 Task: Slide 19 - Book-2.
Action: Mouse moved to (38, 93)
Screenshot: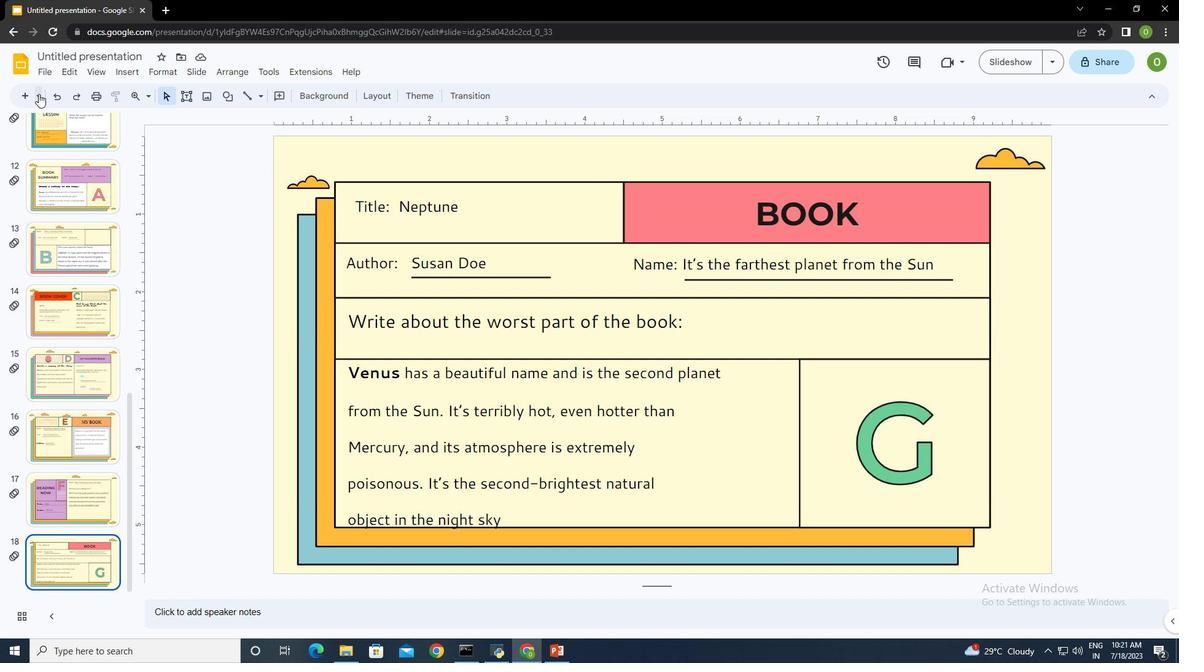 
Action: Mouse pressed left at (38, 93)
Screenshot: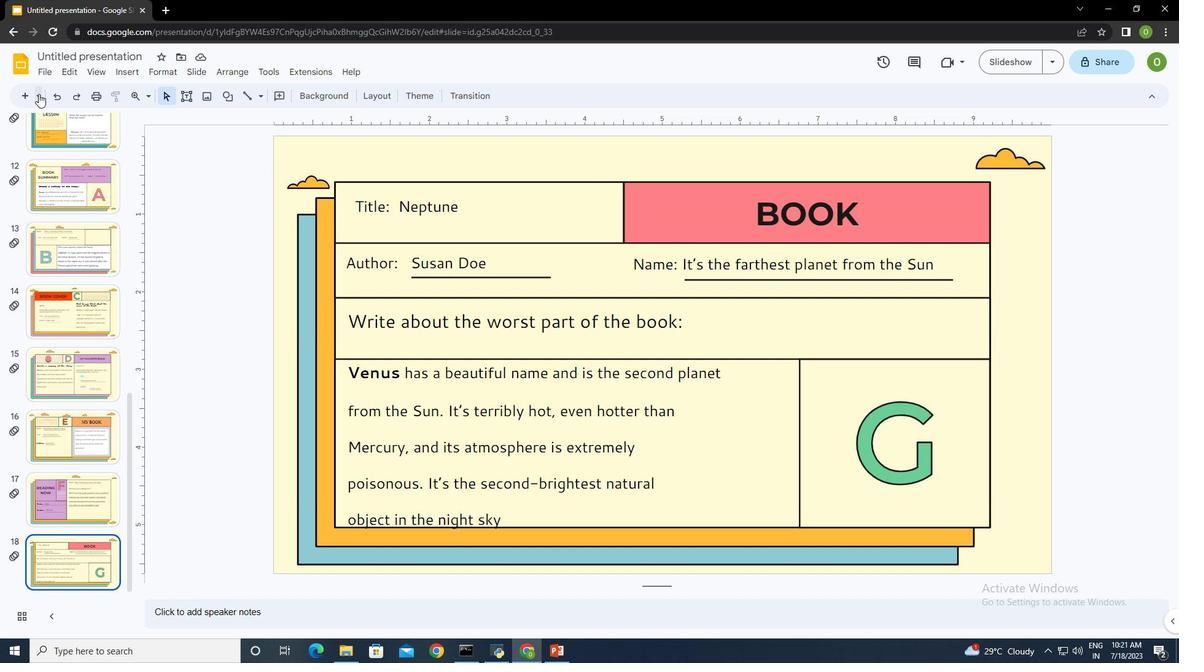 
Action: Mouse moved to (145, 439)
Screenshot: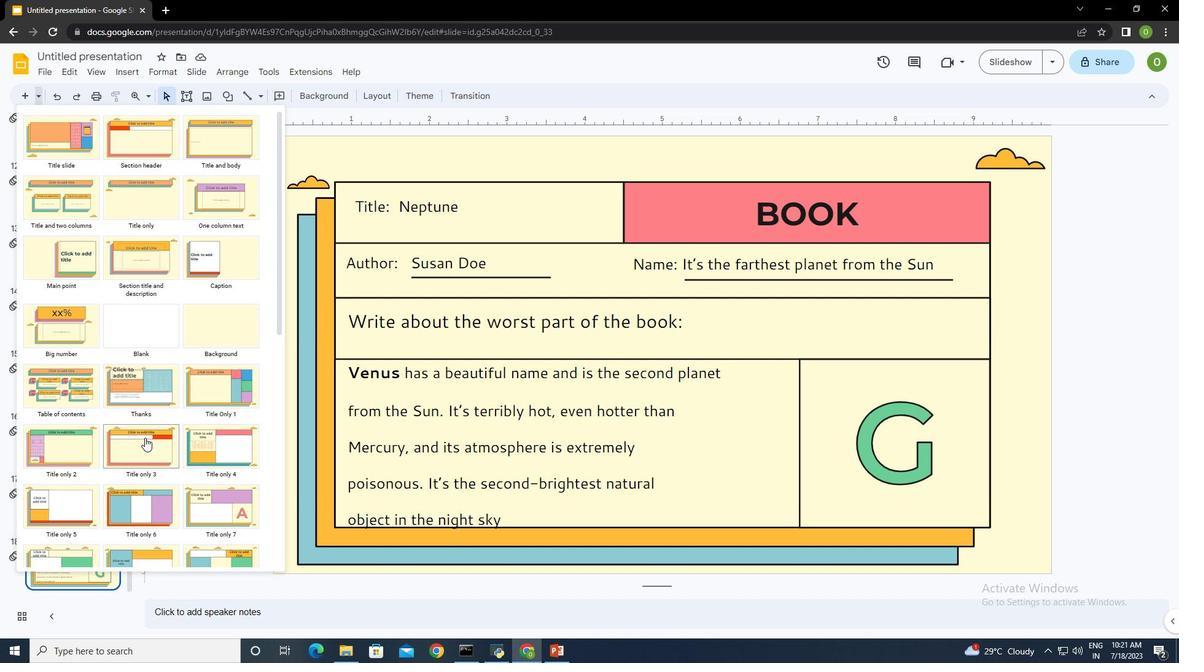 
Action: Mouse scrolled (145, 439) with delta (0, 0)
Screenshot: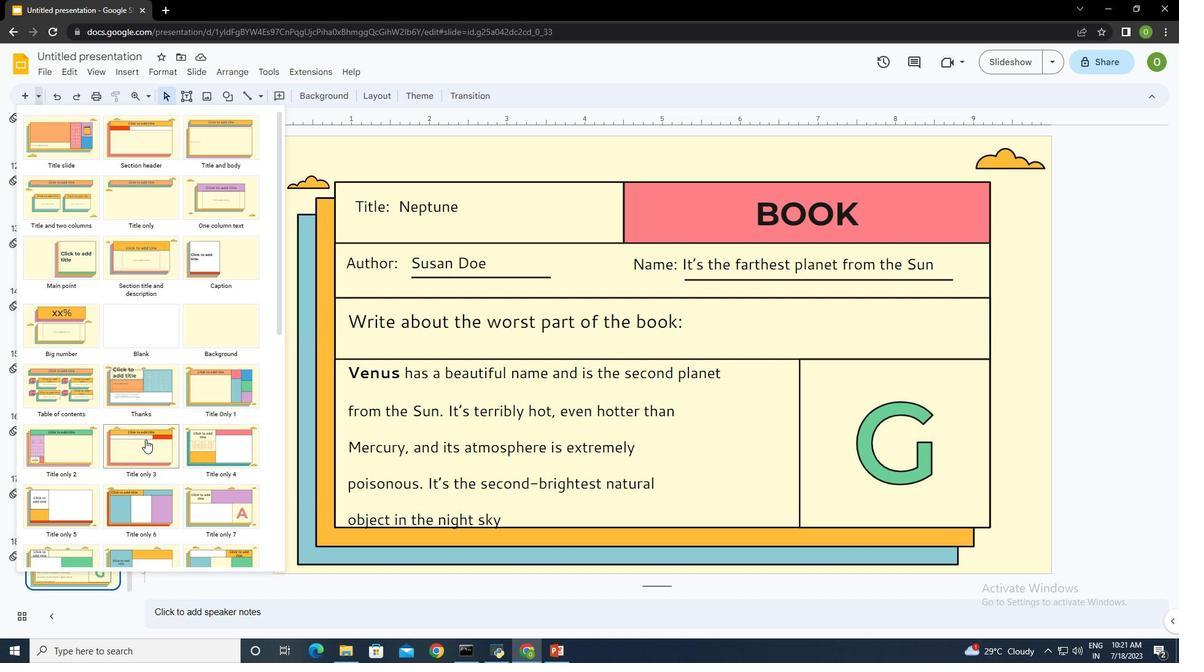 
Action: Mouse scrolled (145, 439) with delta (0, 0)
Screenshot: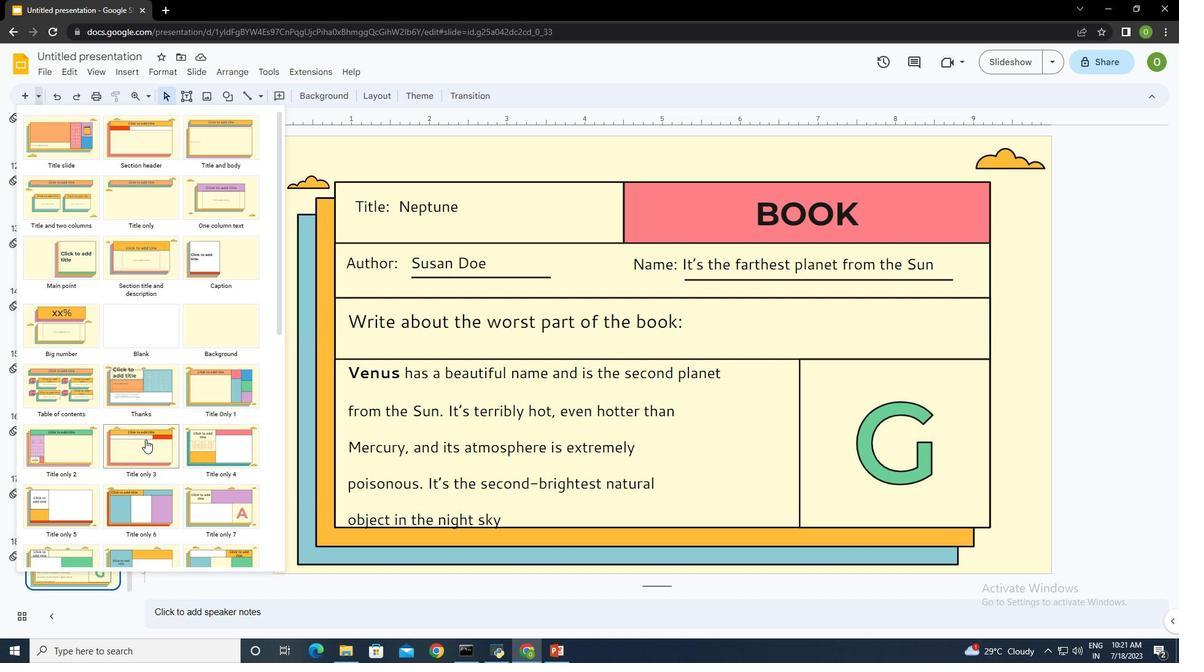 
Action: Mouse scrolled (145, 439) with delta (0, 0)
Screenshot: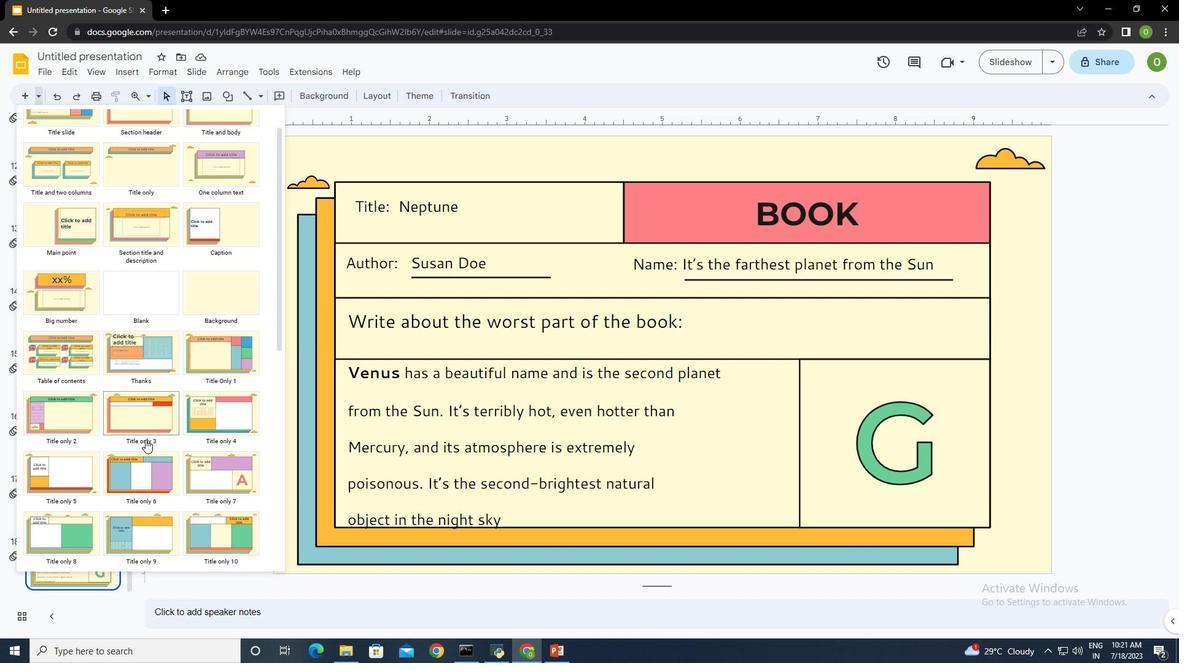 
Action: Mouse scrolled (145, 439) with delta (0, 0)
Screenshot: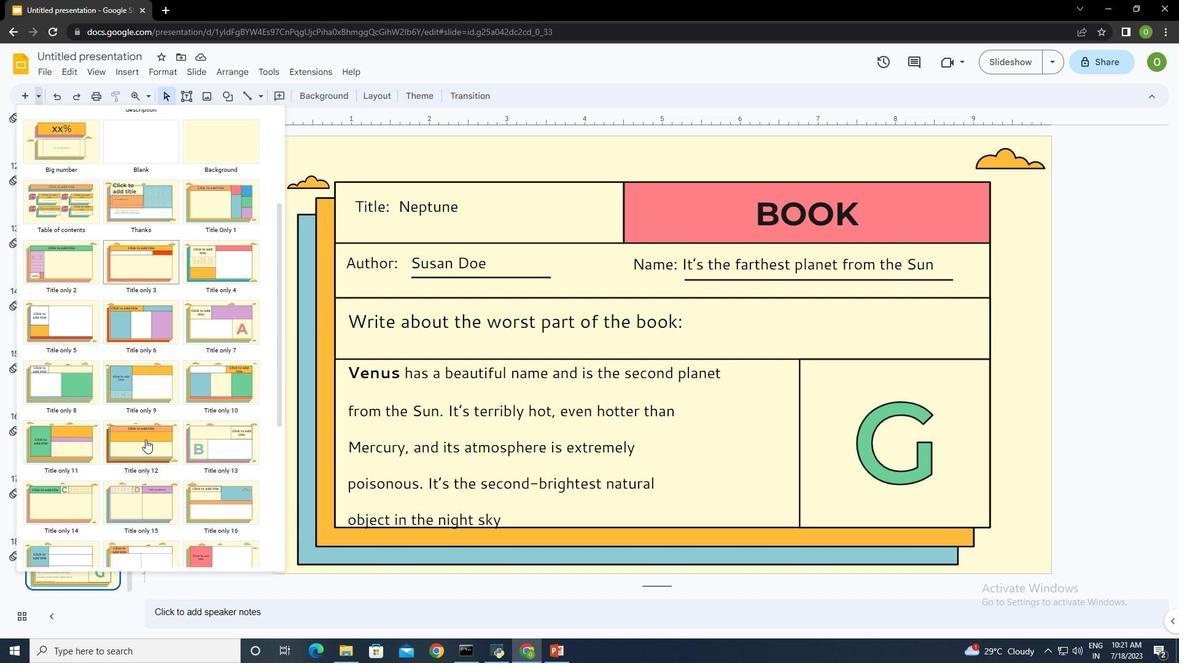 
Action: Mouse scrolled (145, 439) with delta (0, 0)
Screenshot: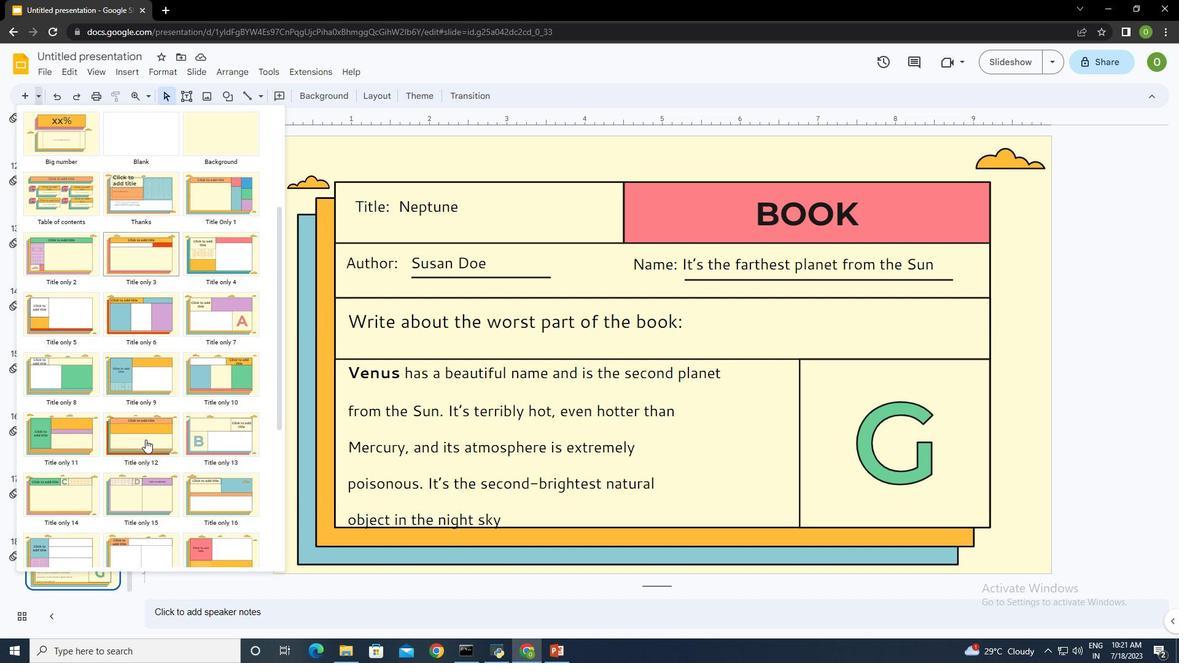 
Action: Mouse scrolled (145, 439) with delta (0, 0)
Screenshot: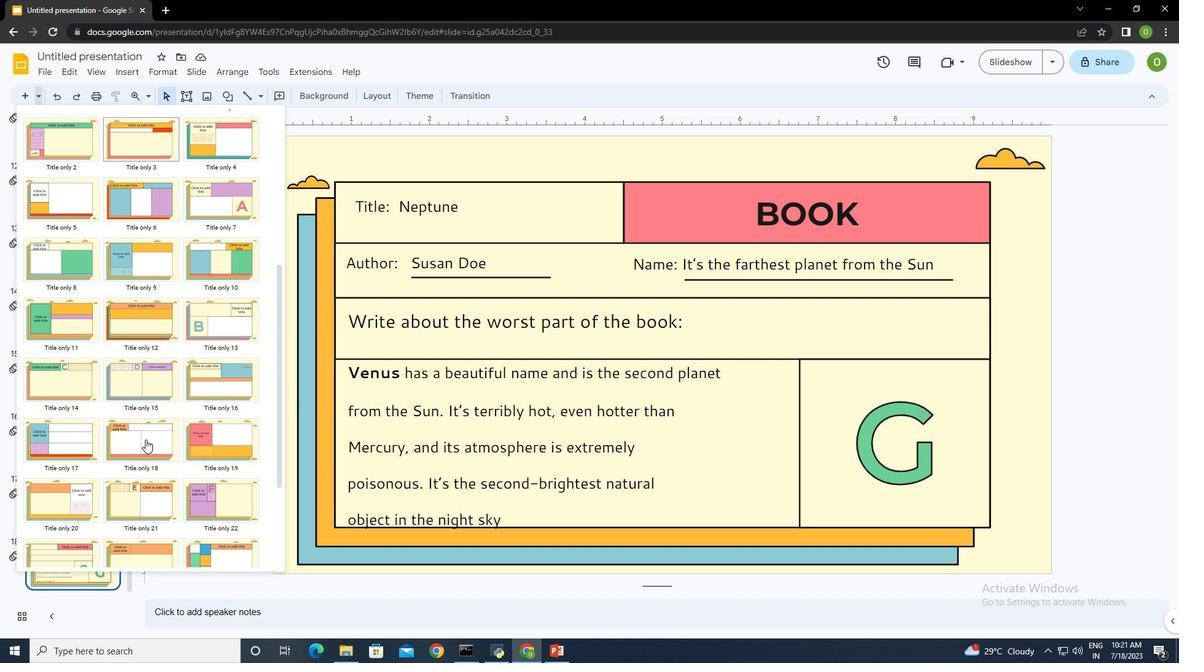 
Action: Mouse scrolled (145, 439) with delta (0, 0)
Screenshot: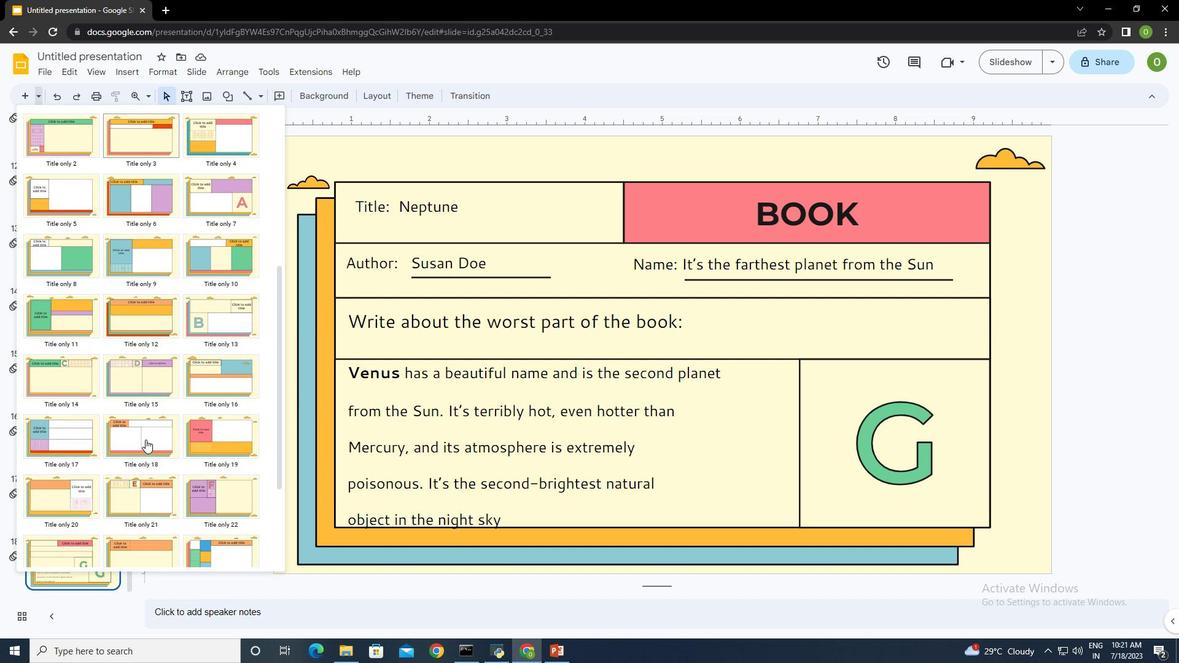 
Action: Mouse scrolled (145, 439) with delta (0, 0)
Screenshot: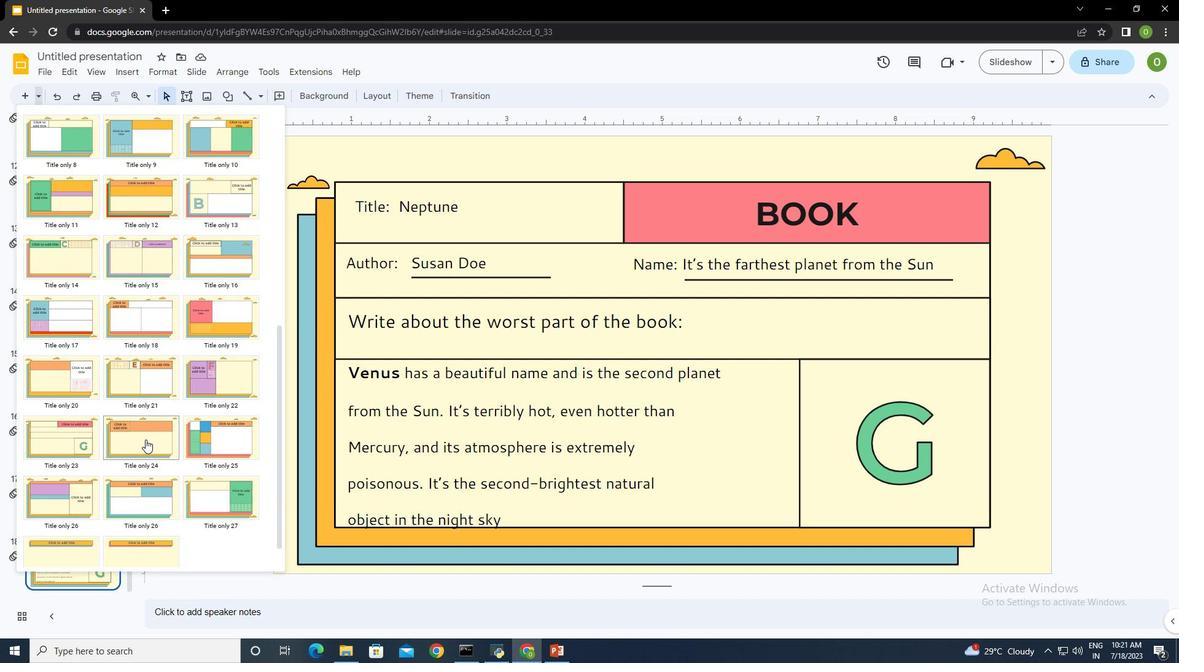 
Action: Mouse moved to (139, 403)
Screenshot: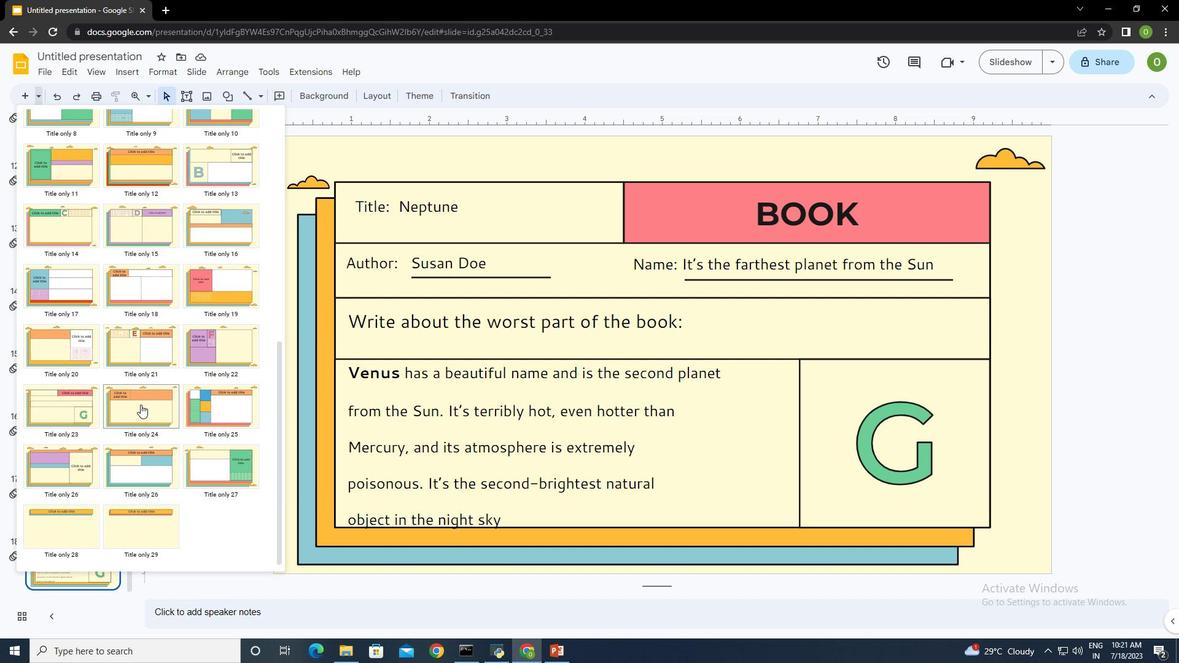 
Action: Mouse pressed left at (139, 403)
Screenshot: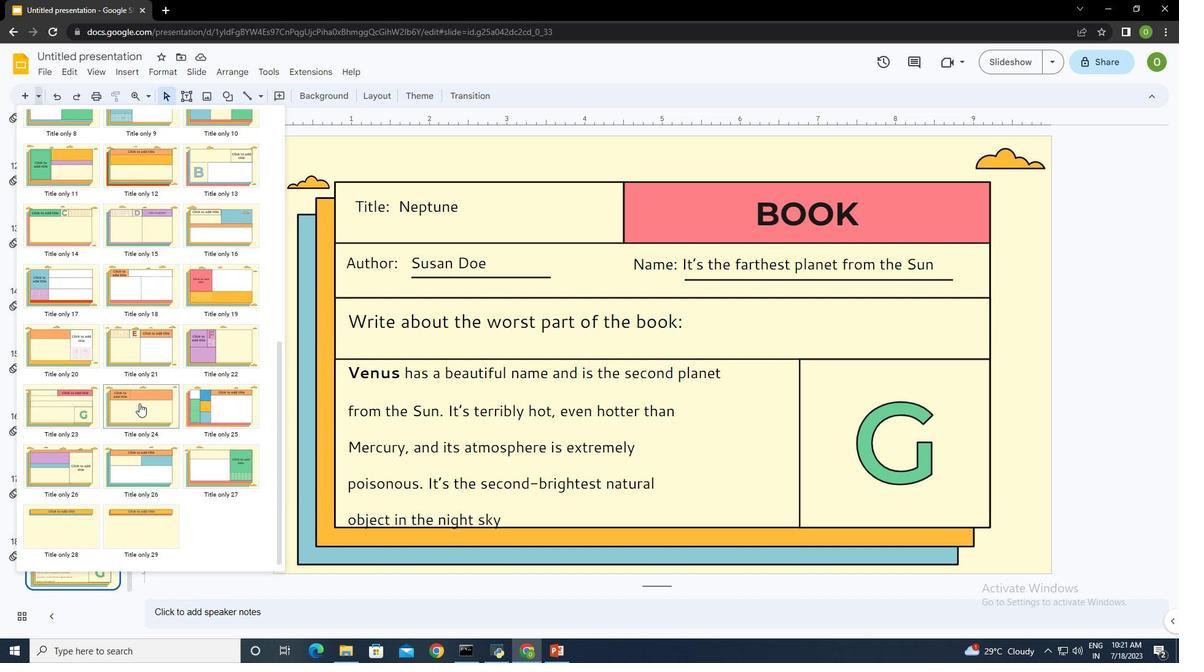 
Action: Mouse moved to (458, 228)
Screenshot: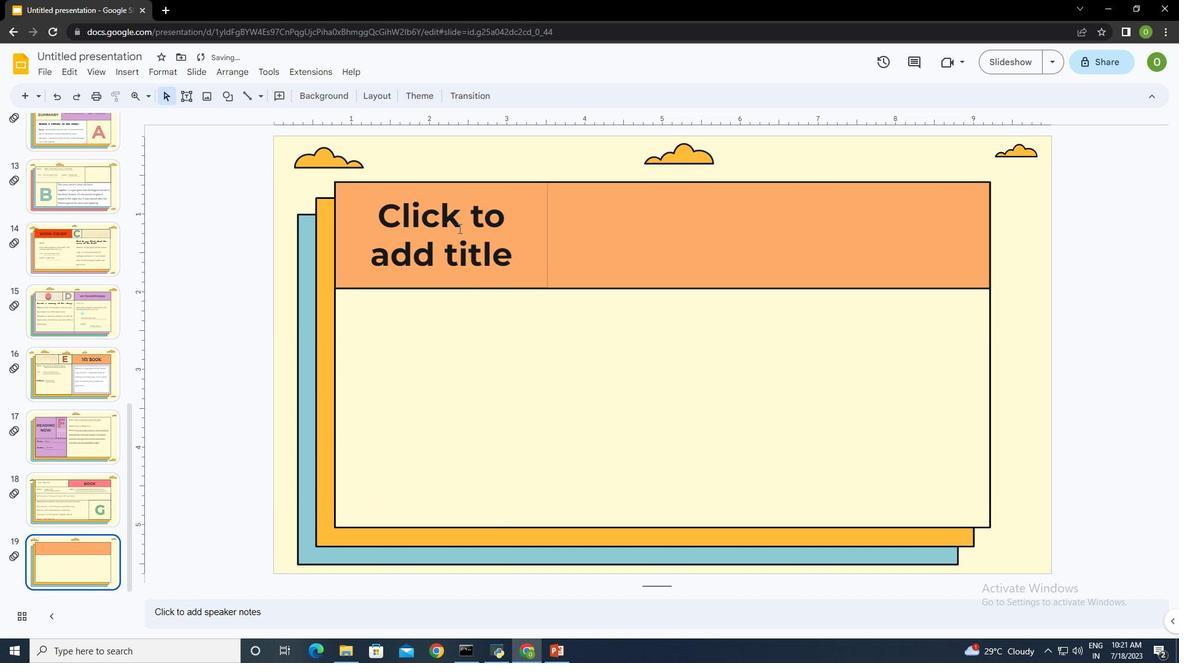 
Action: Mouse pressed left at (458, 228)
Screenshot: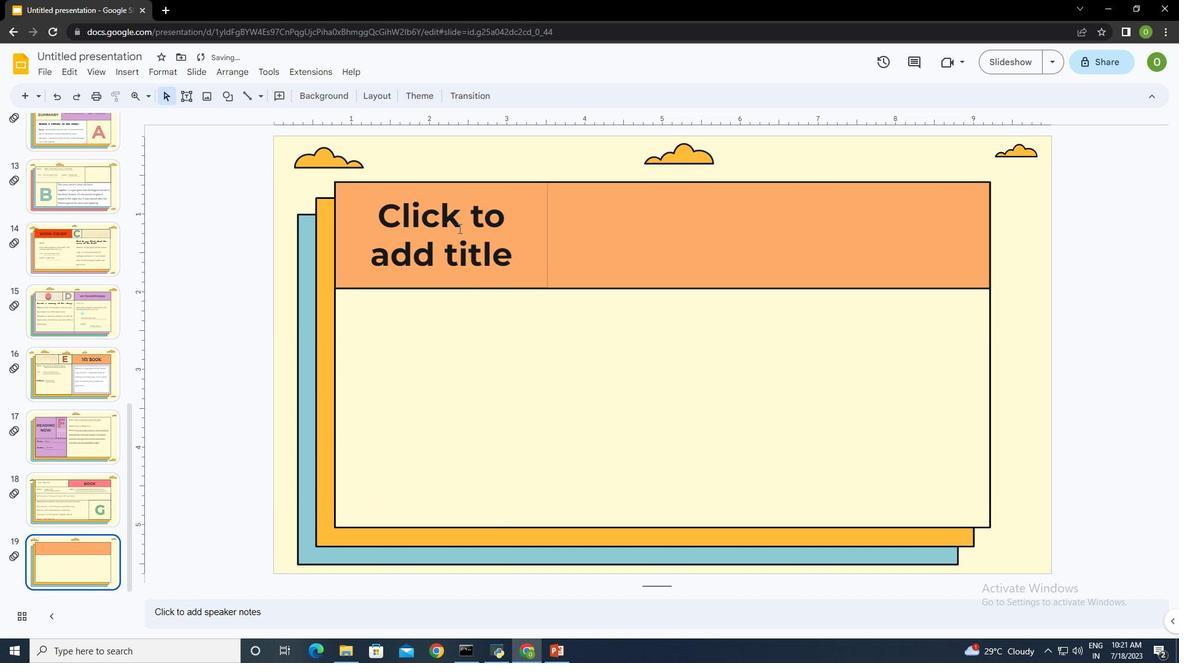 
Action: Key pressed <Key.shift>BOOK
Screenshot: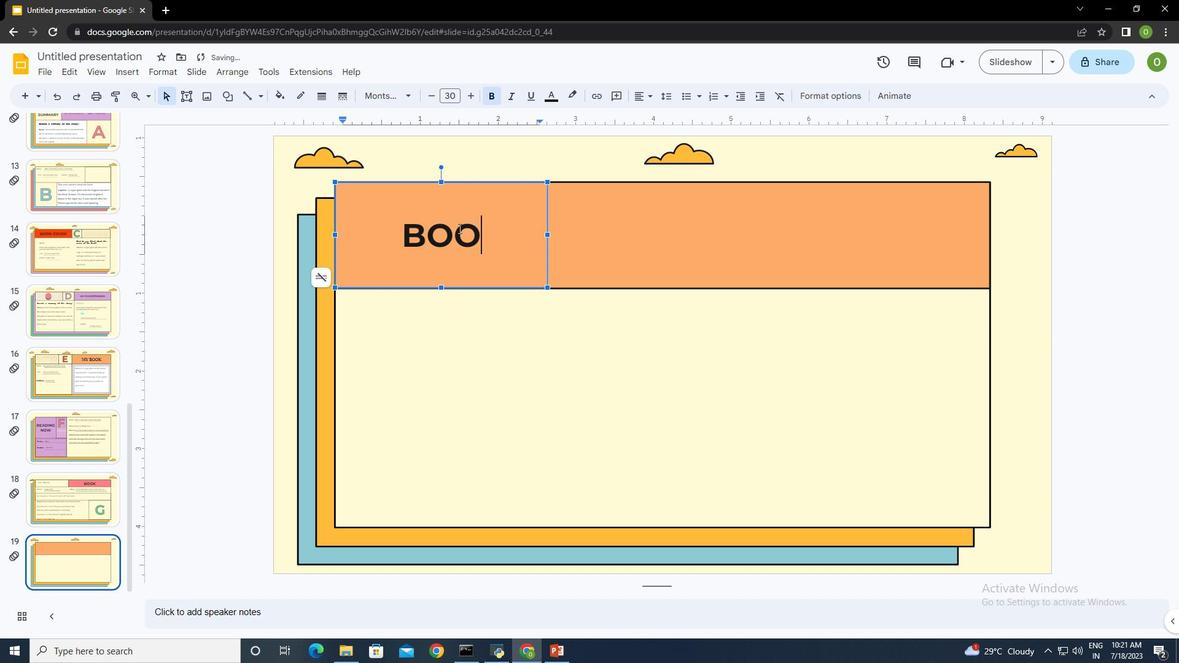 
Action: Mouse moved to (697, 217)
Screenshot: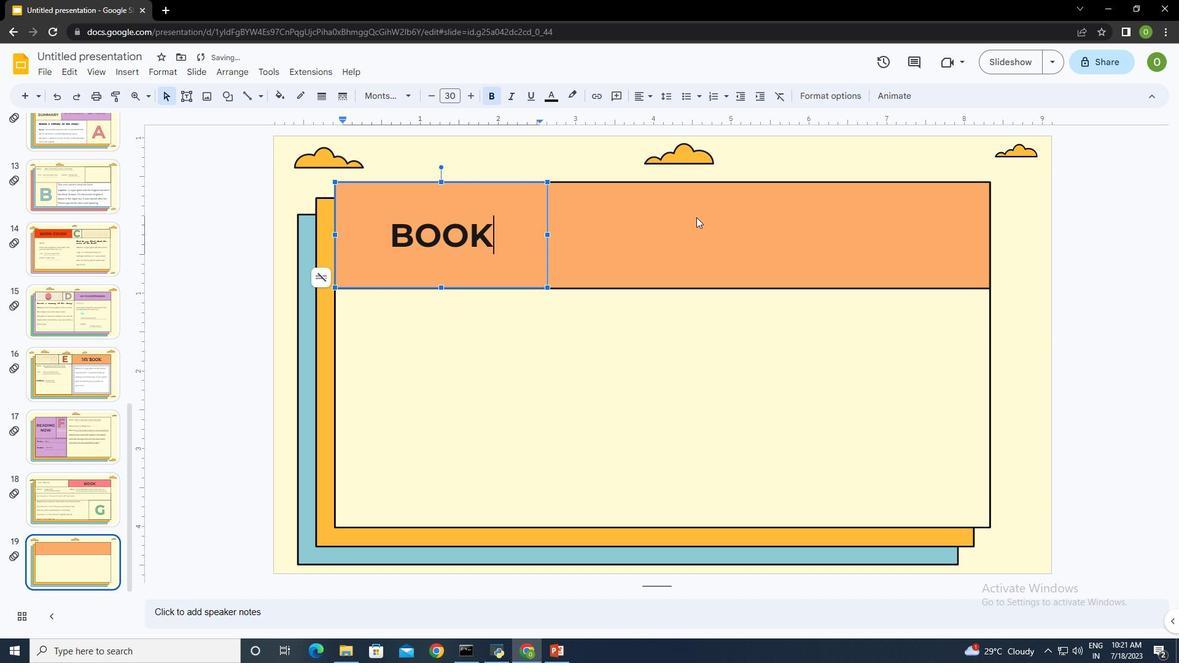 
Action: Mouse pressed left at (697, 217)
Screenshot: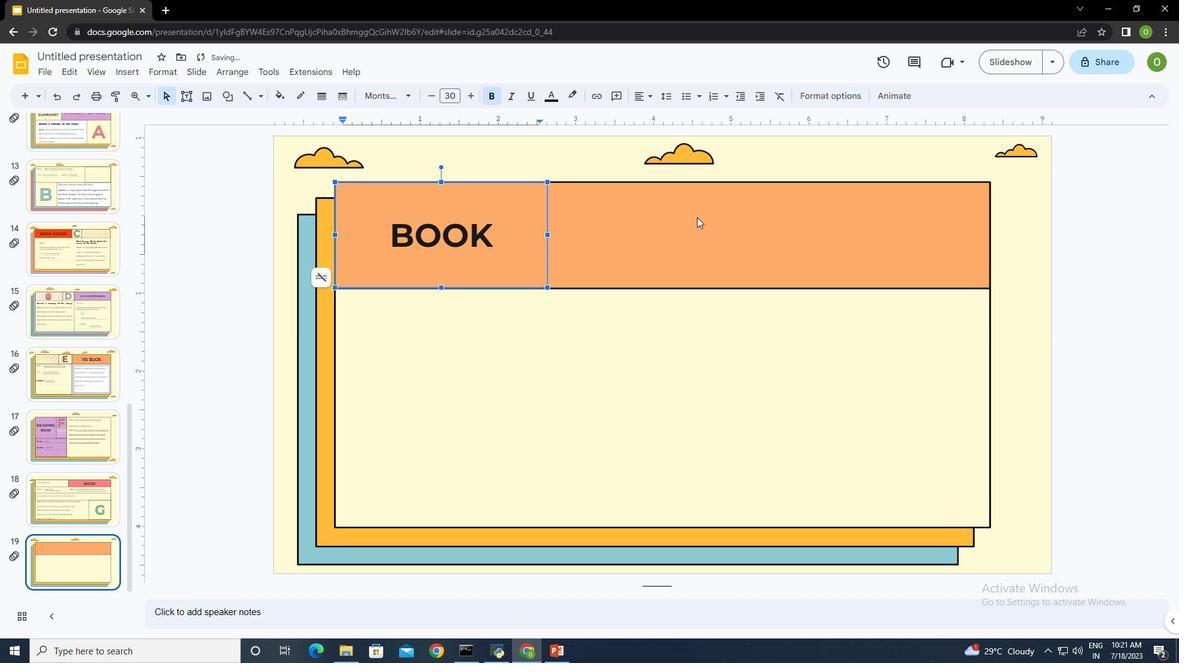 
Action: Mouse moved to (125, 70)
Screenshot: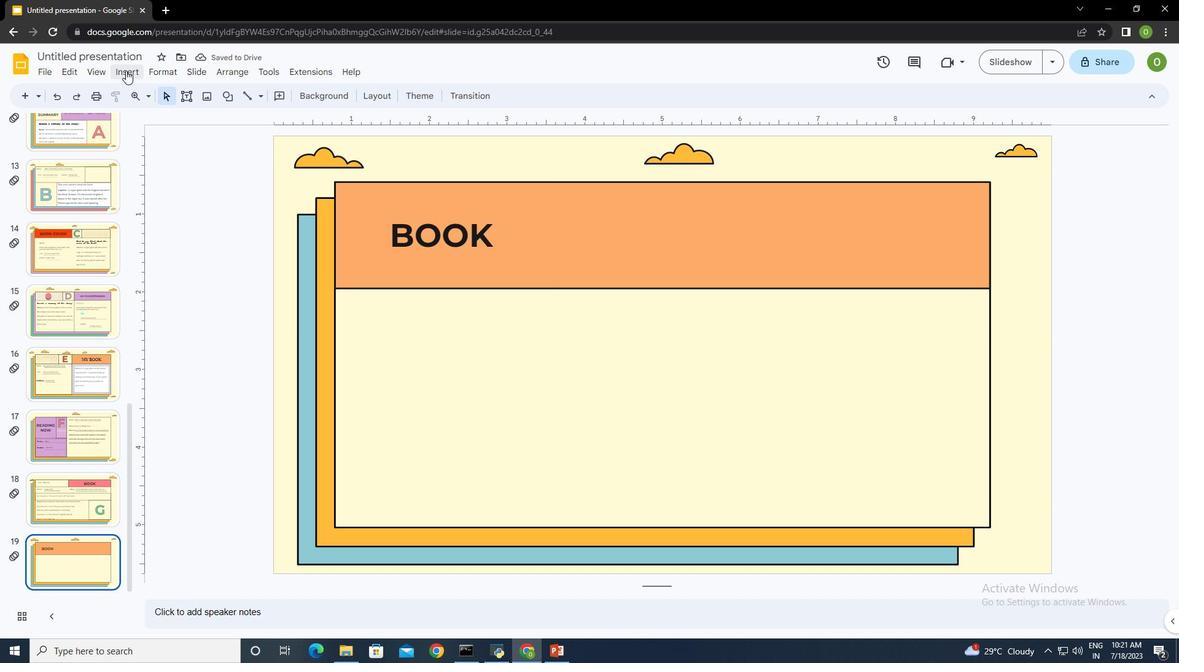 
Action: Mouse pressed left at (125, 70)
Screenshot: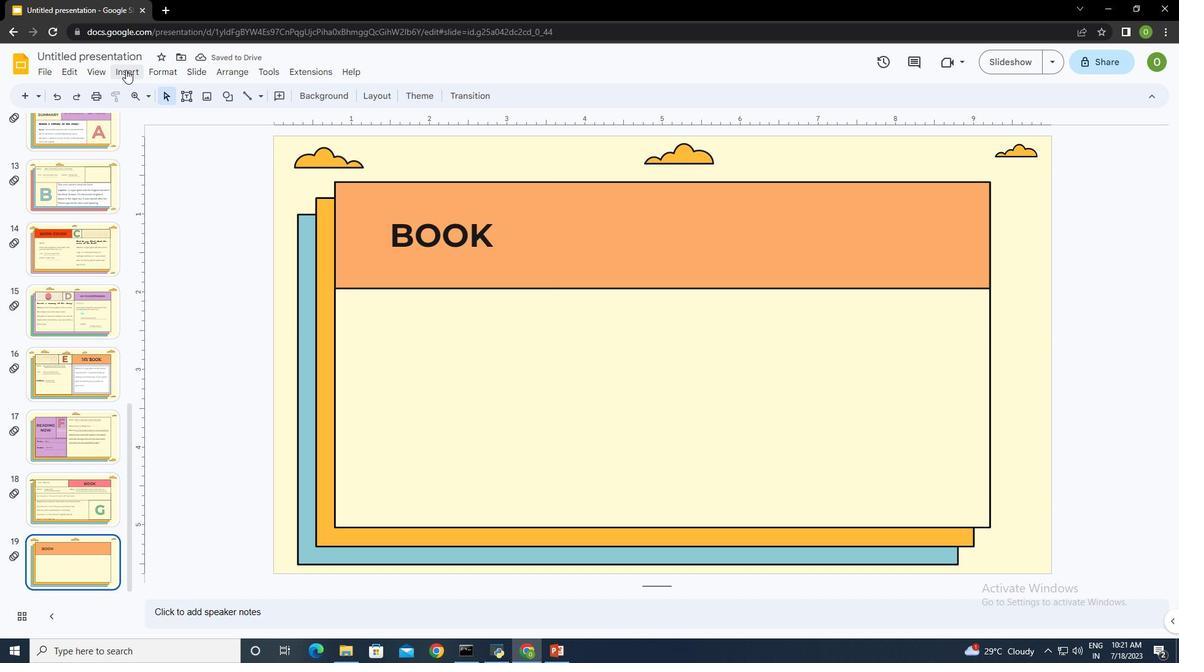 
Action: Mouse moved to (159, 106)
Screenshot: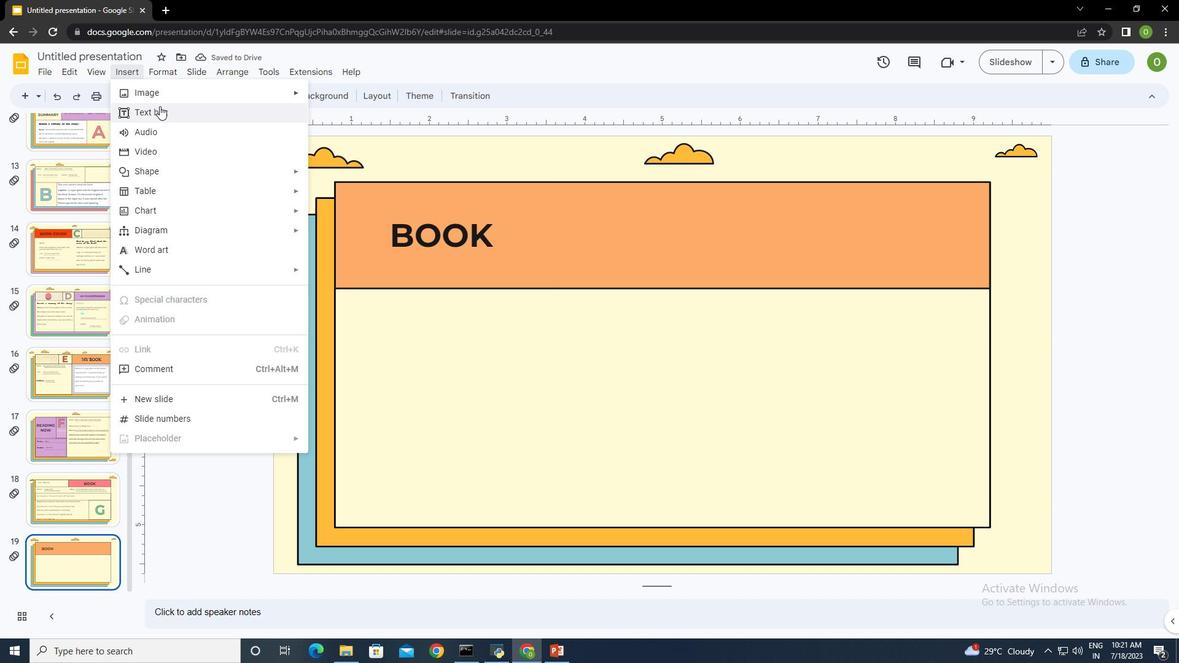 
Action: Mouse pressed left at (159, 106)
Screenshot: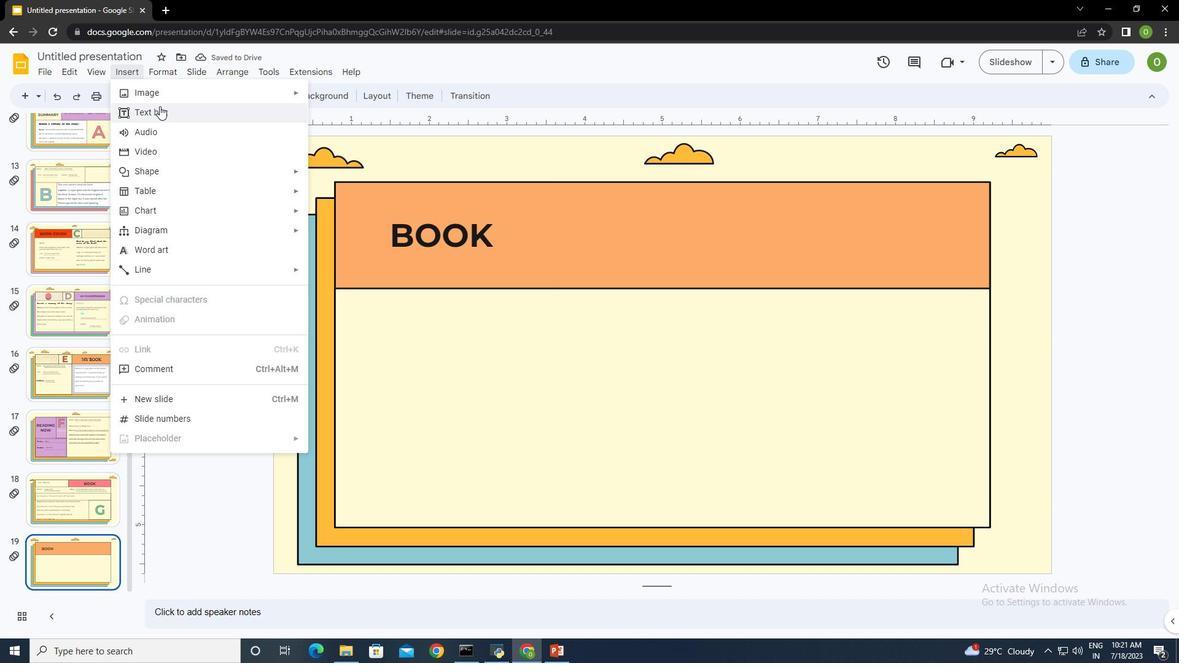 
Action: Mouse moved to (531, 182)
Screenshot: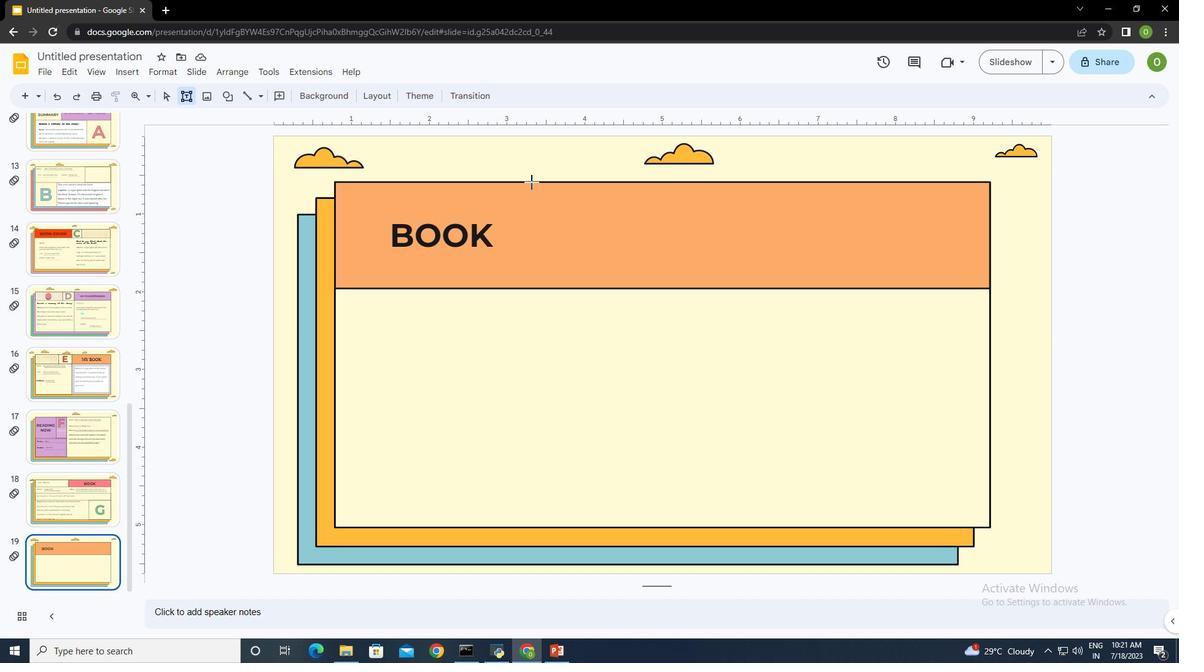
Action: Mouse pressed left at (531, 182)
Screenshot: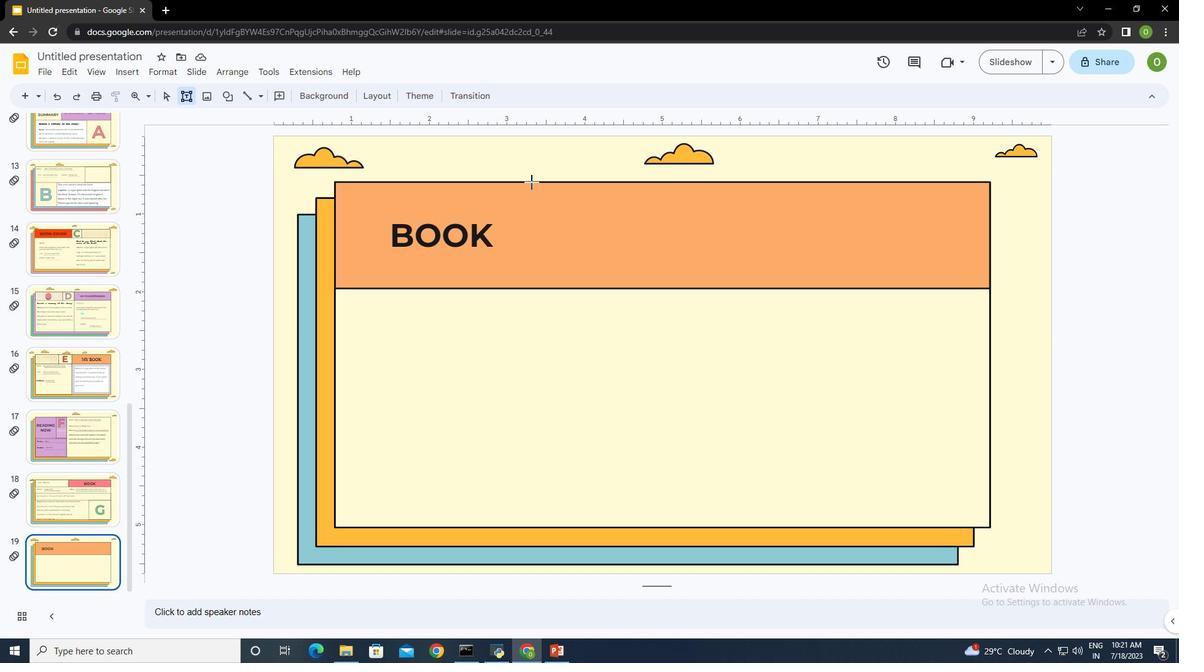 
Action: Mouse moved to (805, 238)
Screenshot: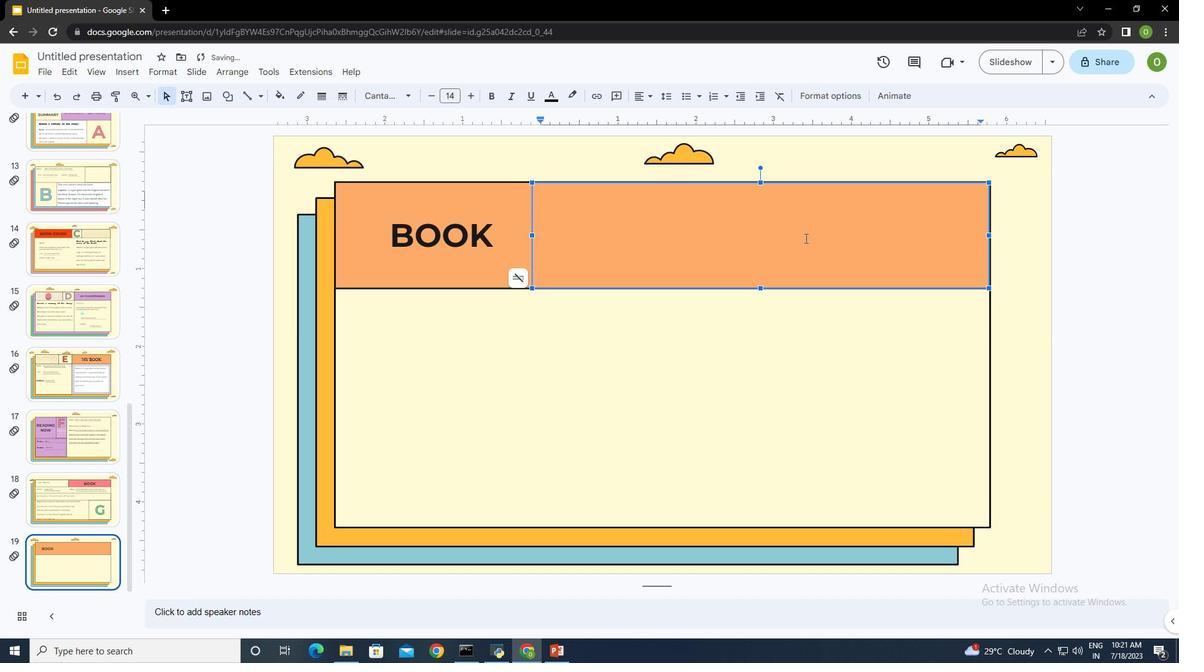 
Action: Key pressed <Key.shift>Name<Key.space><Key.shift_r><Key.backspace><Key.shift_r>:<Key.space><Key.space><Key.shift>Jupiter<Key.space>is<Key.space>the<Key.space>biggest<Key.space>planet<Key.space>of<Key.space>them<Key.space>all<Key.enter><Key.enter><Key.shift>Title<Key.shift_r>:<Key.space><Key.shift>This<Key.space>is<Key.space>a<Key.space>novel<Key.space>title<Key.space><Key.space><Key.space><Key.shift>Author<Key.shift_r>:<Key.space><Key.space><Key.shift>Jenna<Key.space><Key.shift><Key.shift><Key.shift>Doe
Screenshot: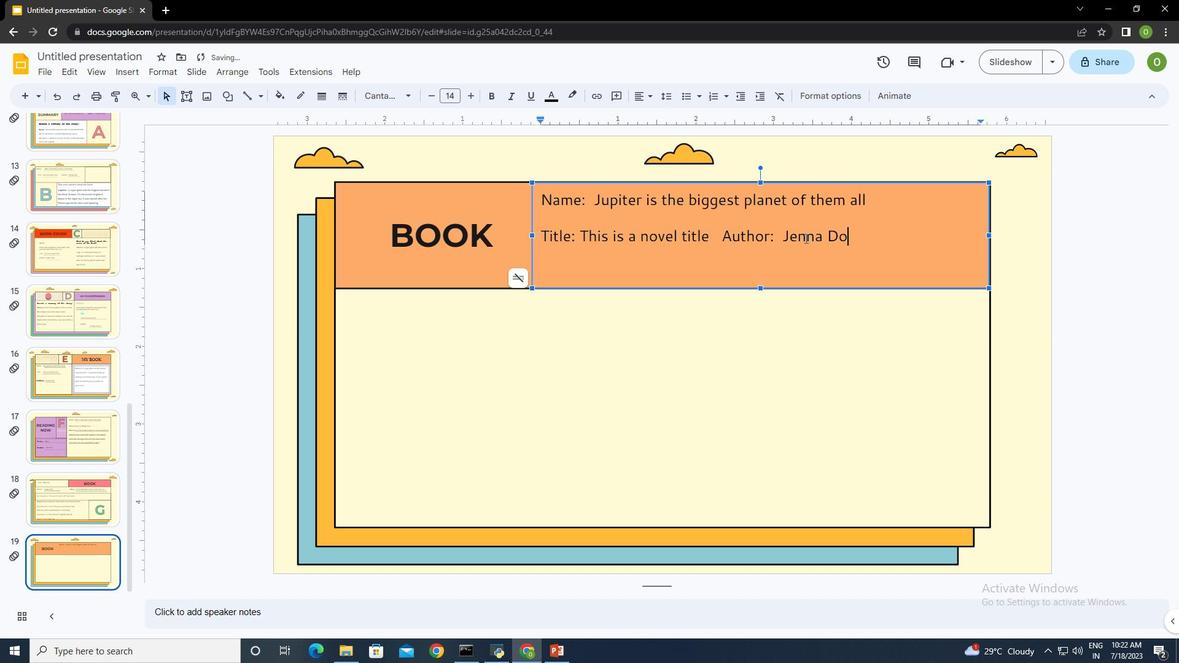 
Action: Mouse moved to (902, 242)
Screenshot: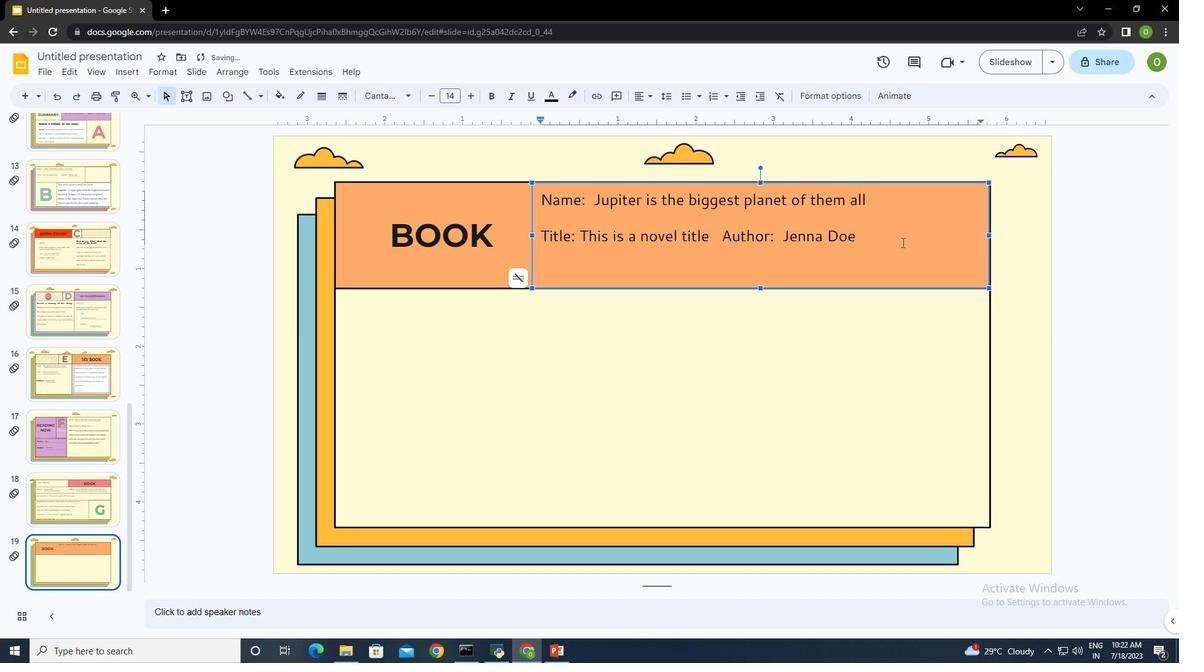 
Action: Mouse pressed left at (902, 242)
Screenshot: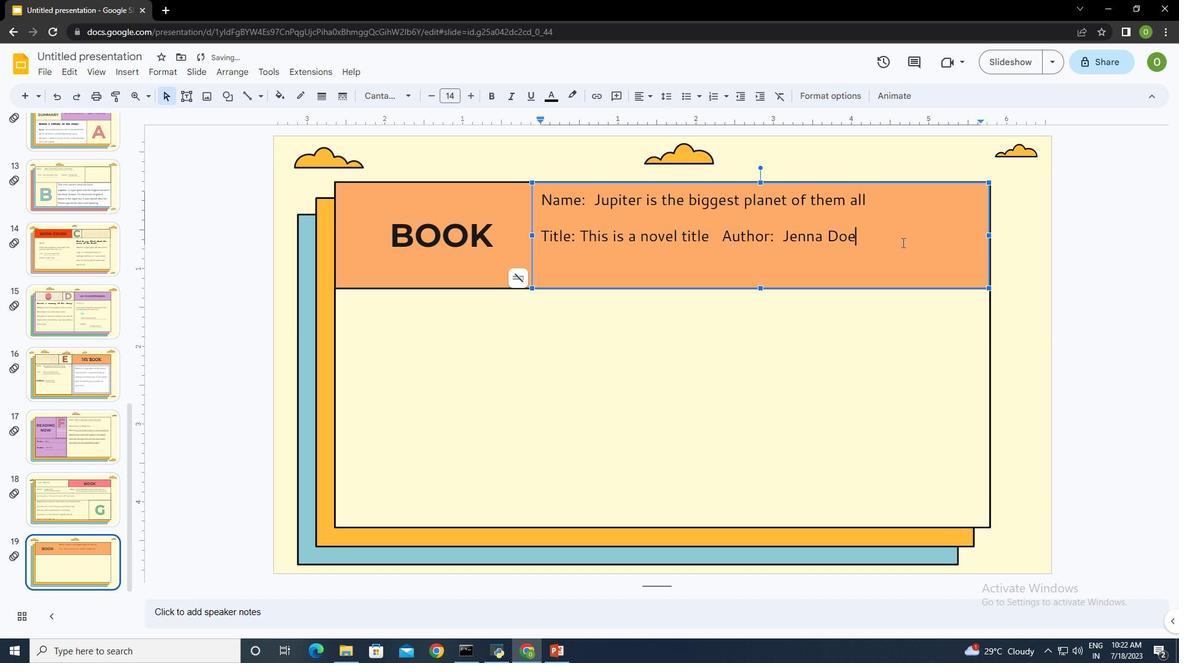 
Action: Mouse moved to (586, 200)
Screenshot: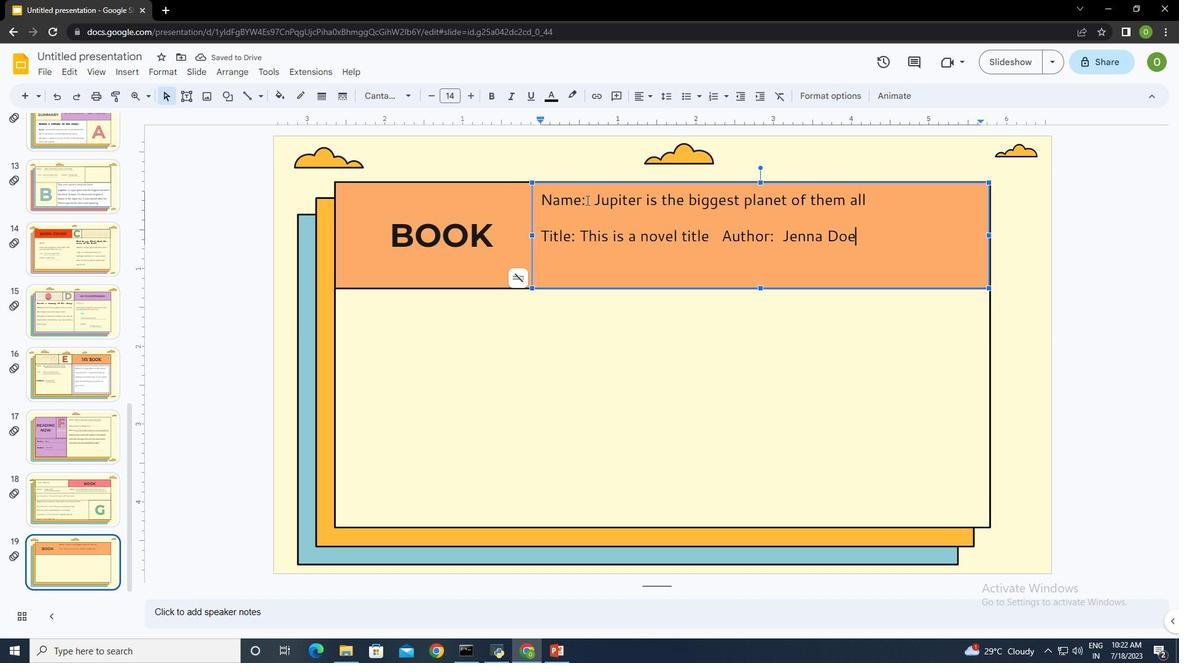 
Action: Mouse pressed left at (586, 200)
Screenshot: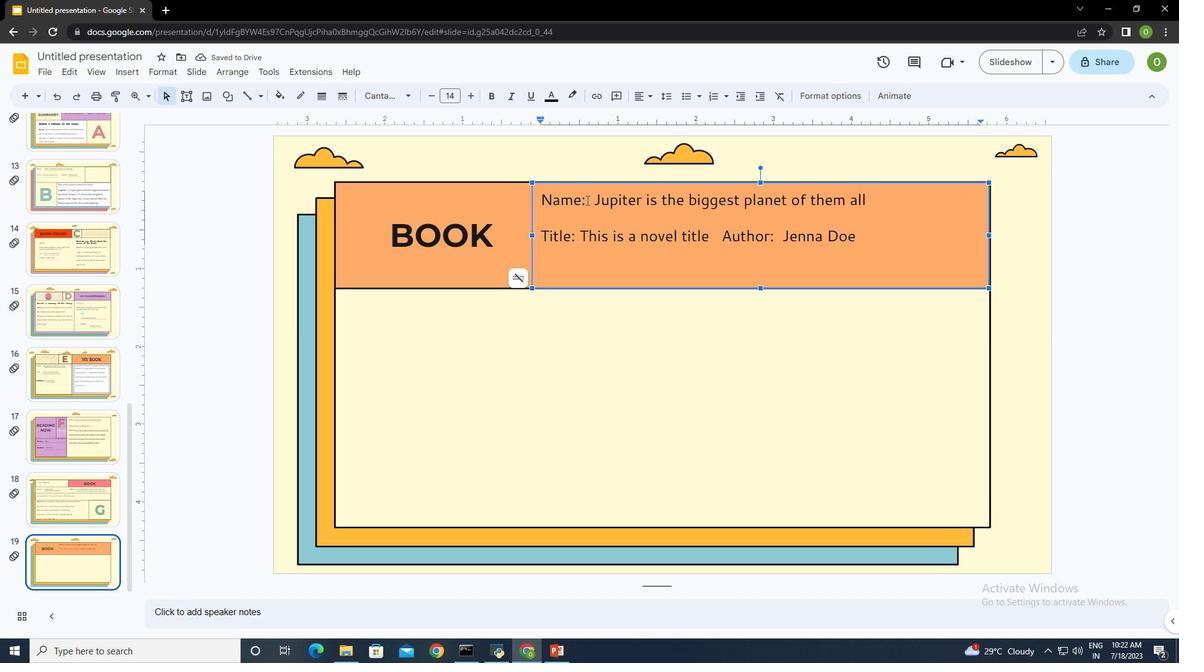 
Action: Mouse moved to (575, 240)
Screenshot: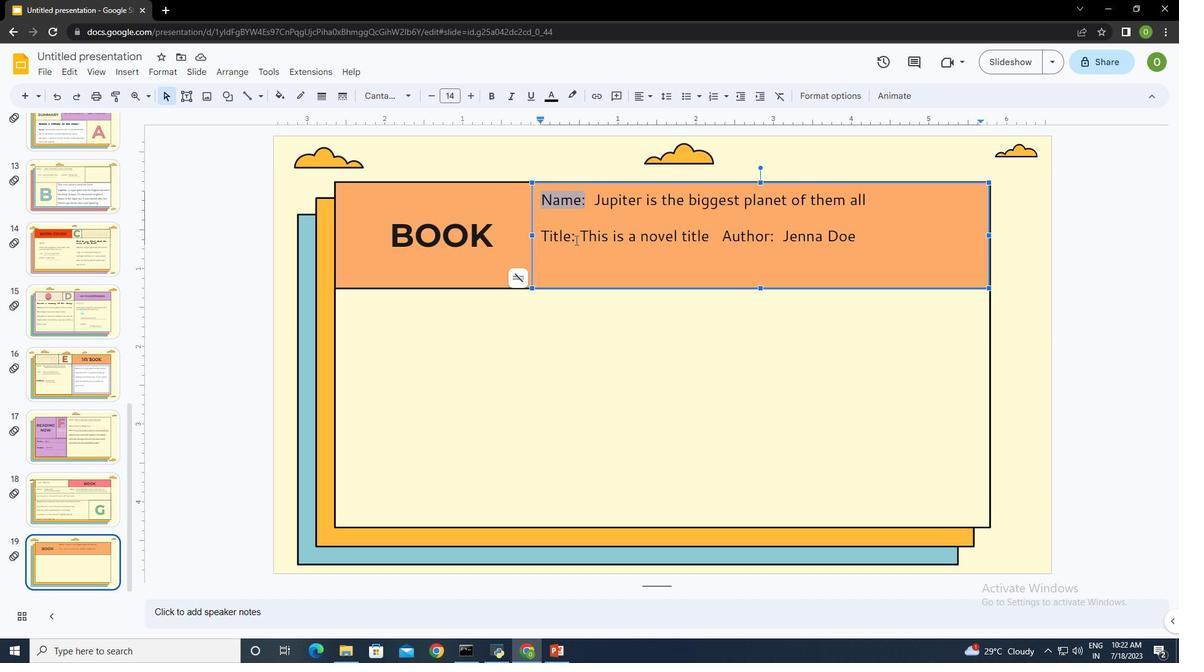
Action: Mouse pressed left at (575, 240)
Screenshot: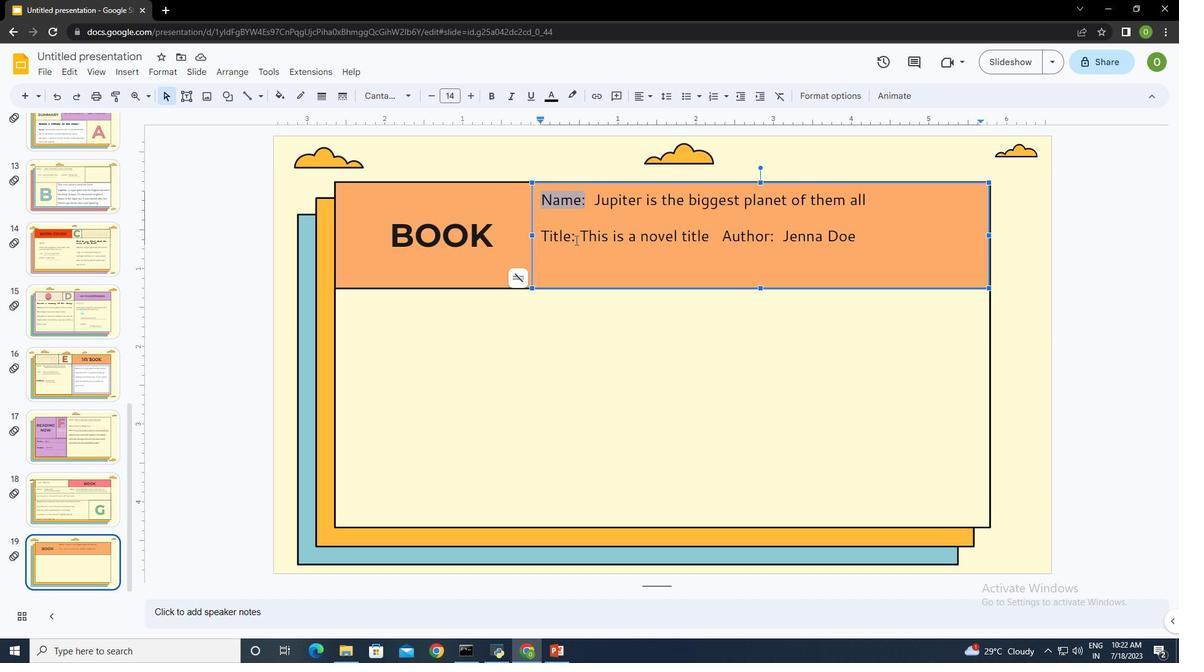 
Action: Mouse moved to (382, 95)
Screenshot: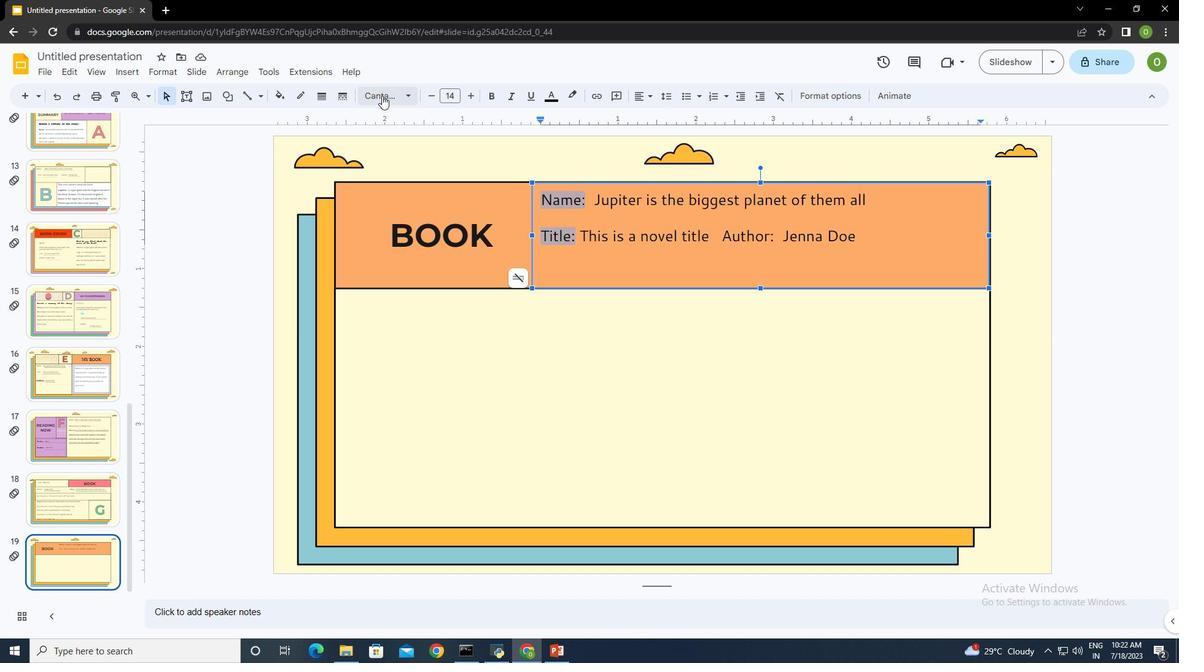 
Action: Mouse pressed left at (382, 95)
Screenshot: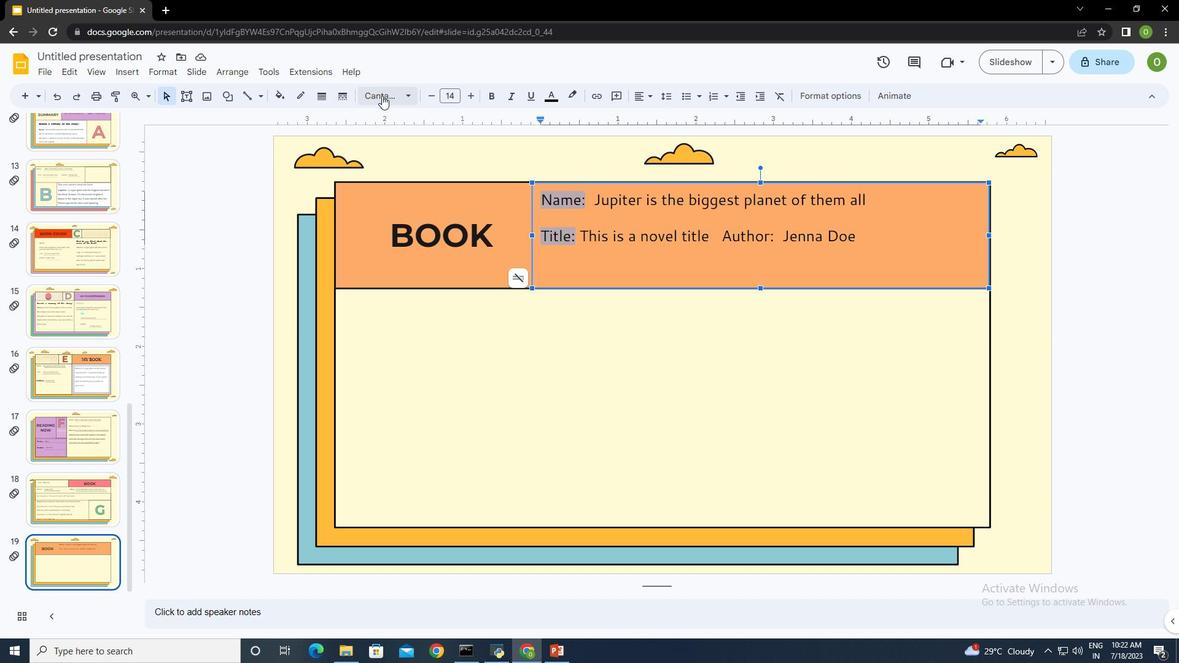 
Action: Mouse moved to (450, 291)
Screenshot: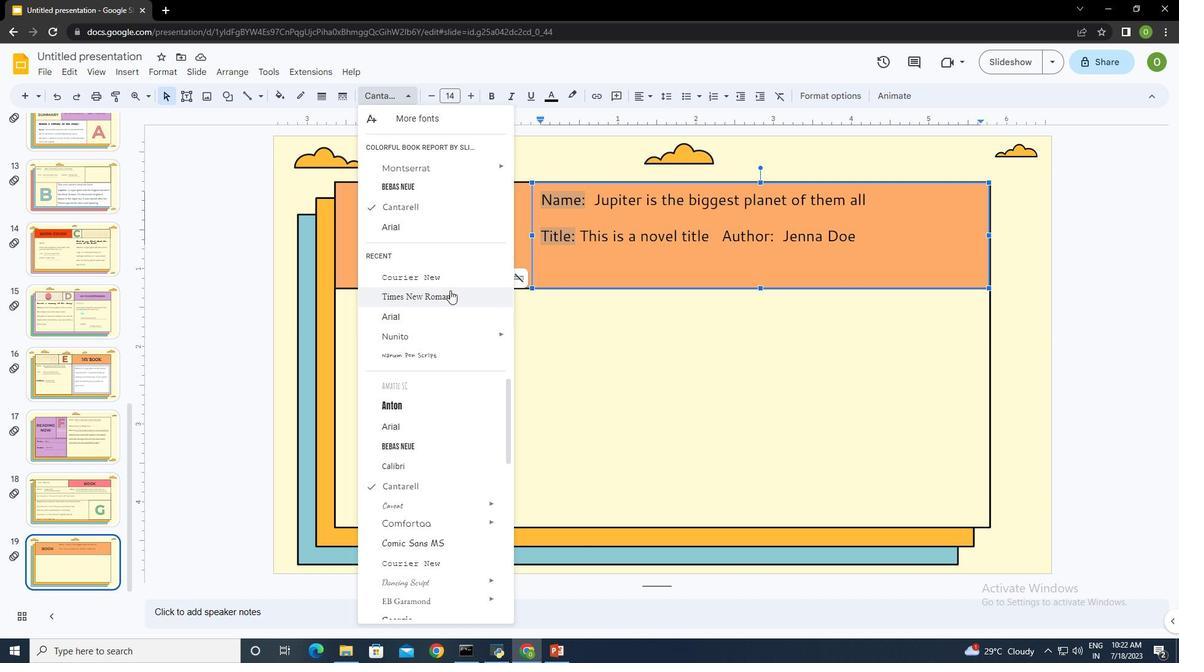 
Action: Mouse pressed left at (450, 291)
Screenshot: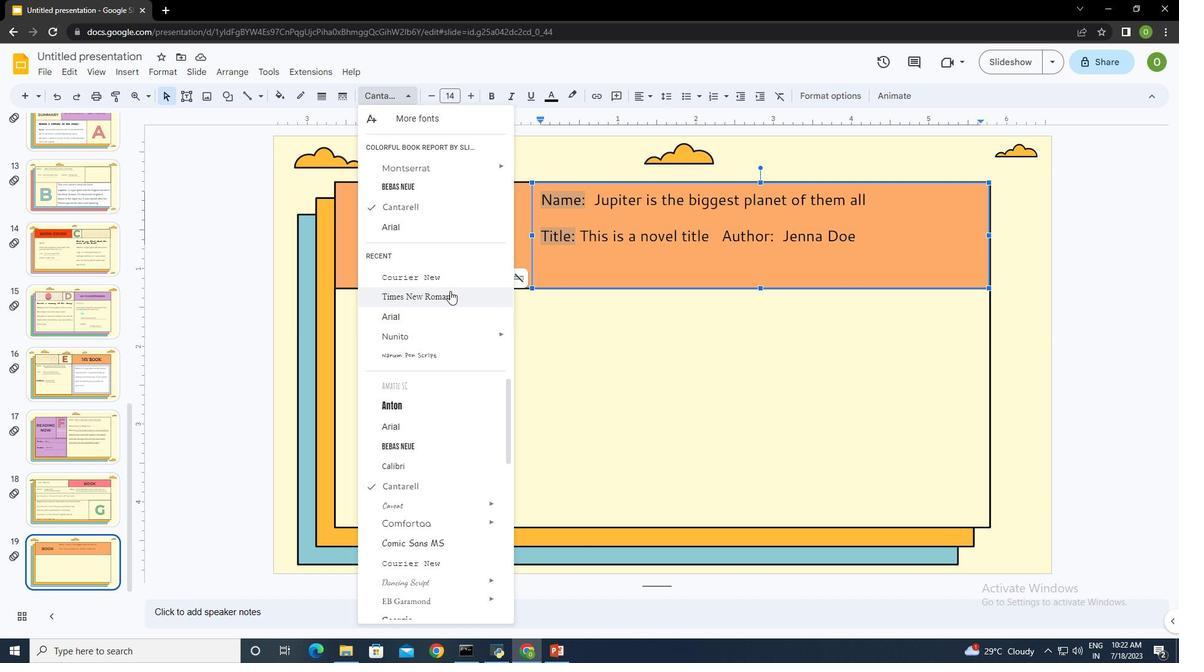 
Action: Mouse moved to (489, 97)
Screenshot: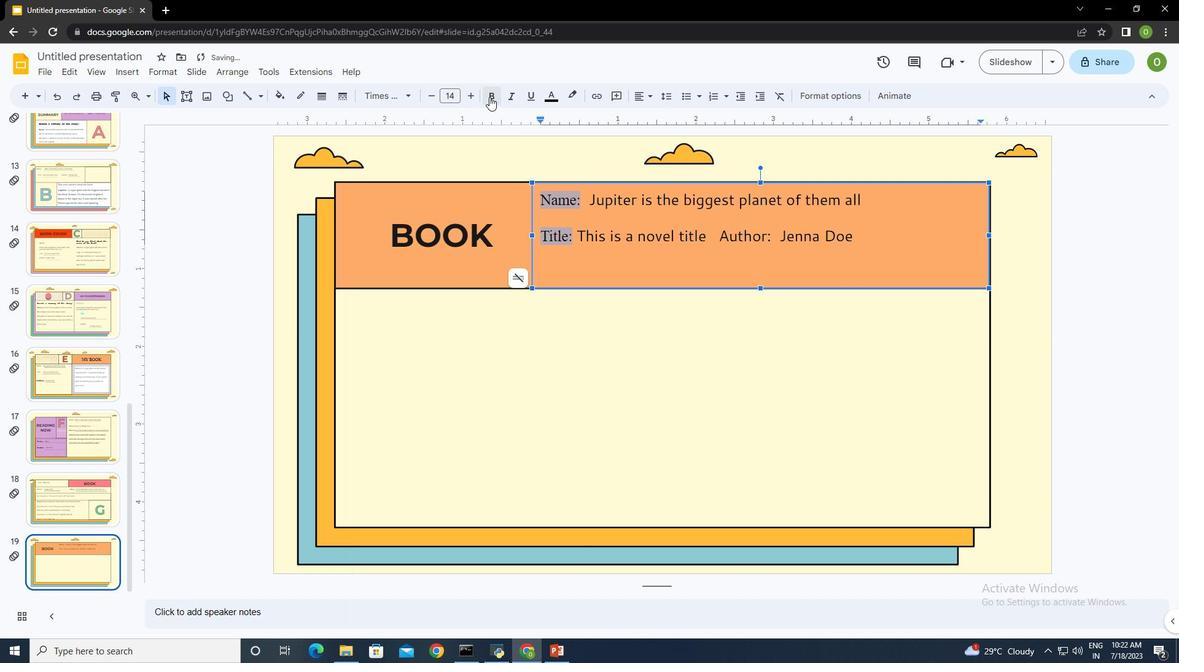 
Action: Mouse pressed left at (489, 97)
Screenshot: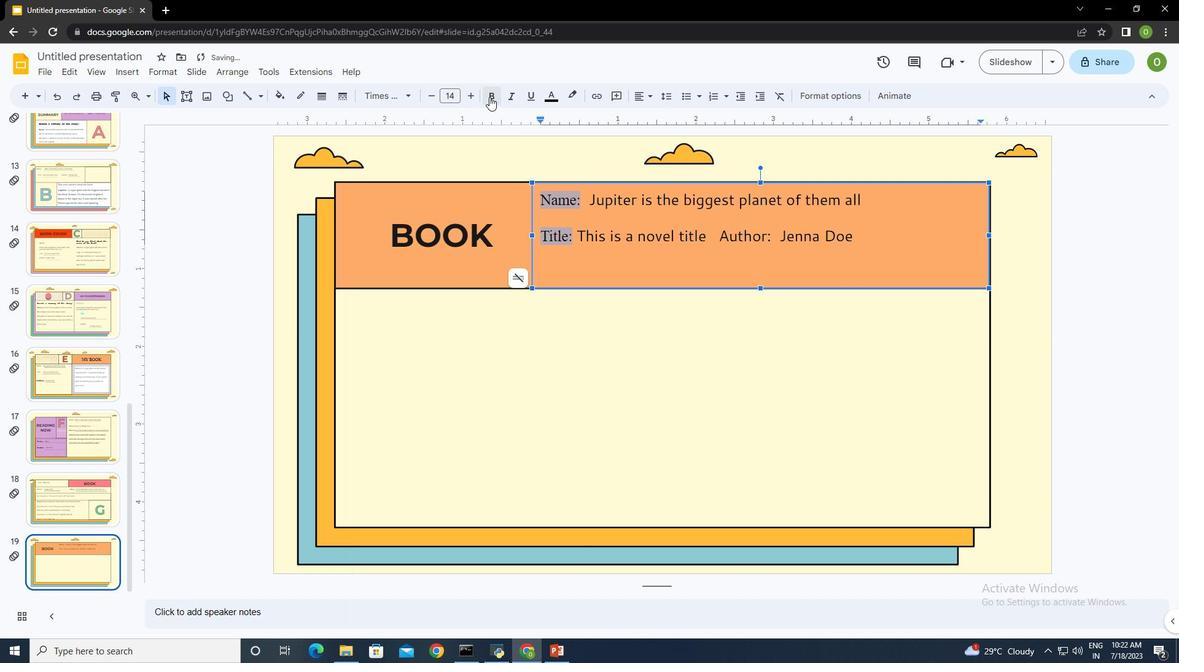
Action: Mouse moved to (471, 93)
Screenshot: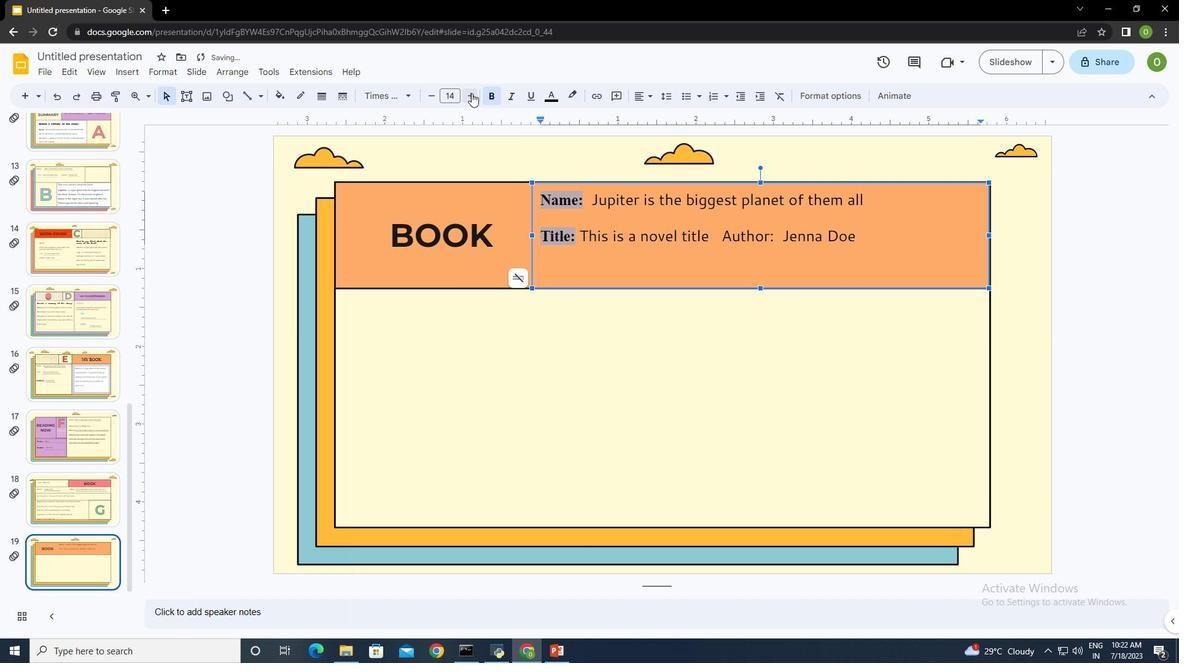 
Action: Mouse pressed left at (471, 93)
Screenshot: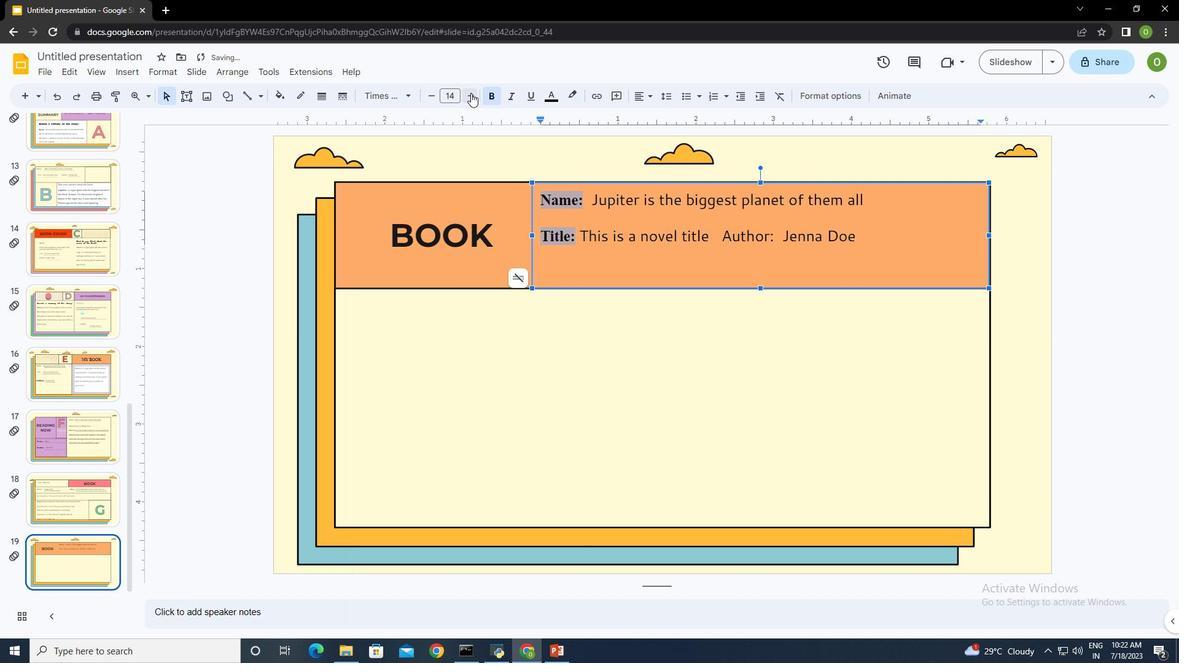 
Action: Mouse moved to (632, 243)
Screenshot: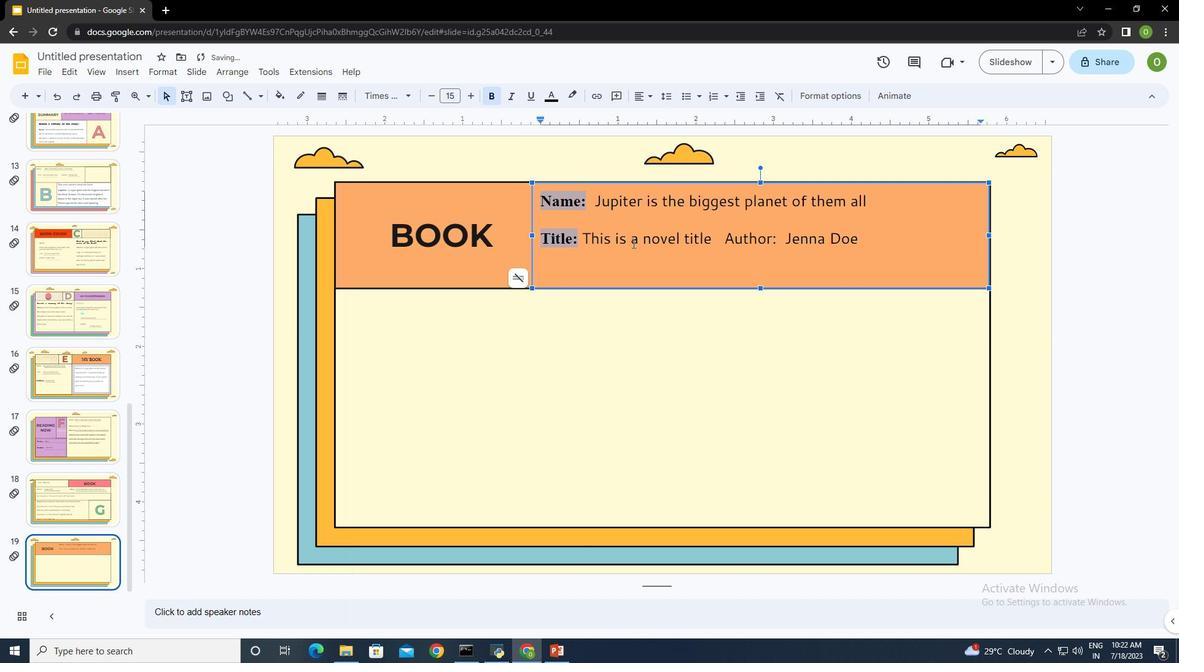 
Action: Mouse pressed left at (632, 243)
Screenshot: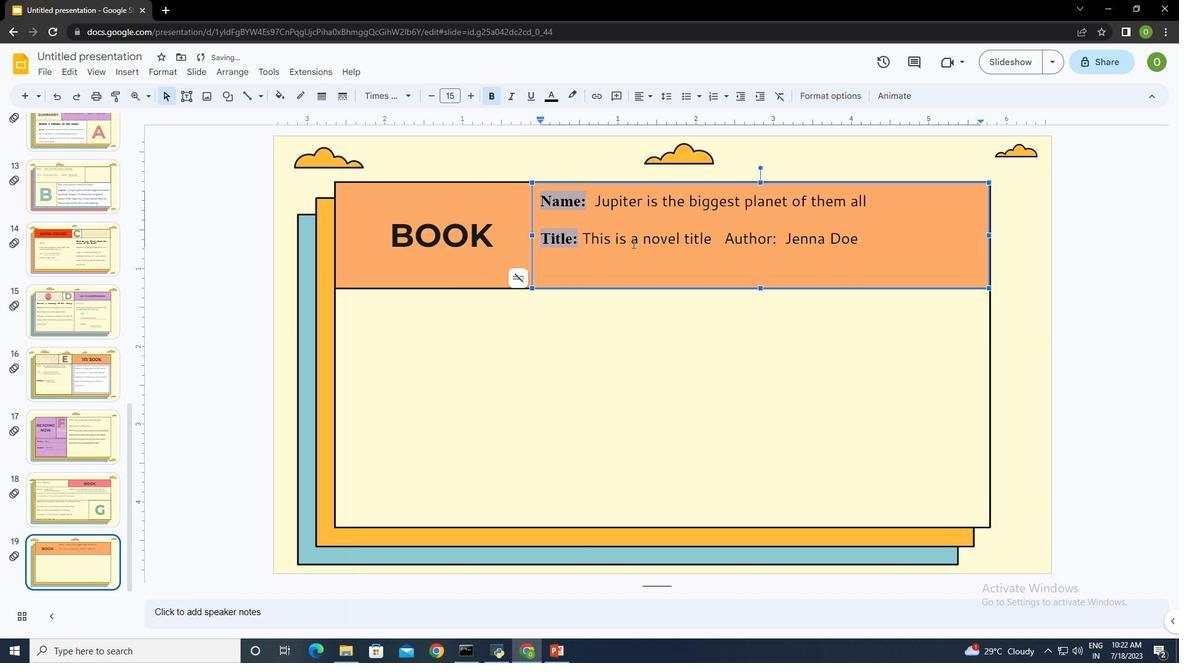 
Action: Mouse moved to (250, 96)
Screenshot: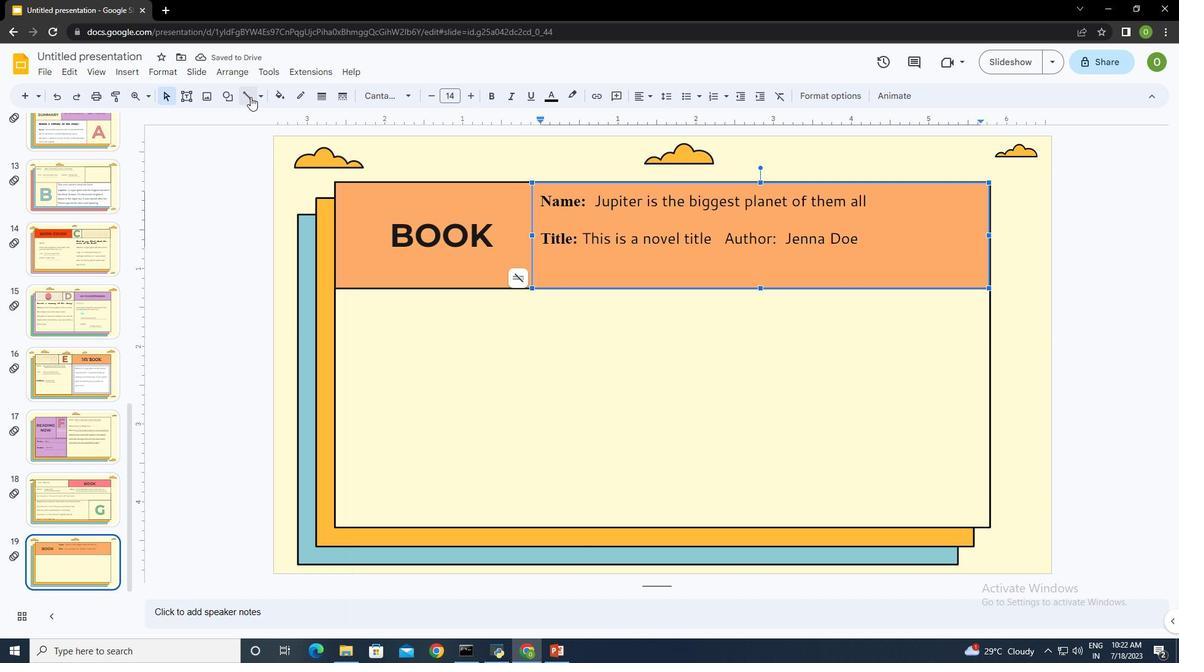 
Action: Mouse pressed left at (250, 96)
Screenshot: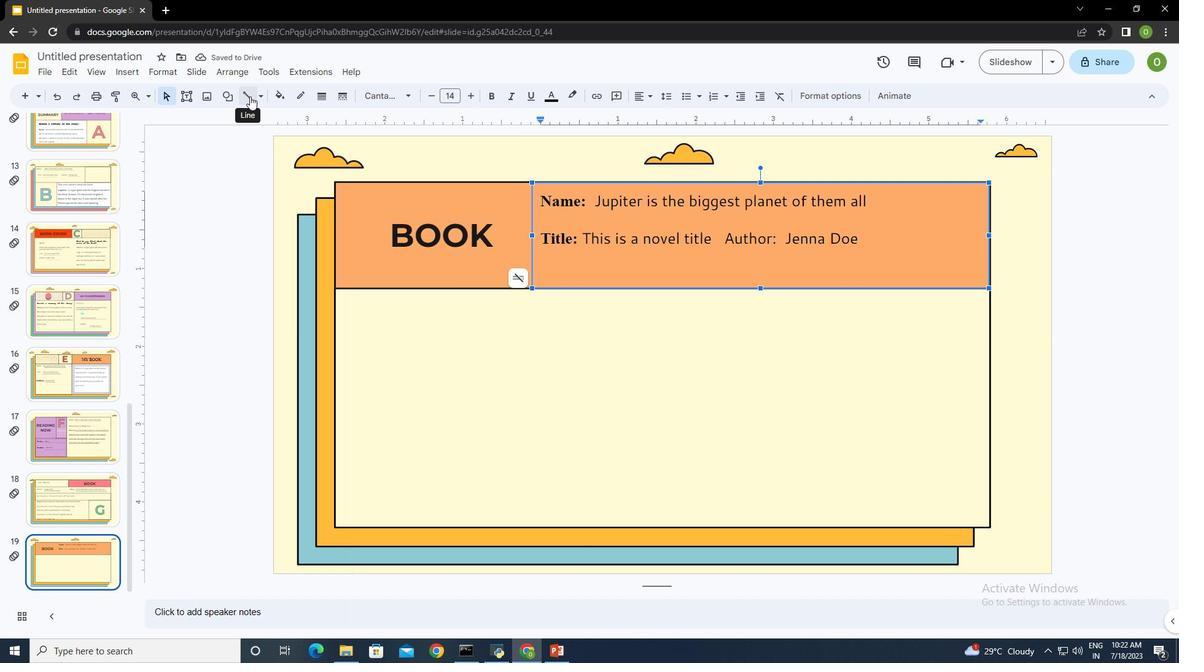 
Action: Mouse moved to (594, 211)
Screenshot: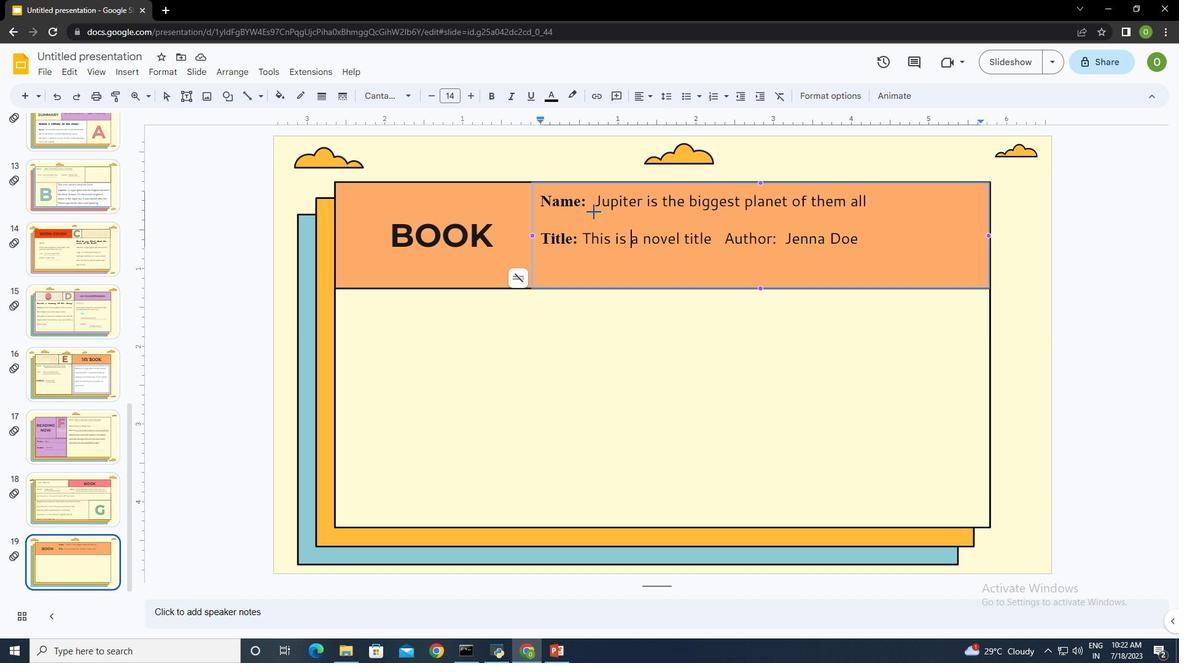 
Action: Mouse pressed left at (594, 211)
Screenshot: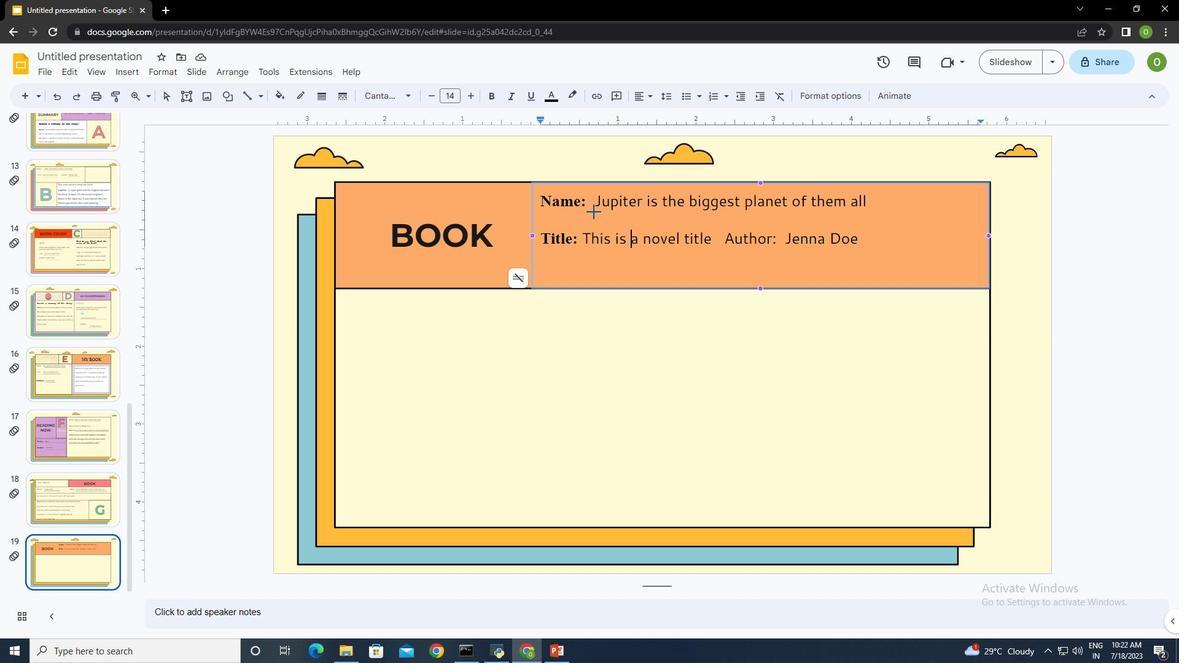 
Action: Mouse moved to (277, 94)
Screenshot: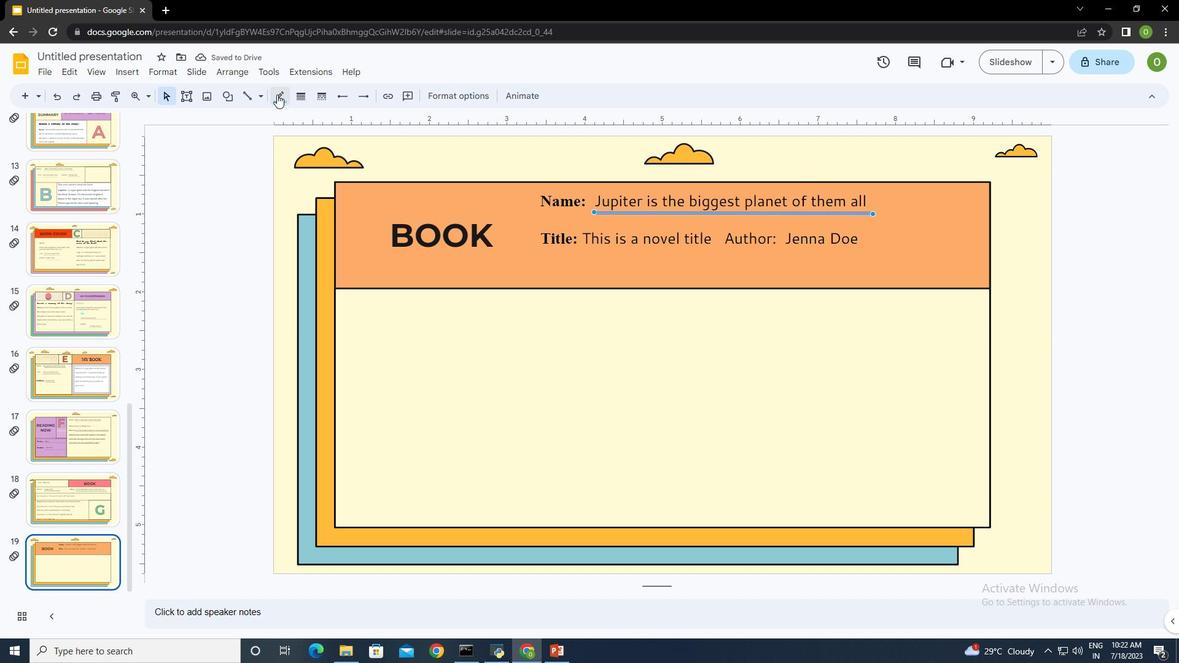 
Action: Mouse pressed left at (277, 94)
Screenshot: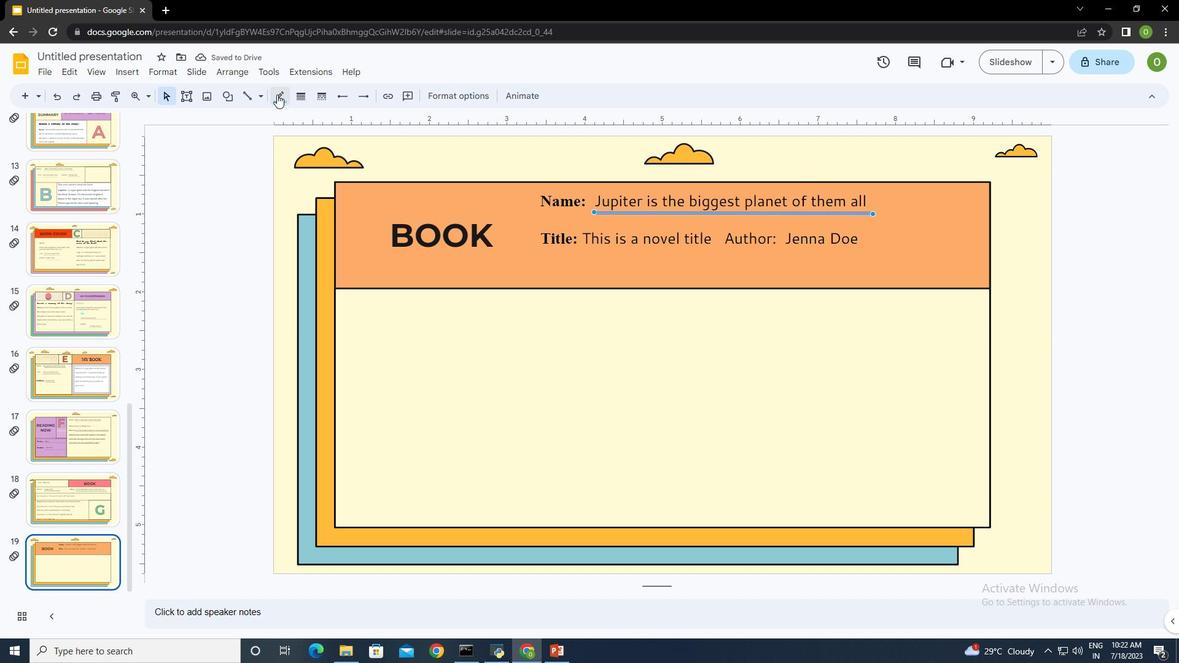 
Action: Mouse moved to (286, 134)
Screenshot: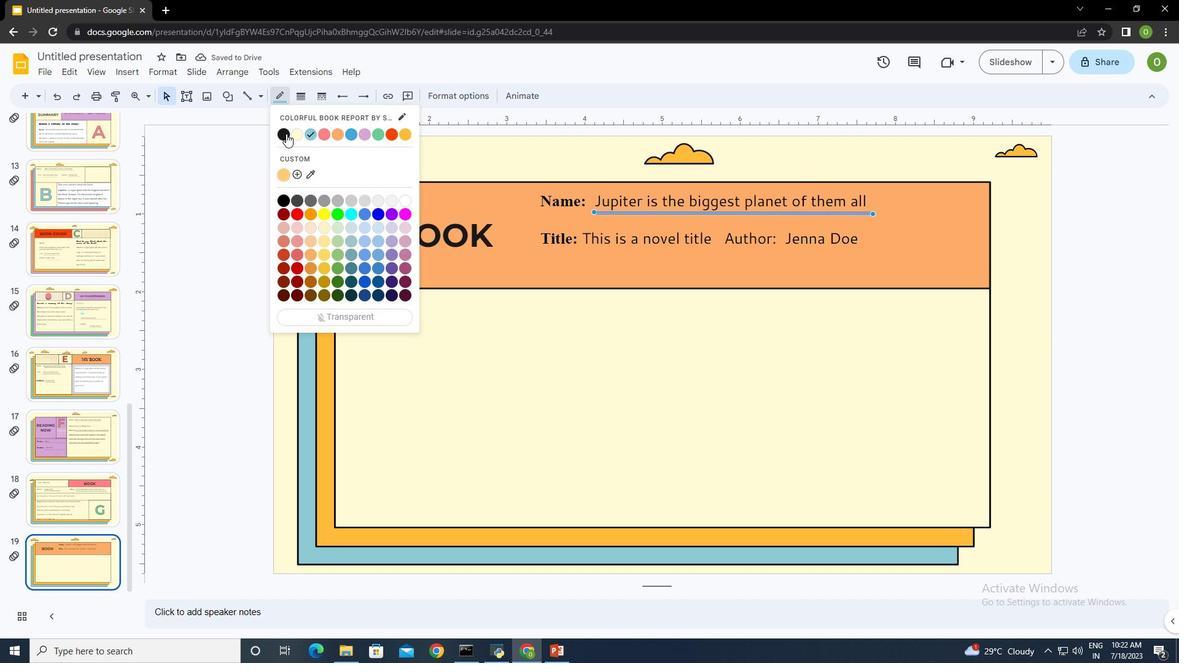 
Action: Mouse pressed left at (286, 134)
Screenshot: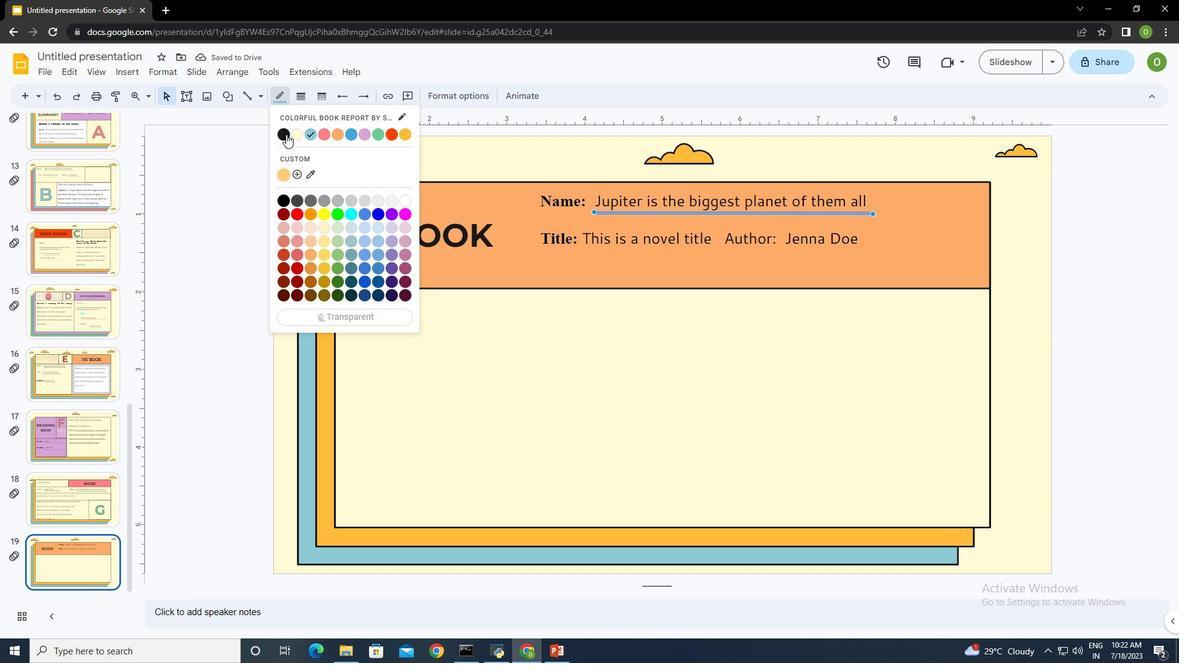 
Action: Mouse moved to (874, 213)
Screenshot: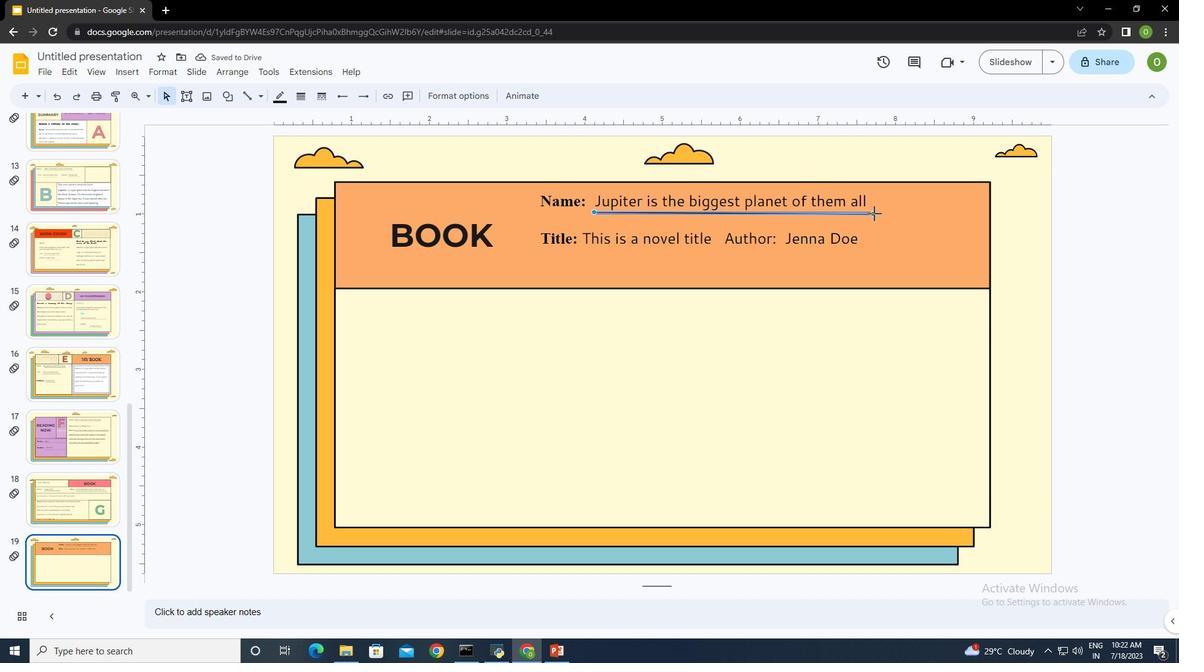 
Action: Mouse pressed left at (874, 213)
Screenshot: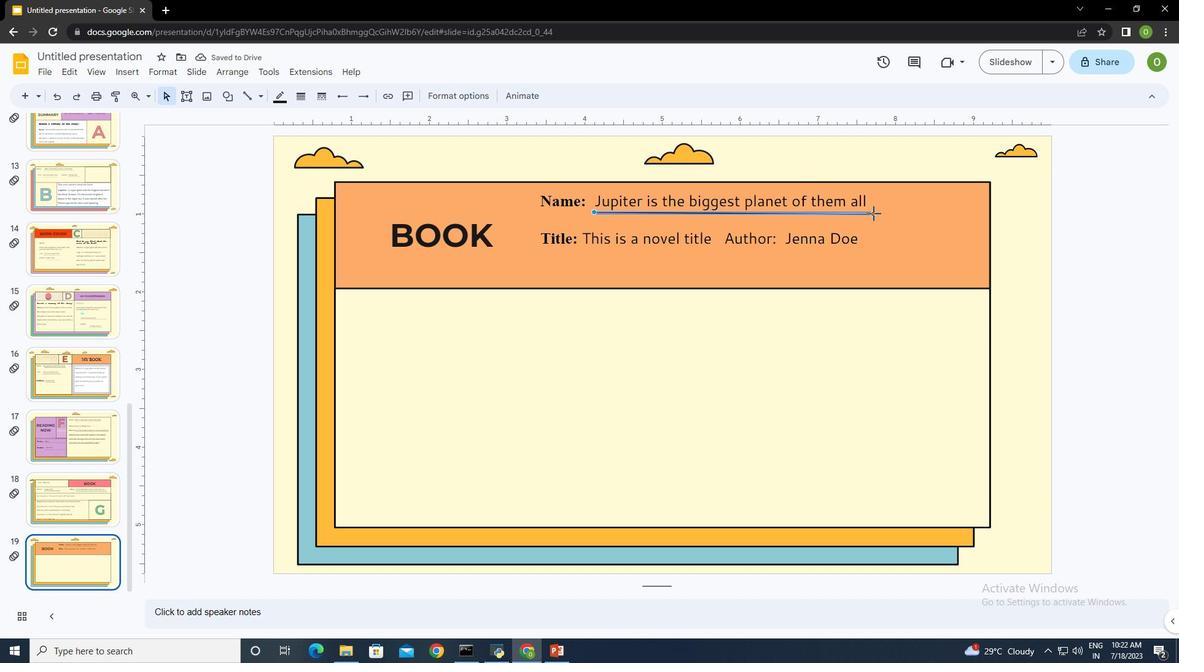 
Action: Mouse moved to (875, 213)
Screenshot: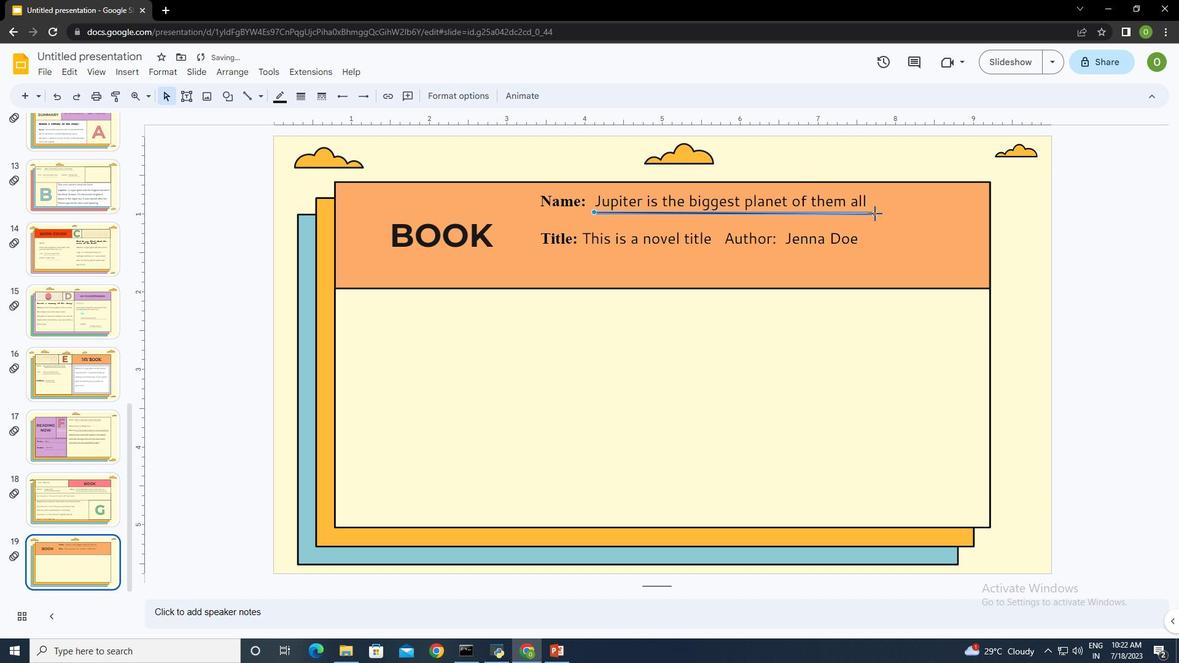 
Action: Mouse pressed left at (875, 213)
Screenshot: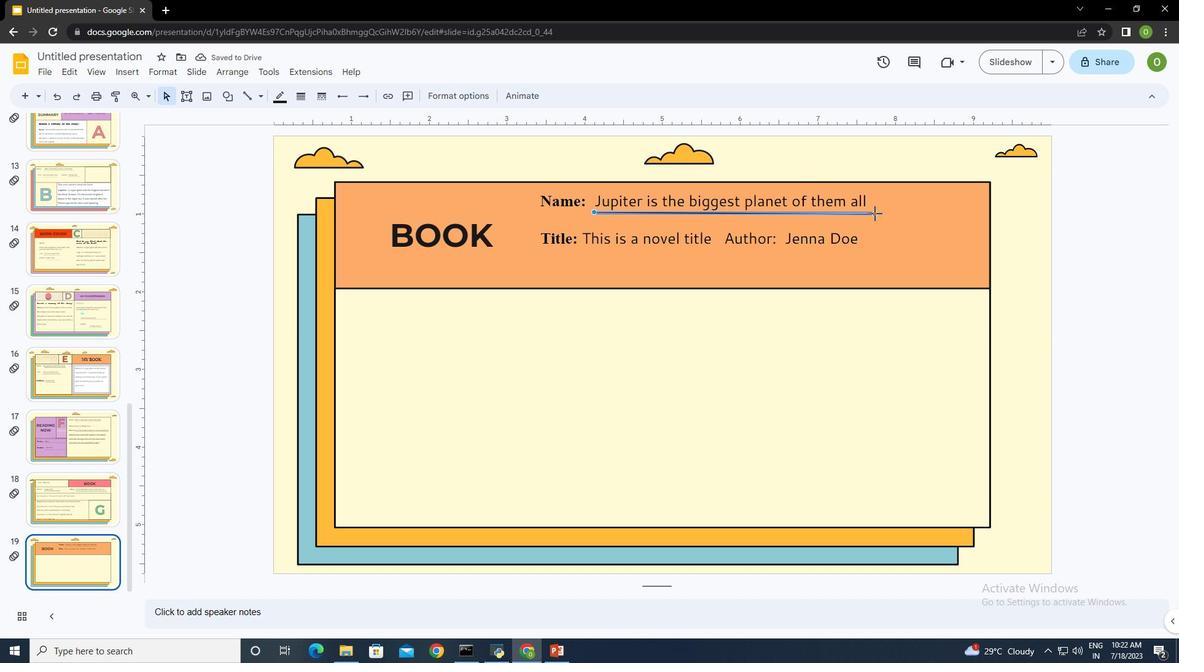 
Action: Mouse moved to (878, 232)
Screenshot: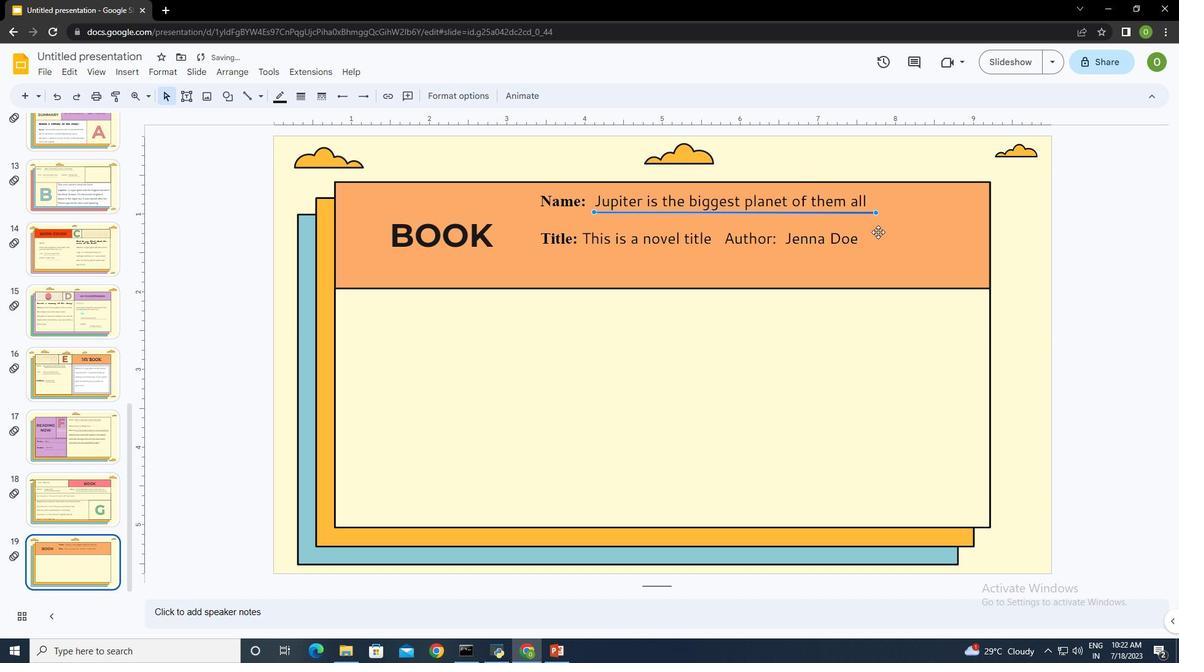 
Action: Mouse pressed left at (878, 232)
Screenshot: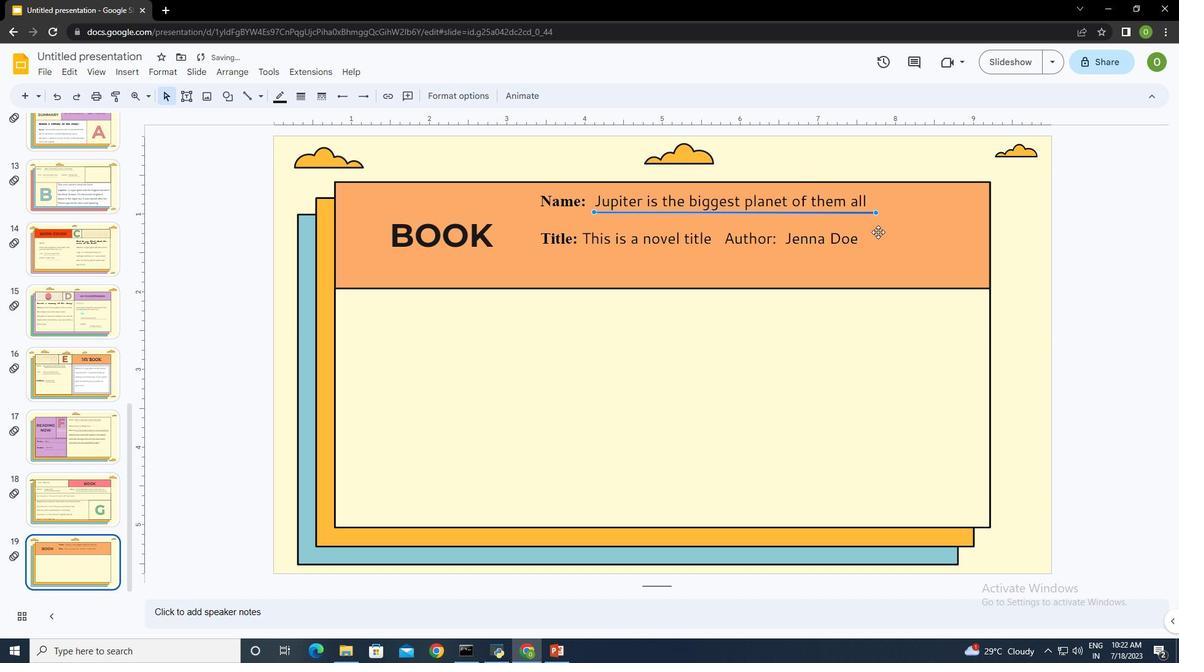 
Action: Mouse moved to (246, 94)
Screenshot: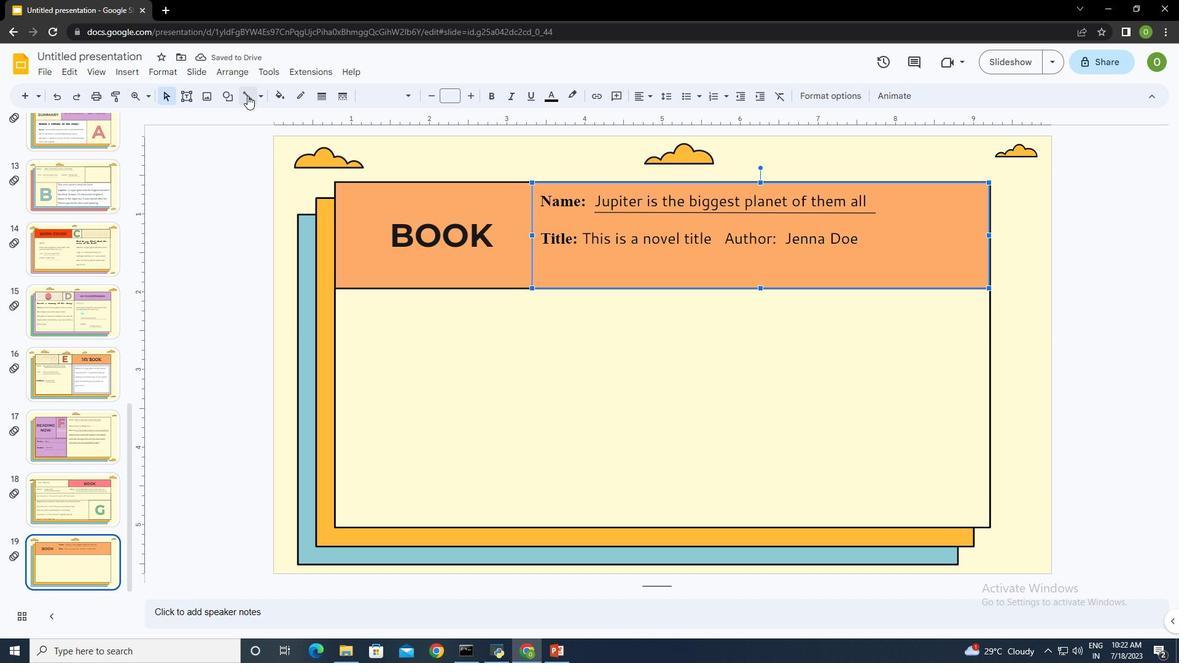 
Action: Mouse pressed left at (246, 94)
Screenshot: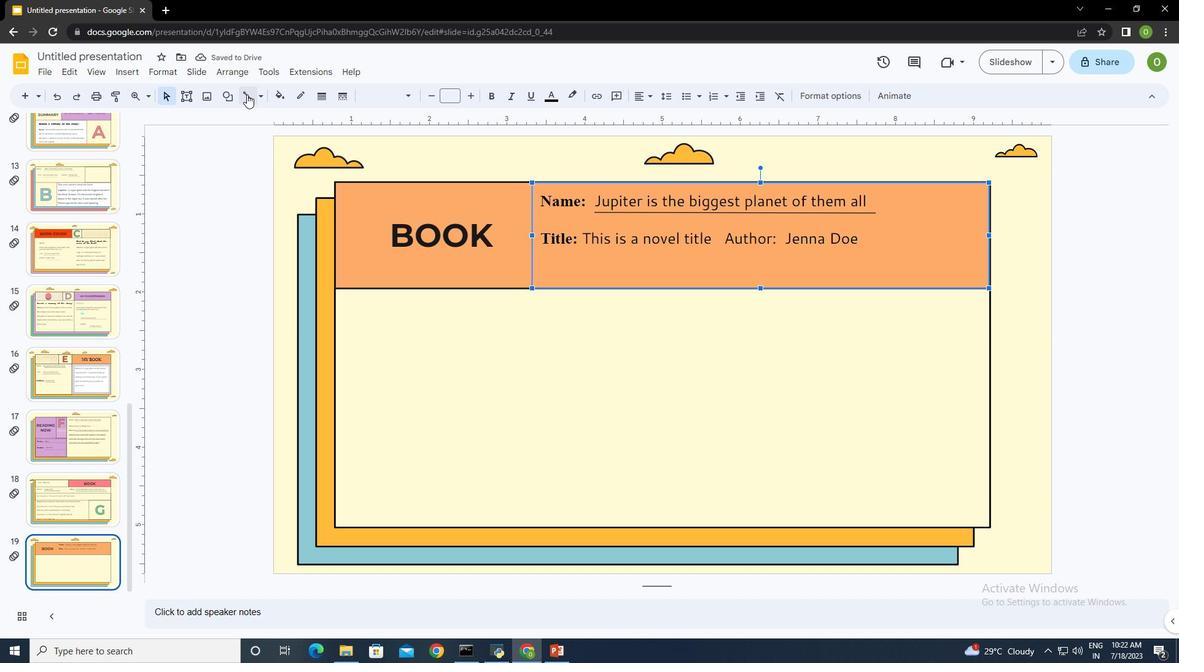 
Action: Mouse moved to (586, 250)
Screenshot: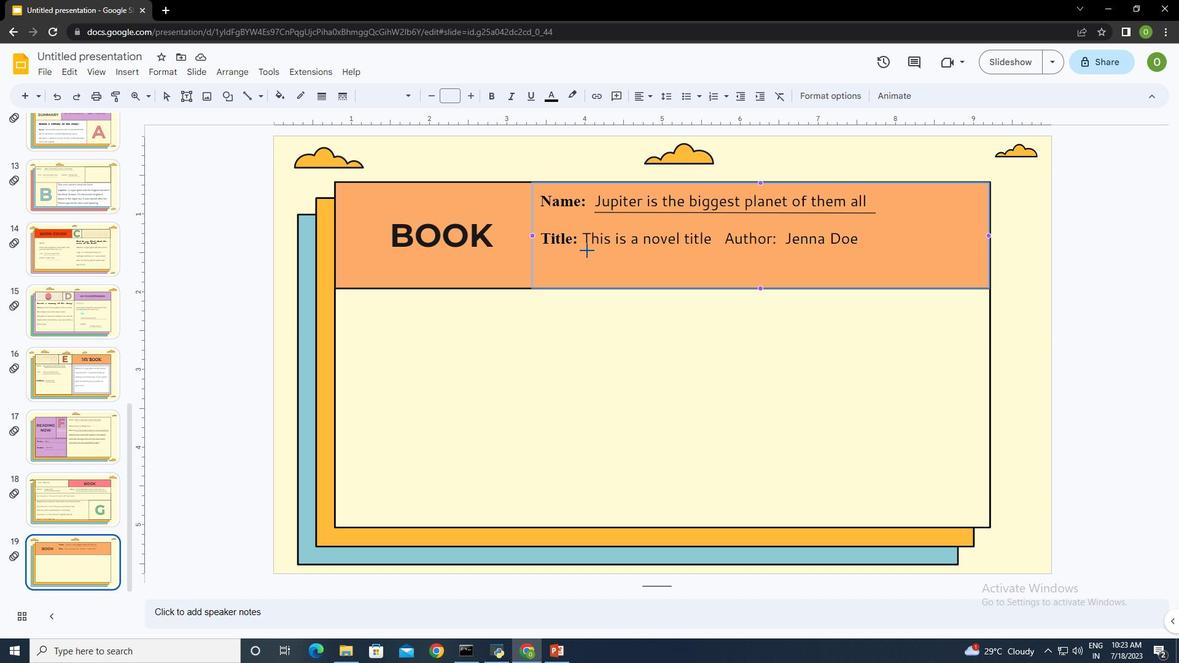 
Action: Mouse pressed left at (586, 250)
Screenshot: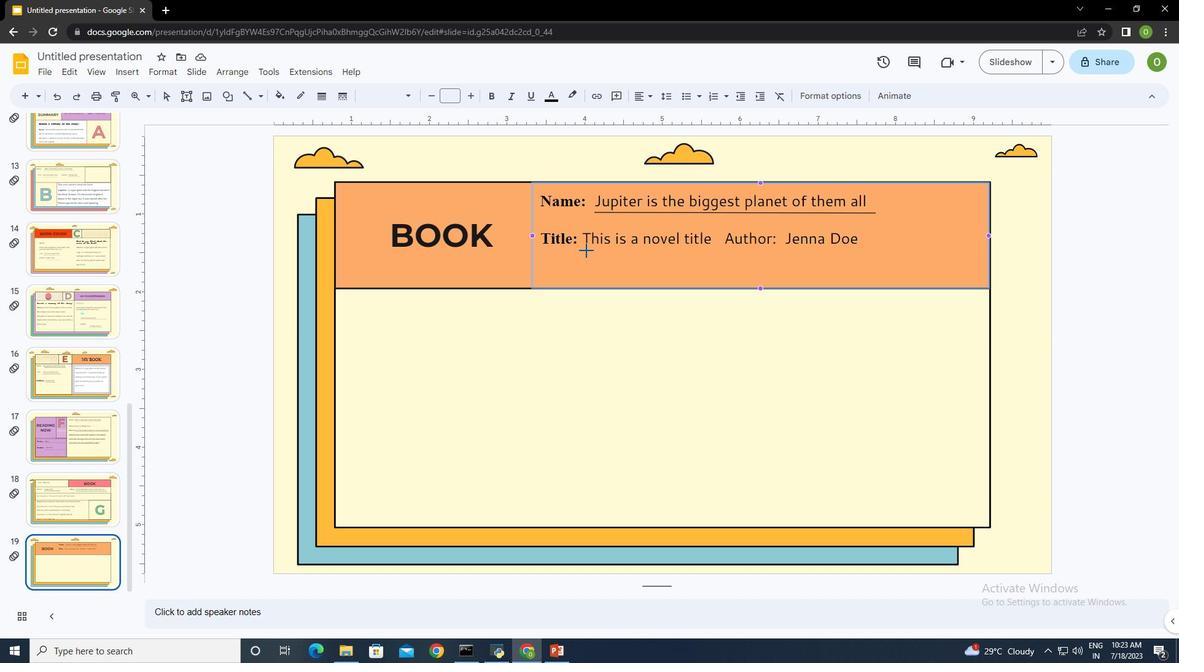 
Action: Mouse moved to (281, 95)
Screenshot: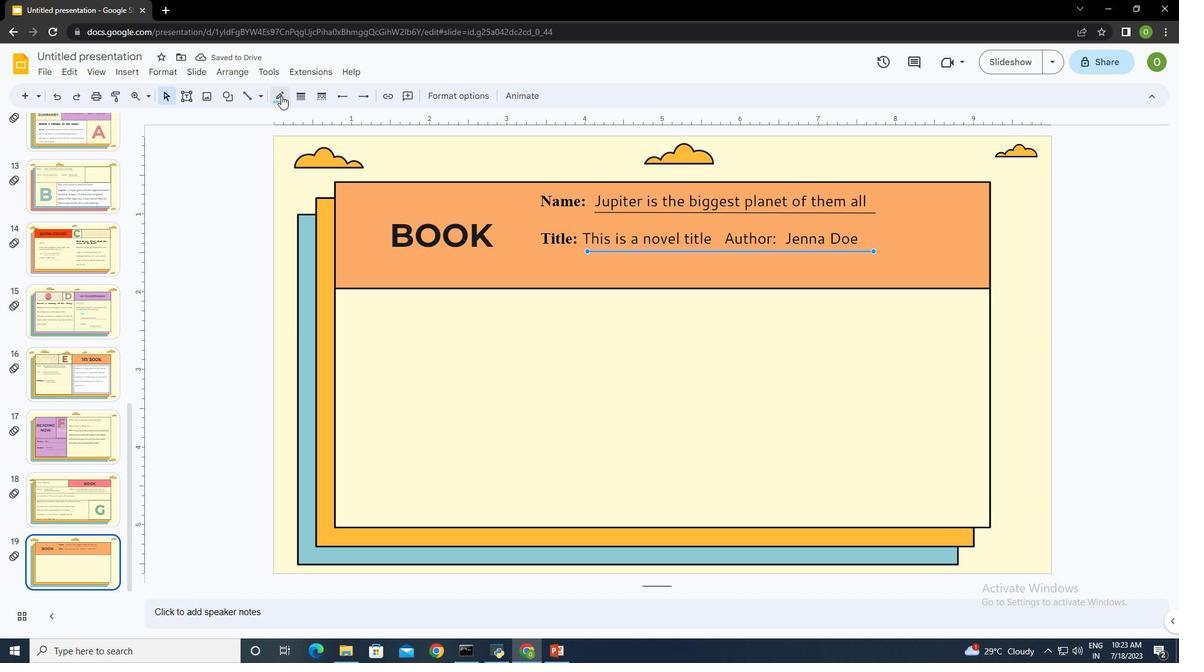 
Action: Mouse pressed left at (281, 95)
Screenshot: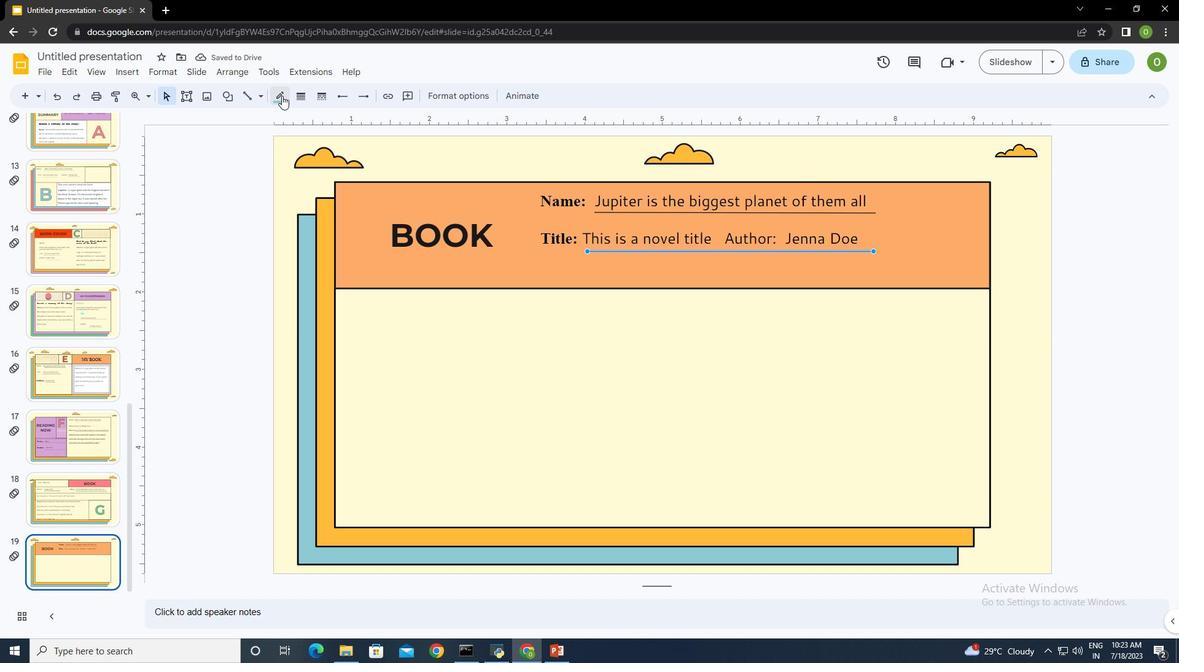 
Action: Mouse moved to (282, 133)
Screenshot: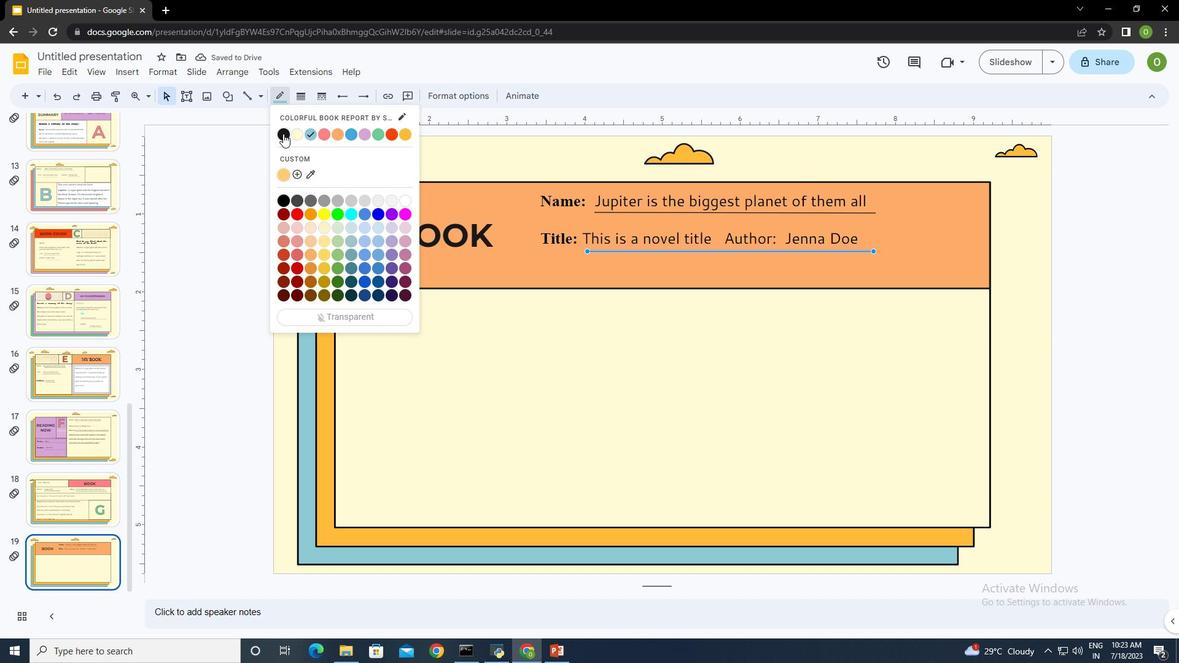 
Action: Mouse pressed left at (282, 133)
Screenshot: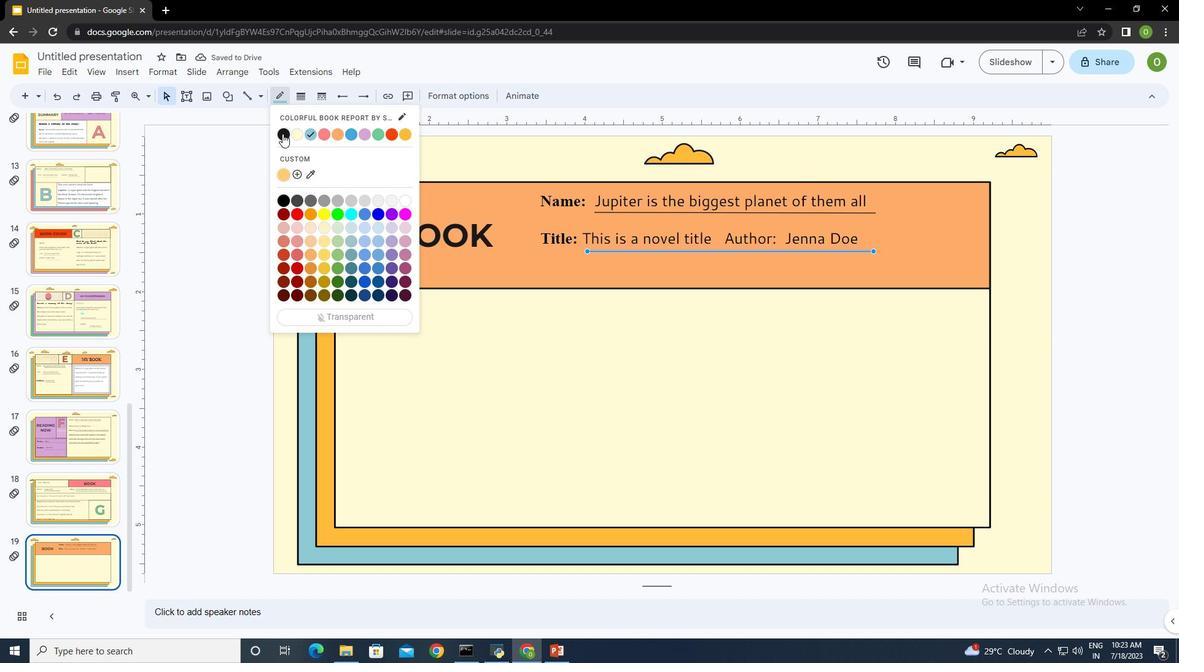 
Action: Mouse moved to (543, 260)
Screenshot: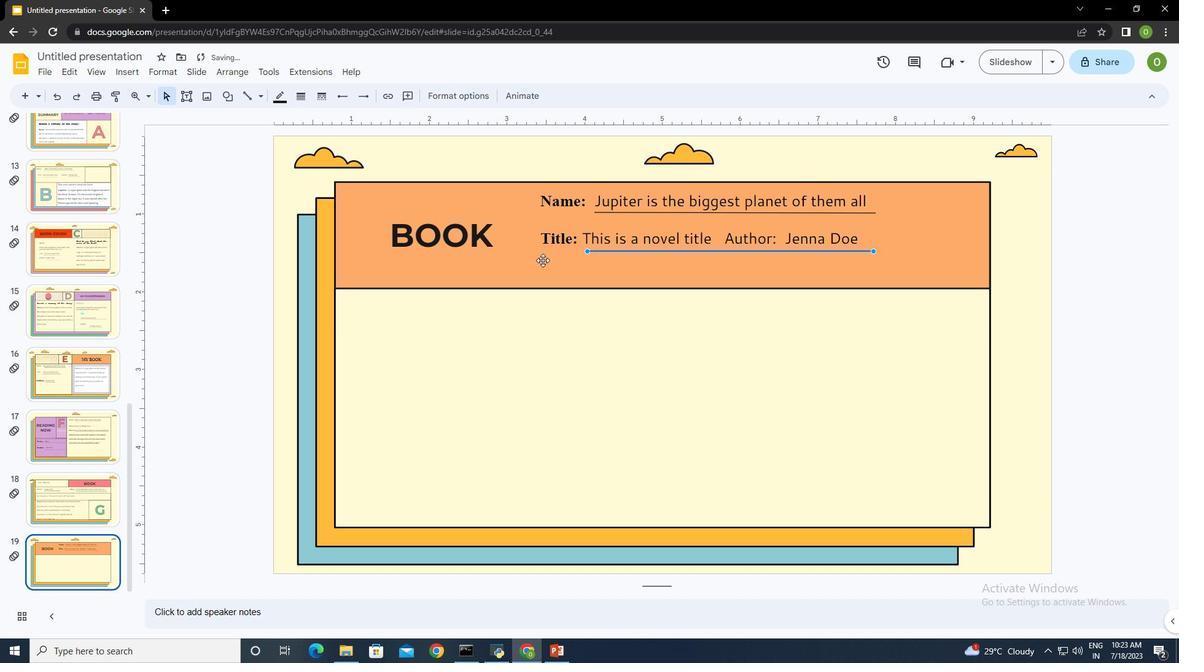 
Action: Mouse pressed left at (543, 260)
Screenshot: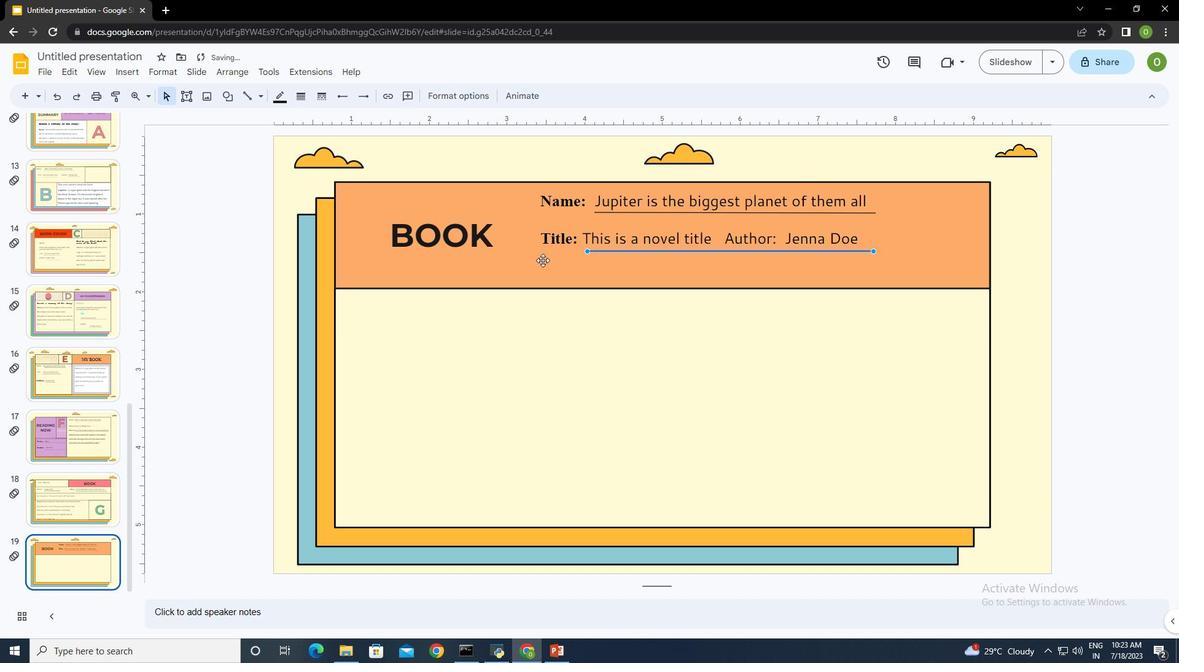 
Action: Mouse moved to (666, 362)
Screenshot: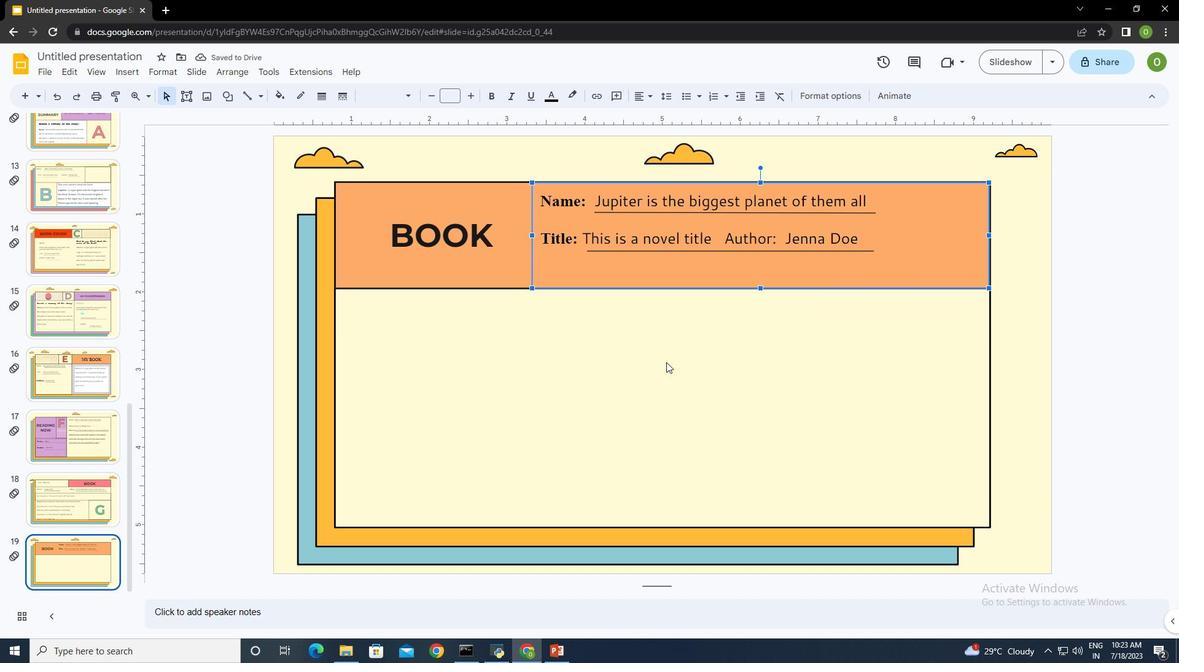 
Action: Mouse pressed left at (666, 362)
Screenshot: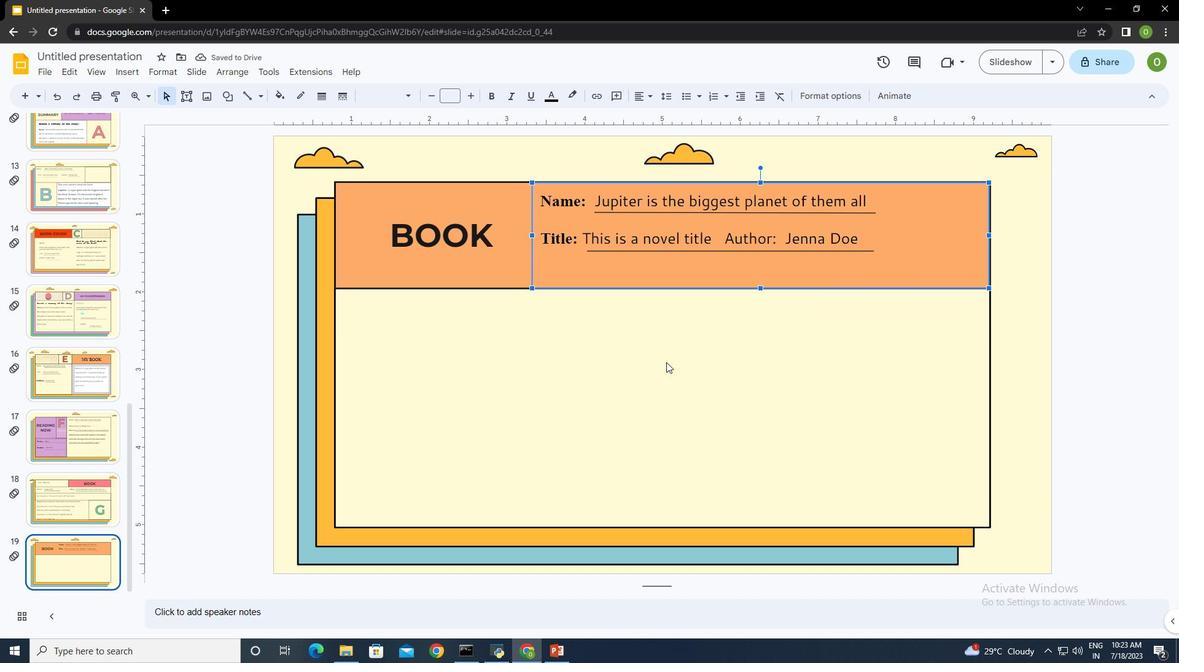 
Action: Mouse moved to (186, 93)
Screenshot: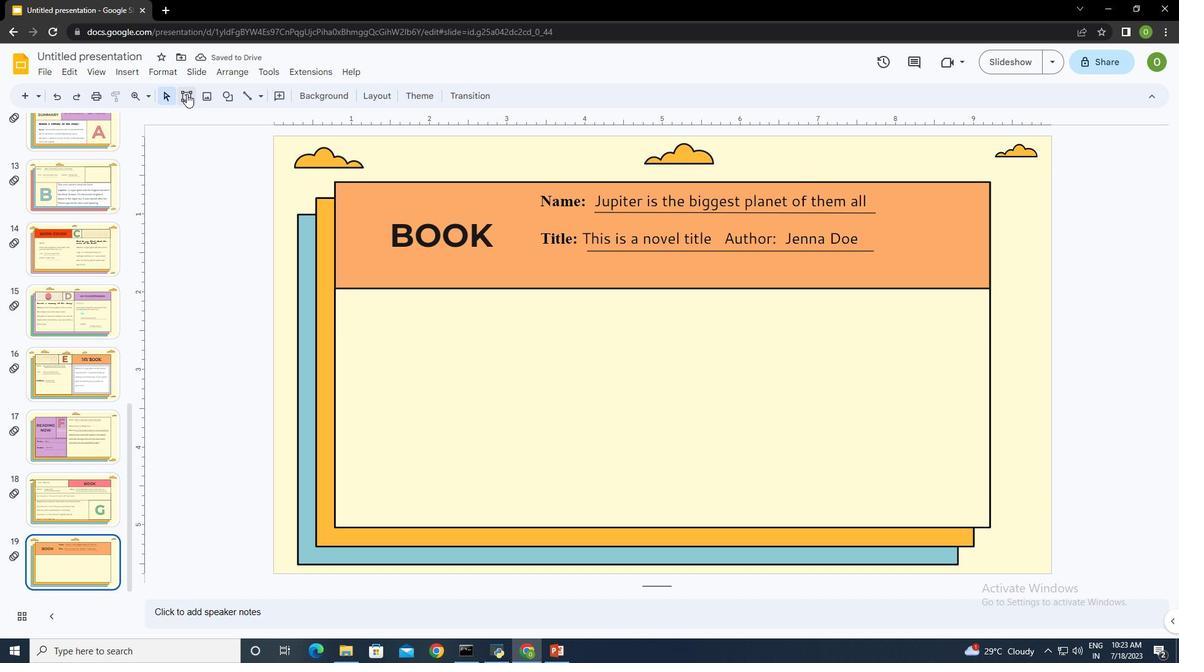 
Action: Mouse pressed left at (186, 93)
Screenshot: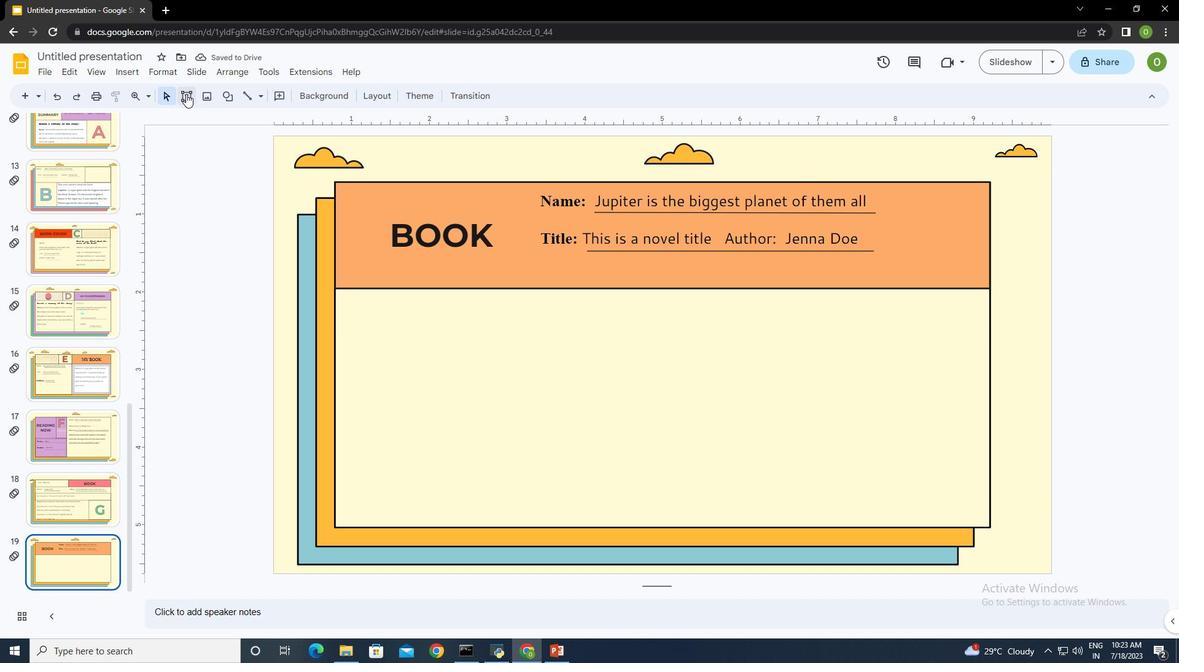 
Action: Mouse moved to (336, 289)
Screenshot: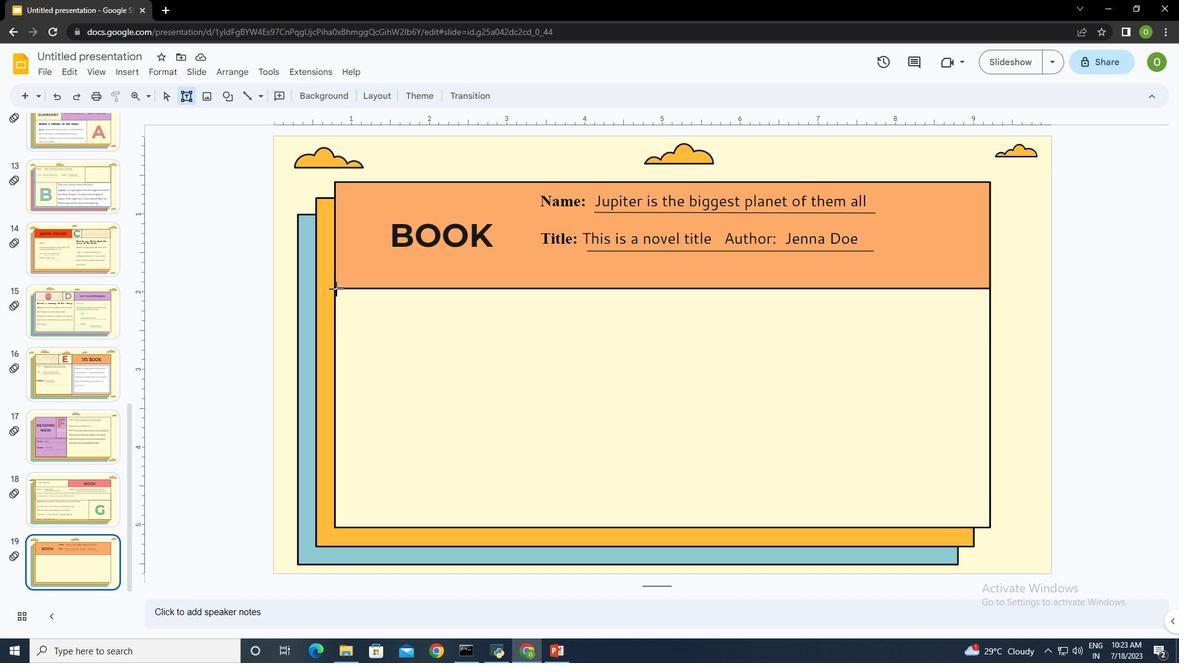 
Action: Mouse pressed left at (336, 289)
Screenshot: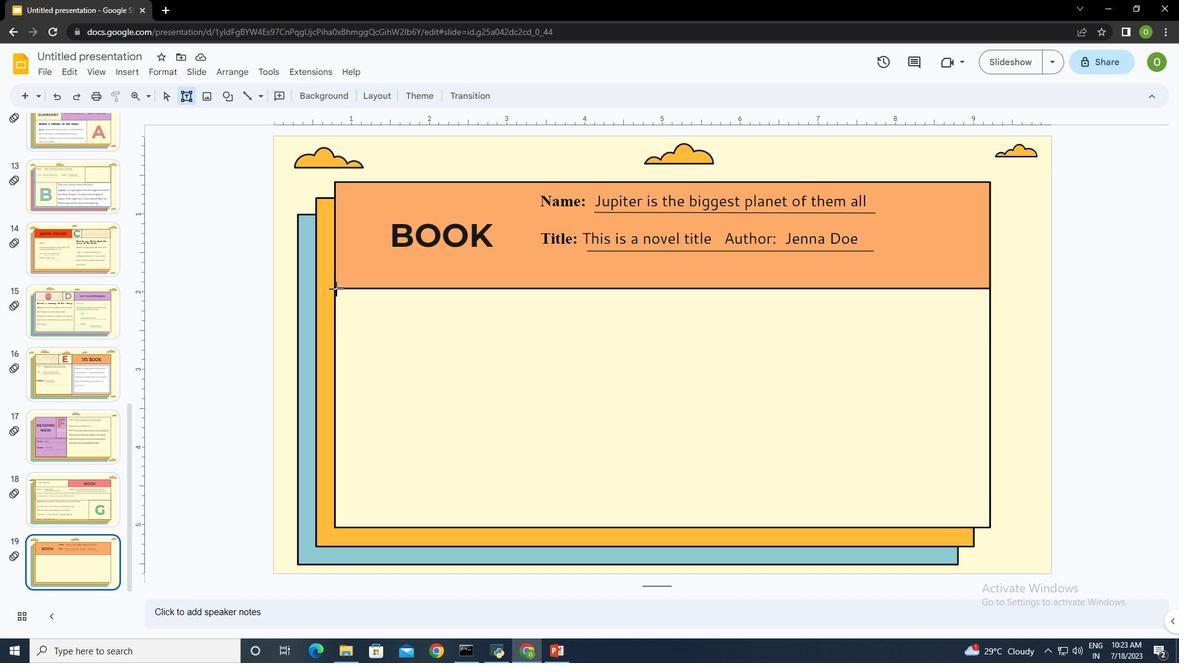 
Action: Mouse moved to (483, 388)
Screenshot: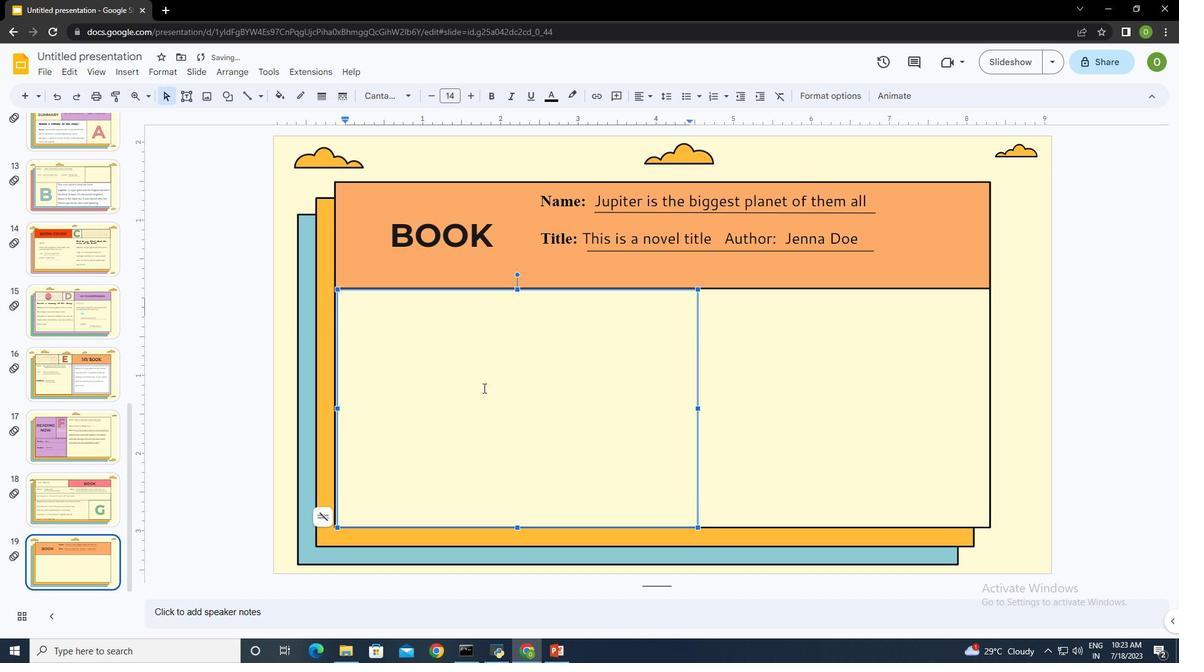 
Action: Key pressed <Key.shift>Book<Key.space>title<Key.shift_r>:<Key.enter><Key.enter><Key.shift>Mercury<Key.space>is<Key.space>a<Key.backspace>the<Key.space>closest<Key.space>planet<Key.space>to<Key.space>the<Key.space><Key.shift>Sun<Key.space>and<Key.space>the<Key.space>smallest<Key.space>one<Key.space>in<Key.space>the<Key.space><Key.shift>Solar<Key.space><Key.shift>System.<Key.space><Key.shift><Key.shift>The<Key.space>planet's<Key.space>name<Key.space>has<Key.space>nothing<Key.space>to<Key.space>do<Key.space>with<Key.space>the<Key.space>liquid<Key.space>metal,<Key.space>since<Key.space>it<Key.space>was<Key.space>named<Key.space>after<Key.space>a<Key.space>god
Screenshot: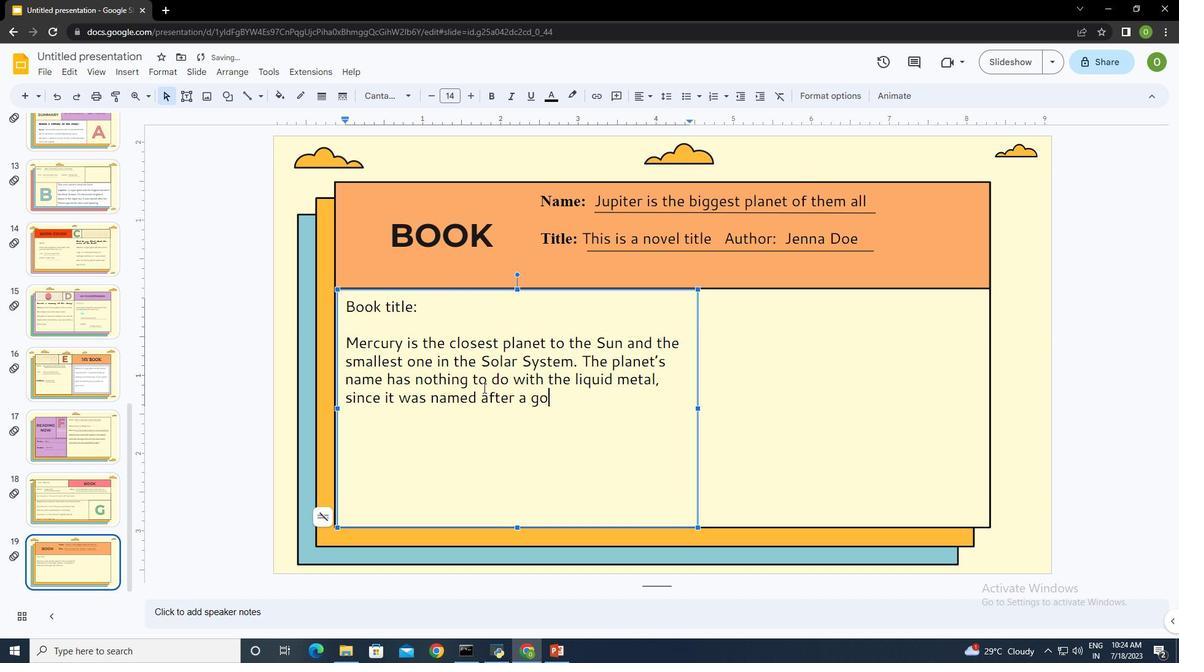 
Action: Mouse moved to (565, 397)
Screenshot: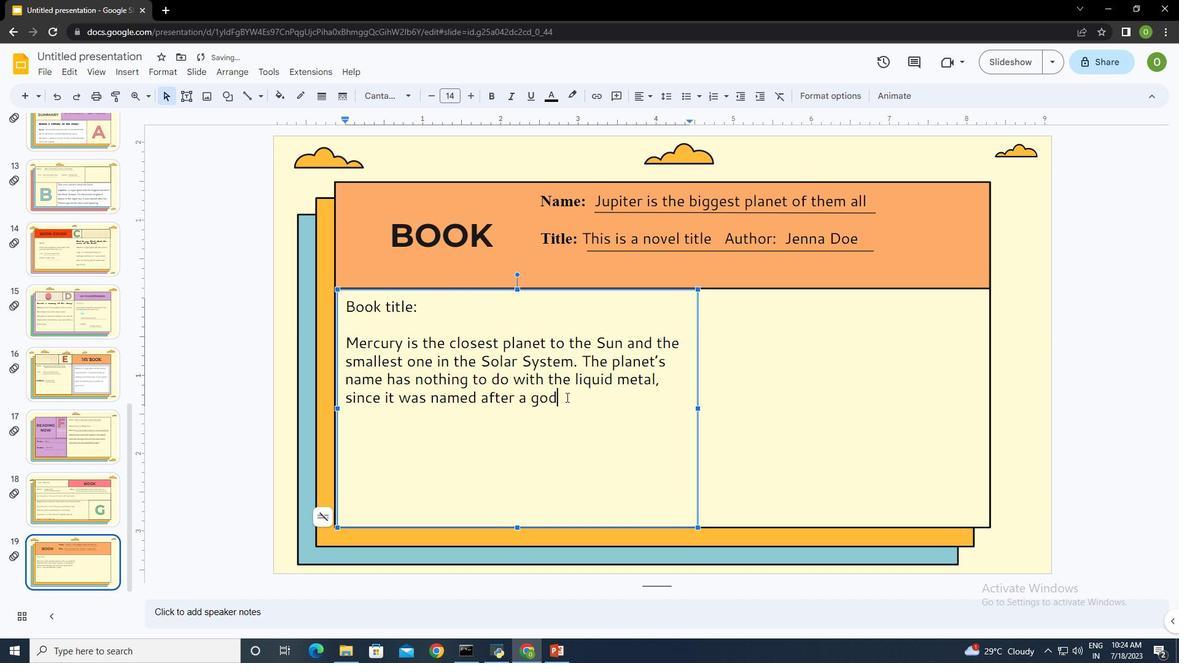 
Action: Mouse pressed left at (565, 397)
Screenshot: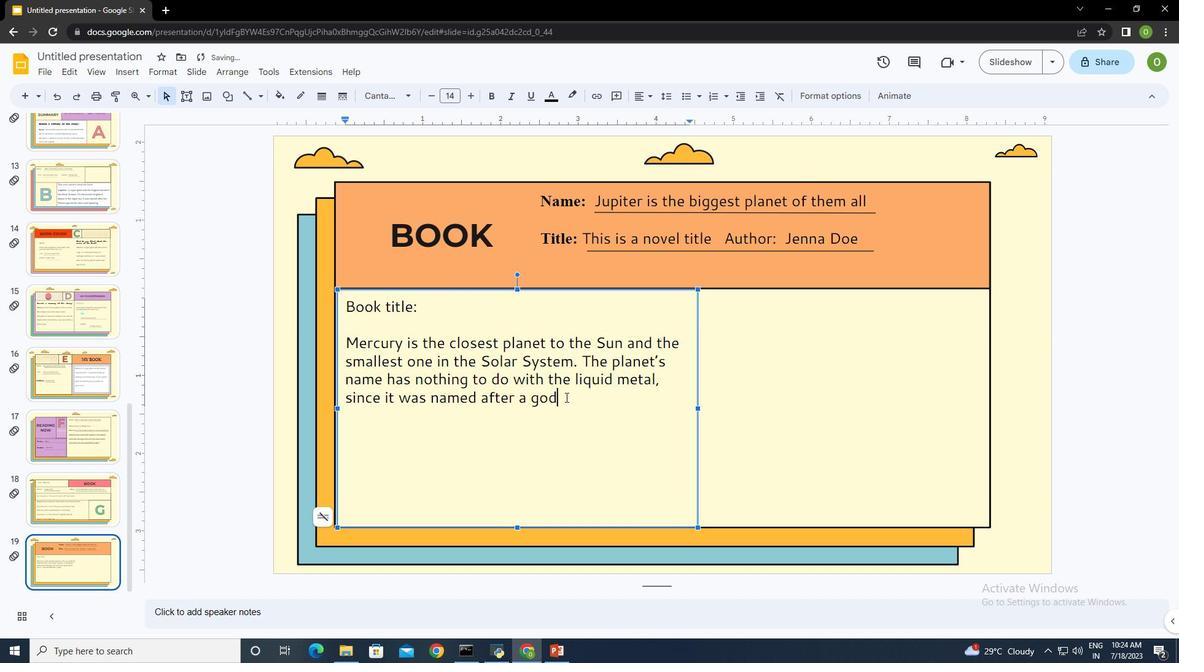 
Action: Mouse moved to (640, 95)
Screenshot: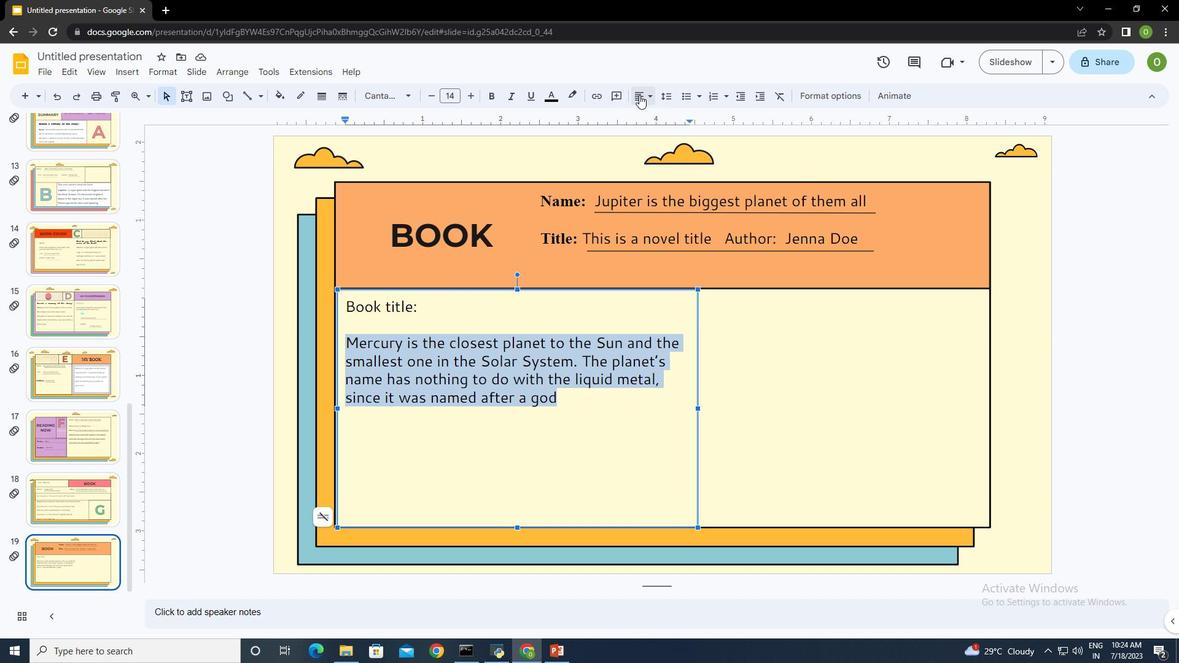 
Action: Mouse pressed left at (640, 95)
Screenshot: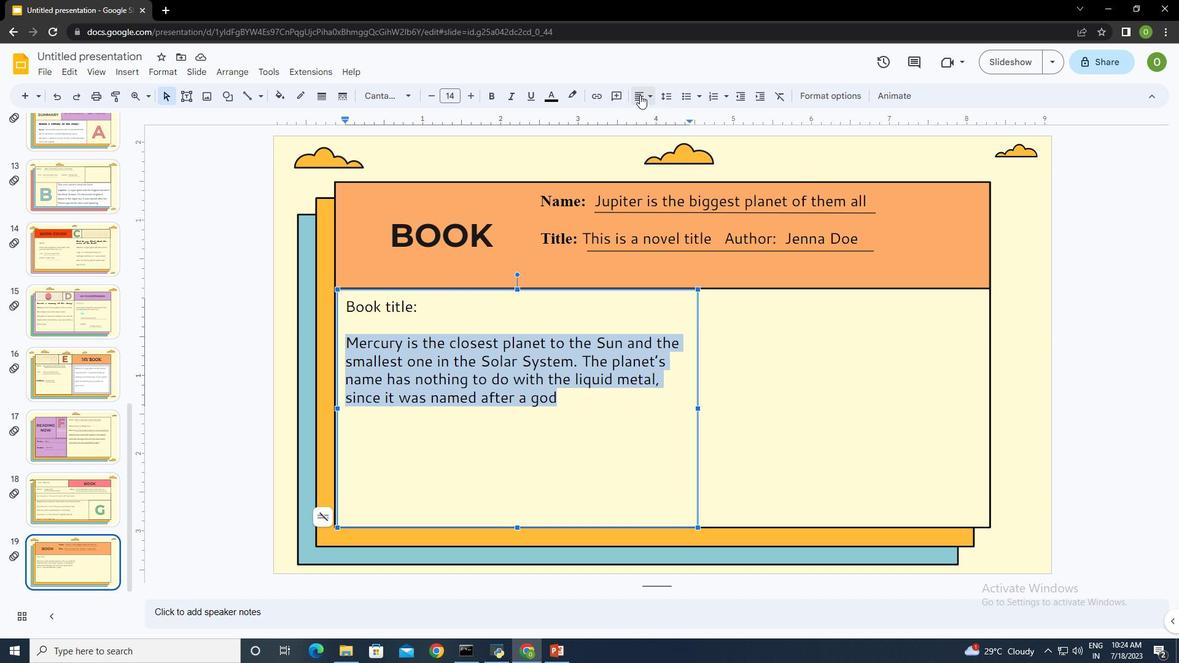 
Action: Mouse moved to (657, 116)
Screenshot: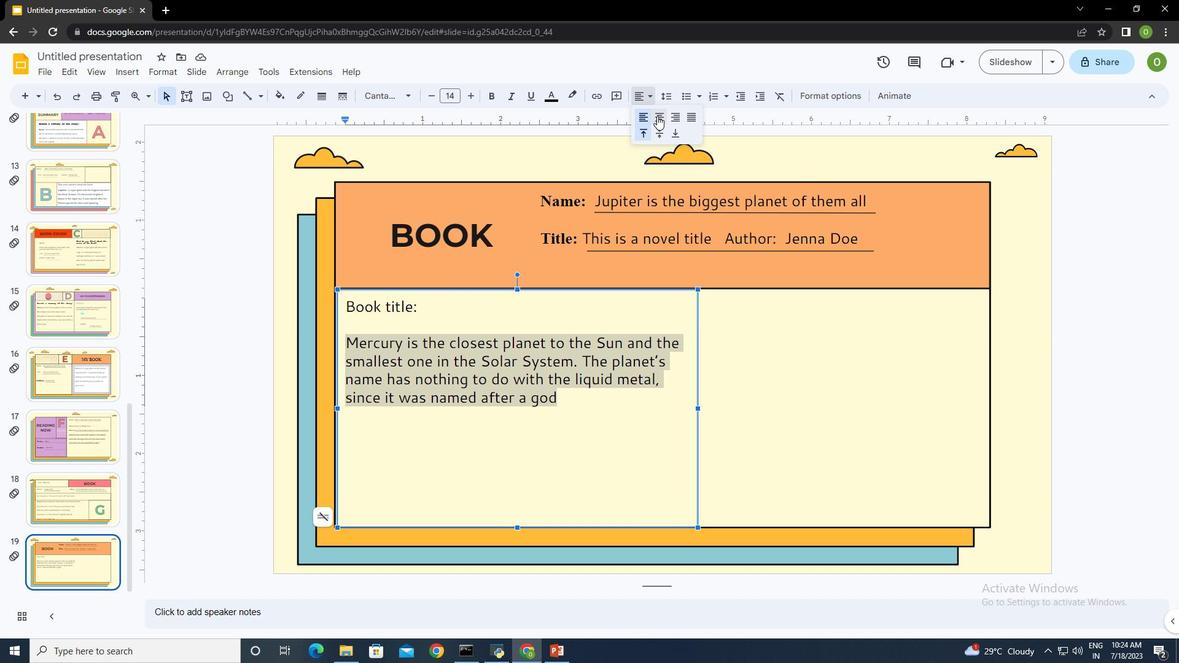 
Action: Mouse pressed left at (657, 116)
Screenshot: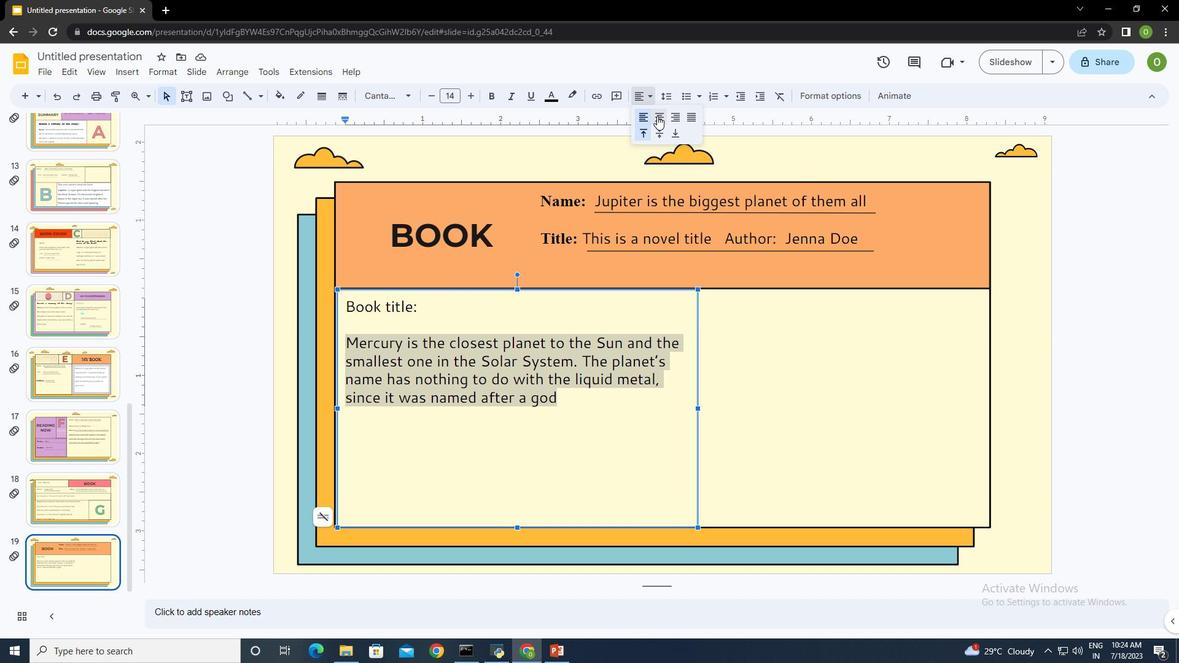 
Action: Mouse moved to (668, 95)
Screenshot: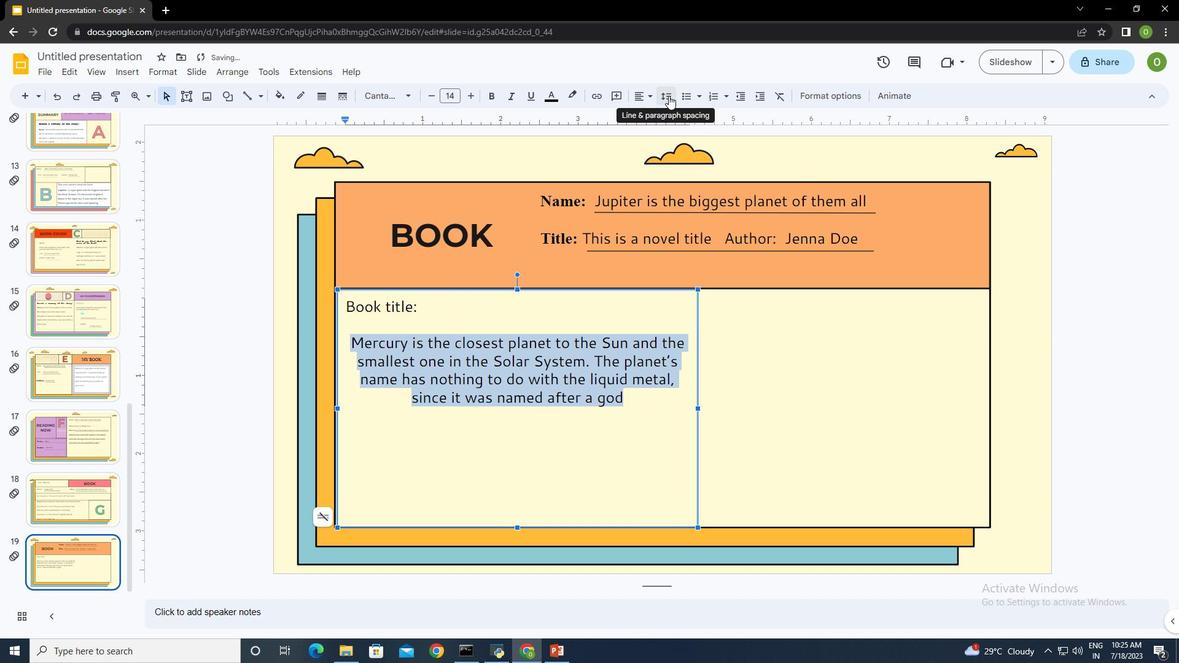
Action: Mouse pressed left at (668, 95)
Screenshot: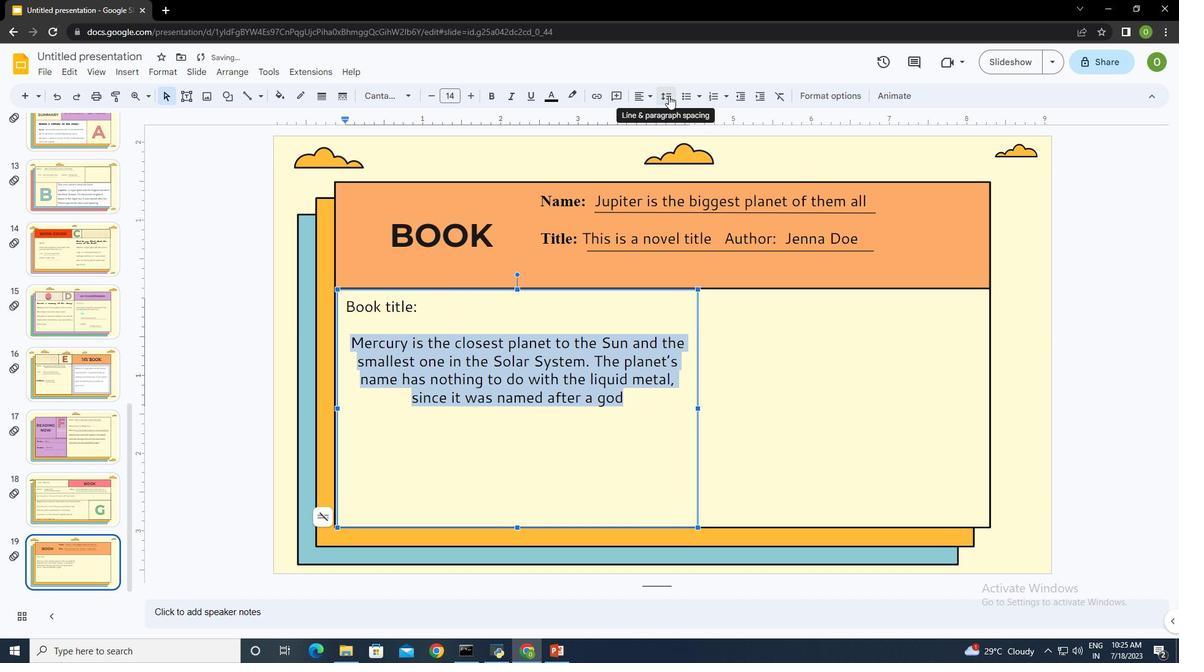 
Action: Mouse moved to (688, 175)
Screenshot: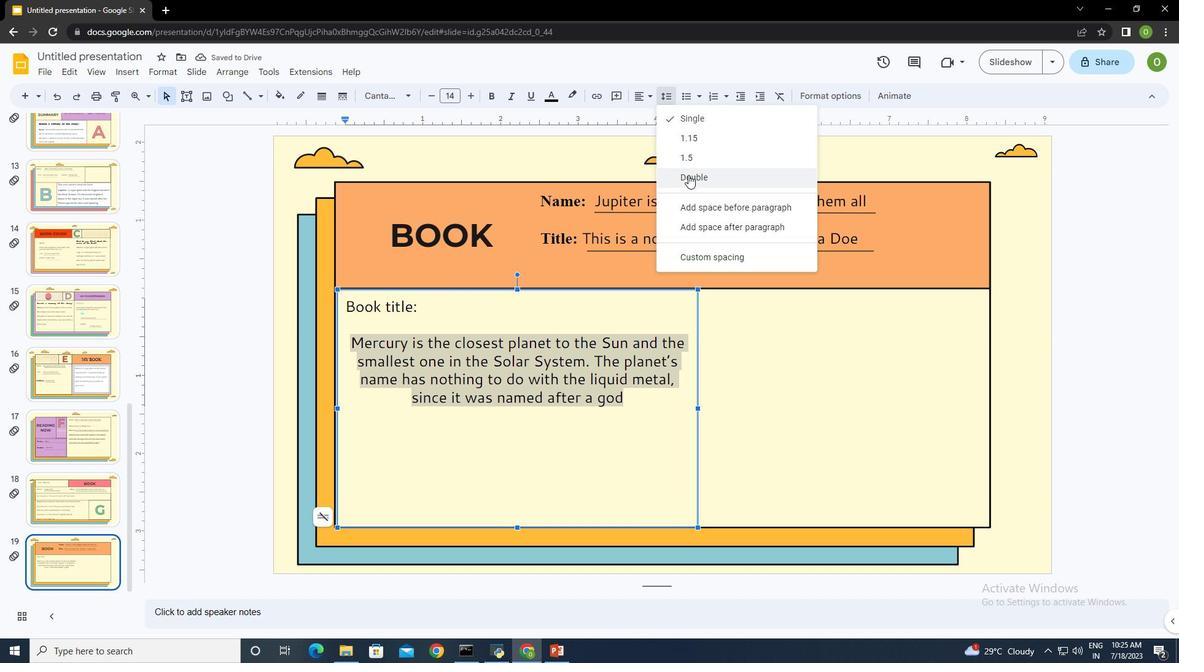 
Action: Mouse pressed left at (688, 175)
Screenshot: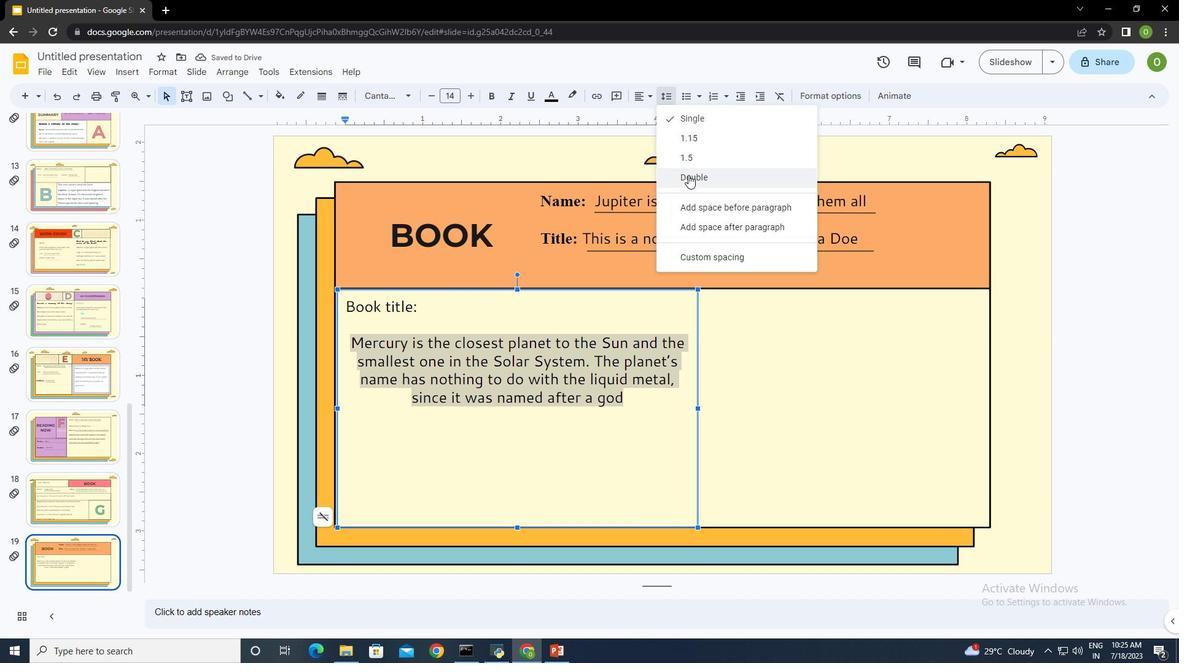 
Action: Mouse moved to (409, 345)
Screenshot: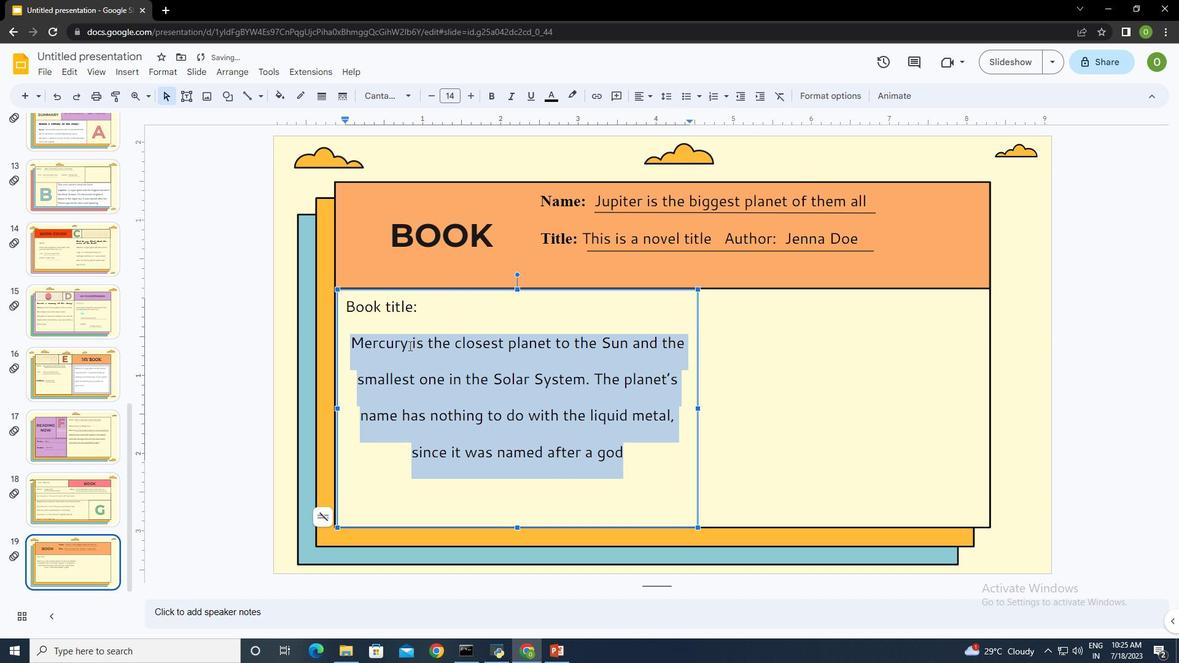 
Action: Mouse pressed left at (409, 345)
Screenshot: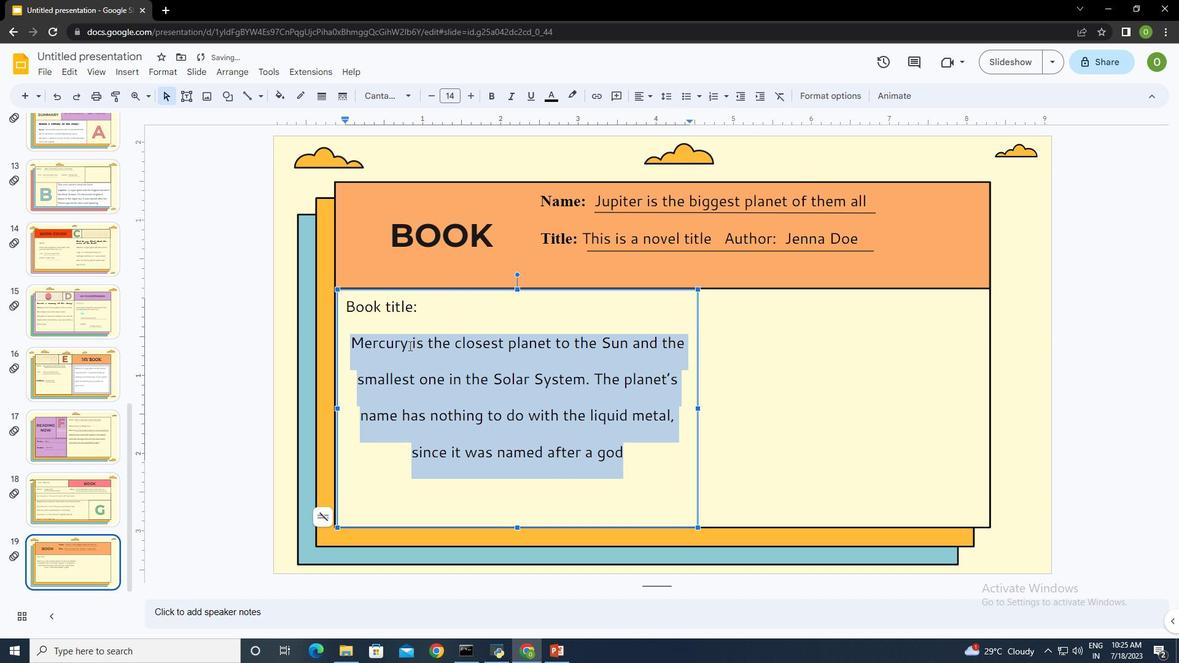 
Action: Mouse moved to (406, 340)
Screenshot: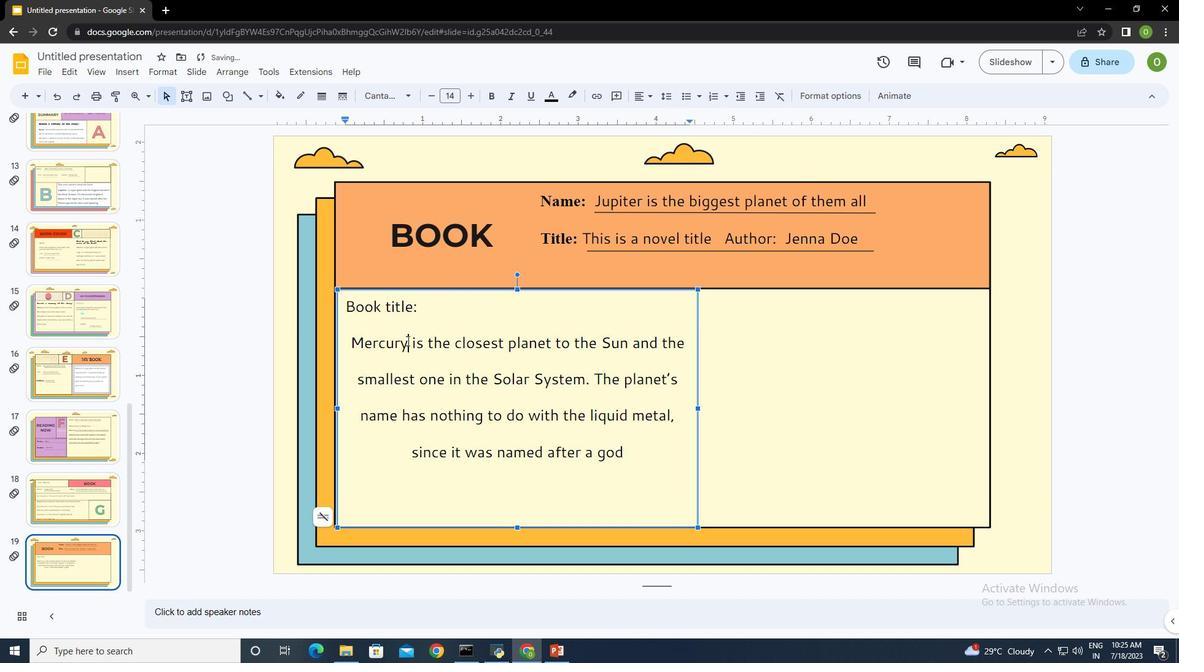 
Action: Mouse pressed left at (406, 340)
Screenshot: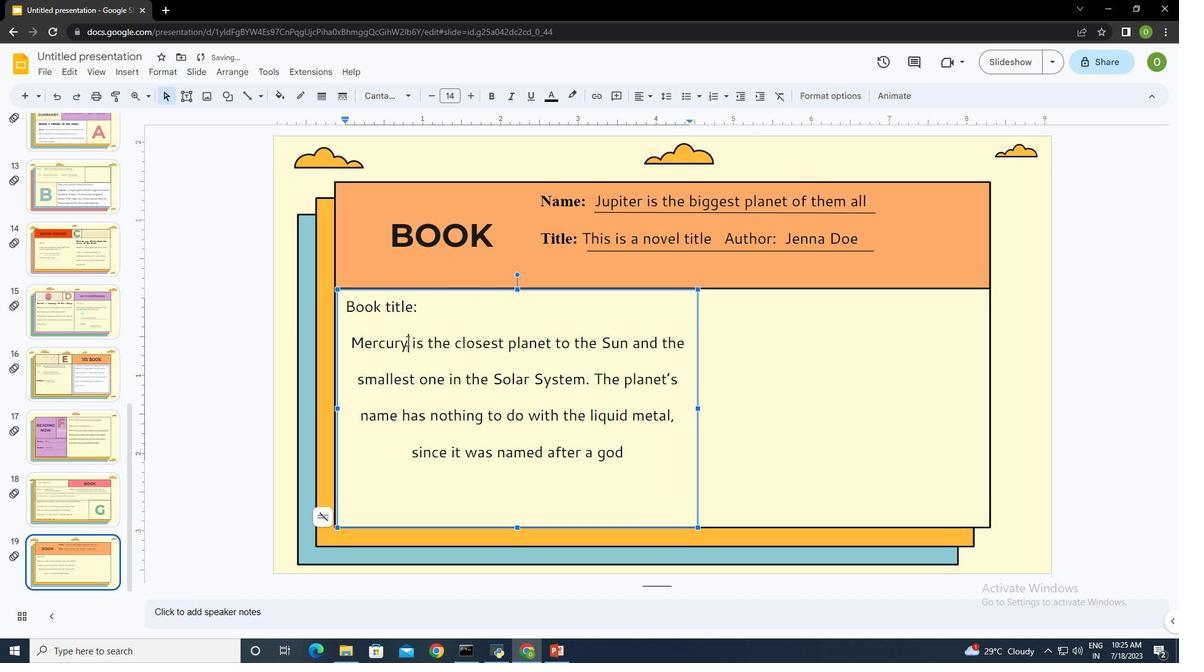 
Action: Mouse moved to (406, 342)
Screenshot: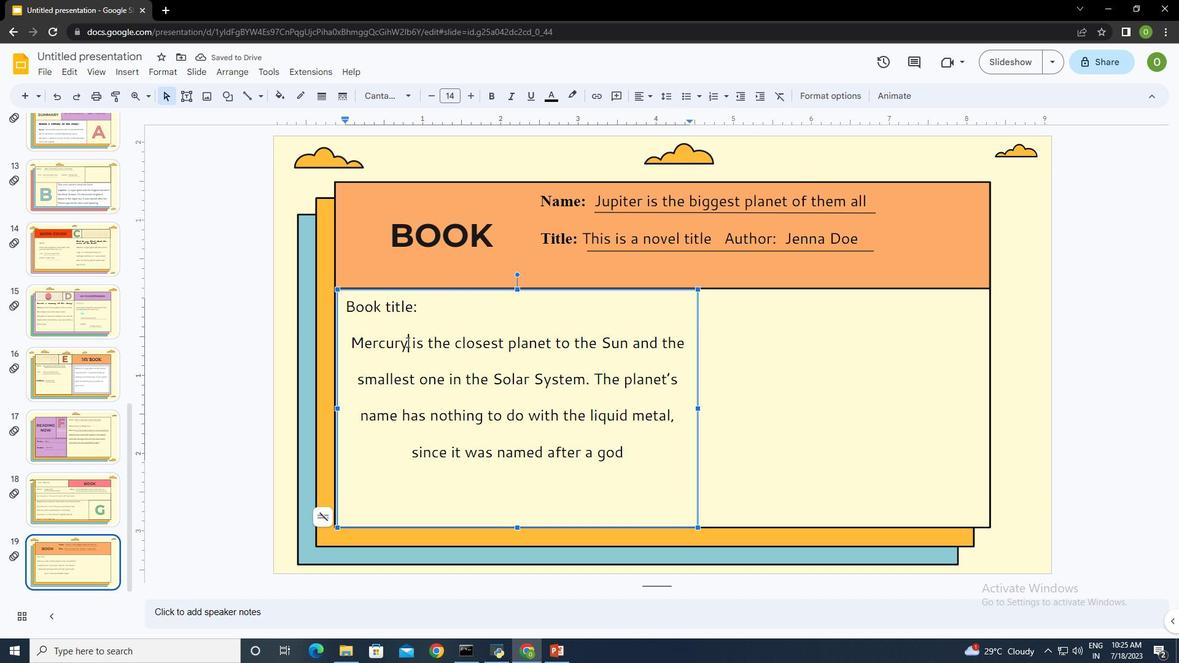 
Action: Mouse pressed left at (406, 342)
Screenshot: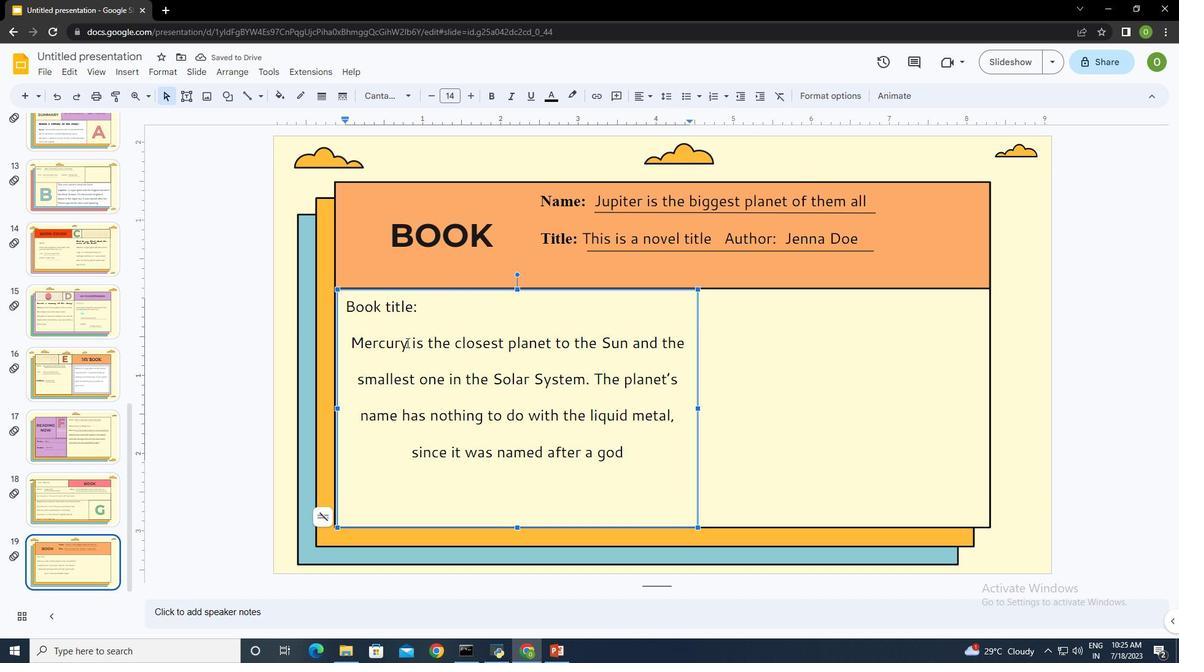 
Action: Mouse moved to (490, 96)
Screenshot: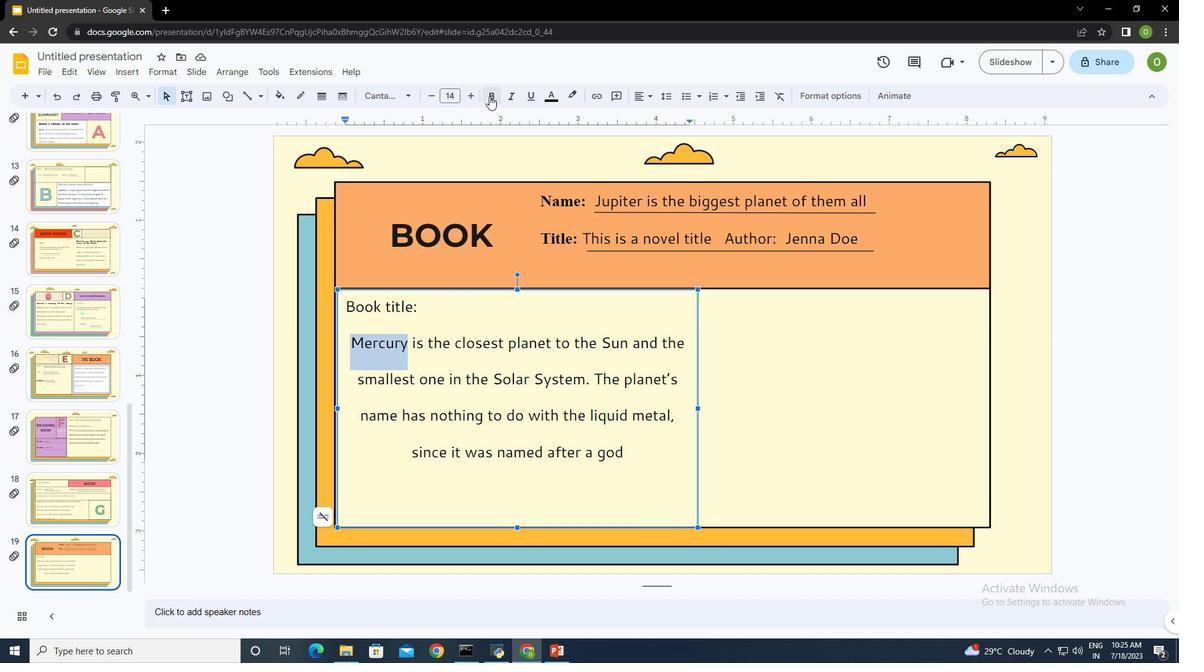 
Action: Mouse pressed left at (490, 96)
Screenshot: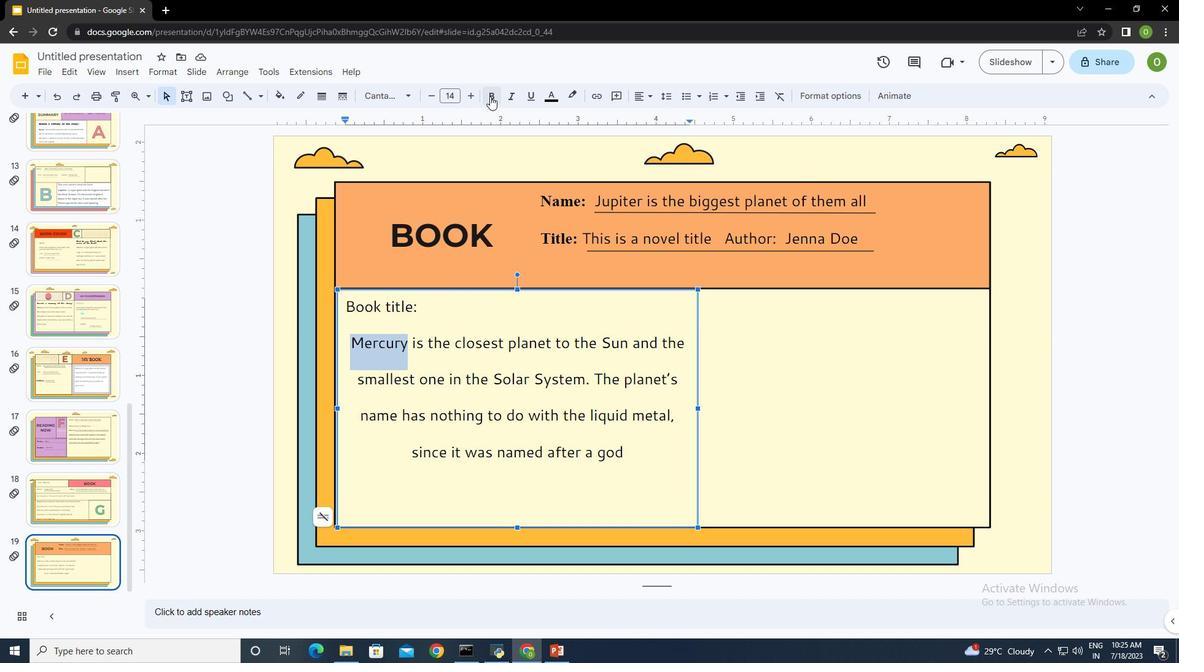 
Action: Mouse moved to (417, 349)
Screenshot: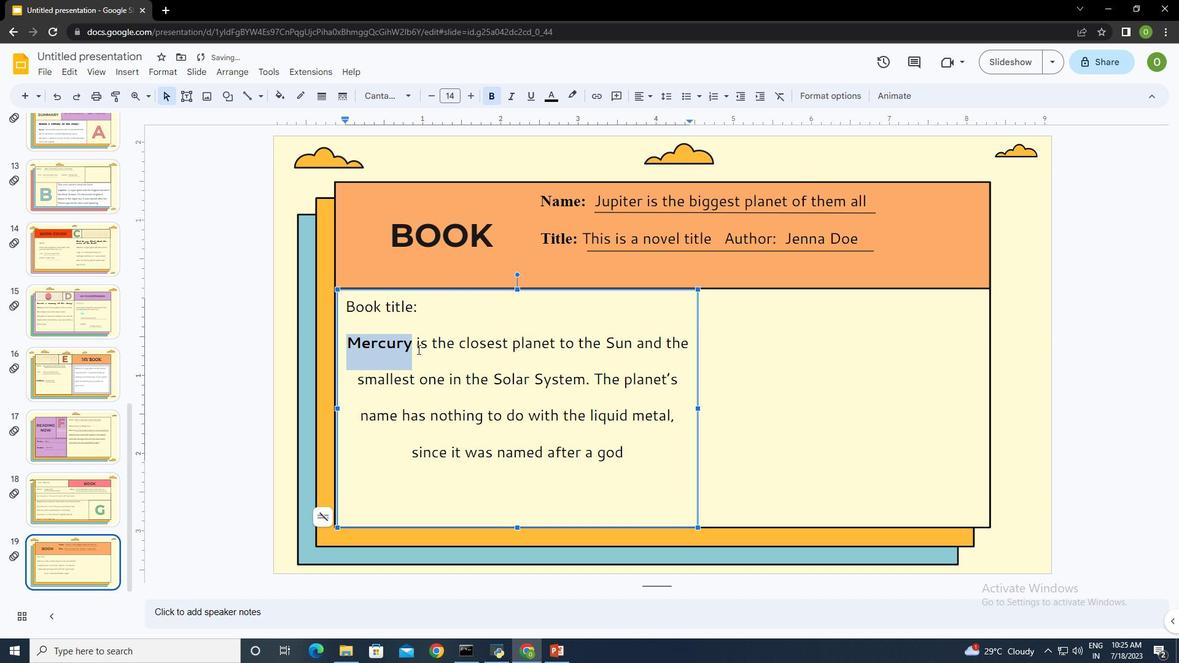 
Action: Mouse pressed left at (417, 349)
Screenshot: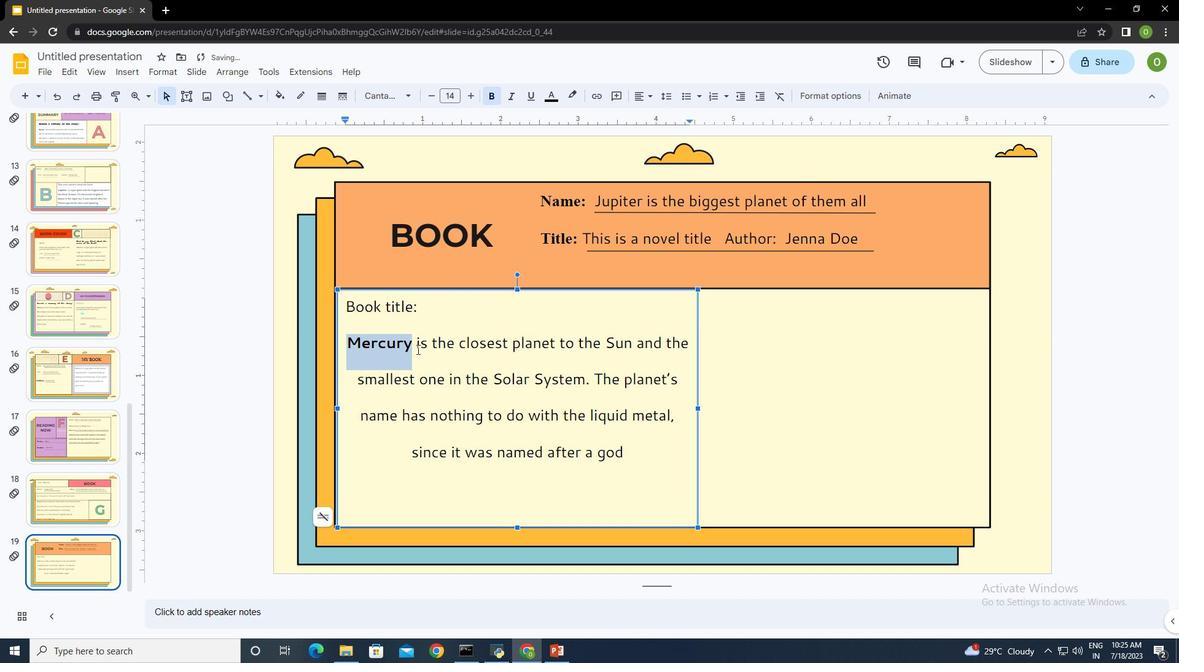 
Action: Mouse moved to (435, 326)
Screenshot: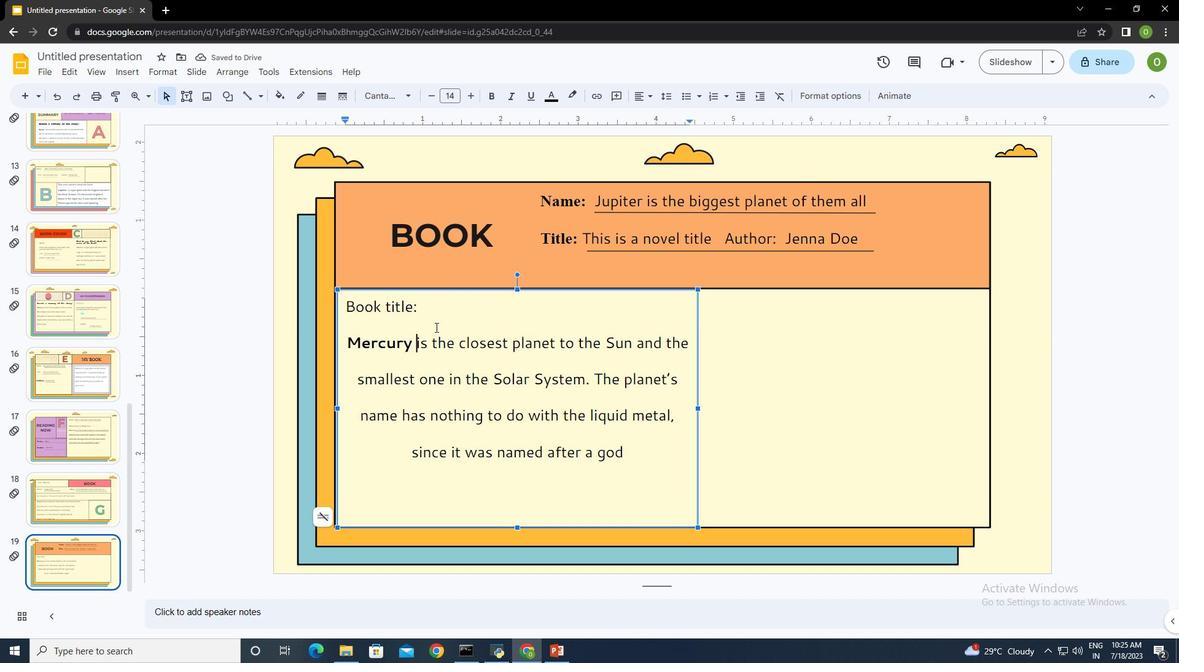 
Action: Mouse pressed left at (435, 326)
Screenshot: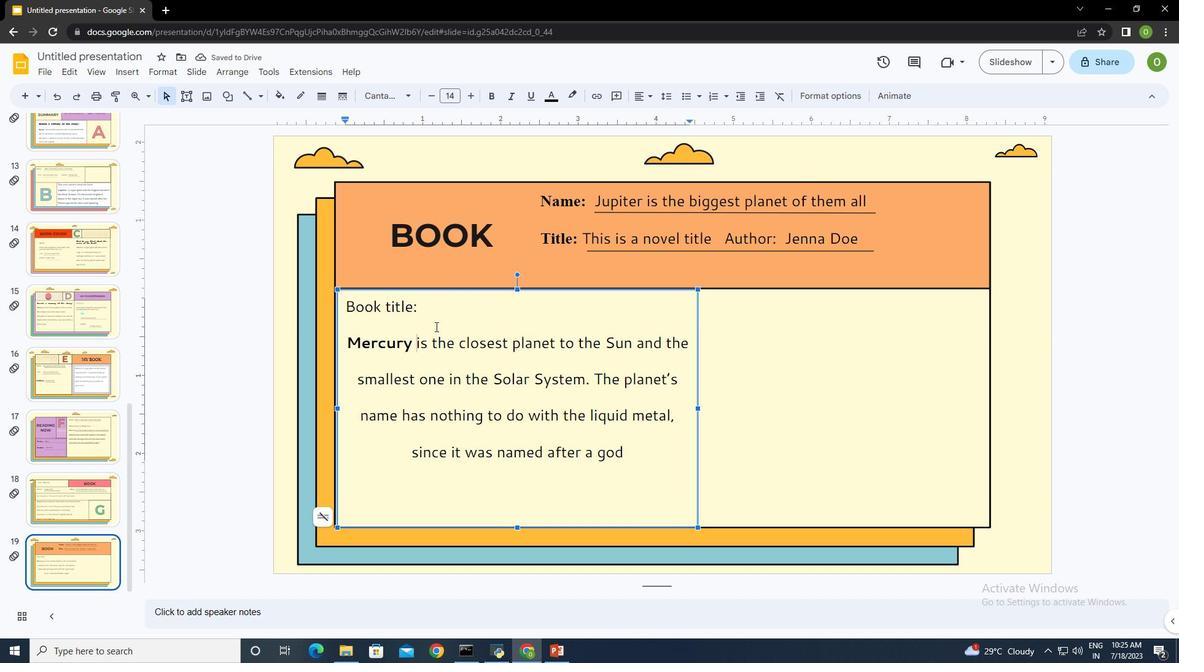 
Action: Mouse moved to (598, 466)
Screenshot: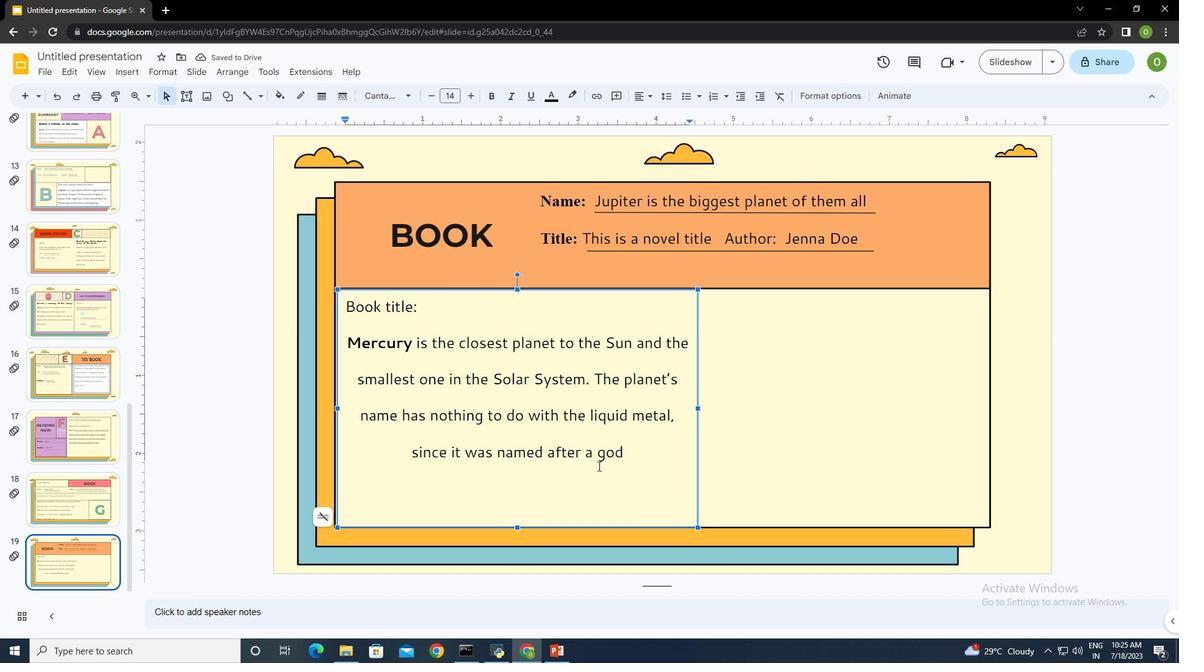 
Action: Mouse pressed left at (598, 466)
Screenshot: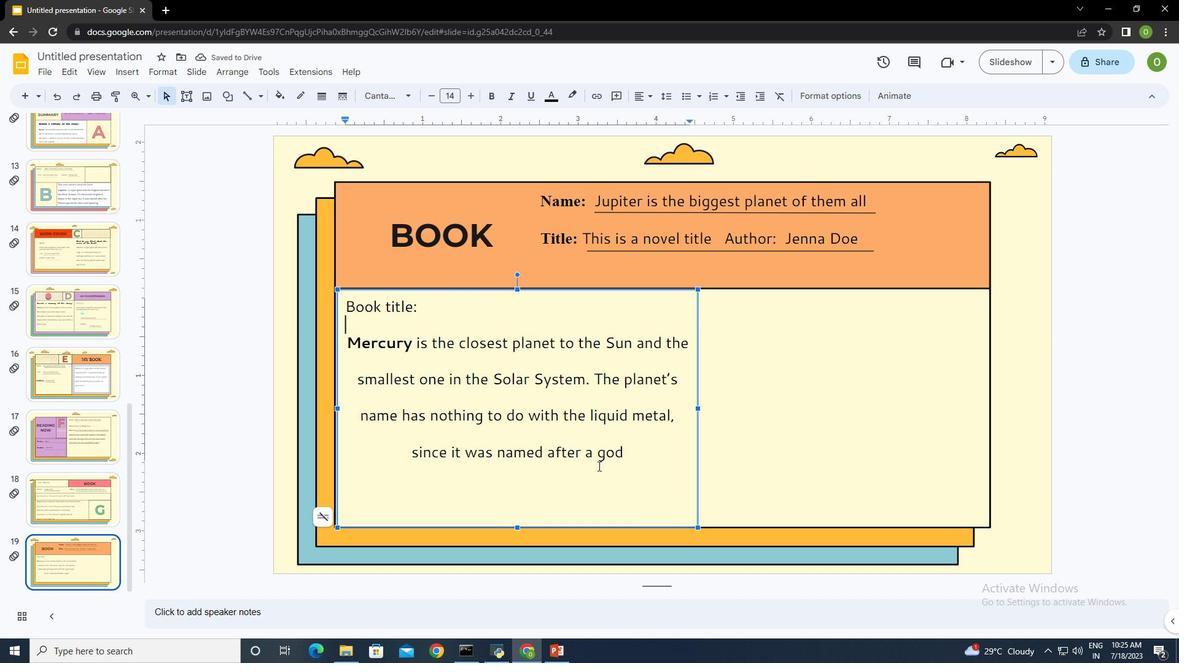 
Action: Mouse moved to (629, 454)
Screenshot: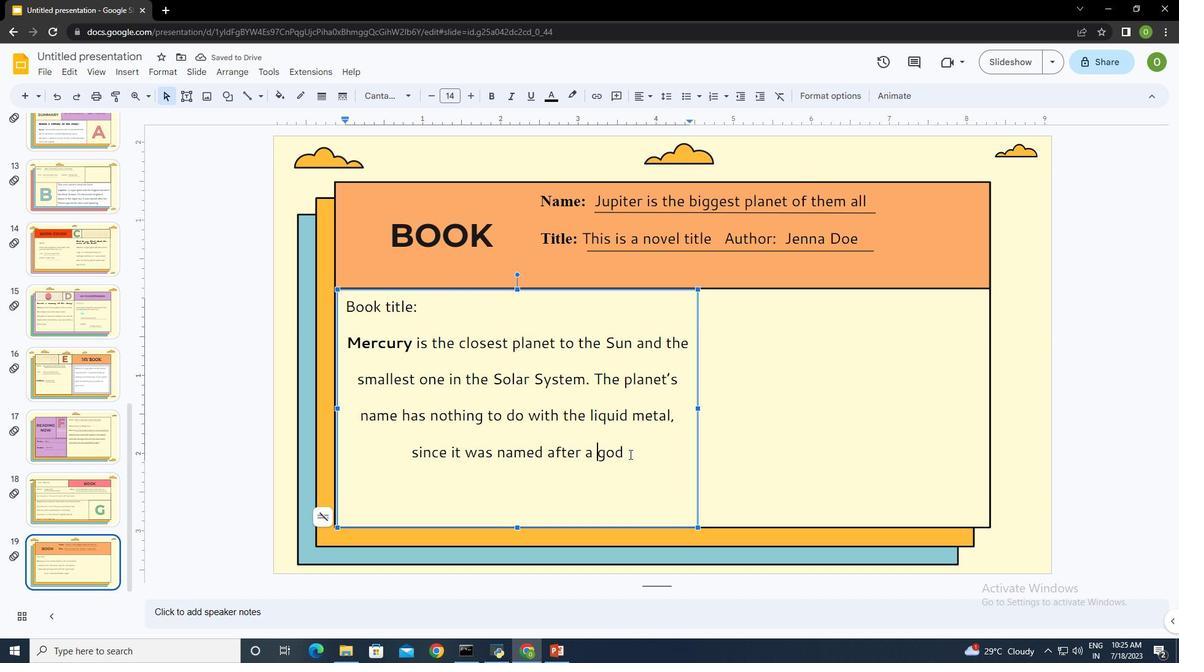 
Action: Mouse pressed left at (629, 454)
Screenshot: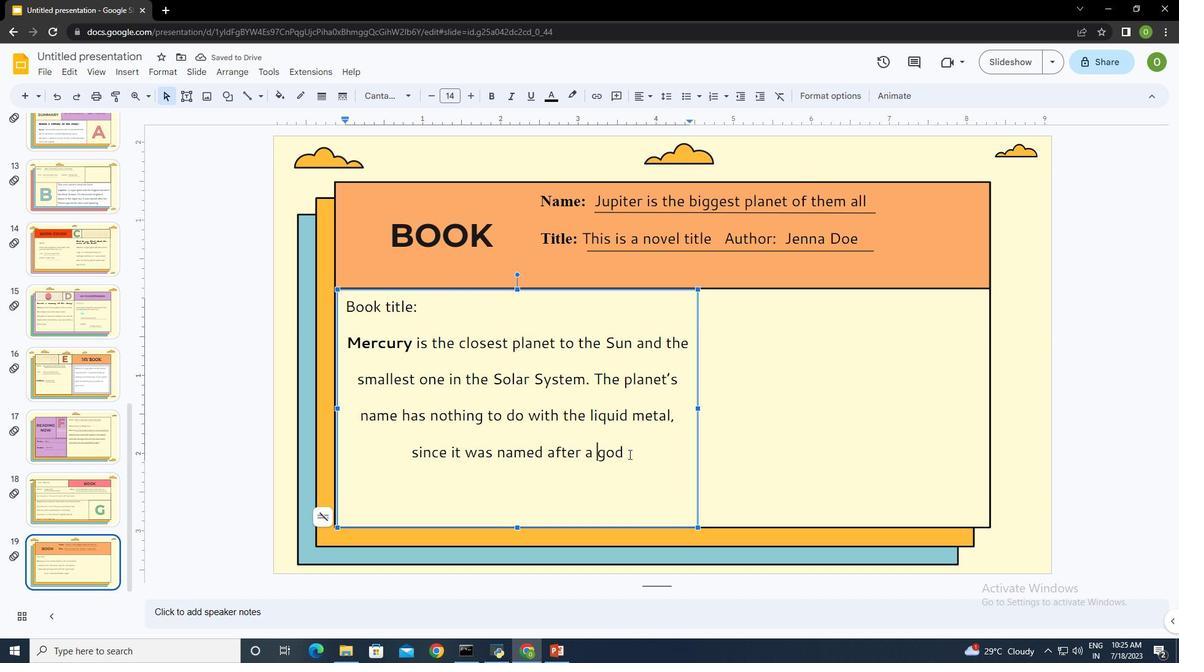 
Action: Mouse moved to (383, 92)
Screenshot: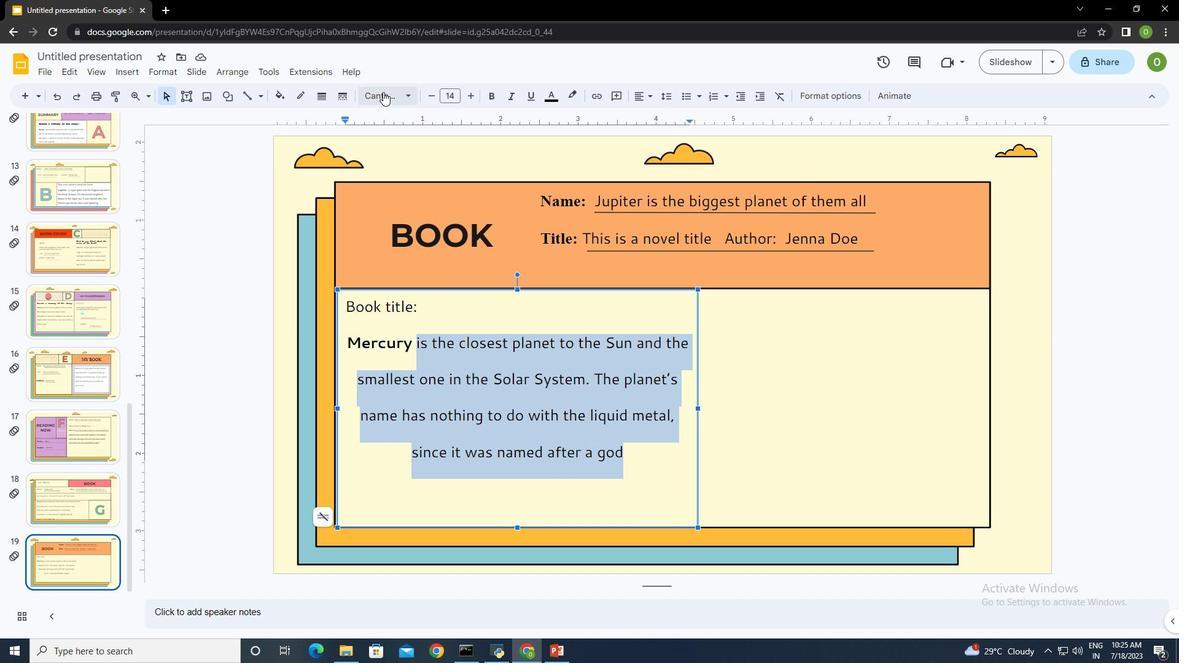 
Action: Mouse pressed left at (383, 92)
Screenshot: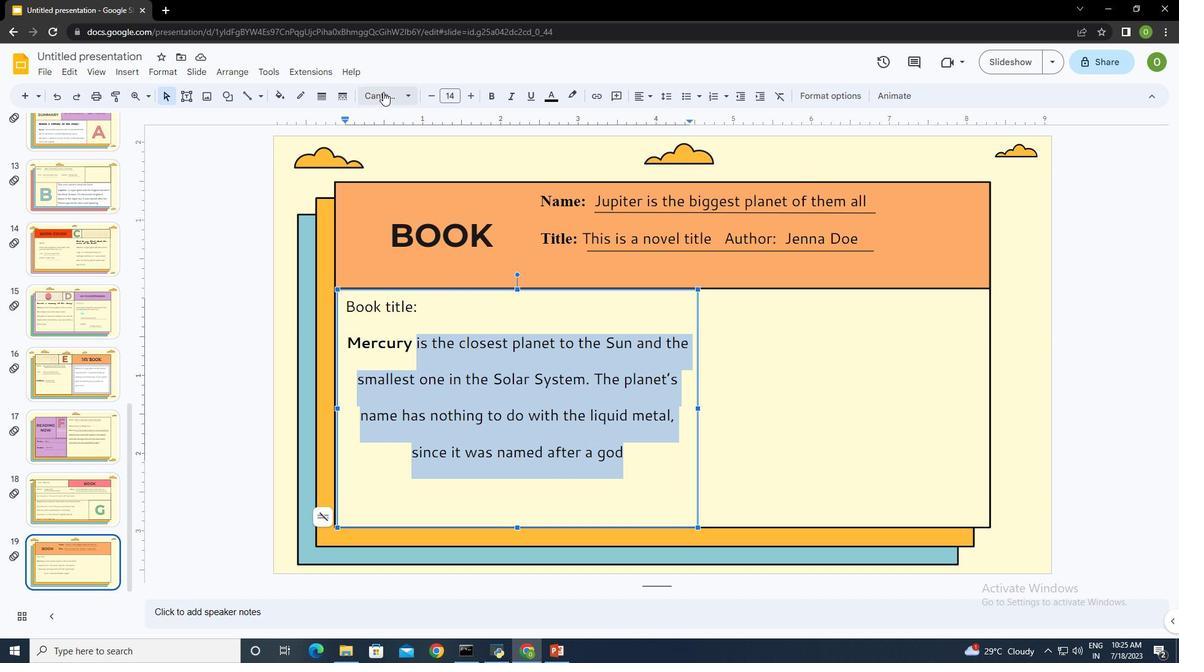 
Action: Mouse moved to (456, 296)
Screenshot: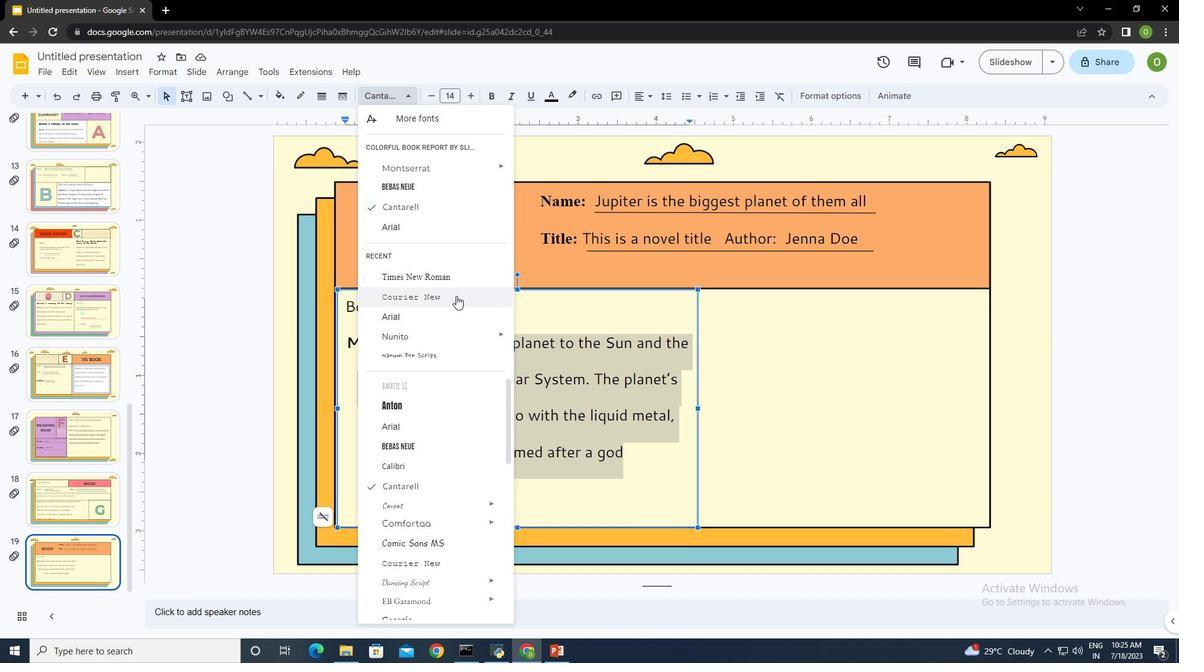 
Action: Mouse pressed left at (456, 296)
Screenshot: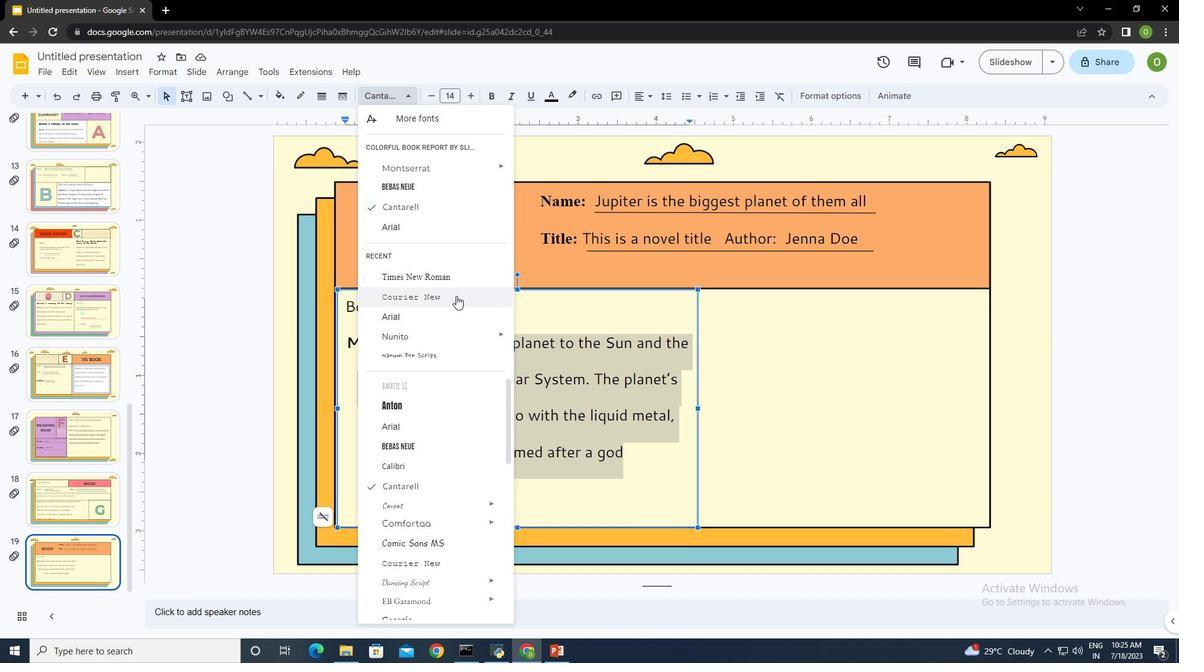
Action: Mouse moved to (643, 488)
Screenshot: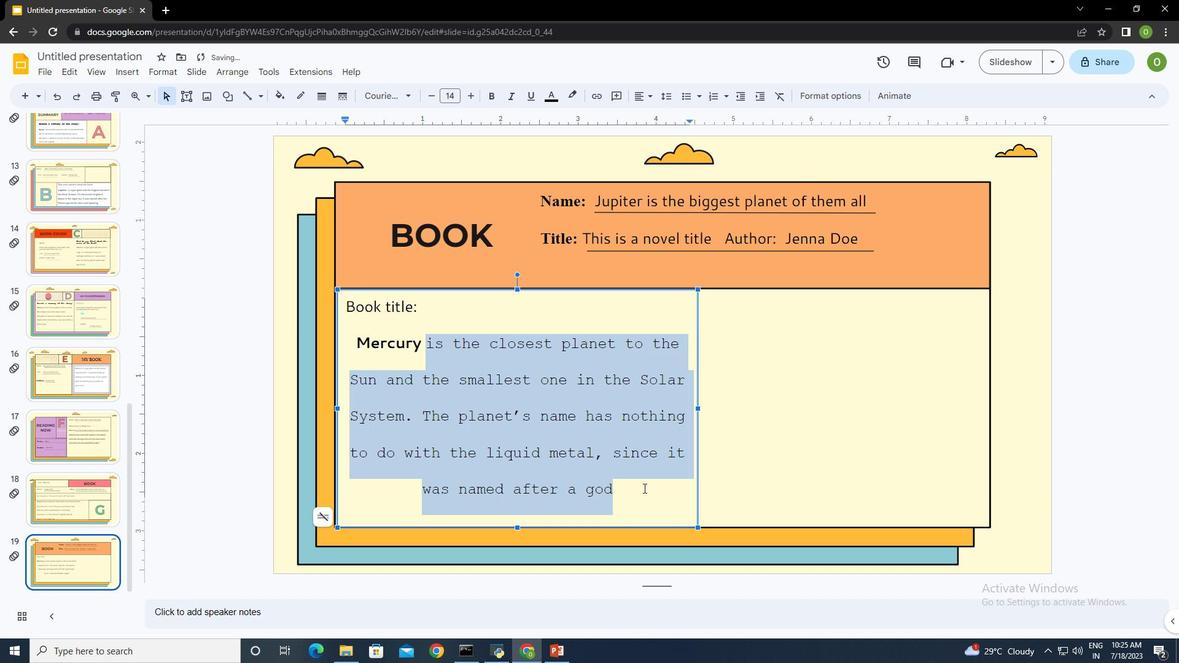 
Action: Mouse pressed left at (643, 488)
Screenshot: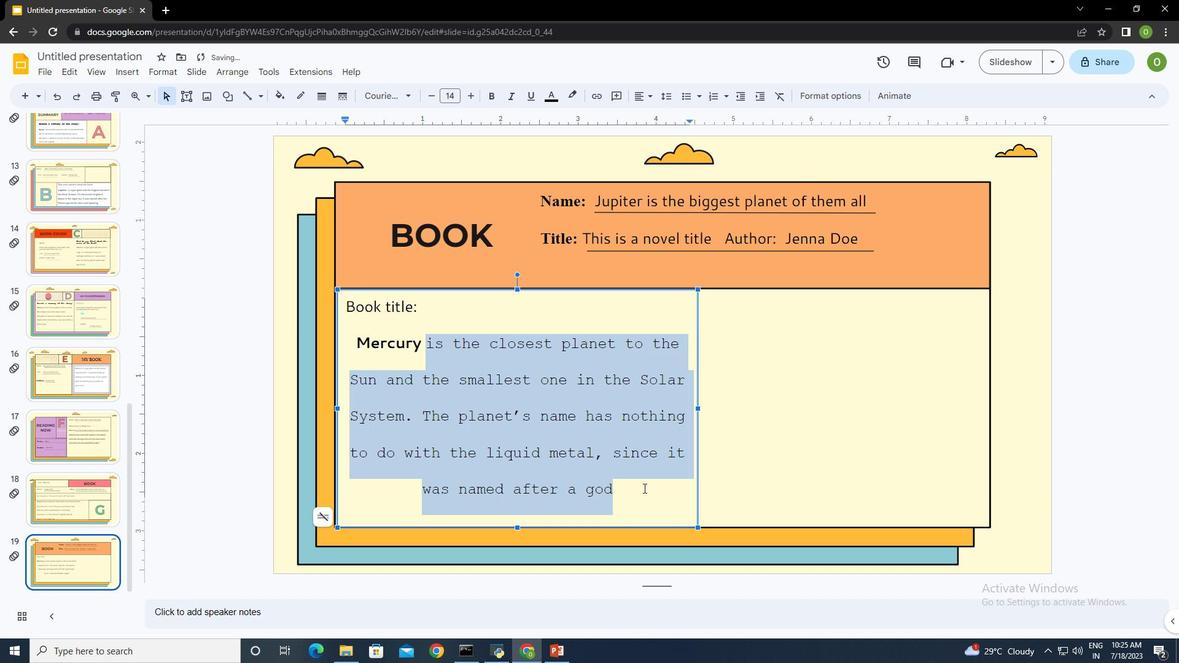 
Action: Mouse moved to (583, 379)
Screenshot: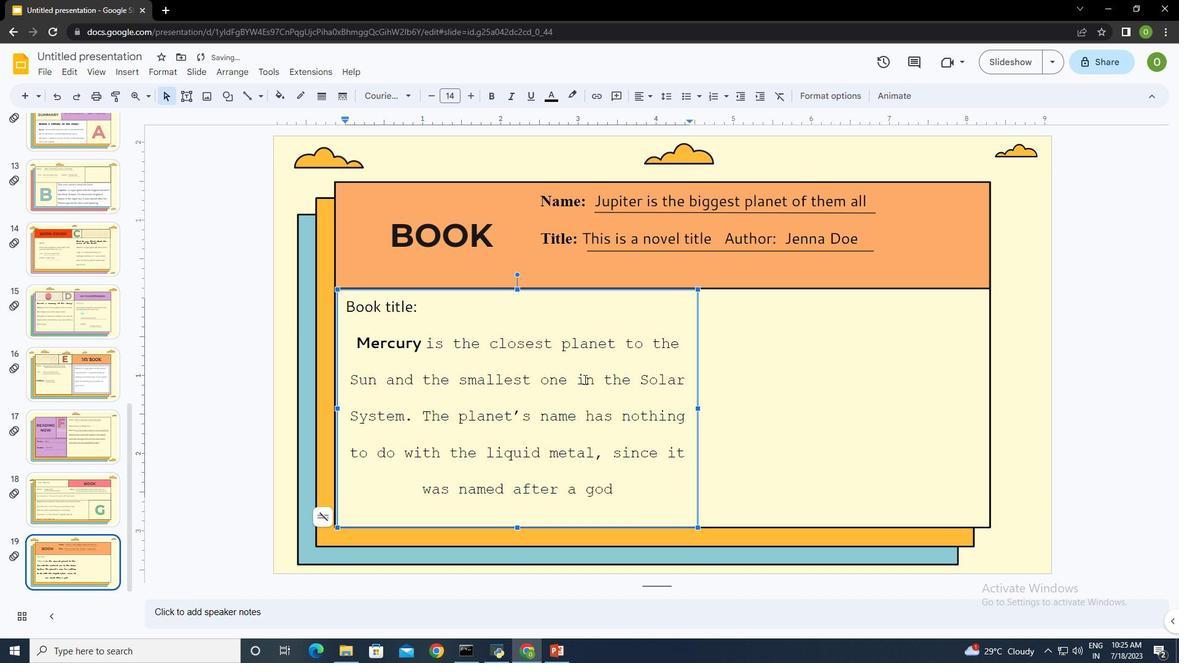 
Action: Mouse pressed left at (583, 379)
Screenshot: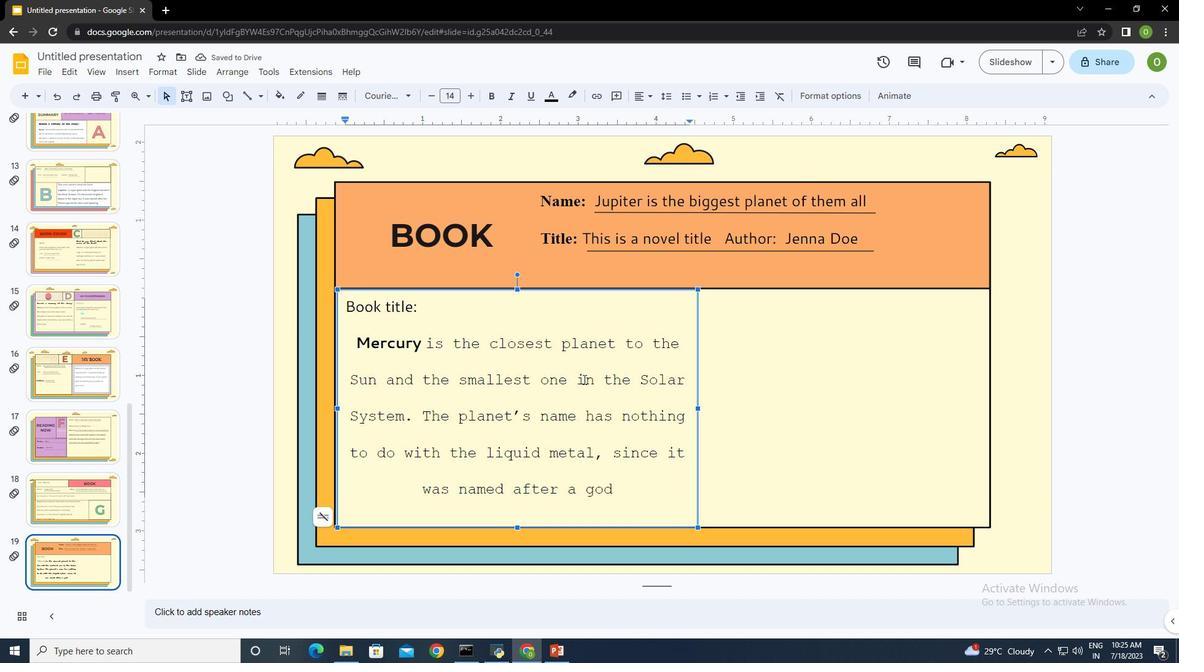 
Action: Mouse moved to (418, 342)
Screenshot: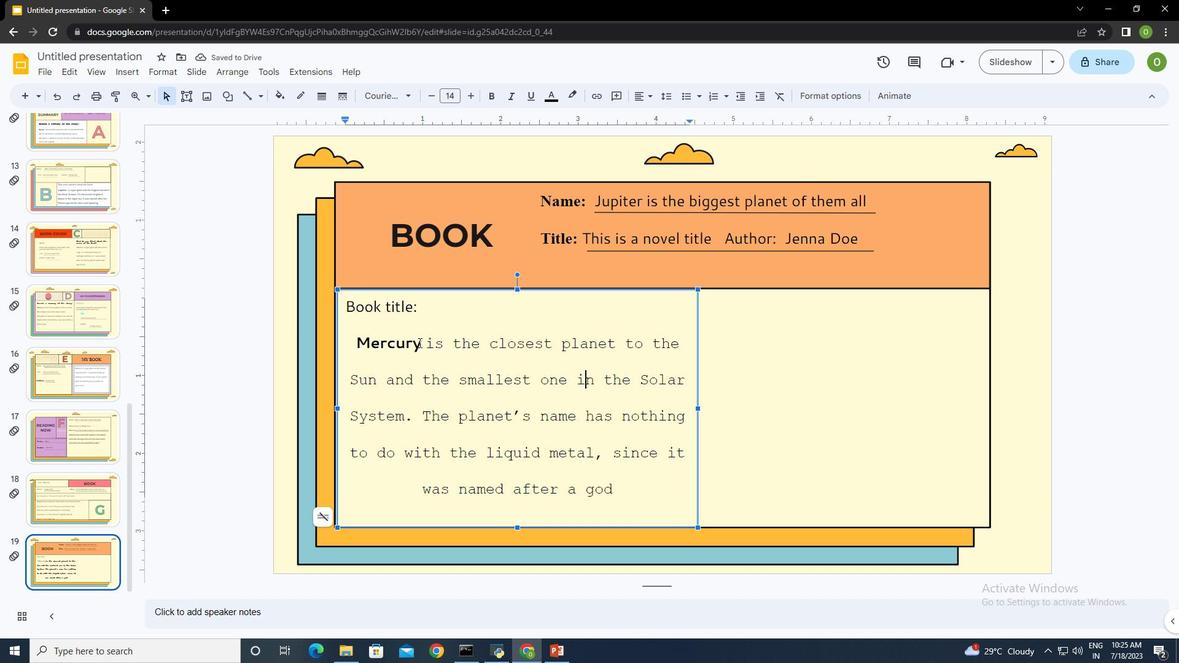 
Action: Mouse pressed left at (418, 342)
Screenshot: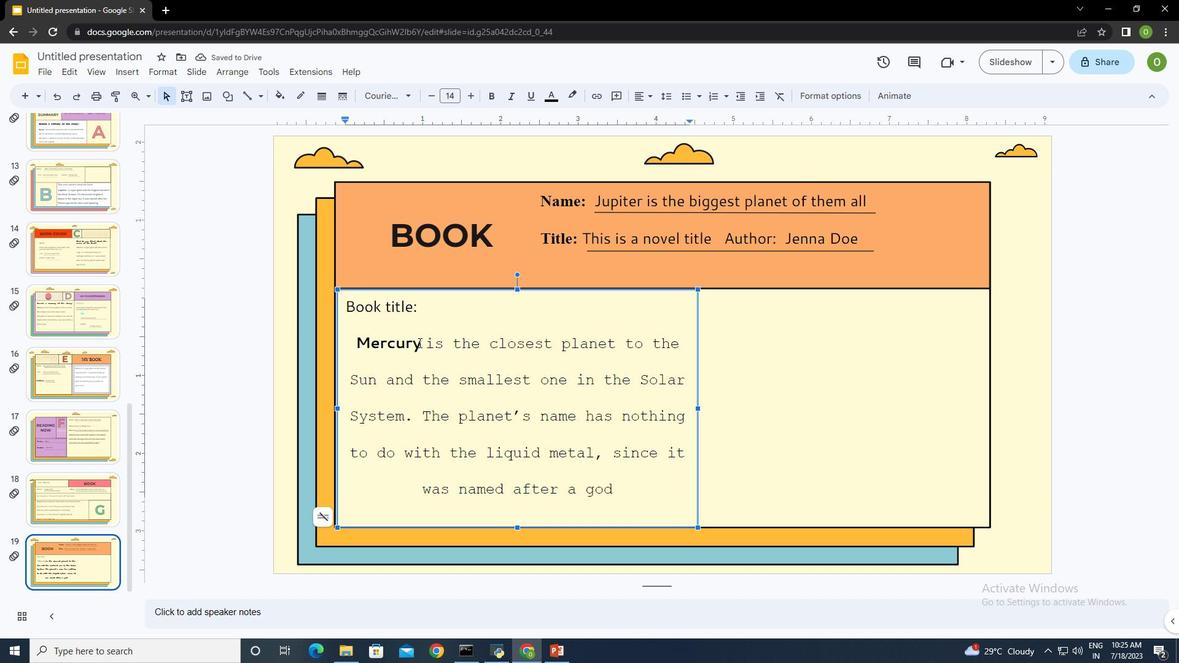 
Action: Mouse moved to (468, 96)
Screenshot: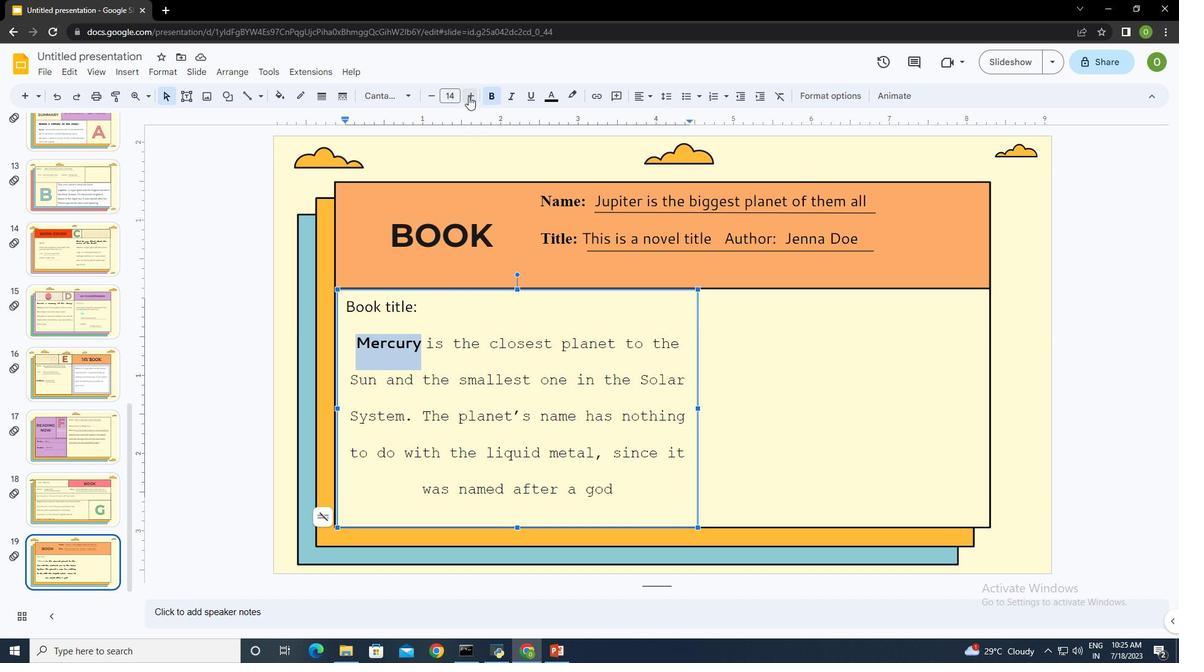 
Action: Mouse pressed left at (468, 96)
Screenshot: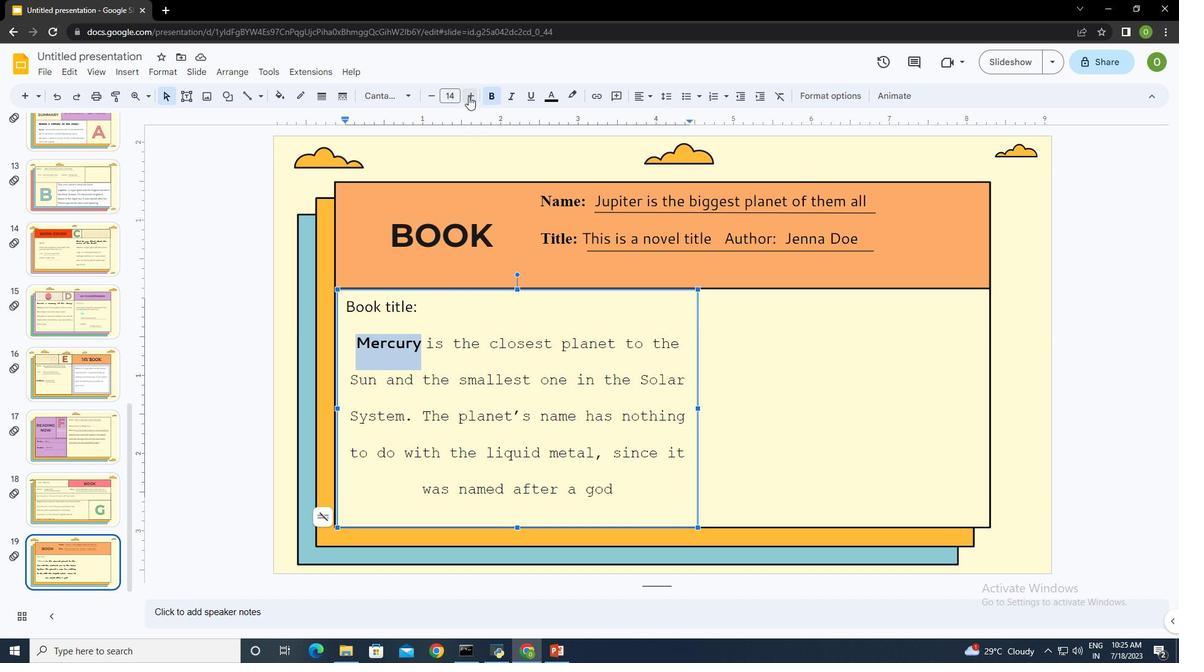
Action: Mouse moved to (554, 445)
Screenshot: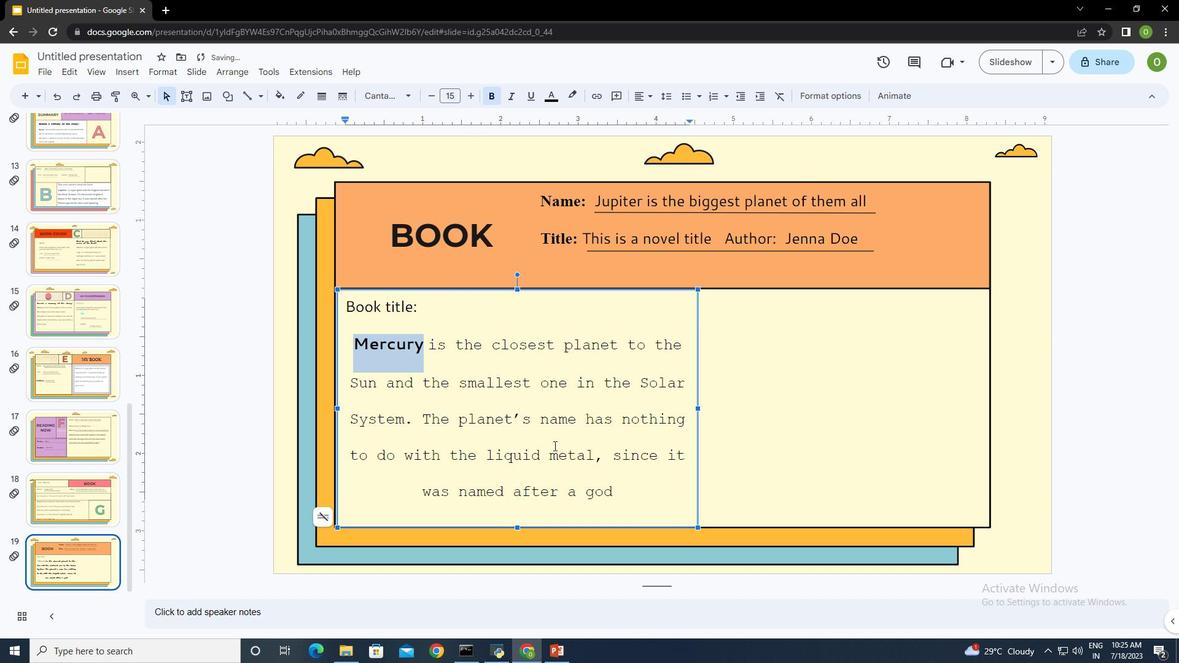 
Action: Mouse pressed left at (554, 445)
Screenshot: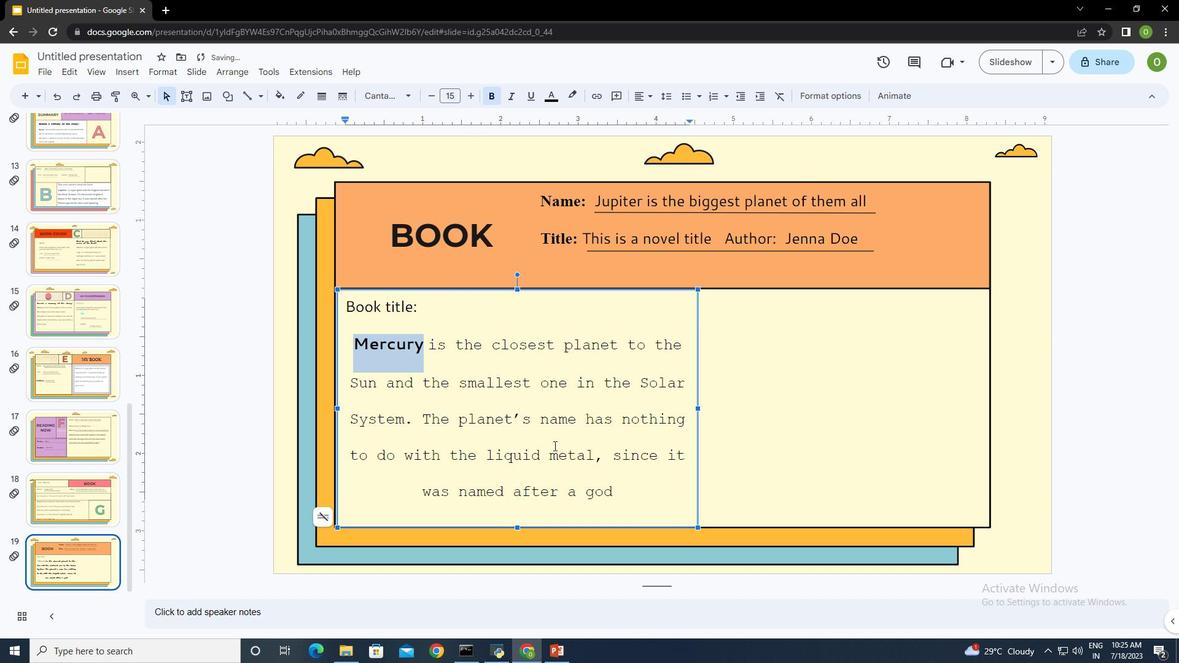 
Action: Mouse moved to (622, 495)
Screenshot: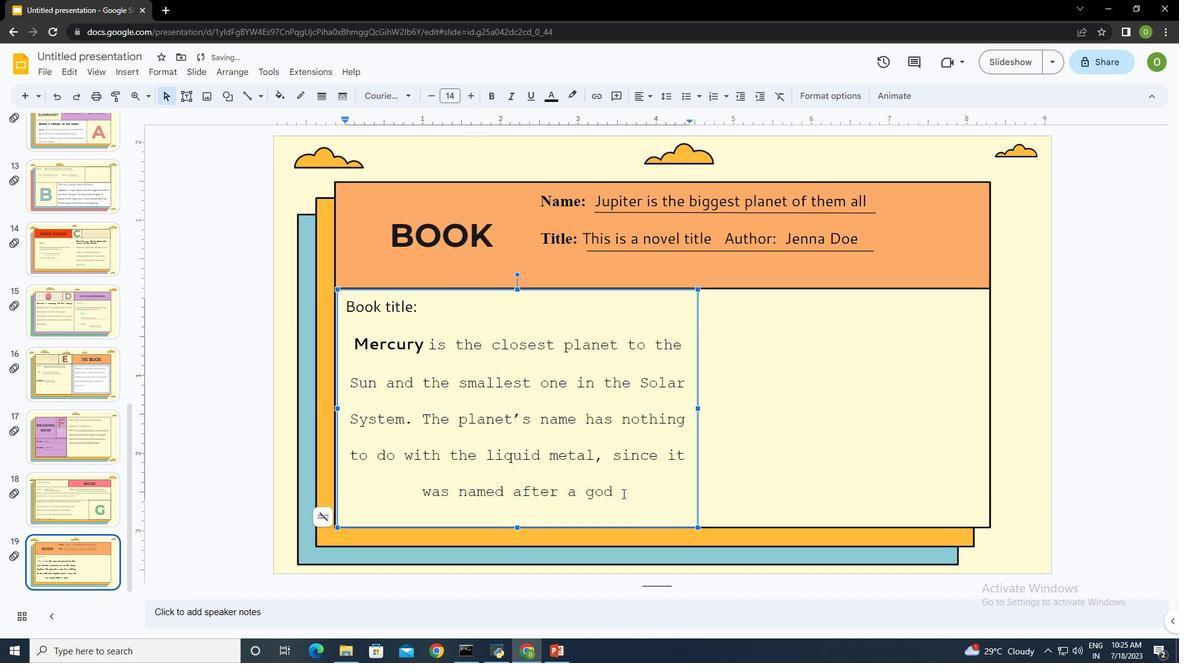 
Action: Mouse pressed left at (622, 495)
Screenshot: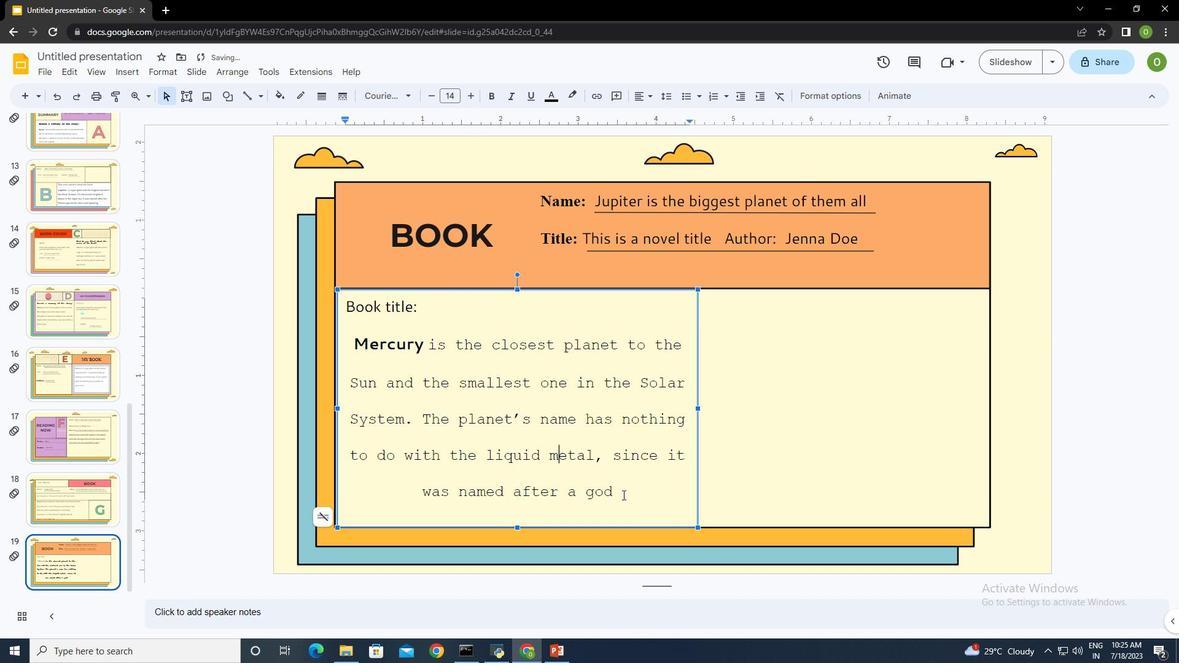 
Action: Mouse moved to (897, 93)
Screenshot: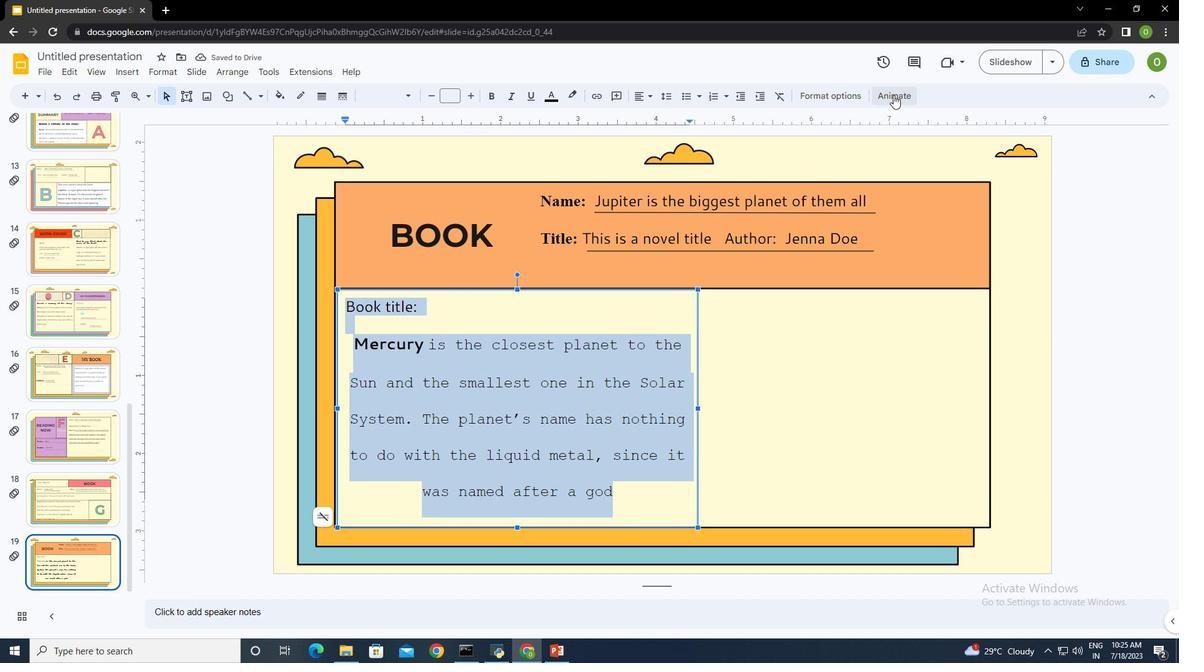 
Action: Mouse pressed left at (897, 93)
Screenshot: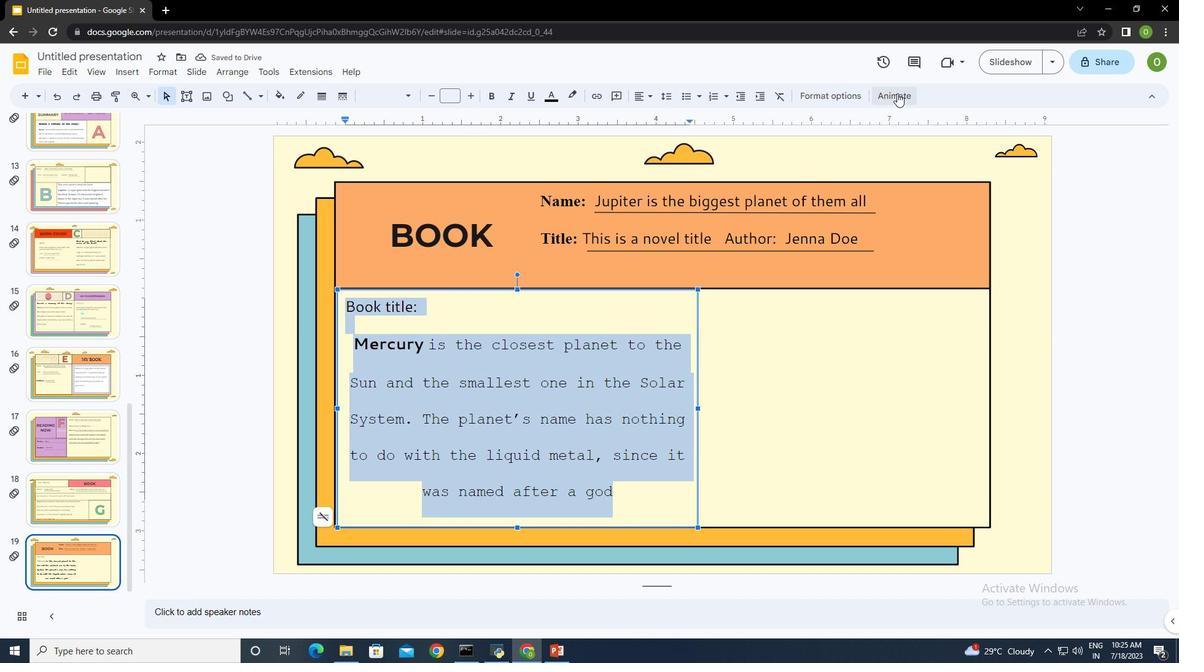 
Action: Mouse moved to (1044, 296)
Screenshot: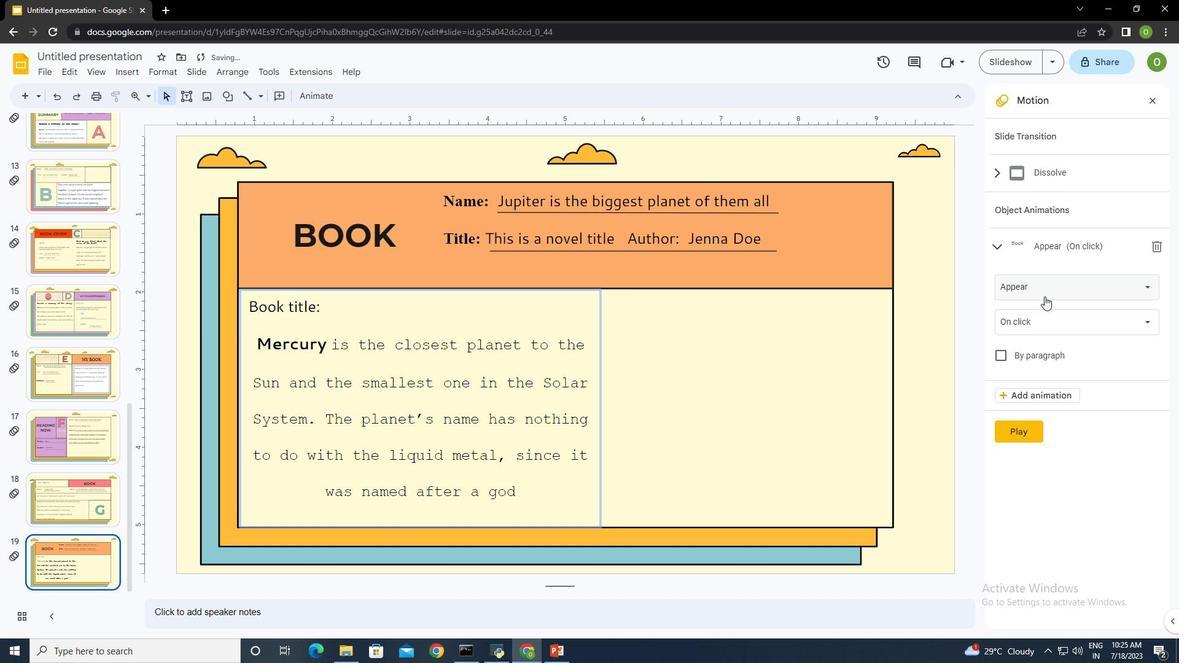 
Action: Mouse pressed left at (1044, 296)
Screenshot: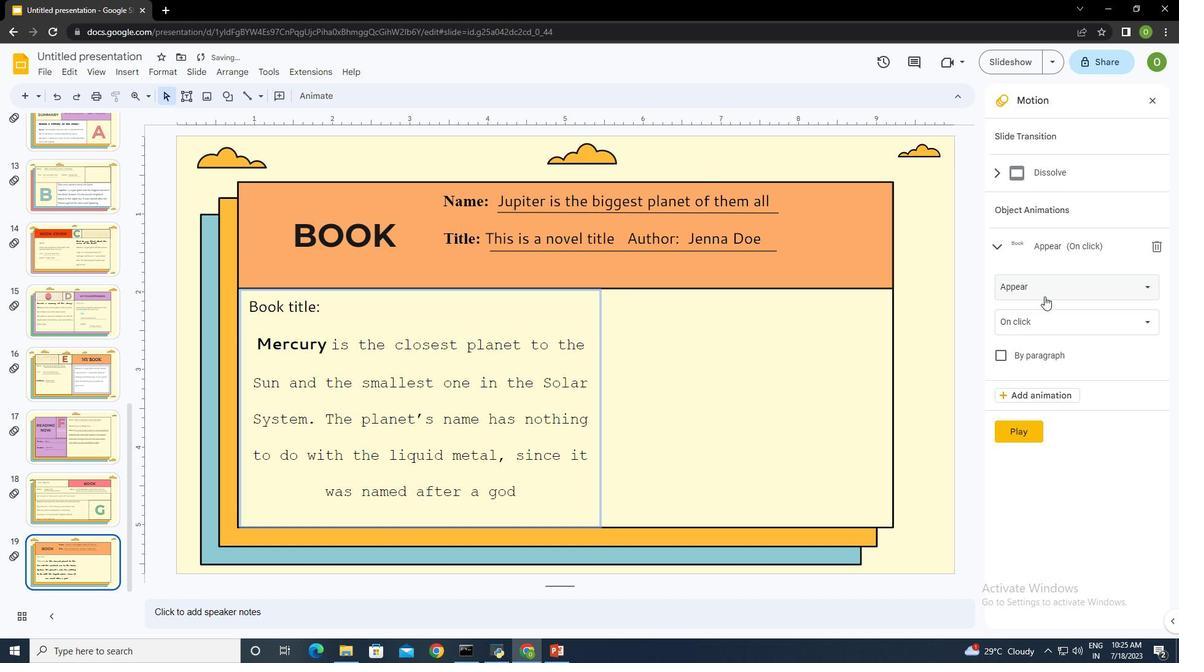 
Action: Mouse moved to (1059, 445)
Screenshot: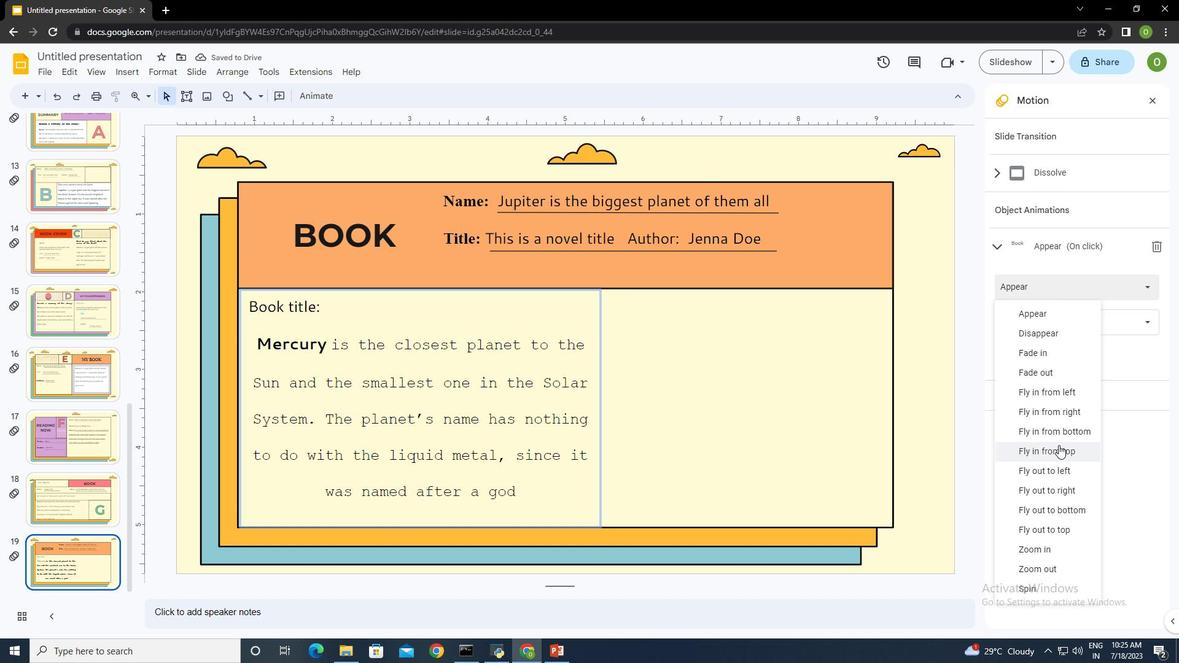 
Action: Mouse scrolled (1059, 445) with delta (0, 0)
Screenshot: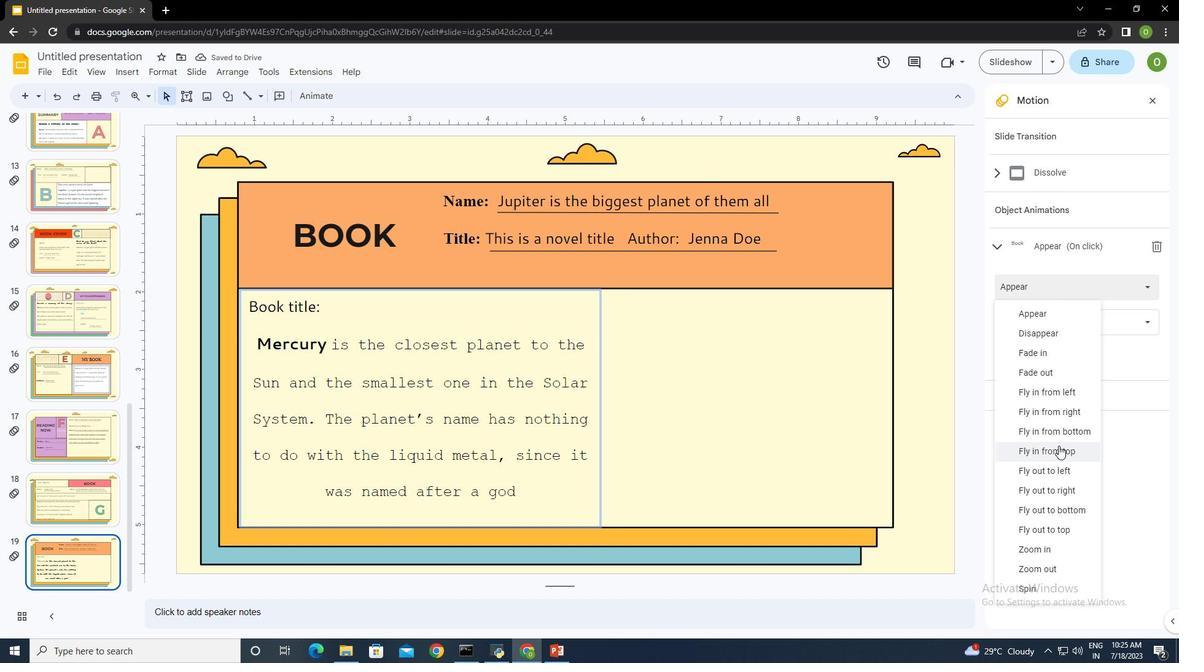
Action: Mouse moved to (1070, 451)
Screenshot: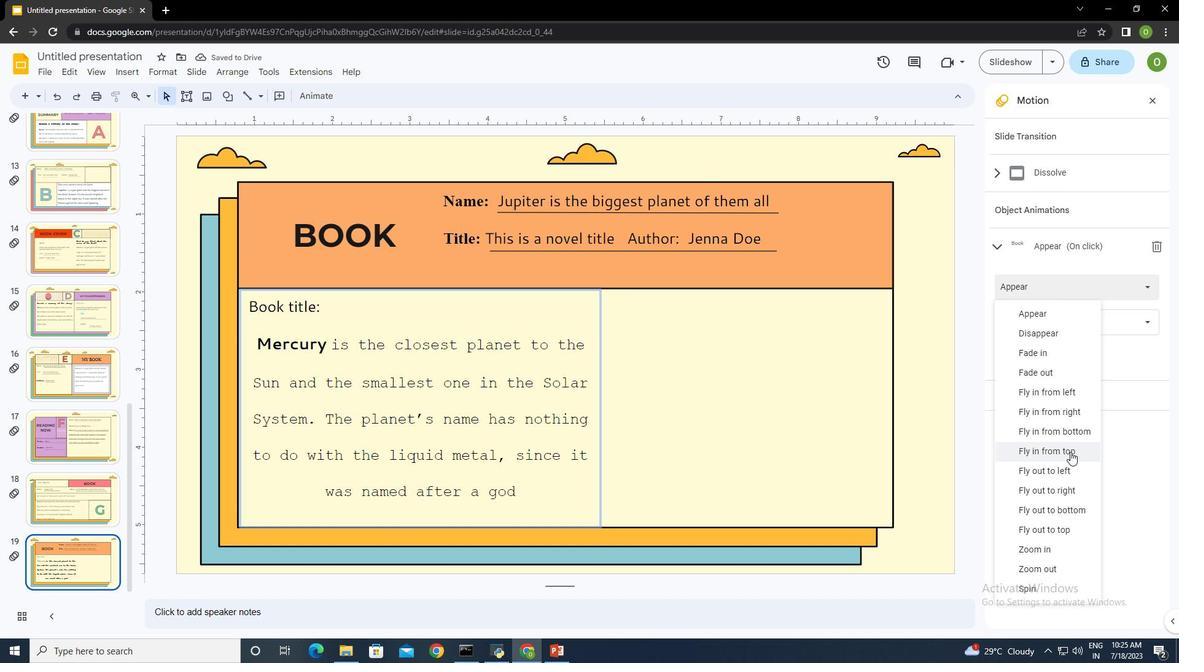 
Action: Mouse pressed left at (1070, 451)
Screenshot: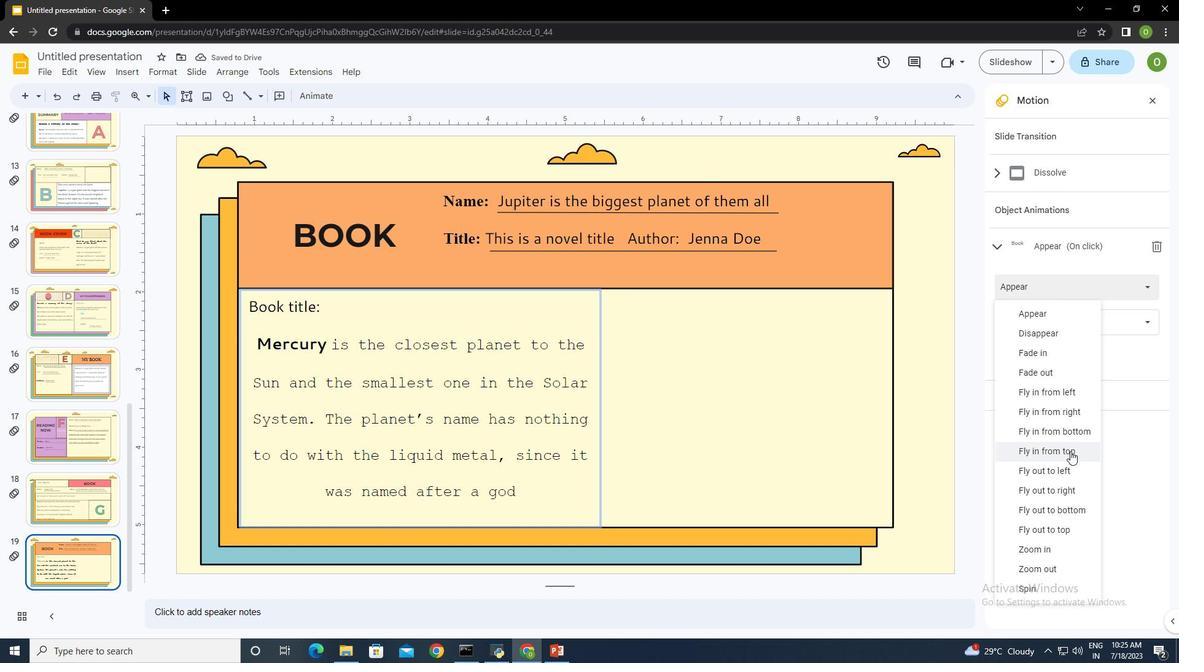 
Action: Mouse moved to (1036, 318)
Screenshot: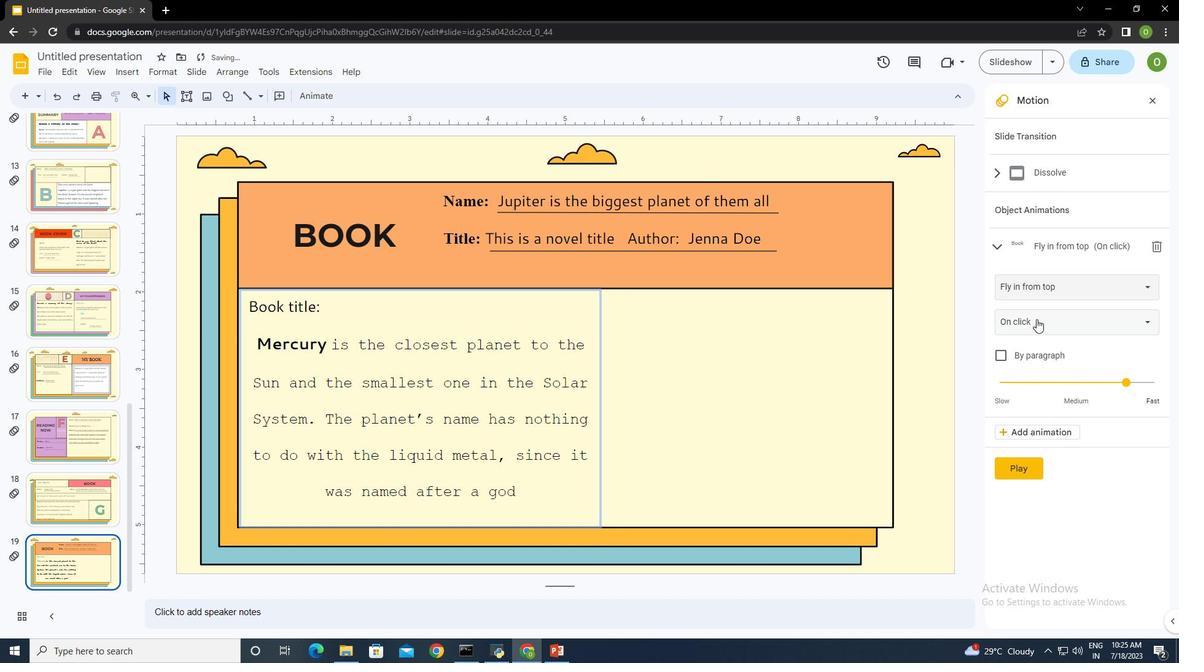 
Action: Mouse pressed left at (1036, 318)
Screenshot: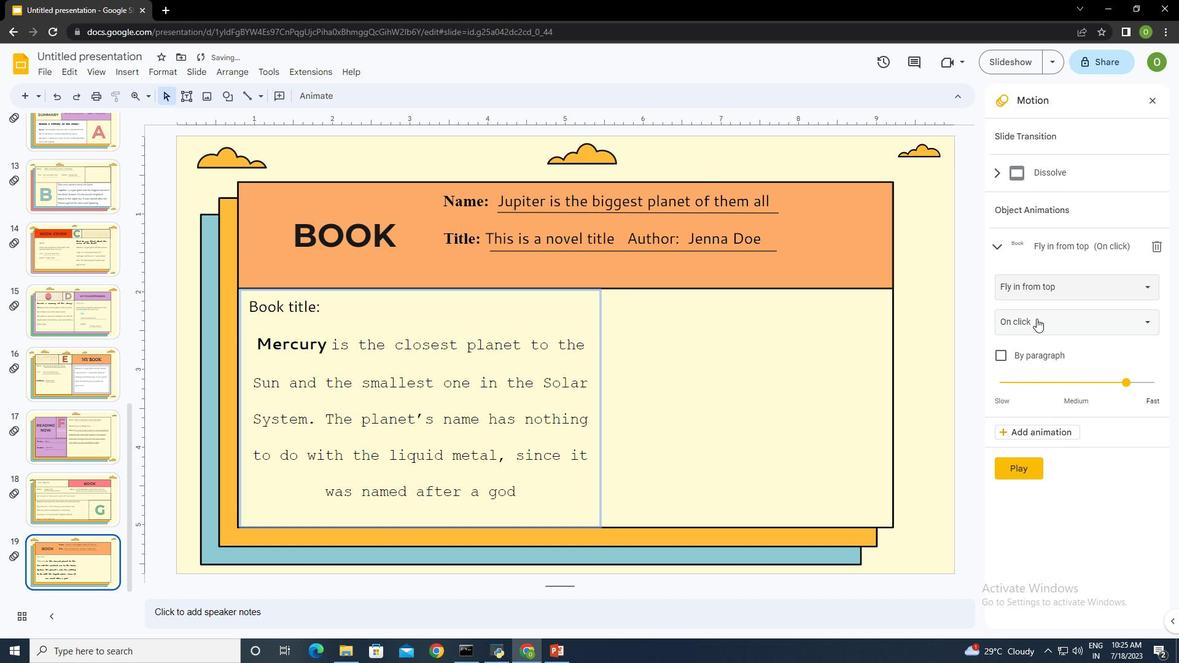 
Action: Mouse moved to (1039, 367)
Screenshot: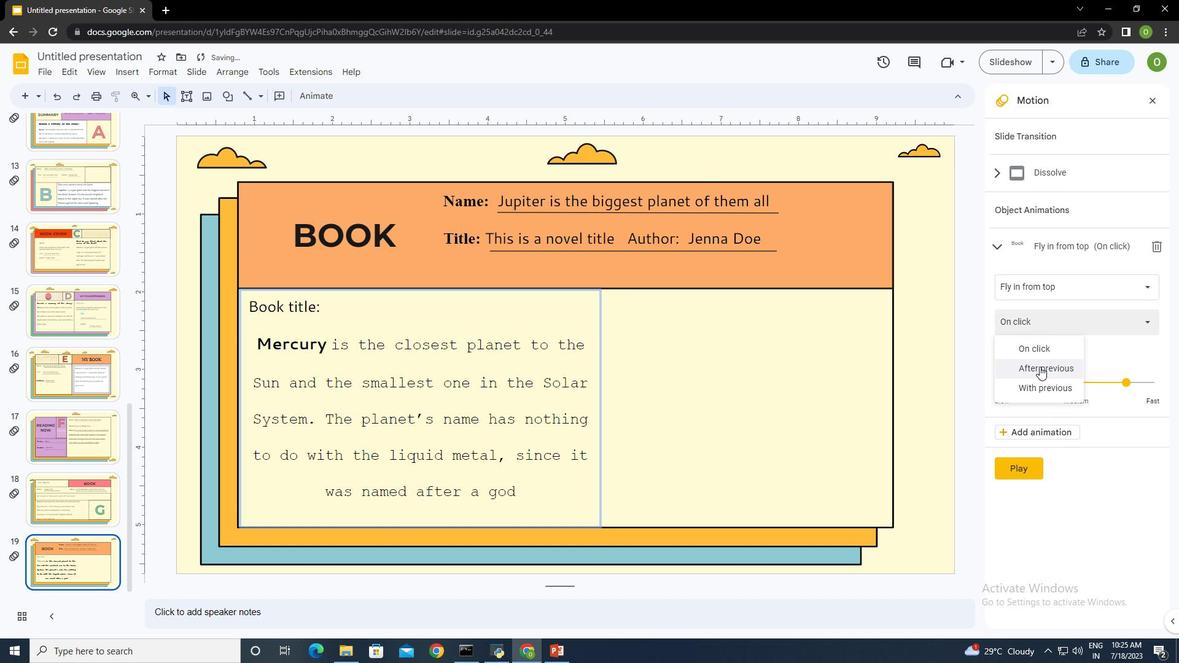 
Action: Mouse pressed left at (1039, 367)
Screenshot: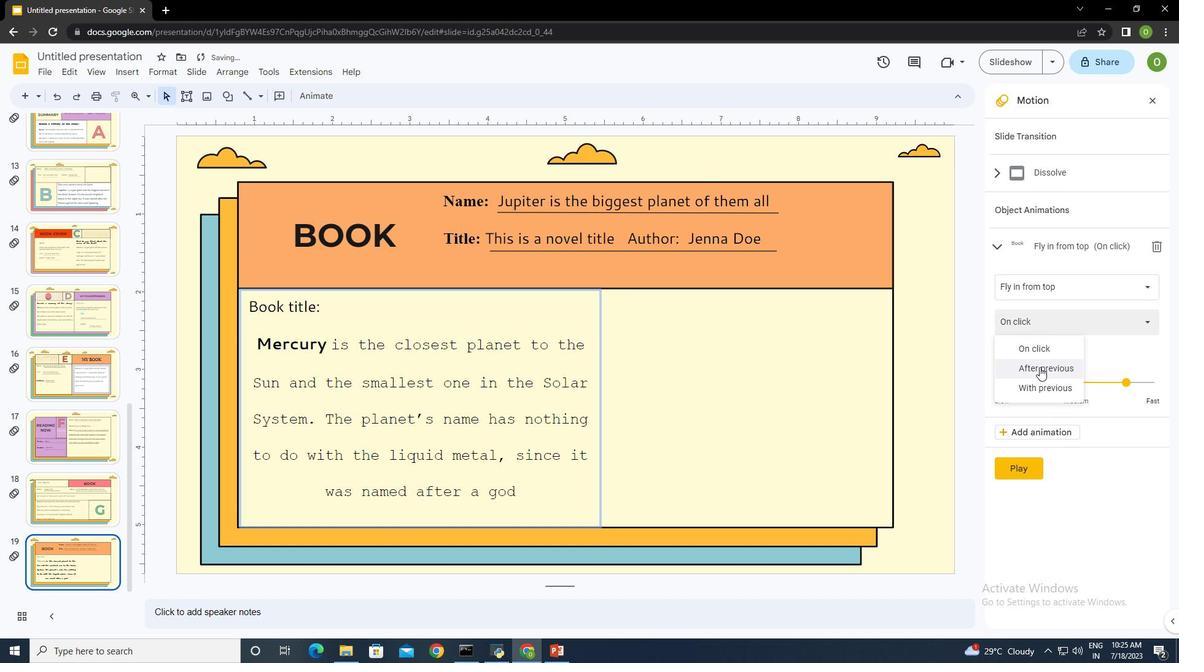 
Action: Mouse moved to (1079, 383)
Screenshot: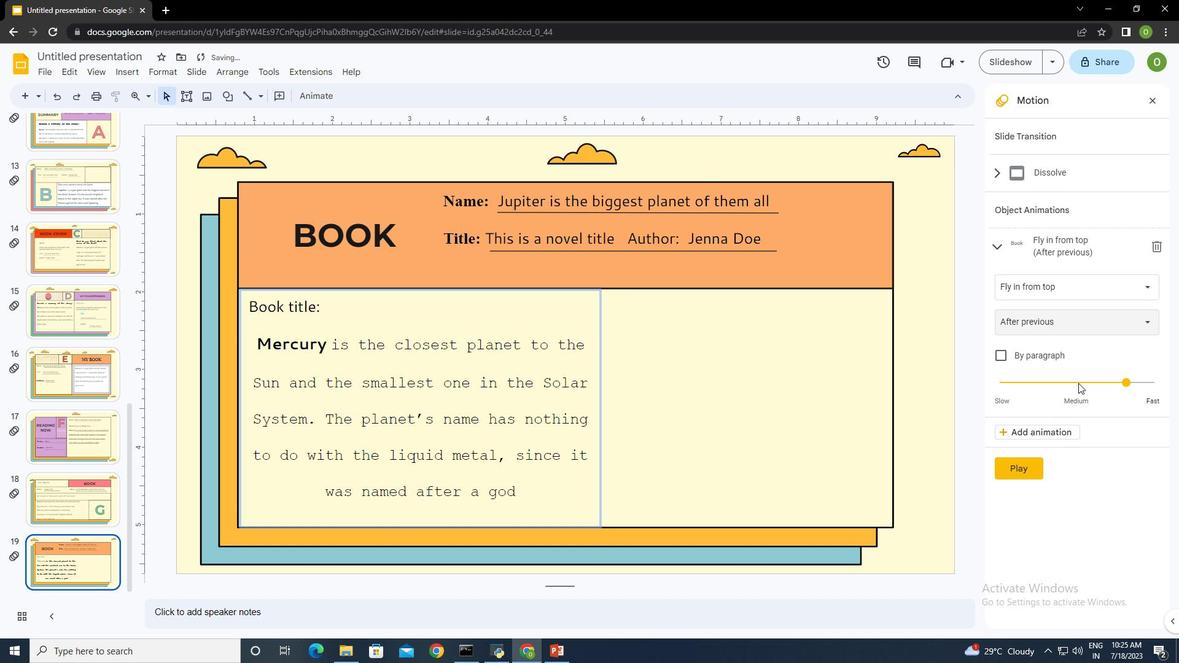 
Action: Mouse pressed left at (1079, 383)
Screenshot: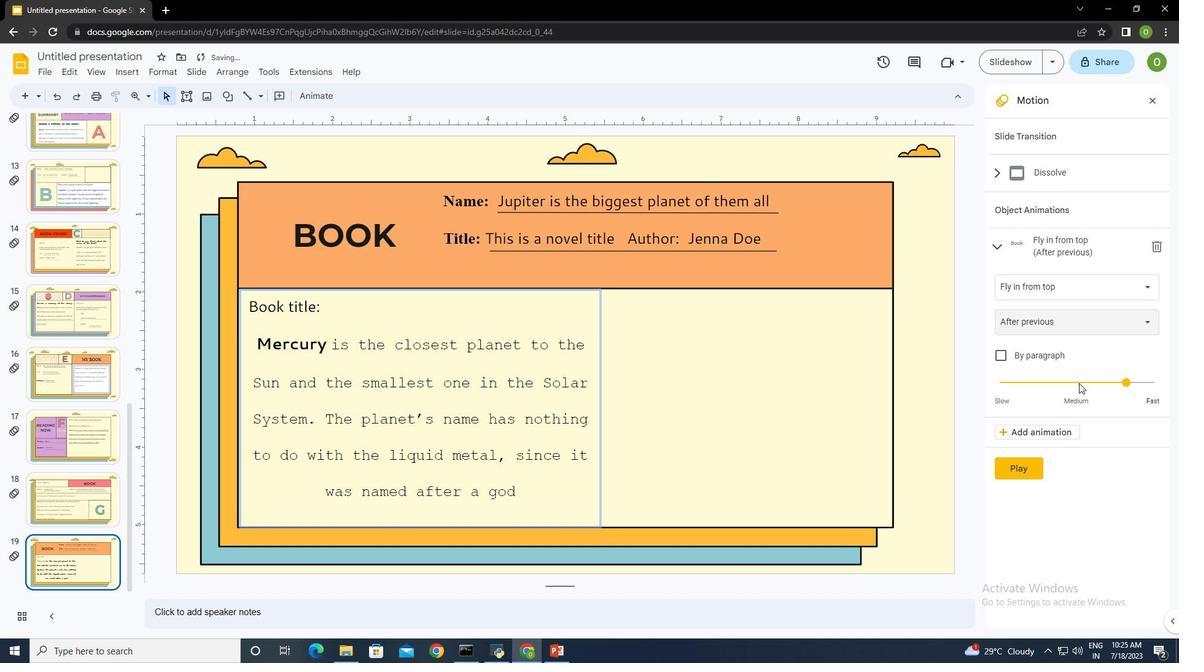 
Action: Mouse pressed left at (1079, 383)
Screenshot: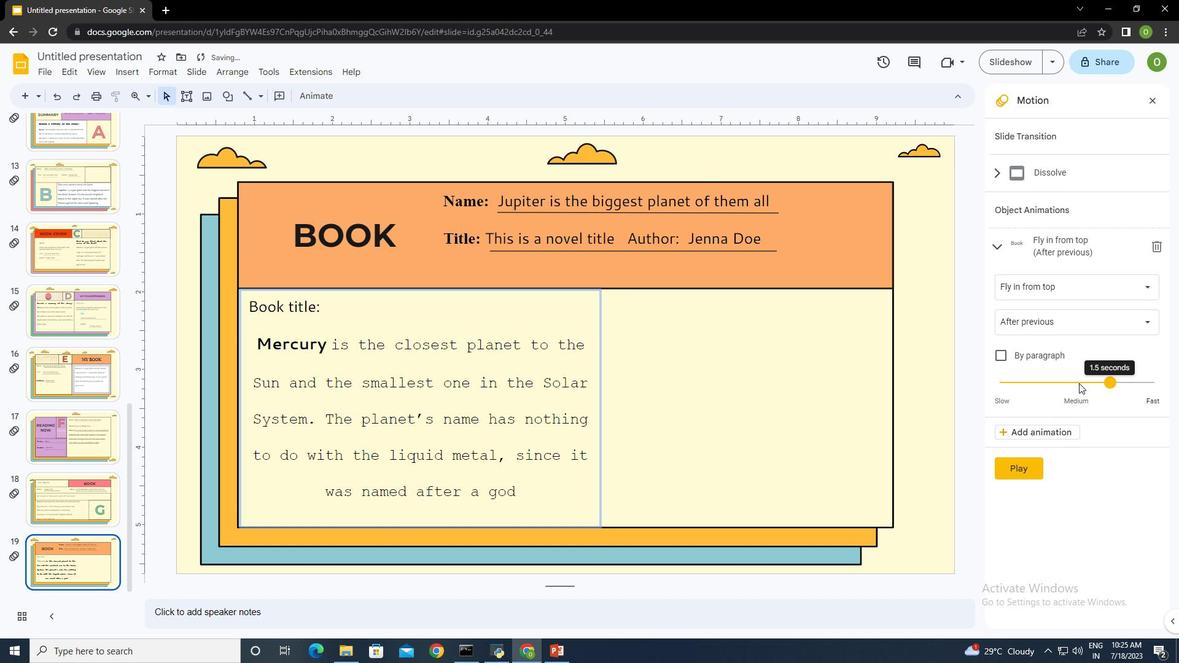 
Action: Mouse moved to (1009, 467)
Screenshot: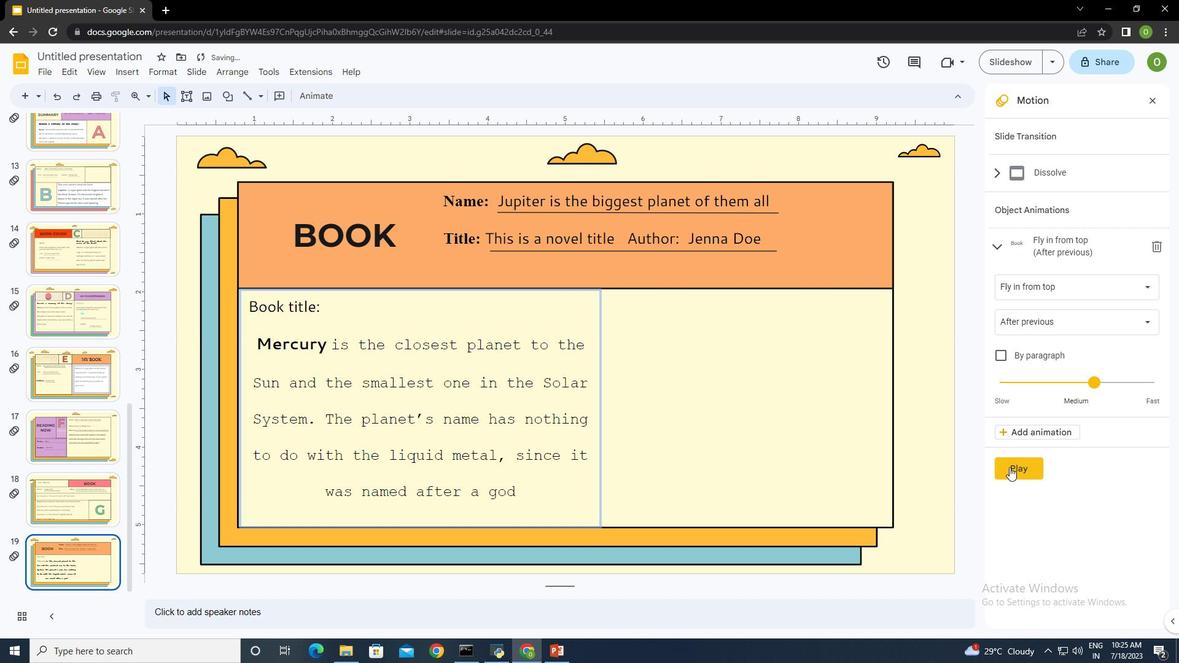 
Action: Mouse pressed left at (1009, 467)
Screenshot: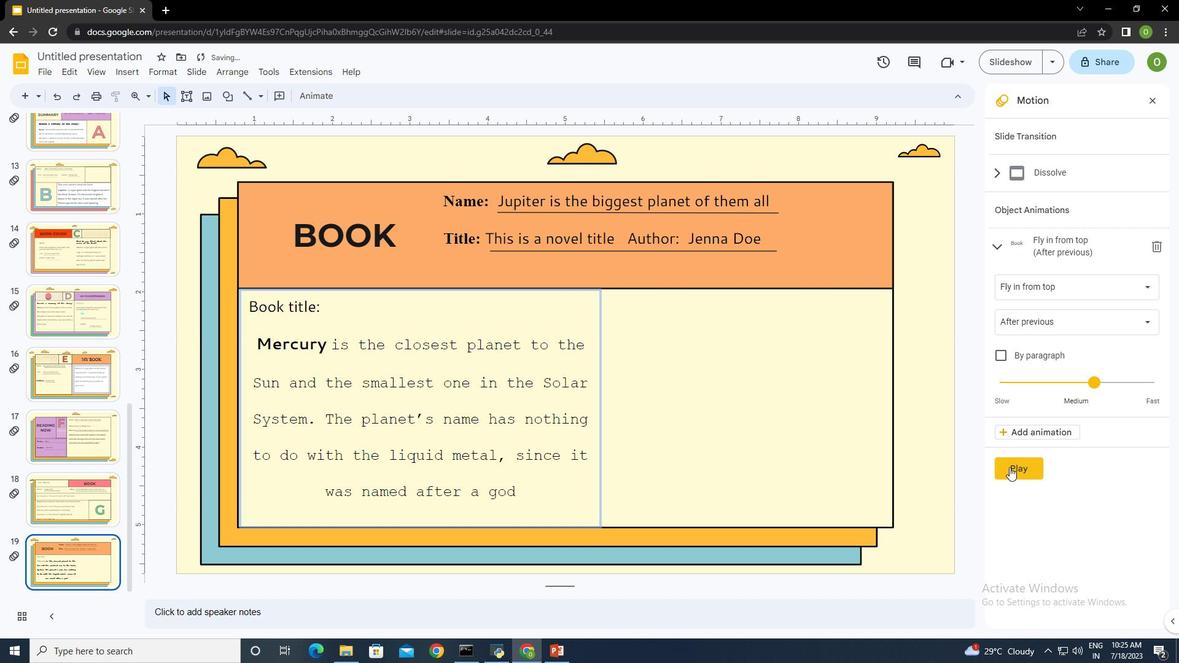 
Action: Mouse moved to (1029, 463)
Screenshot: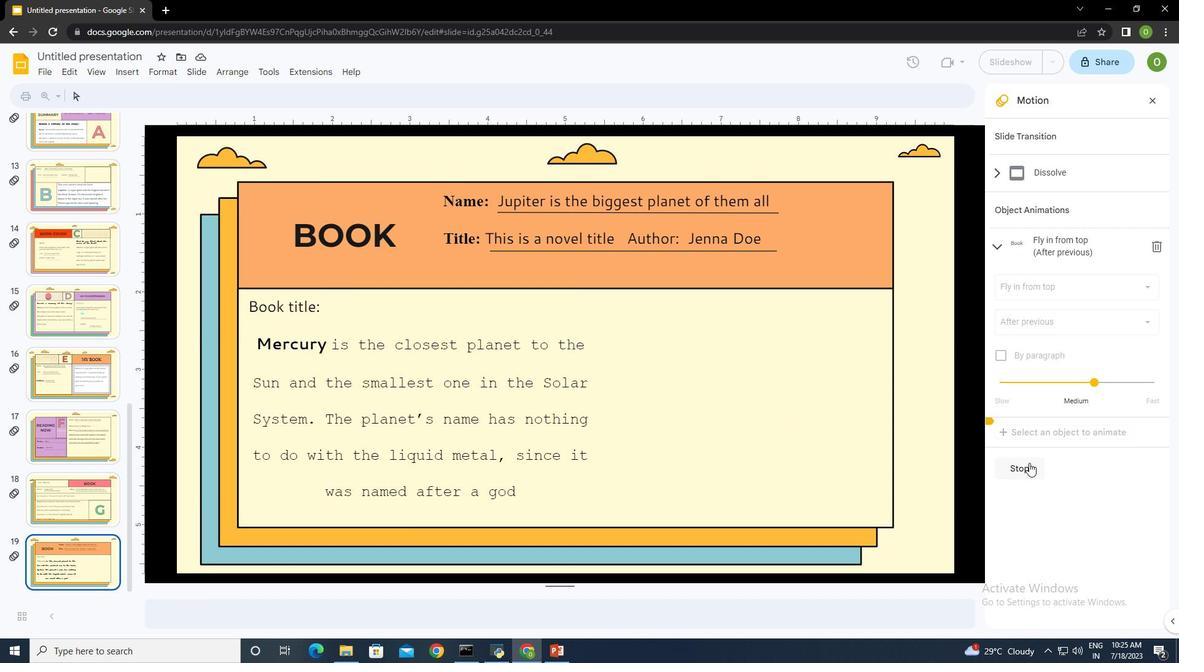 
Action: Mouse pressed left at (1029, 463)
Screenshot: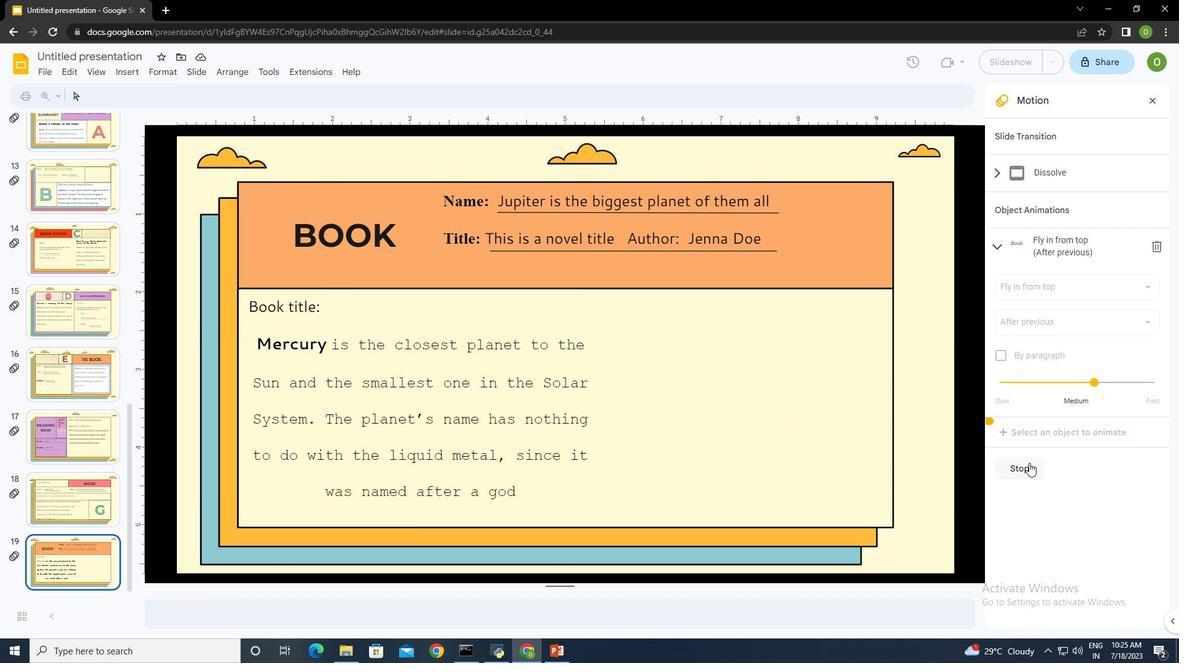 
Action: Mouse moved to (1130, 522)
Screenshot: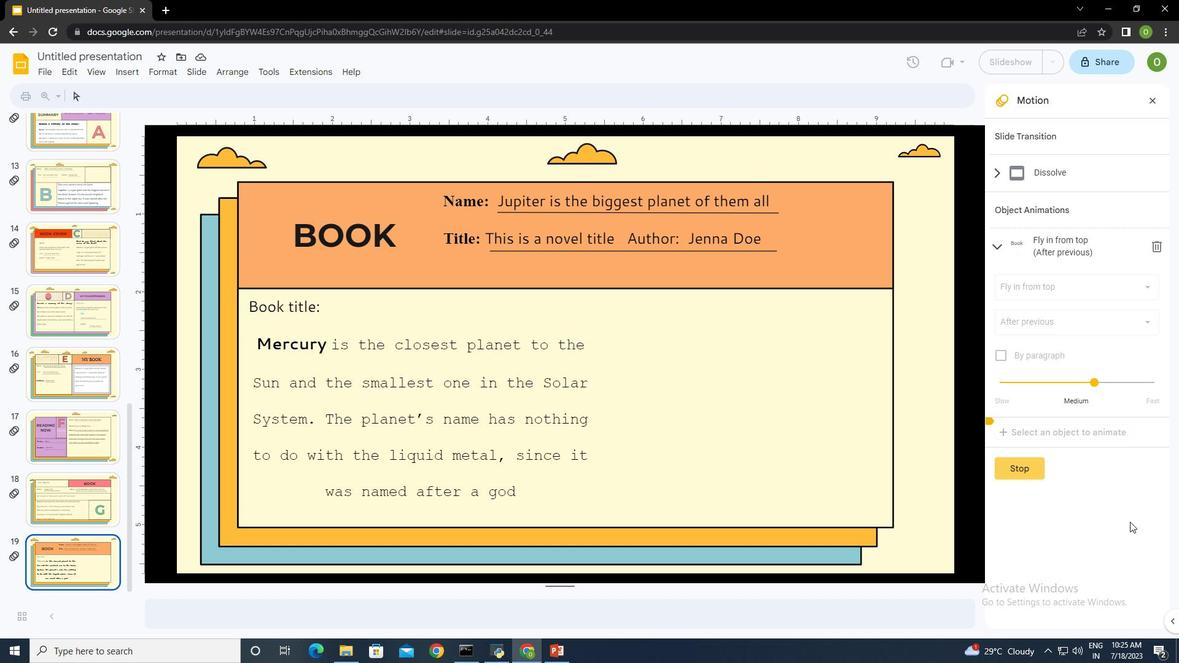 
Action: Mouse pressed left at (1130, 522)
Screenshot: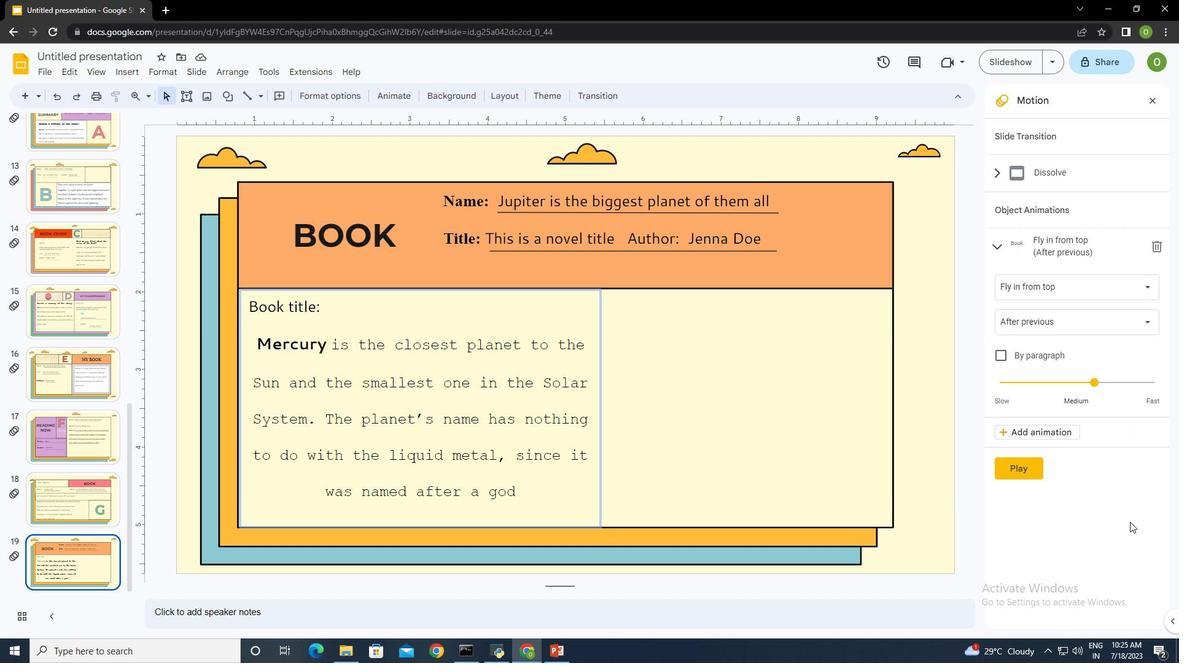 
Action: Mouse moved to (1156, 97)
Screenshot: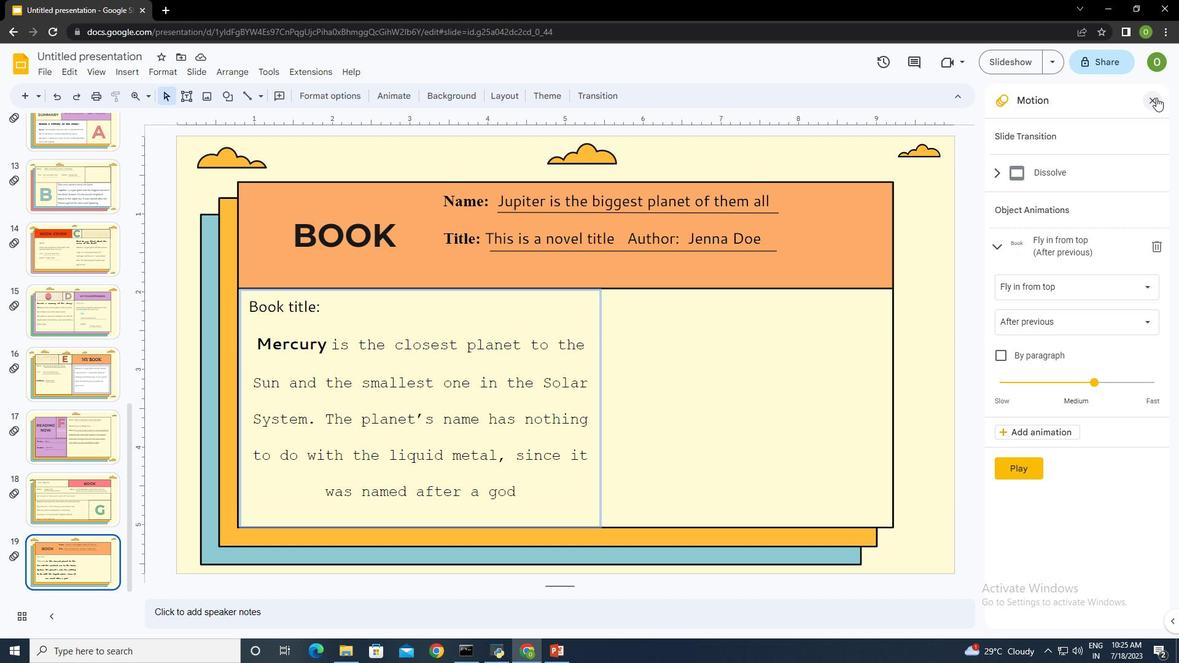 
Action: Mouse pressed left at (1156, 97)
Screenshot: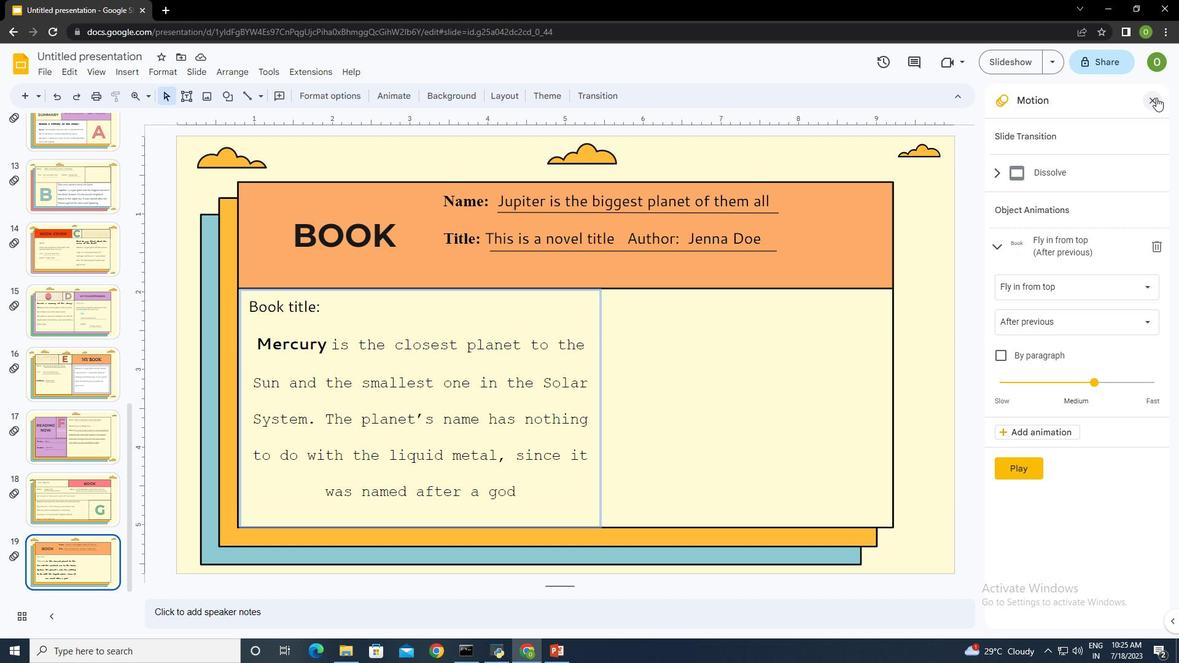 
Action: Mouse moved to (657, 385)
Screenshot: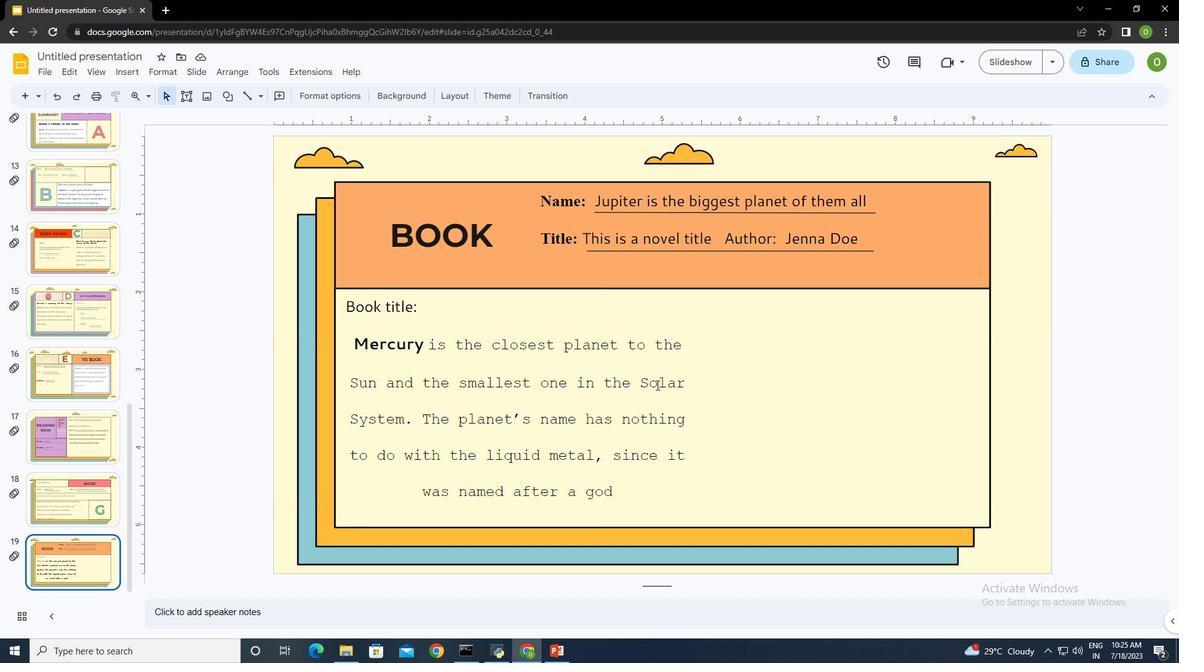 
Action: Mouse pressed left at (657, 385)
Screenshot: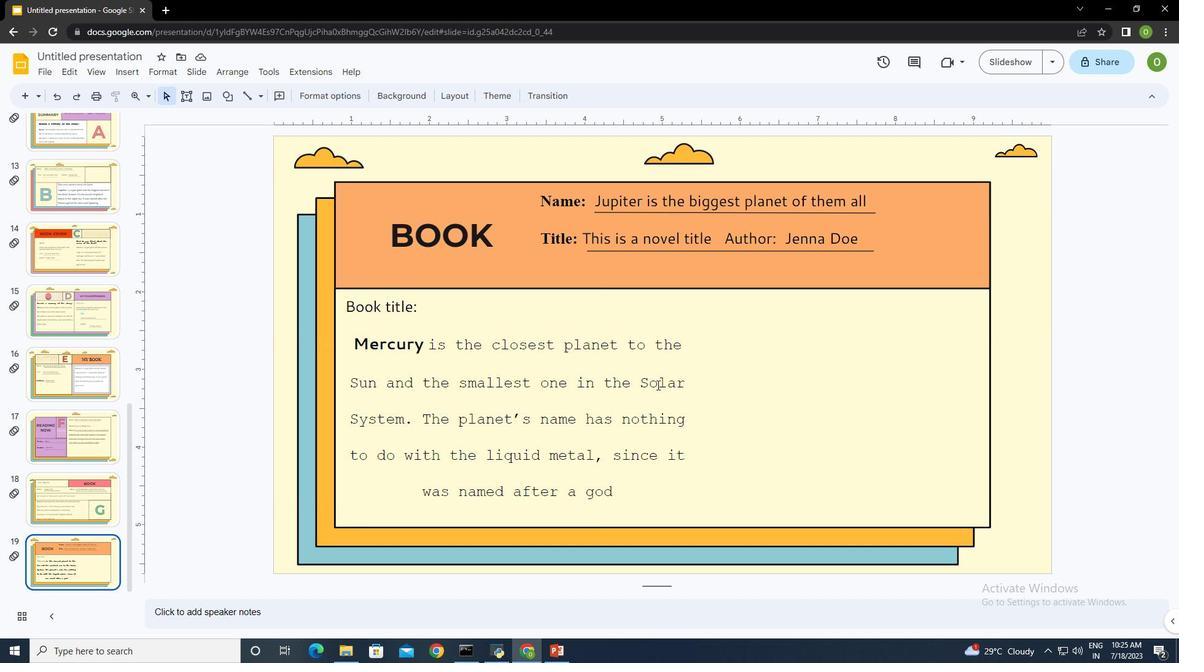 
Action: Mouse moved to (697, 409)
Screenshot: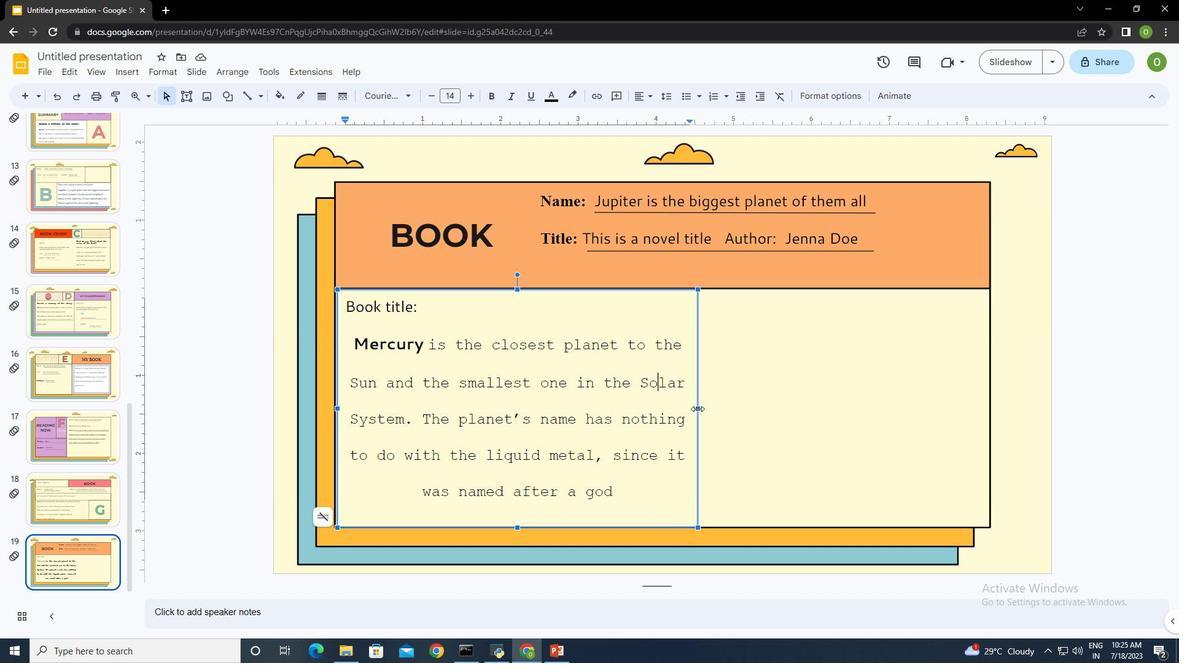 
Action: Mouse pressed left at (697, 409)
Screenshot: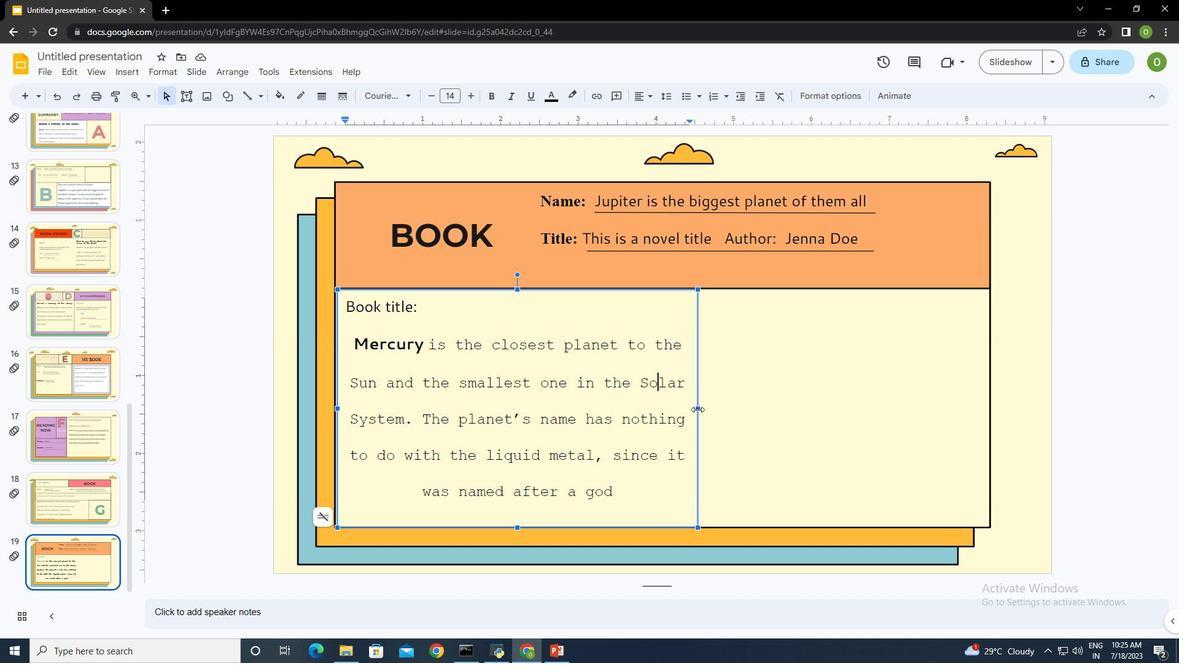 
Action: Mouse moved to (664, 406)
Screenshot: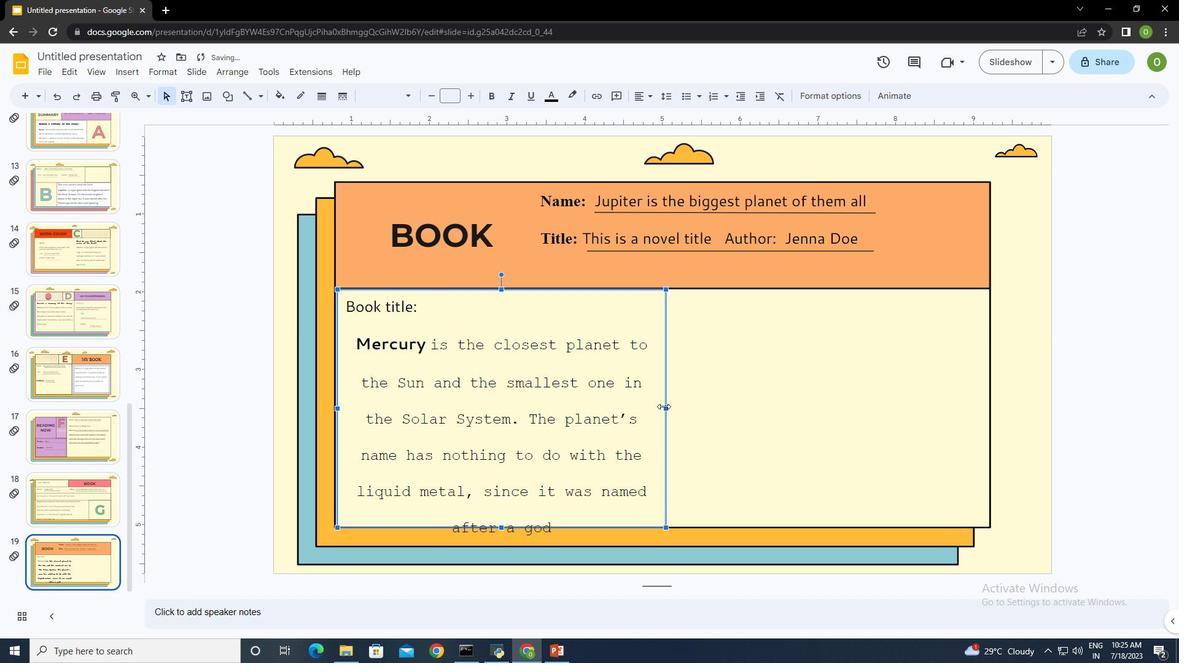 
Action: Mouse pressed left at (664, 406)
Screenshot: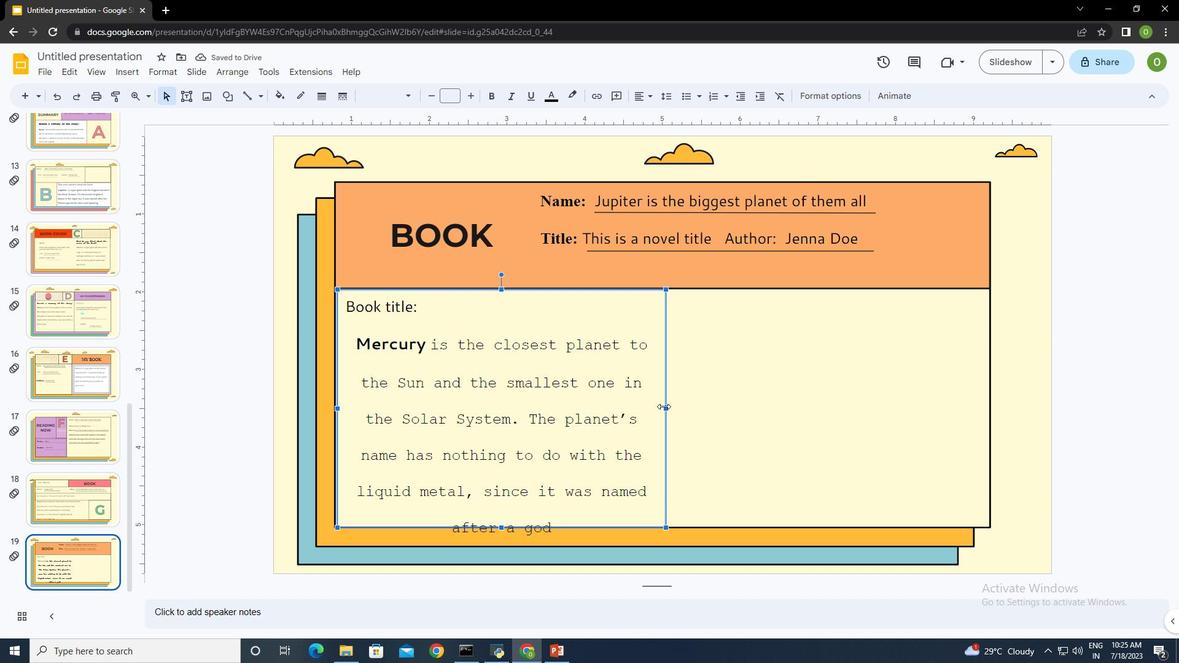 
Action: Mouse moved to (559, 521)
Screenshot: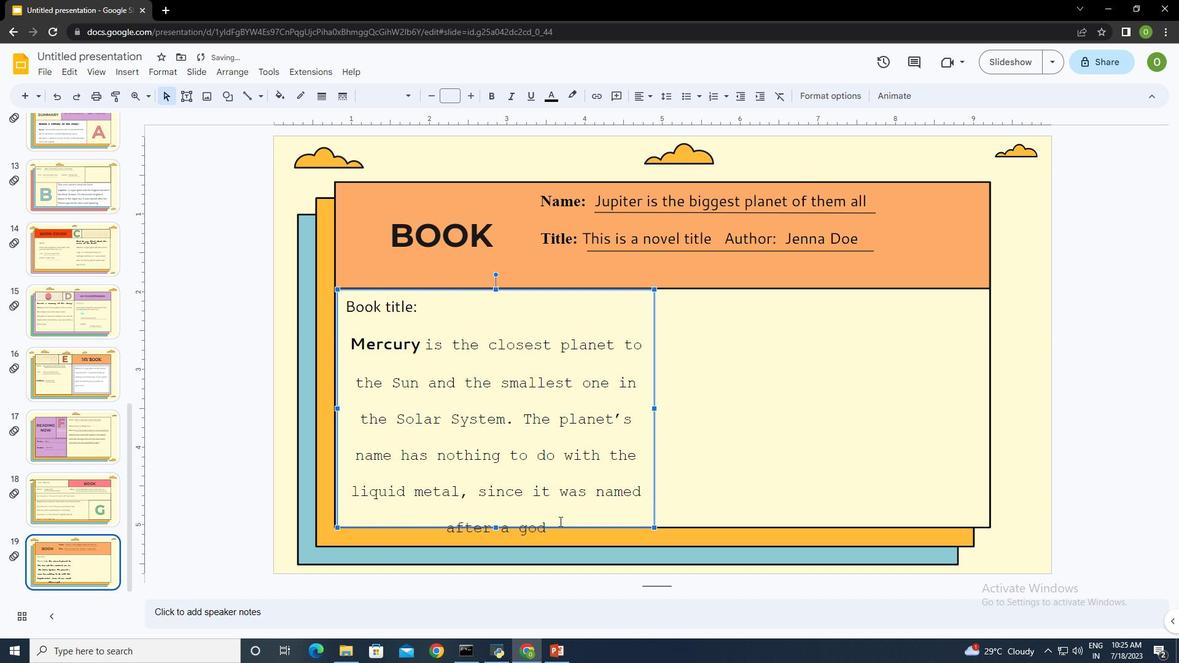 
Action: Mouse pressed left at (559, 521)
Screenshot: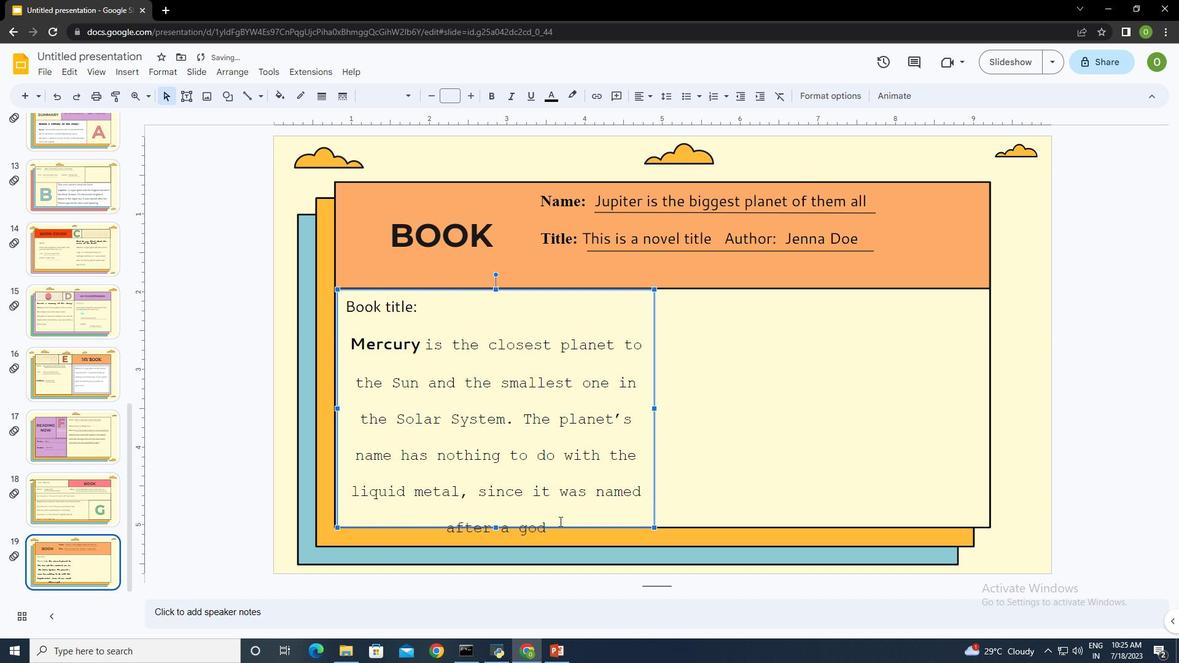 
Action: Mouse moved to (559, 521)
Screenshot: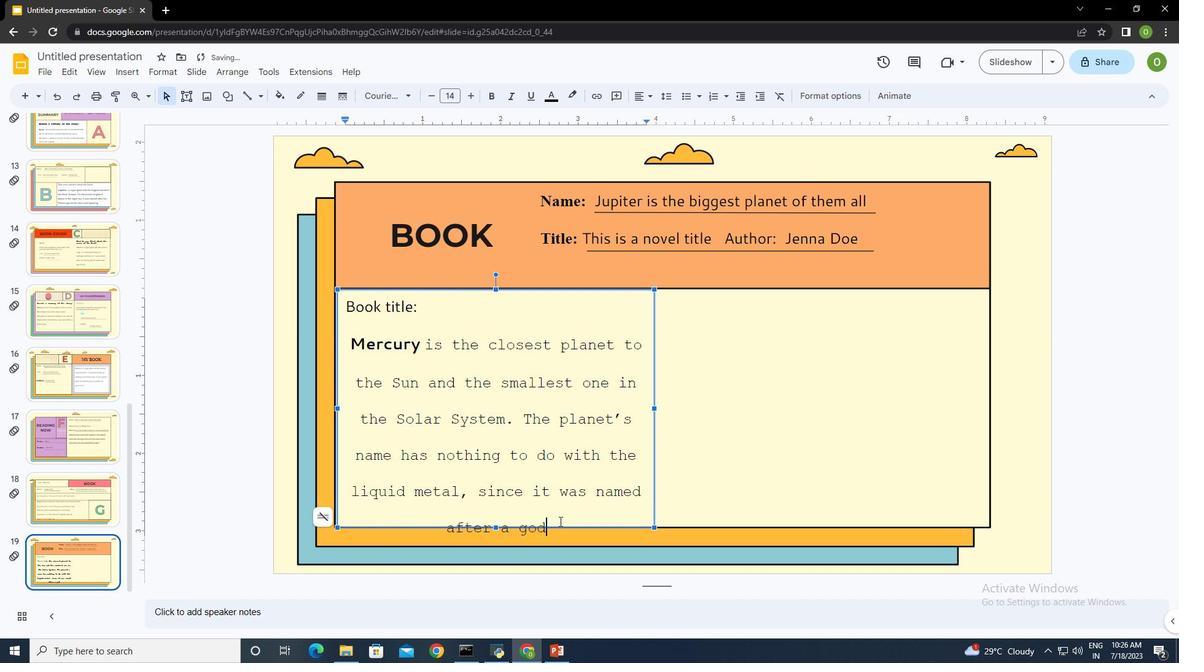 
Action: Mouse pressed left at (559, 521)
Screenshot: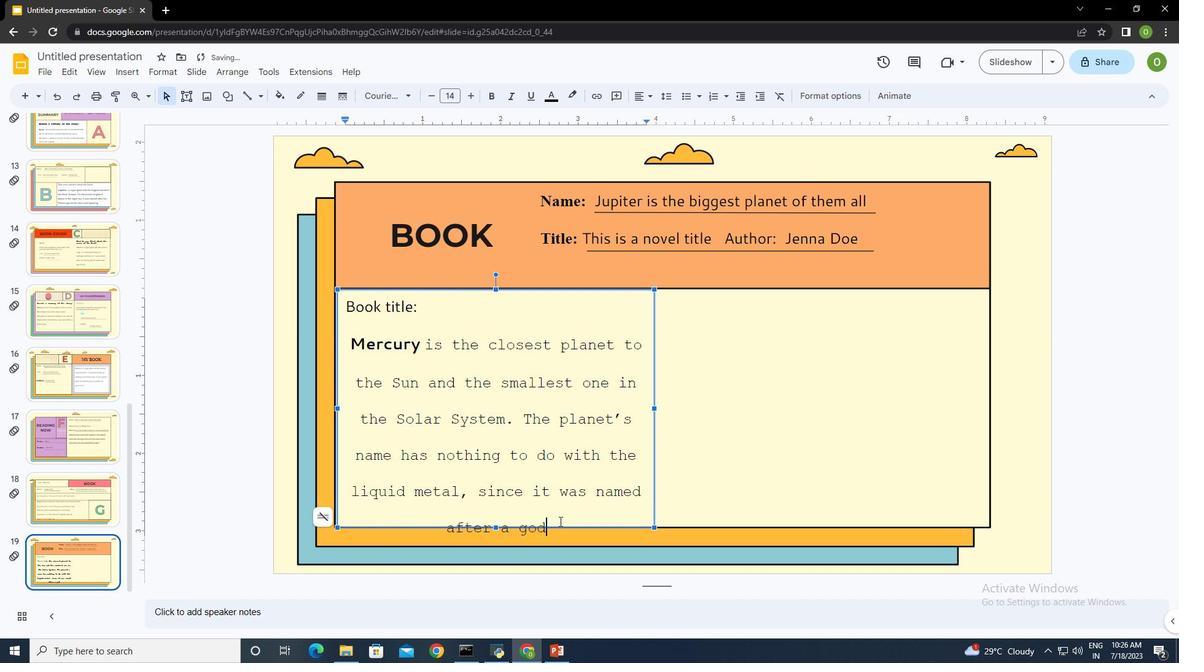 
Action: Mouse moved to (668, 95)
Screenshot: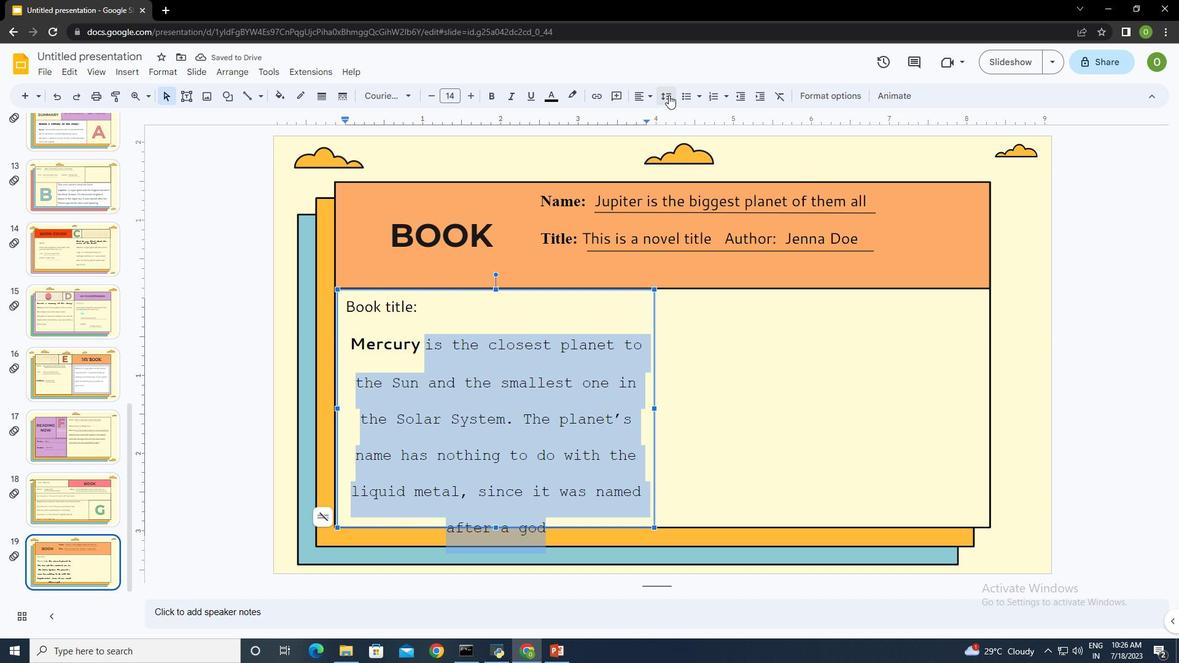 
Action: Mouse pressed left at (668, 95)
Screenshot: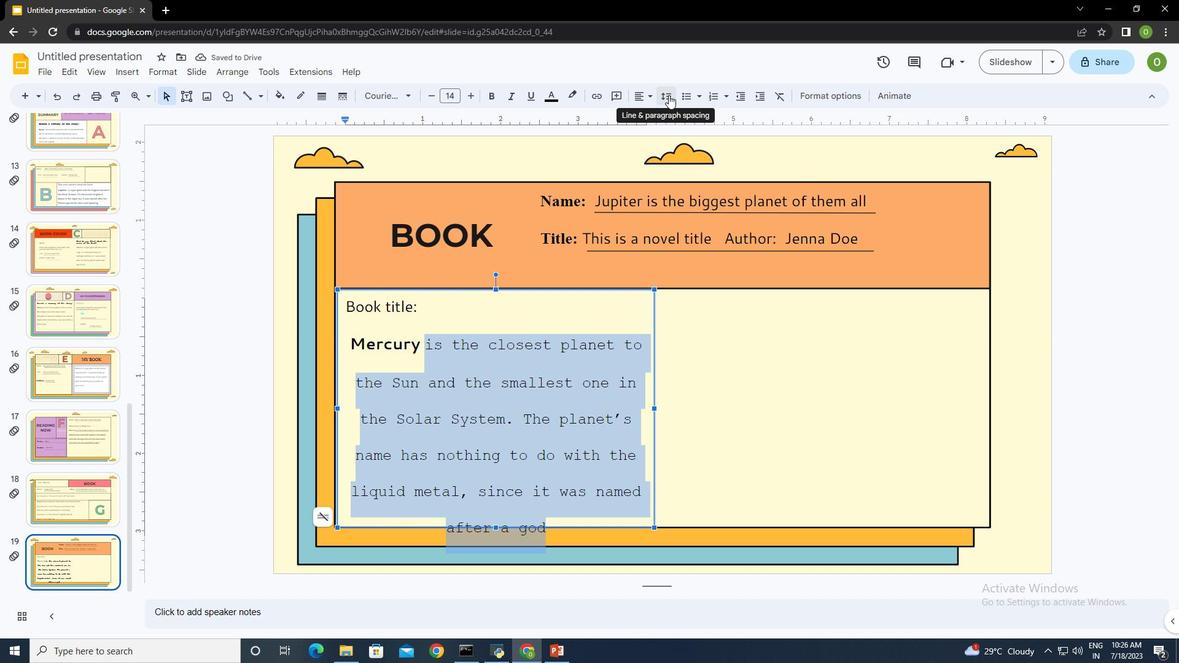 
Action: Mouse moved to (692, 156)
Screenshot: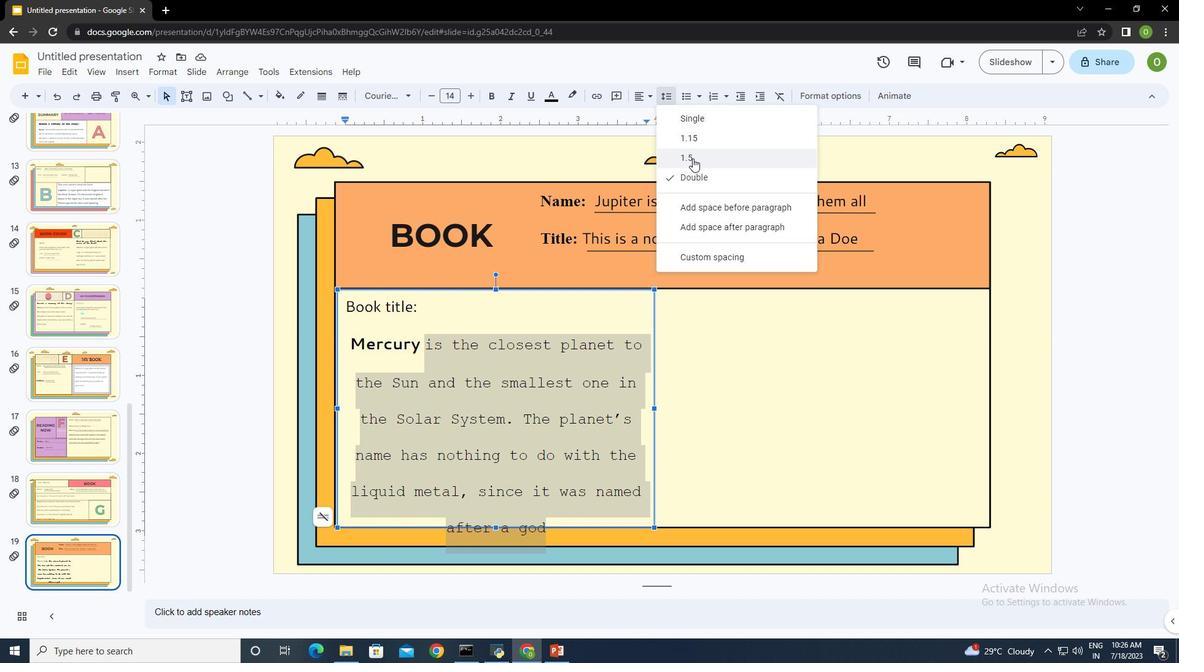 
Action: Mouse pressed left at (692, 156)
Screenshot: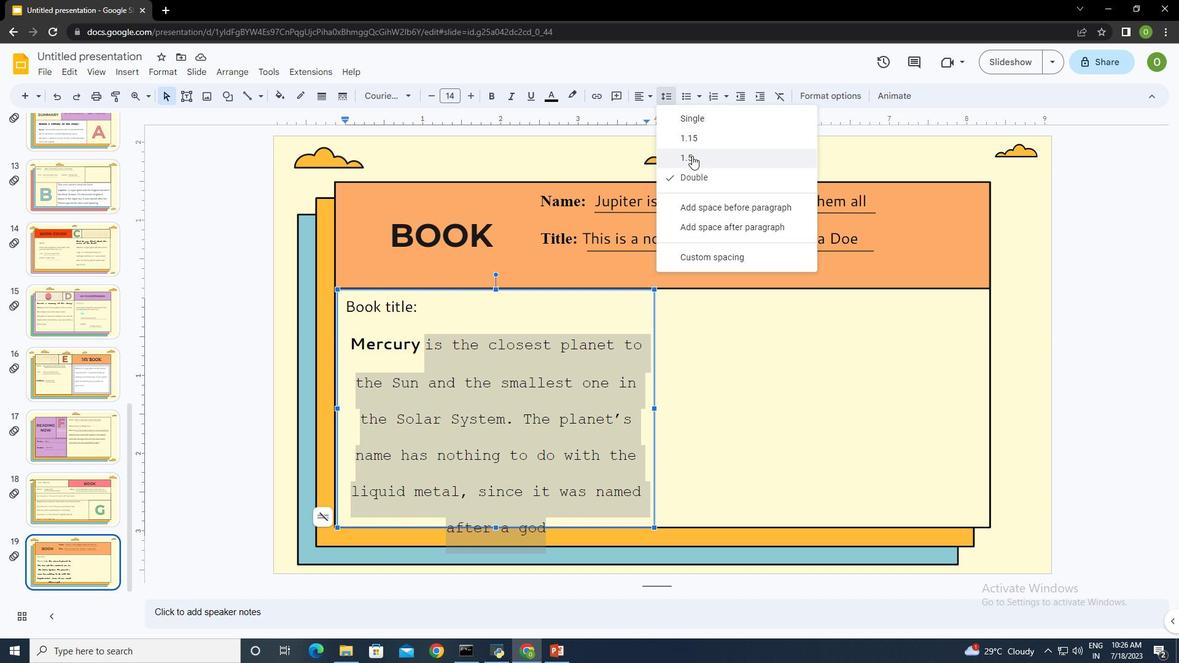 
Action: Mouse moved to (568, 499)
Screenshot: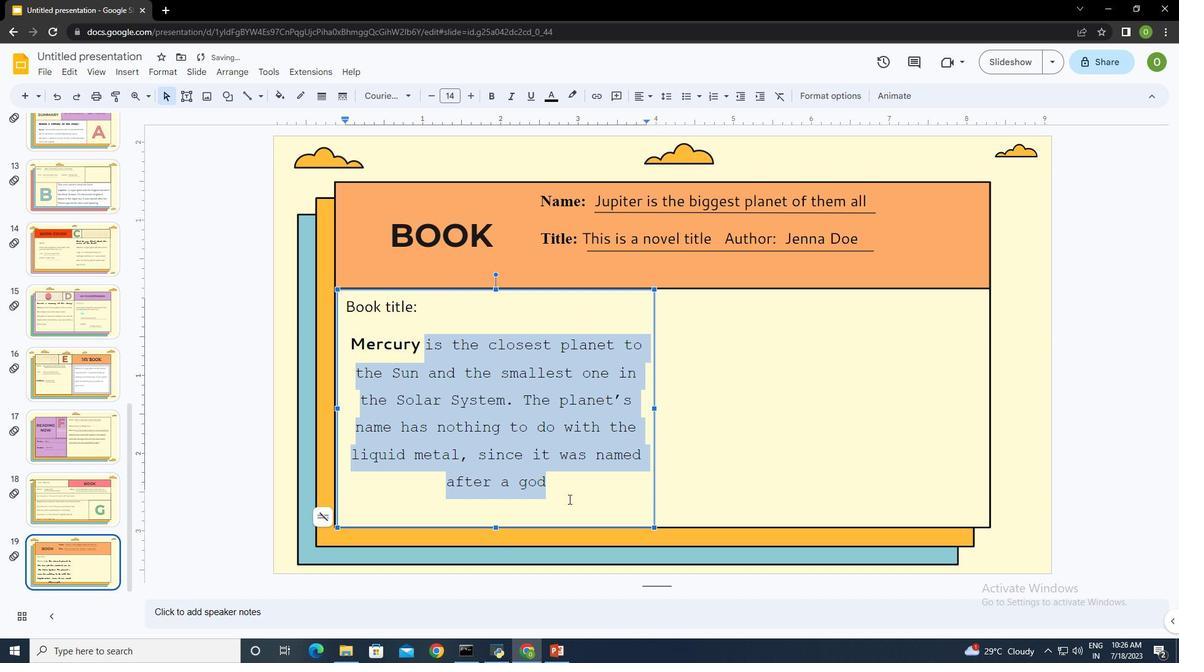 
Action: Mouse pressed left at (568, 499)
Screenshot: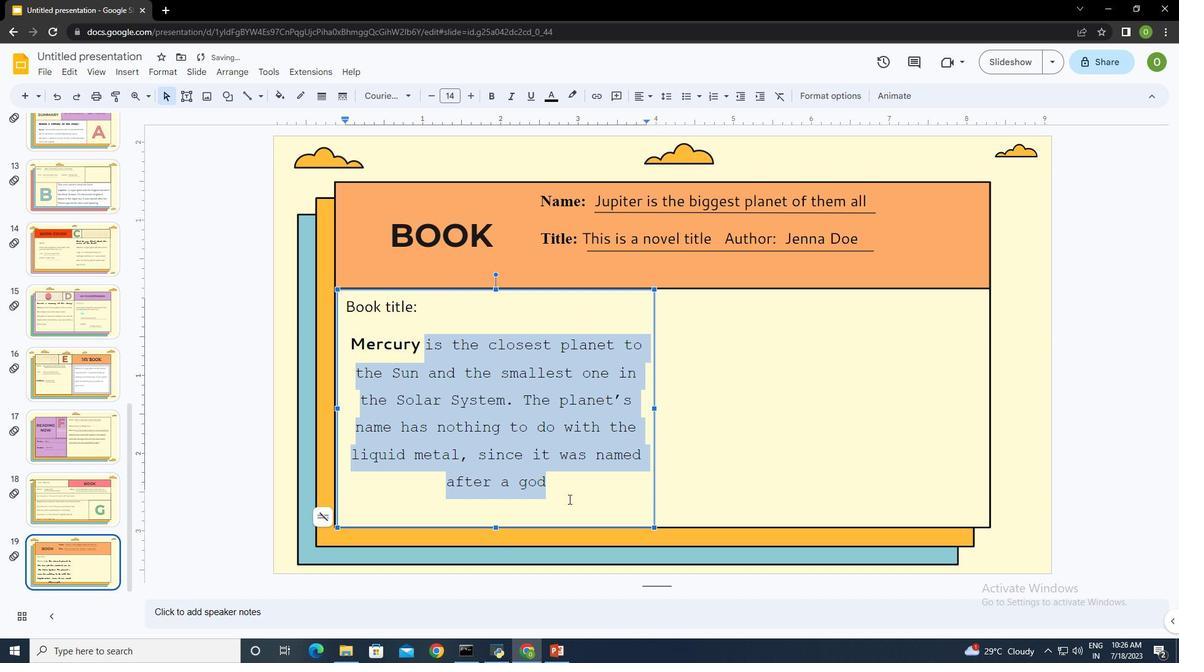 
Action: Mouse moved to (745, 360)
Screenshot: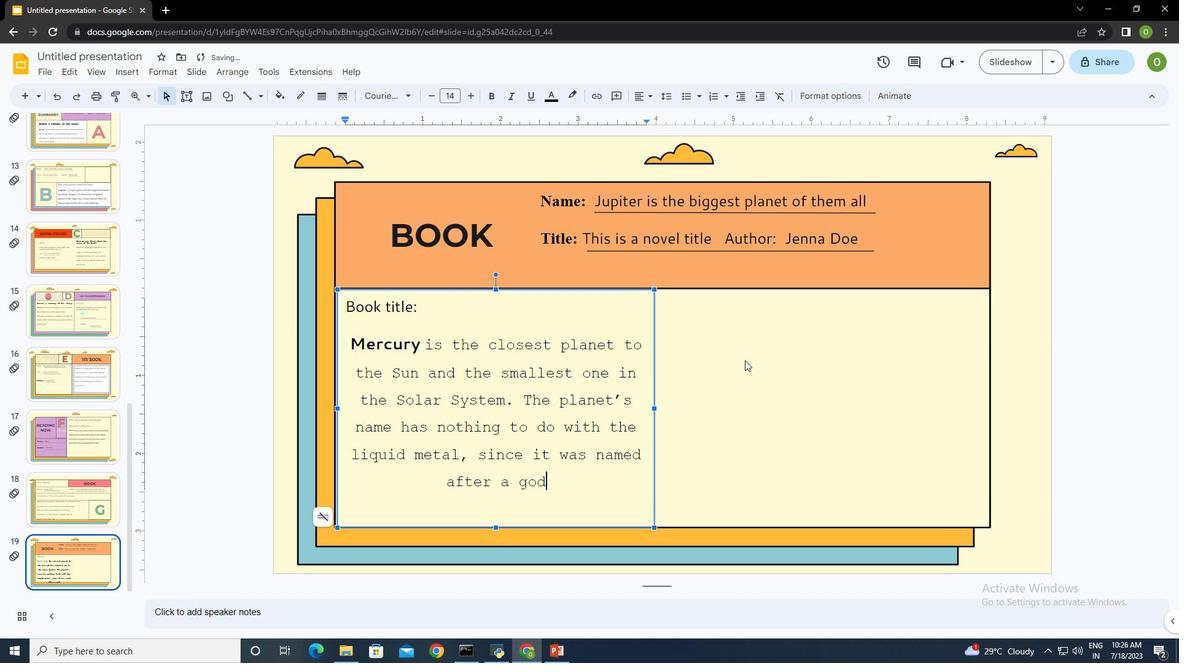 
Action: Mouse pressed left at (745, 360)
Screenshot: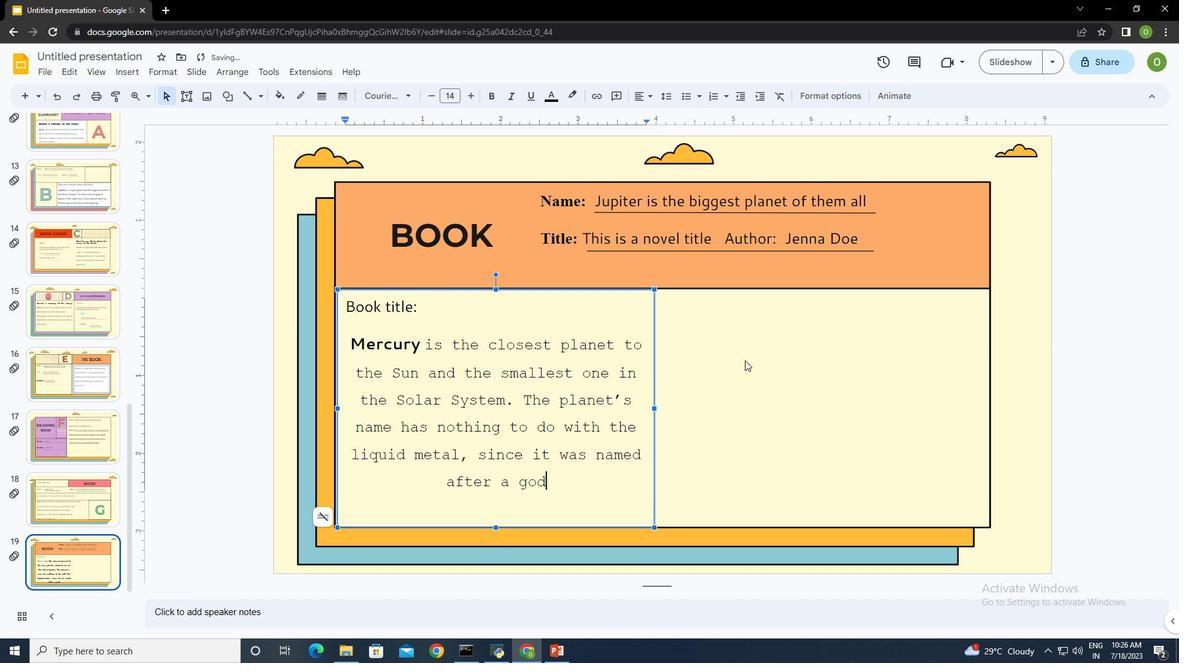 
Action: Mouse moved to (191, 93)
Screenshot: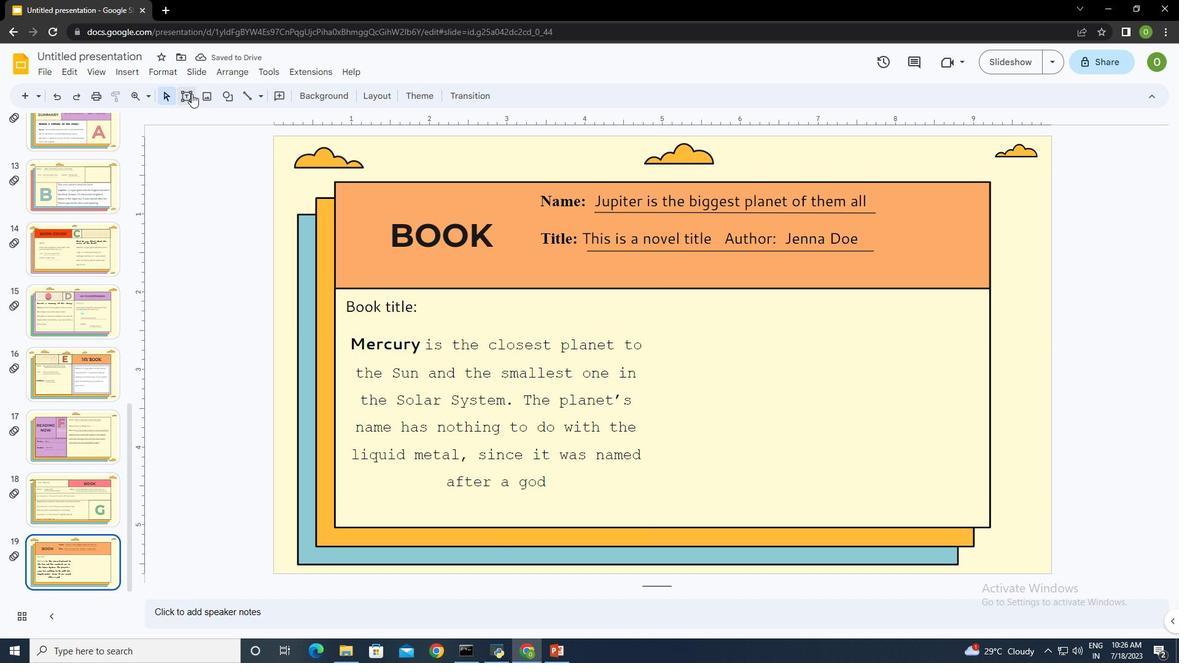 
Action: Mouse pressed left at (191, 93)
Screenshot: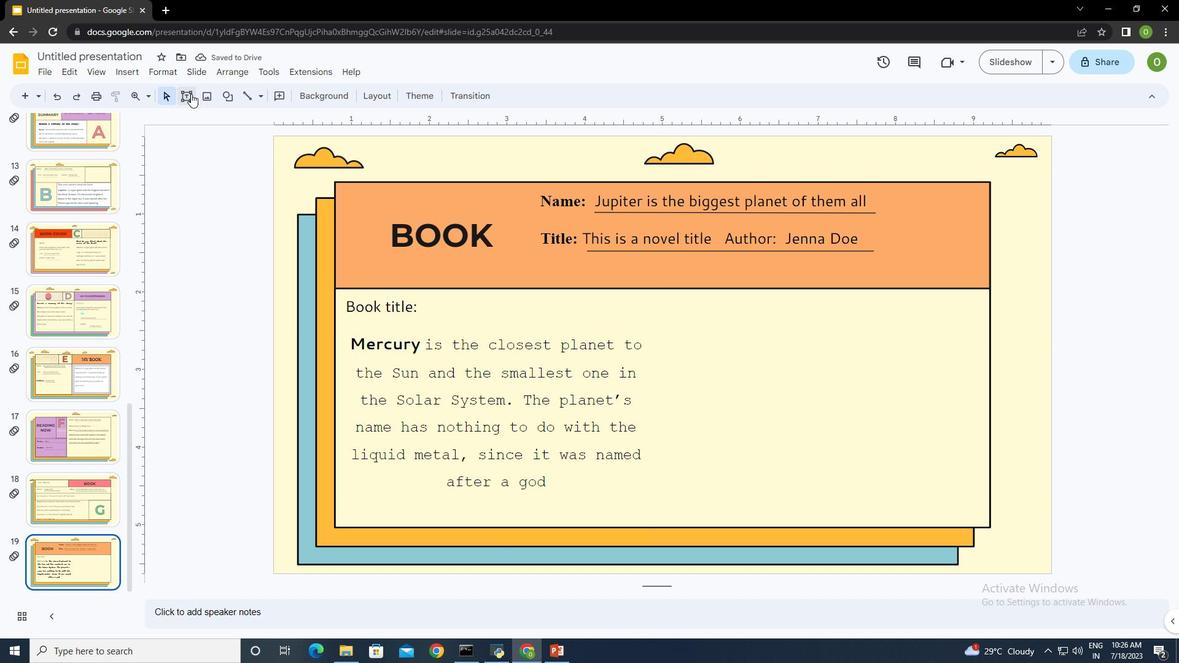 
Action: Mouse moved to (670, 290)
Screenshot: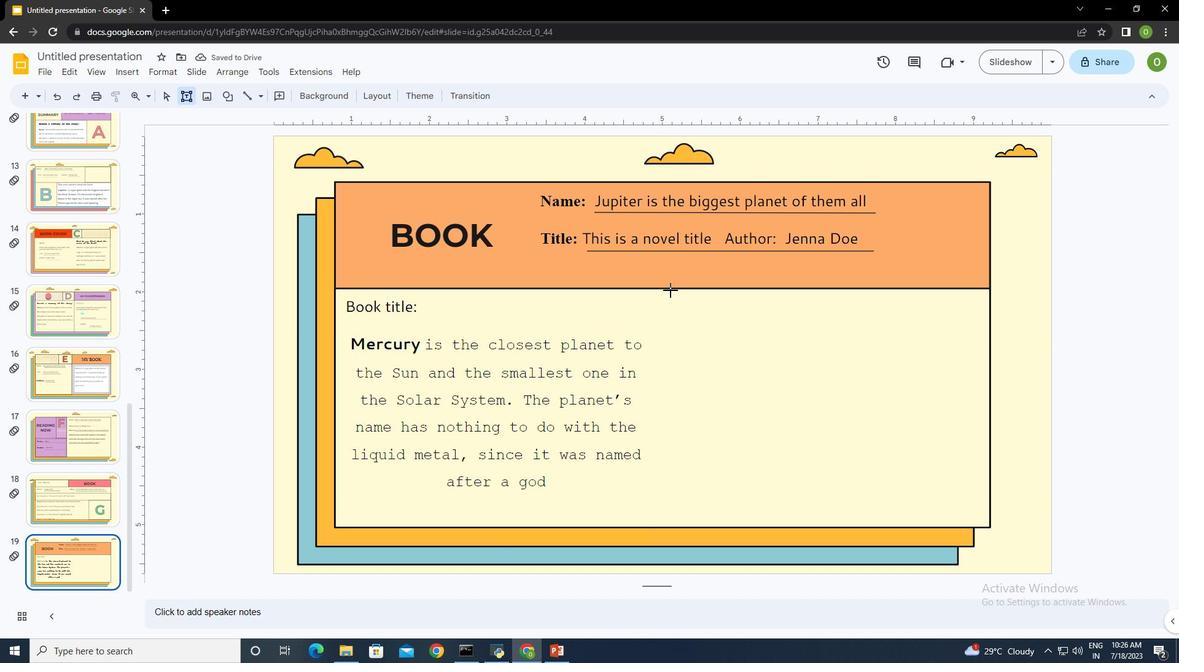 
Action: Mouse pressed left at (670, 290)
Screenshot: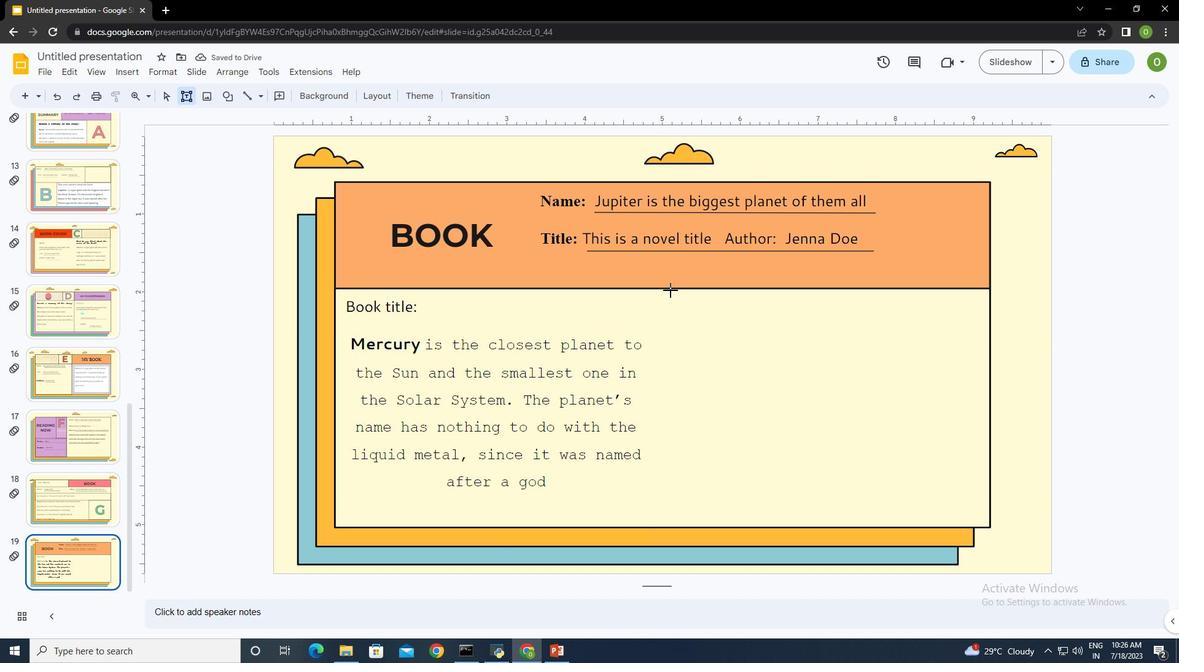 
Action: Mouse moved to (851, 380)
Screenshot: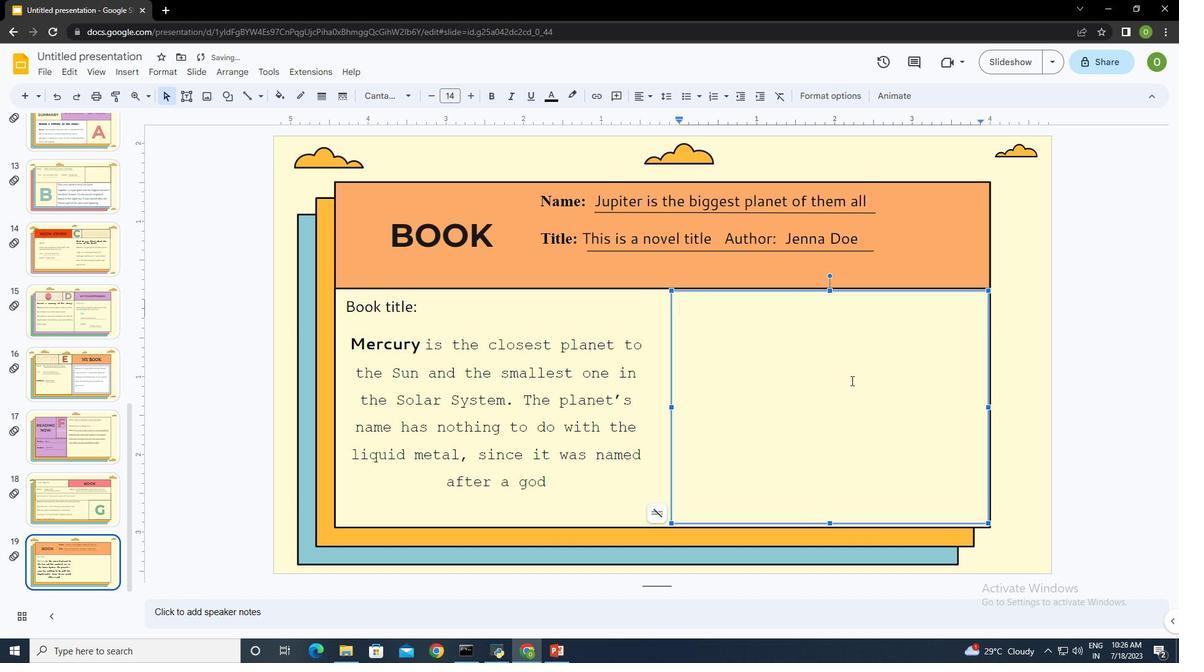 
Action: Key pressed <Key.shift>Summary<Key.shift_r>:<Key.enter><Key.enter><Key.shift>Venus<Key.space>has<Key.space>a<Key.space>beautiful<Key.space>name<Key.space>and<Key.space>is<Key.space>the<Key.space>second<Key.space>planet<Key.space>from<Key.space>the<Key.space><Key.shift>Sun.<Key.space><Key.shift>It's<Key.space>terribly<Key.space>hot.,<Key.space>even<Key.space>hotter<Key.space>then<Key.space><Key.backspace><Key.backspace><Key.backspace>an<Key.space><Key.shift>Mercury<Key.space><Key.backspace>,<Key.space>and<Key.space>its<Key.space>atmosphere<Key.space>is<Key.space>extremely<Key.space>poisonous
Screenshot: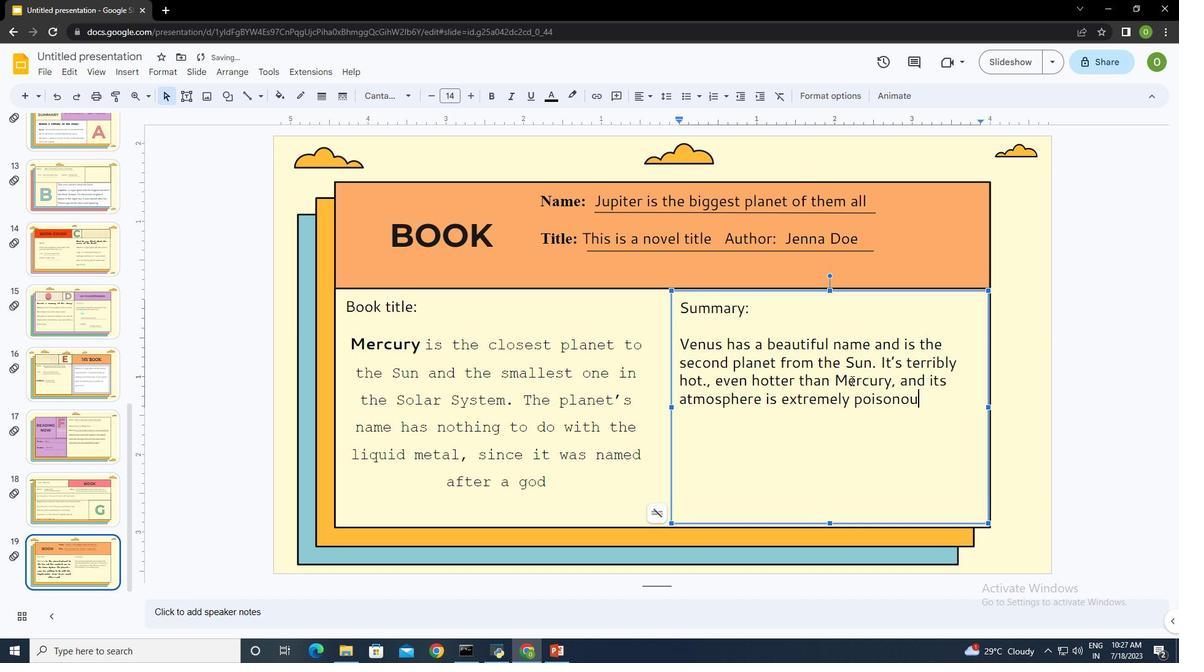 
Action: Mouse moved to (928, 402)
Screenshot: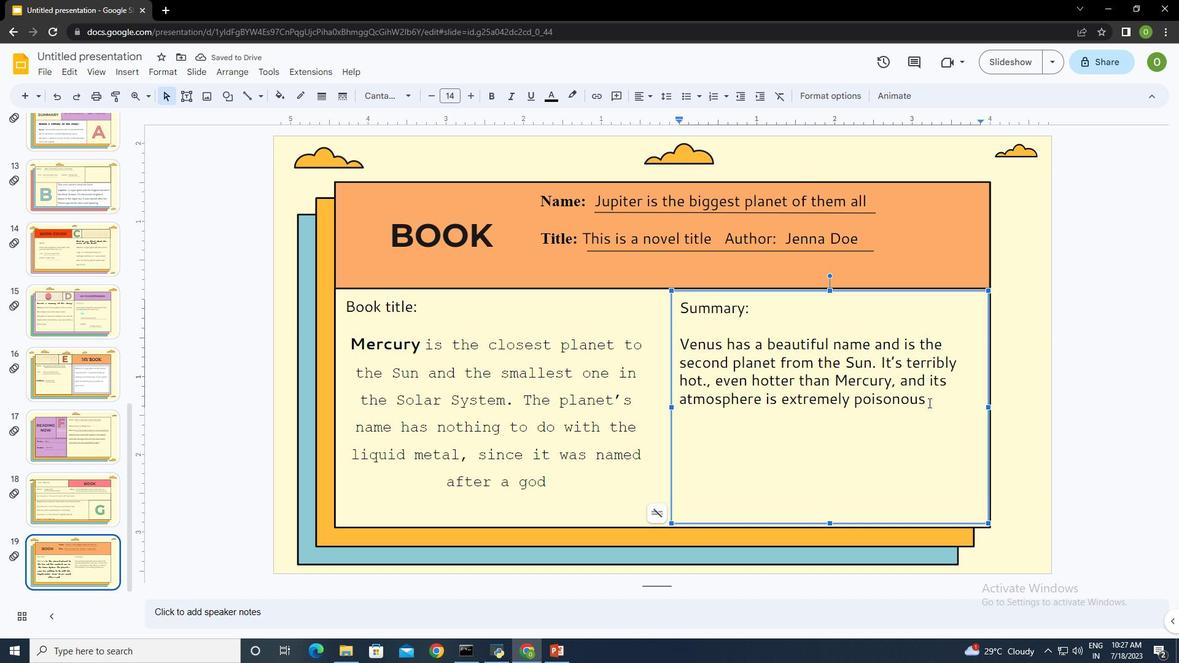 
Action: Mouse pressed left at (928, 402)
Screenshot: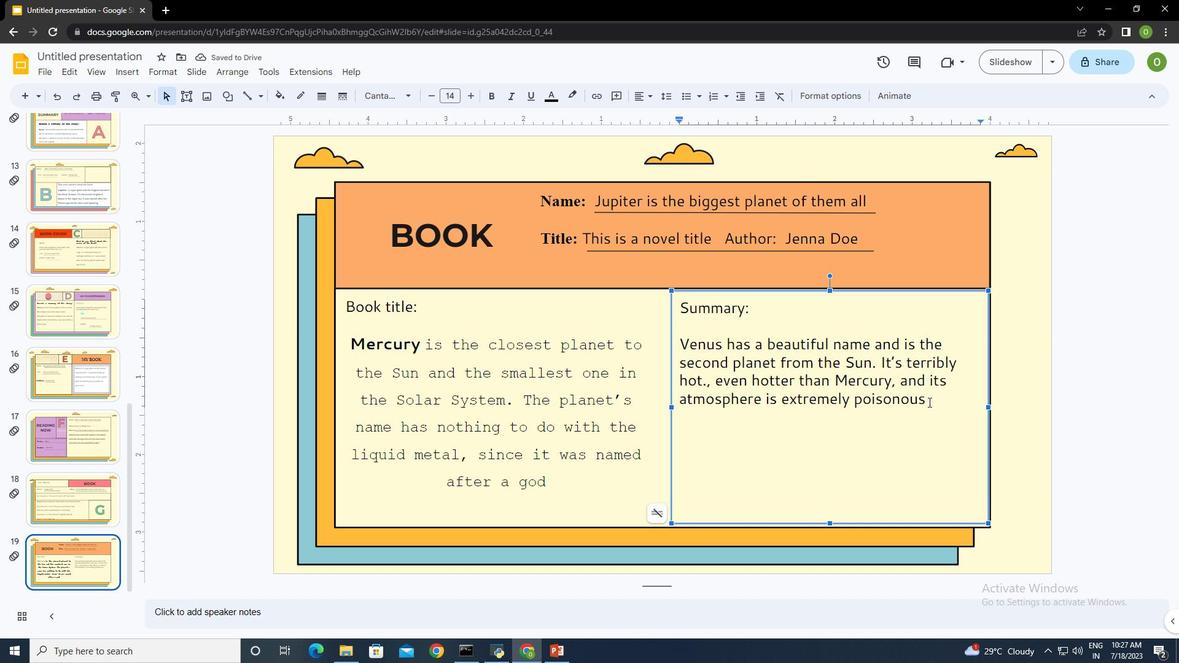 
Action: Mouse moved to (668, 93)
Screenshot: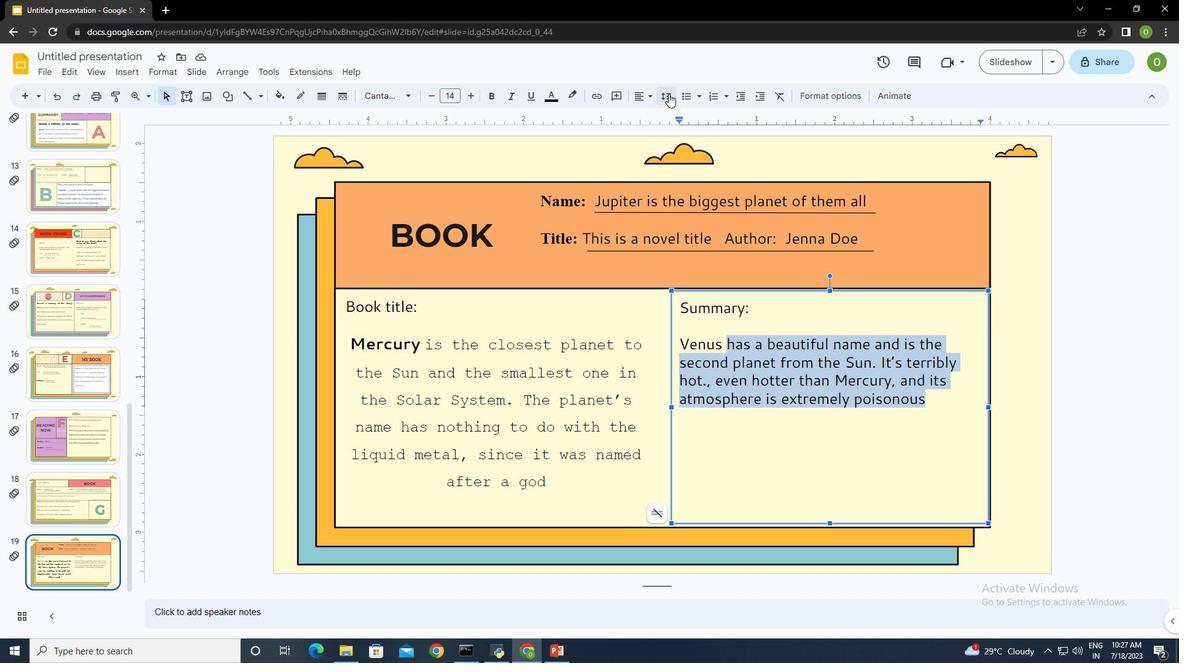 
Action: Mouse pressed left at (668, 93)
Screenshot: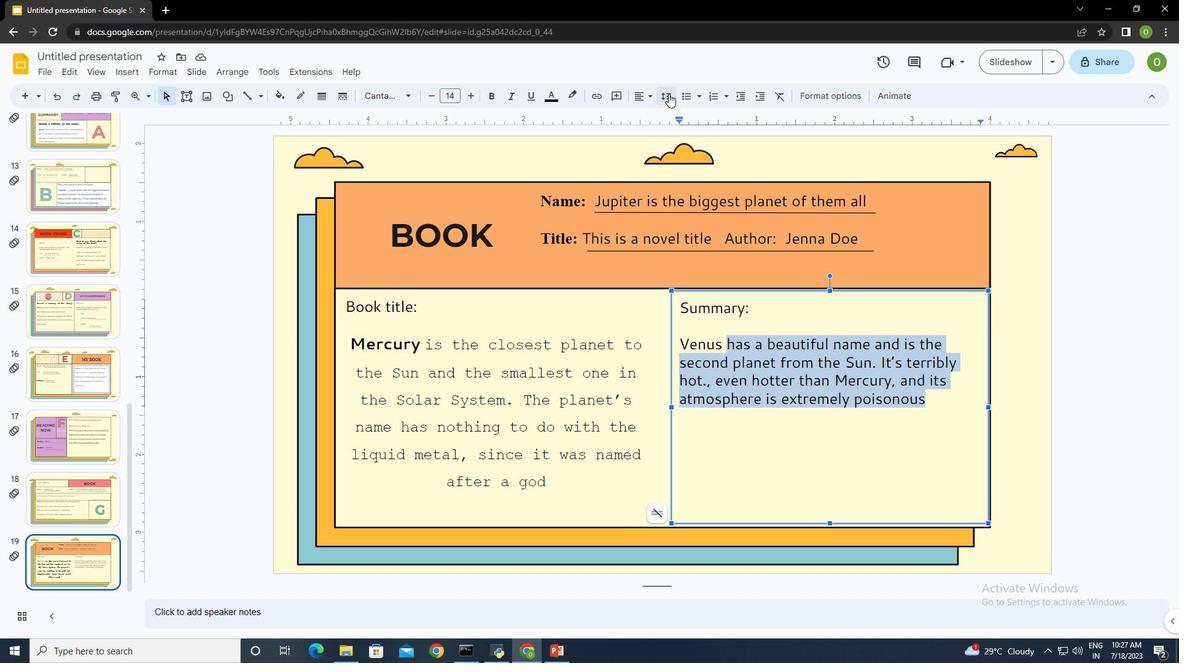 
Action: Mouse moved to (697, 152)
Screenshot: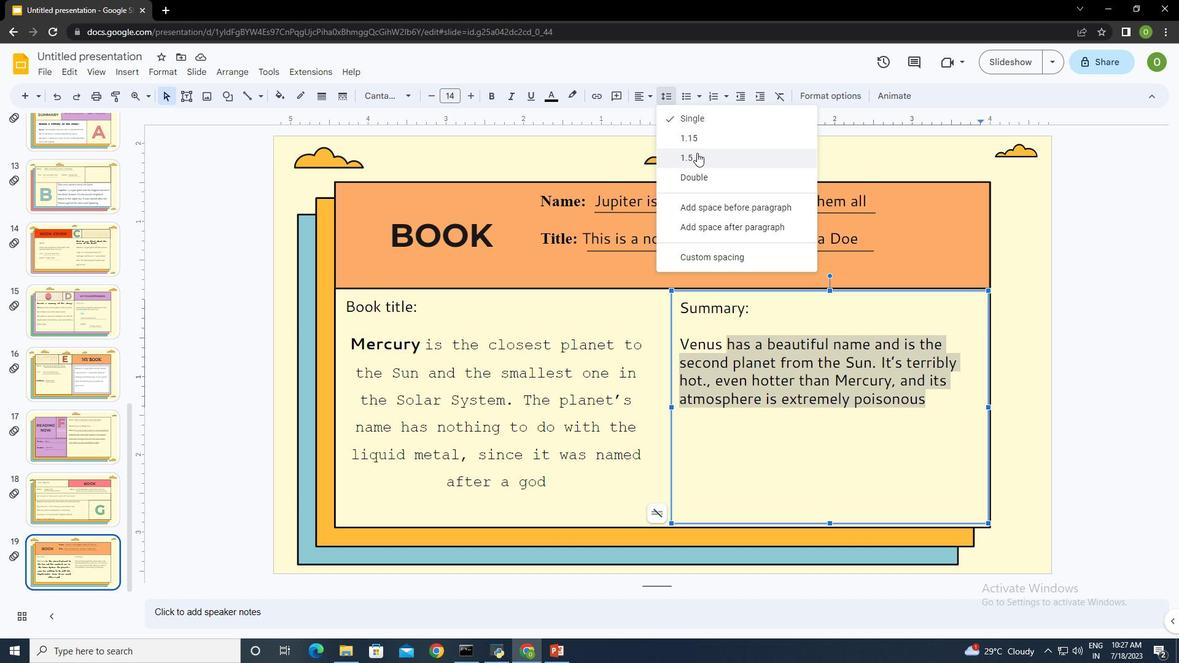 
Action: Mouse pressed left at (697, 152)
Screenshot: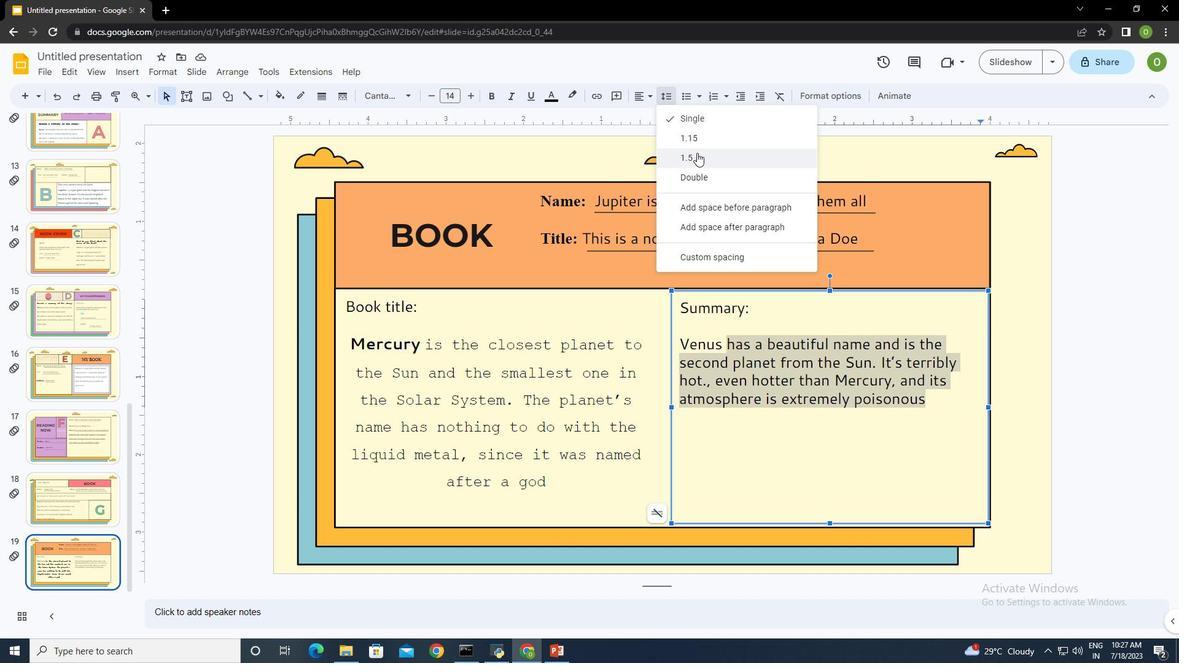
Action: Mouse moved to (781, 392)
Screenshot: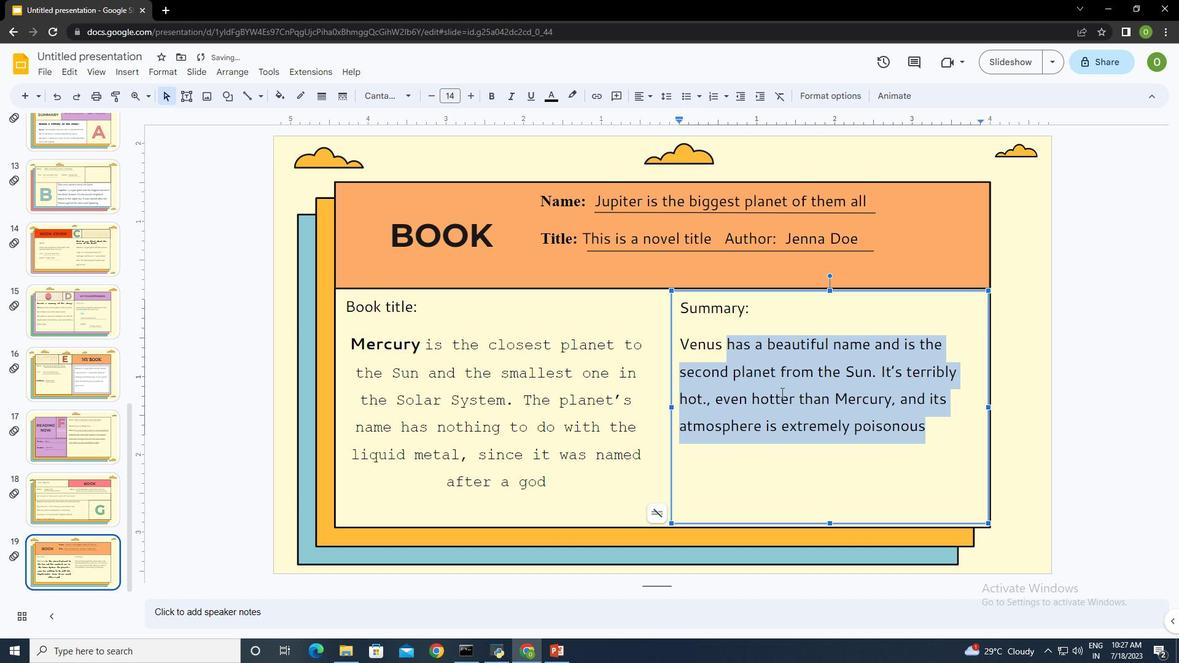 
Action: Mouse pressed left at (781, 392)
Screenshot: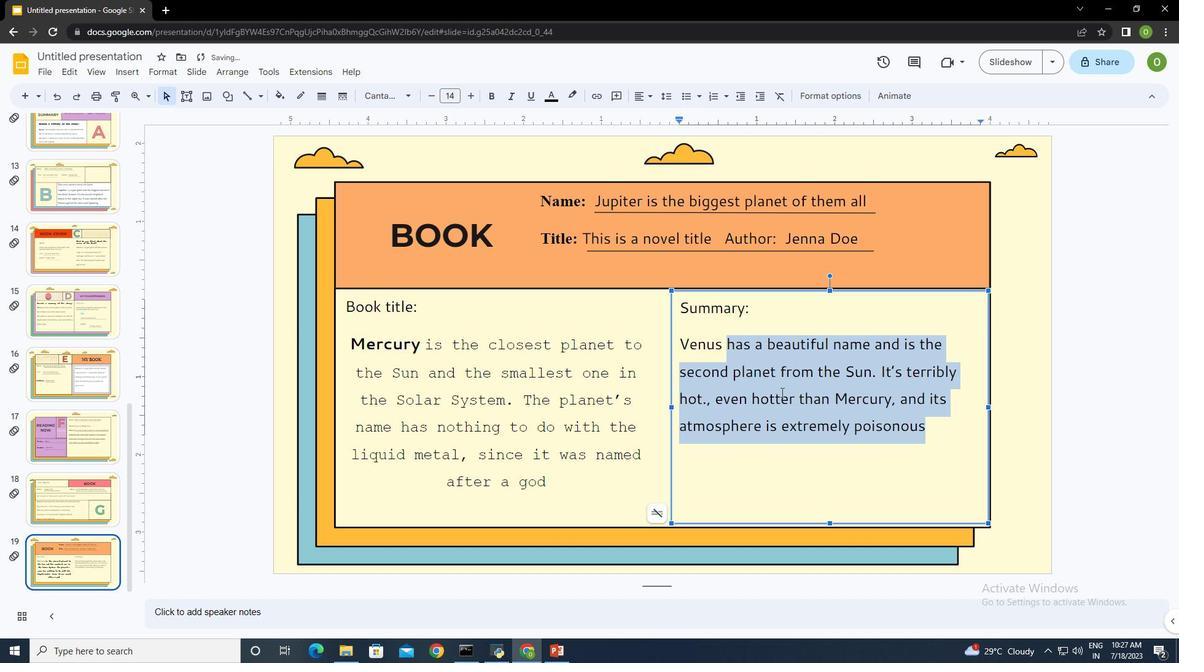 
Action: Mouse moved to (723, 343)
Screenshot: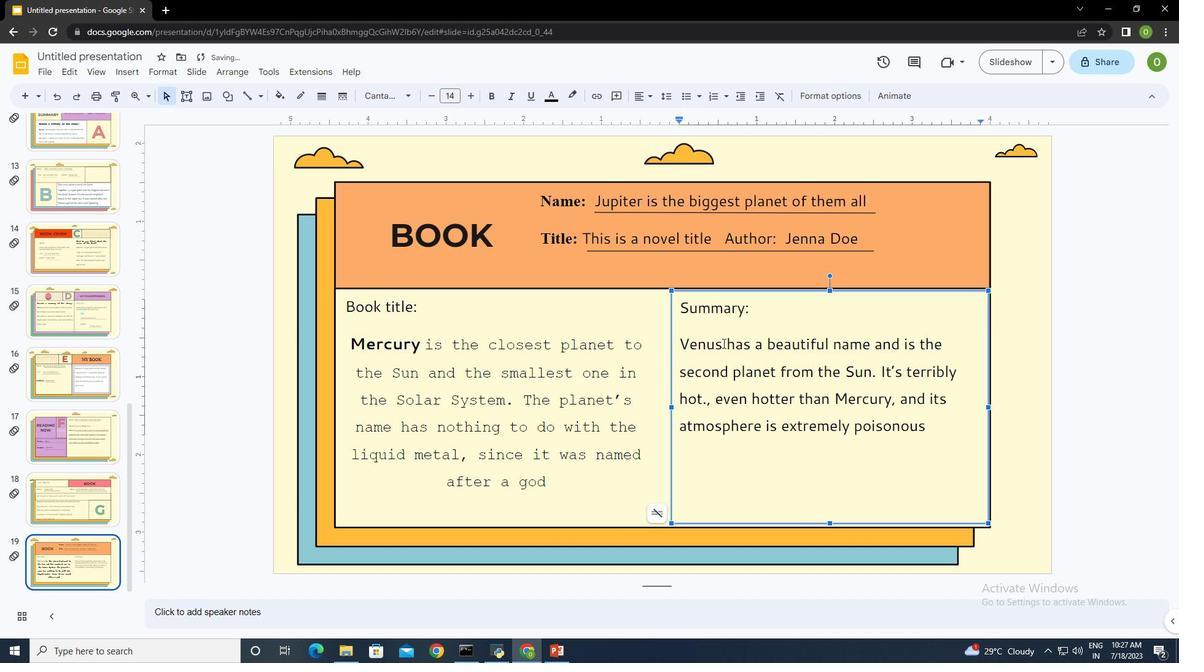 
Action: Mouse pressed left at (723, 343)
Screenshot: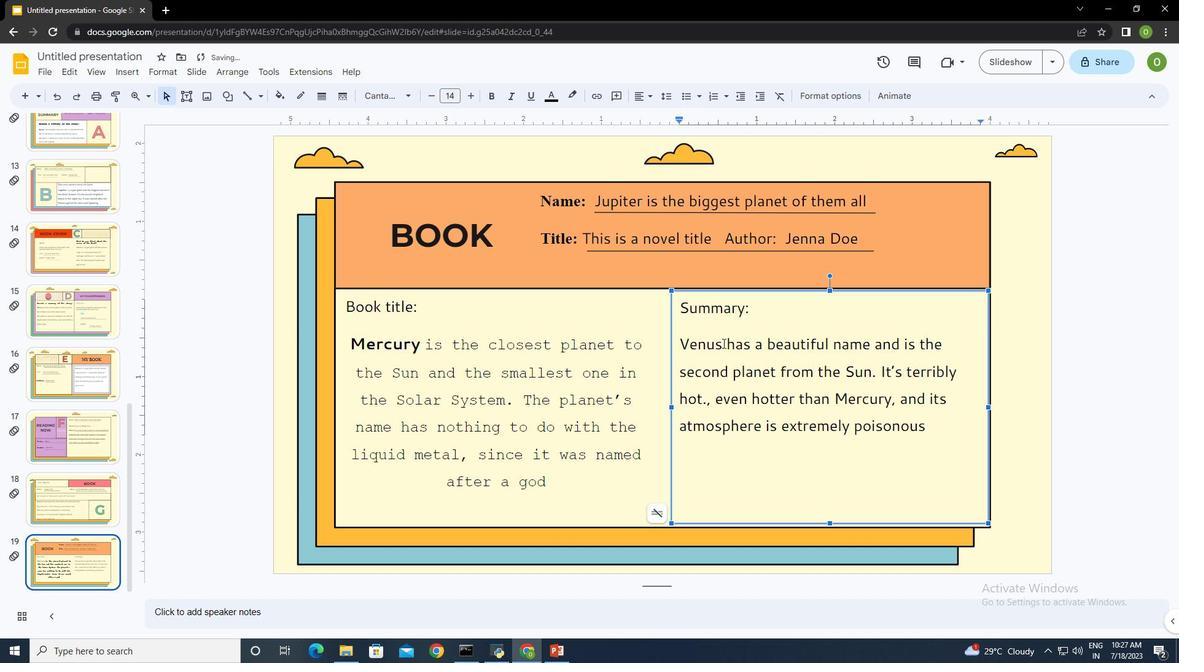 
Action: Mouse moved to (493, 97)
Screenshot: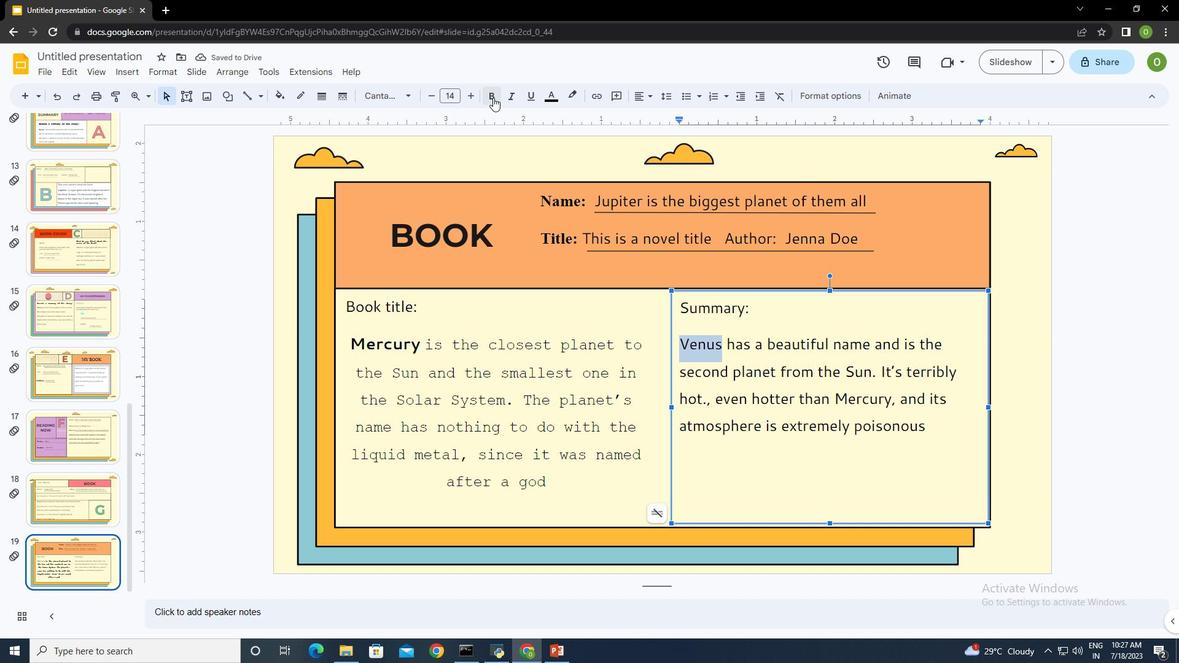 
Action: Mouse pressed left at (493, 97)
Screenshot: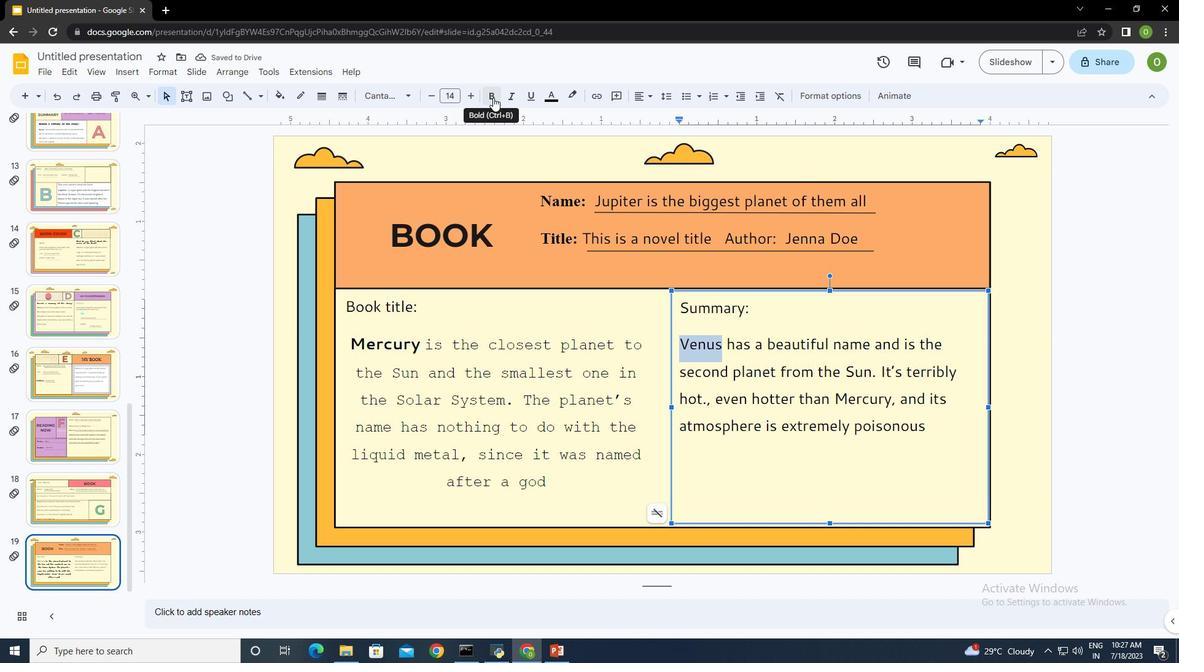 
Action: Mouse moved to (796, 407)
Screenshot: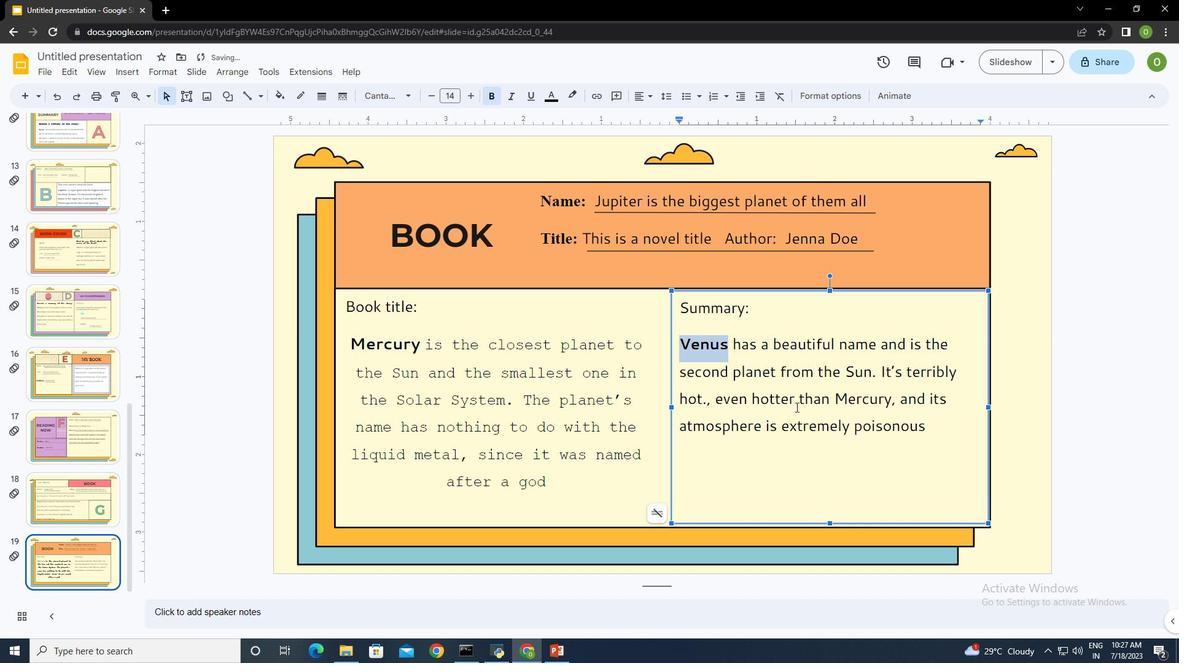 
Action: Mouse pressed left at (796, 407)
Screenshot: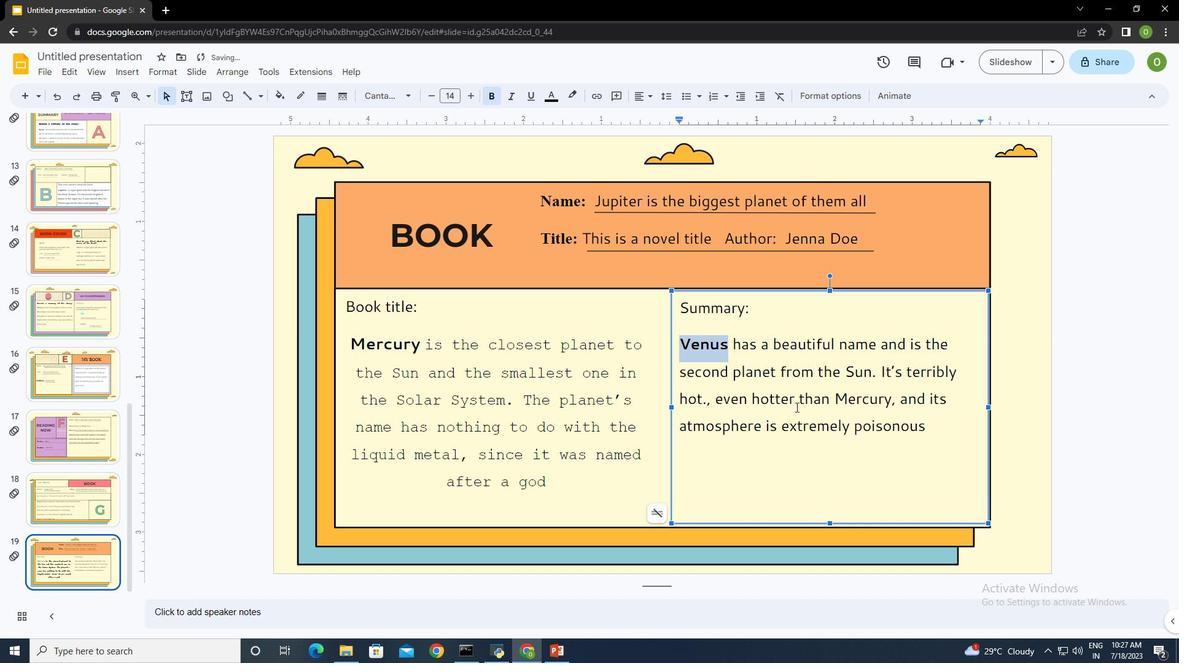 
Action: Mouse moved to (925, 426)
Screenshot: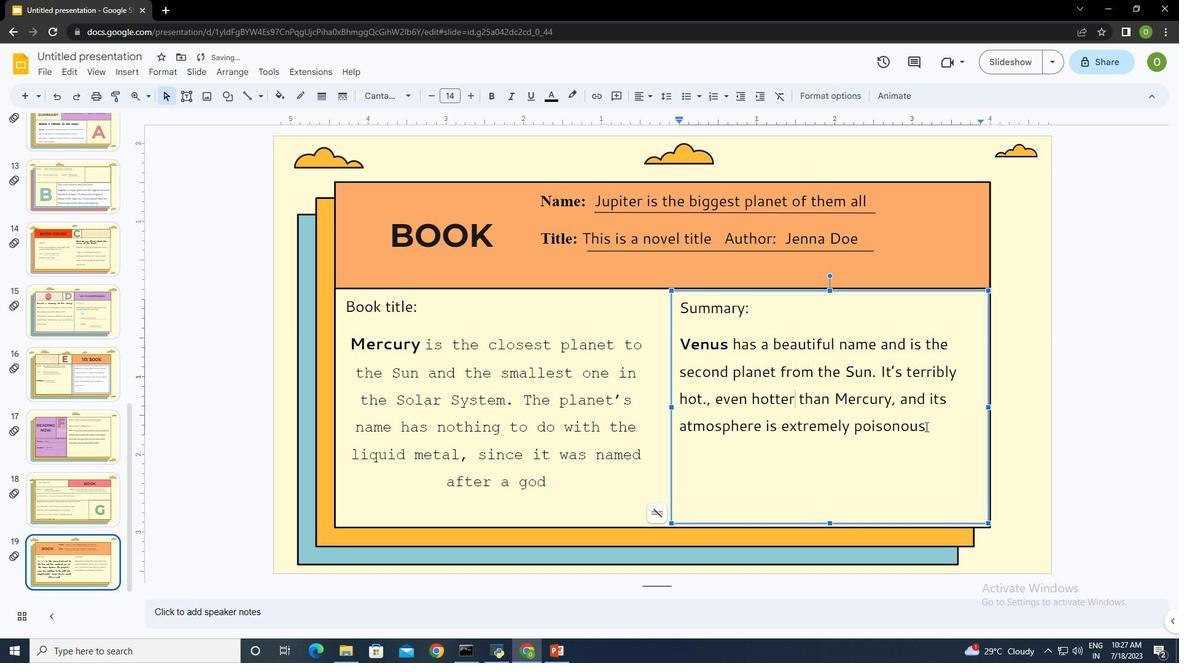 
Action: Mouse pressed left at (925, 426)
Screenshot: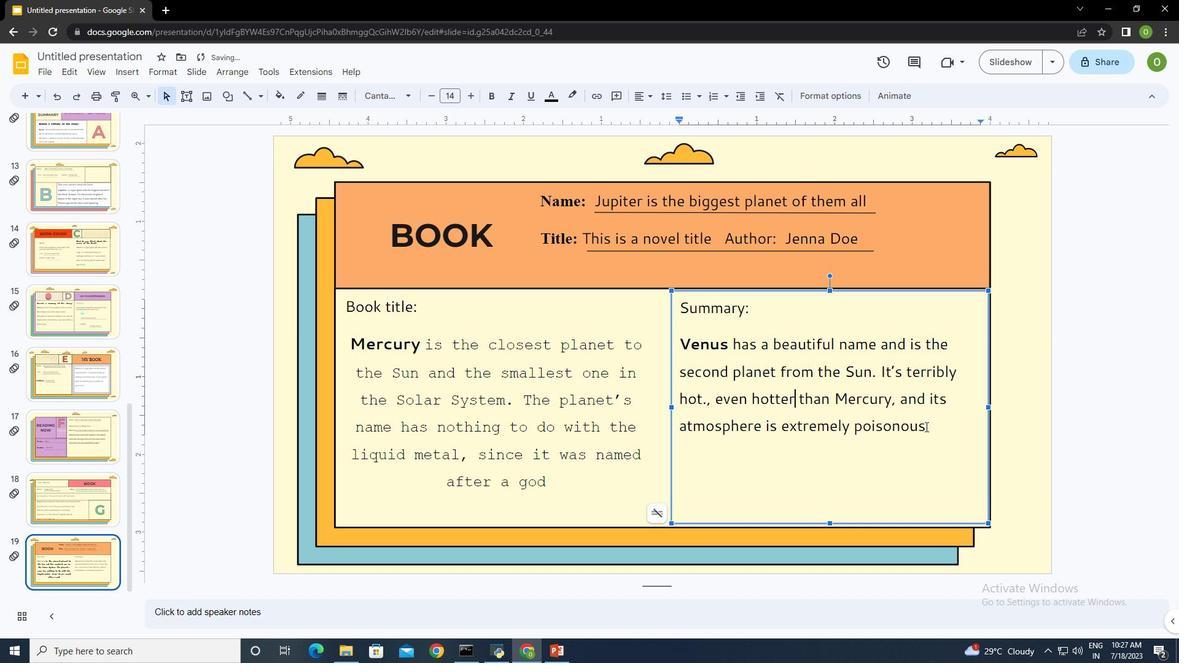 
Action: Mouse moved to (471, 99)
Screenshot: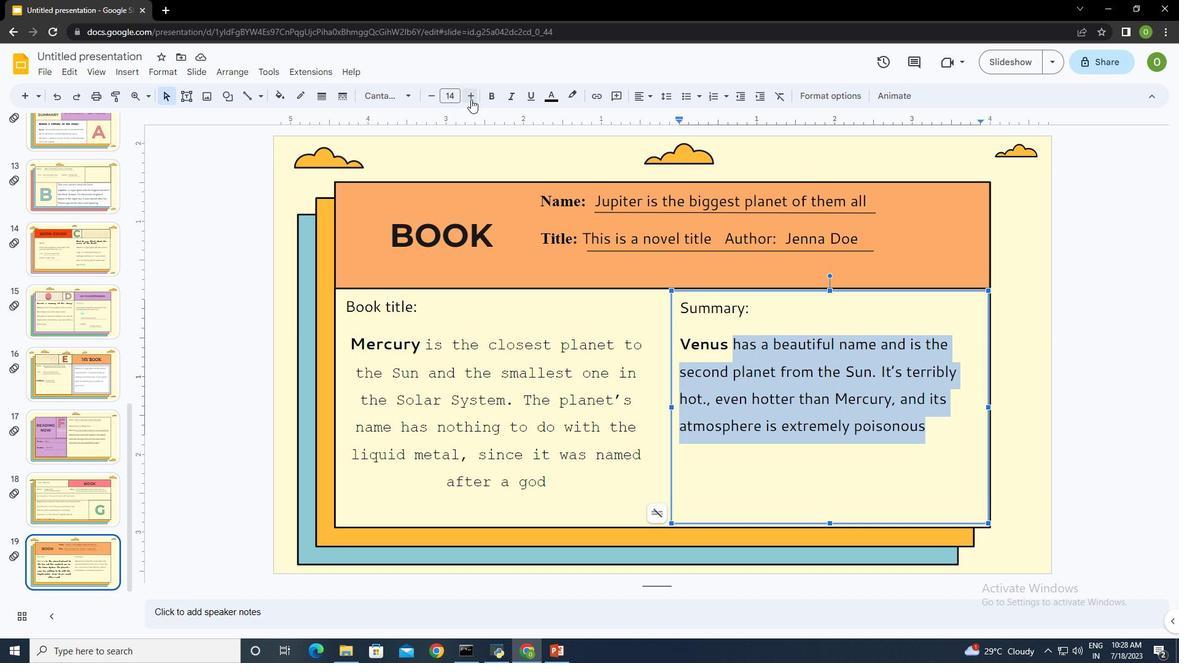 
Action: Mouse pressed left at (471, 99)
Screenshot: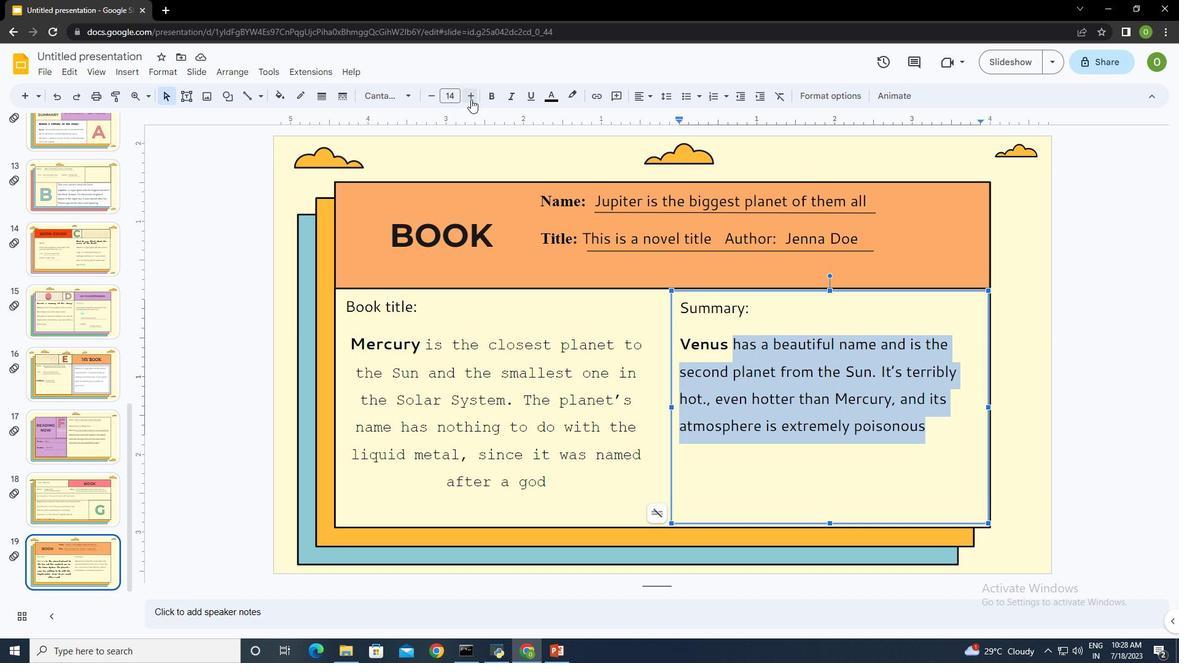 
Action: Mouse moved to (901, 483)
Screenshot: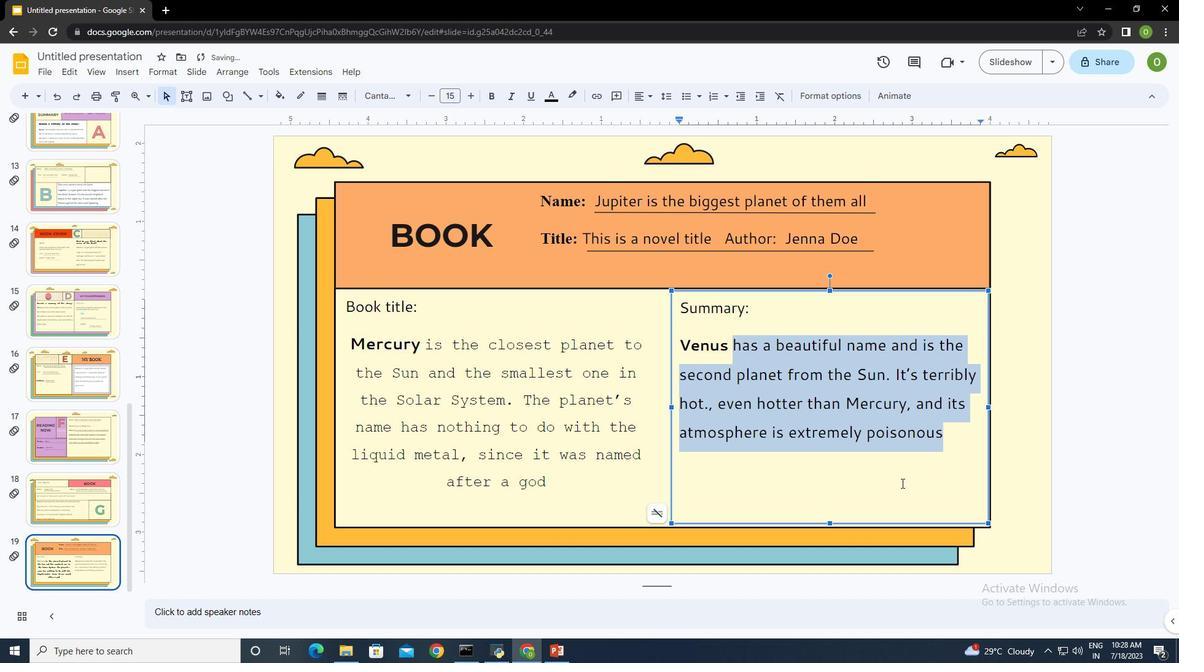
Action: Mouse pressed left at (901, 483)
Screenshot: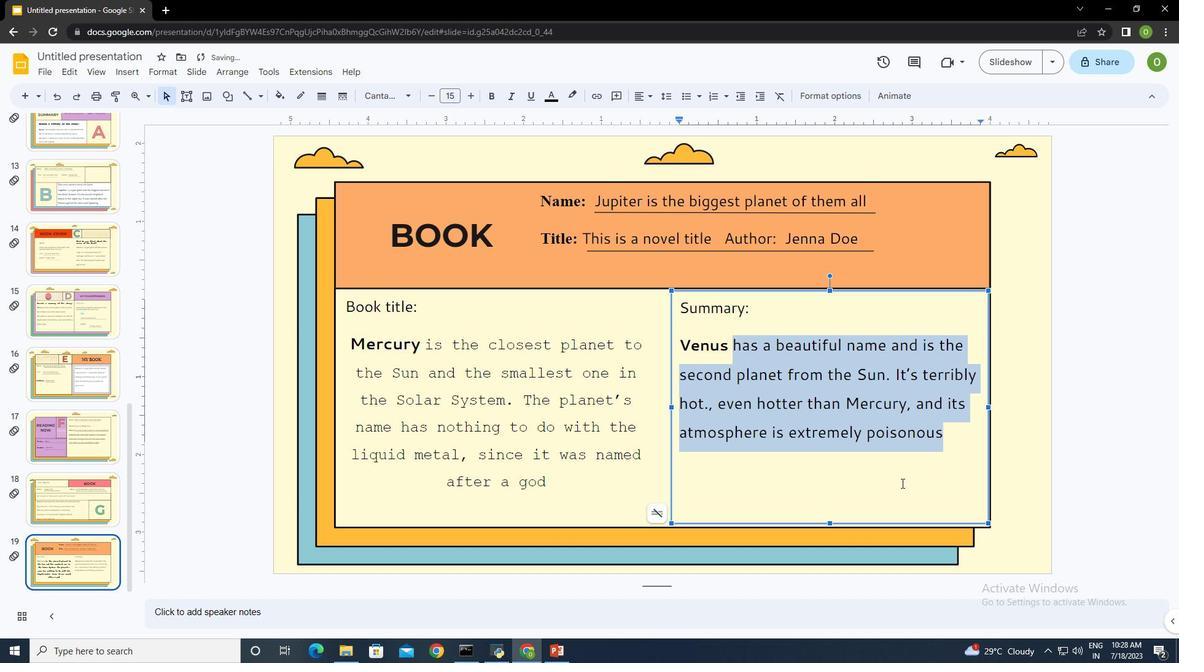 
Action: Mouse moved to (785, 336)
Screenshot: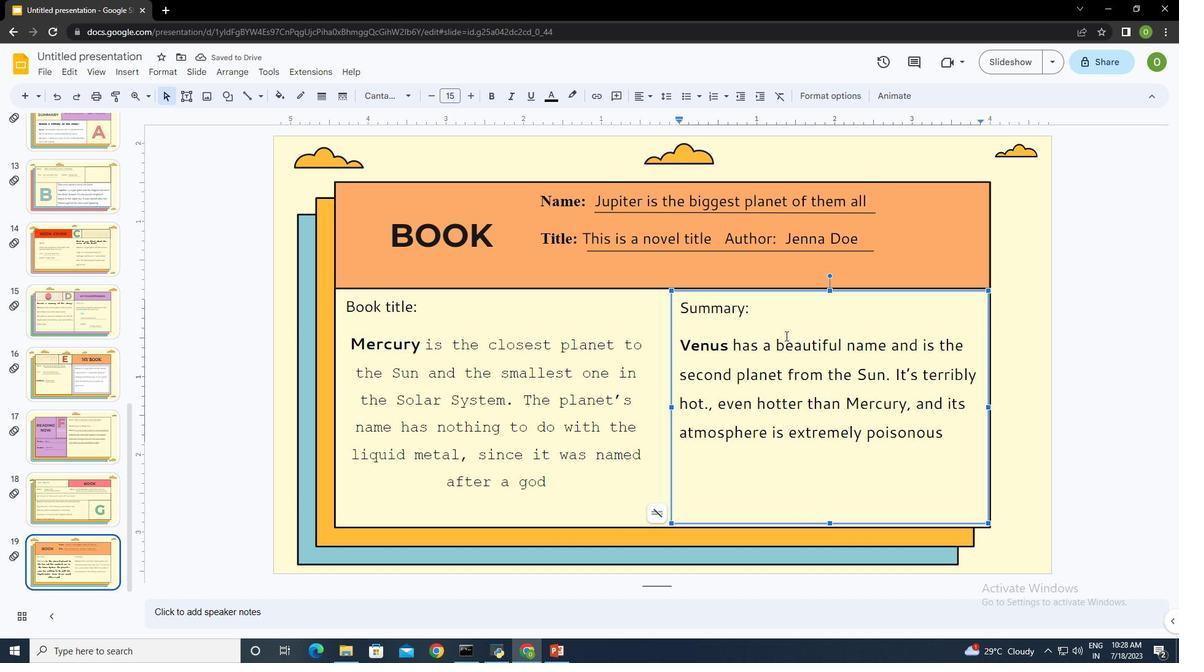
Action: Mouse pressed left at (785, 336)
Screenshot: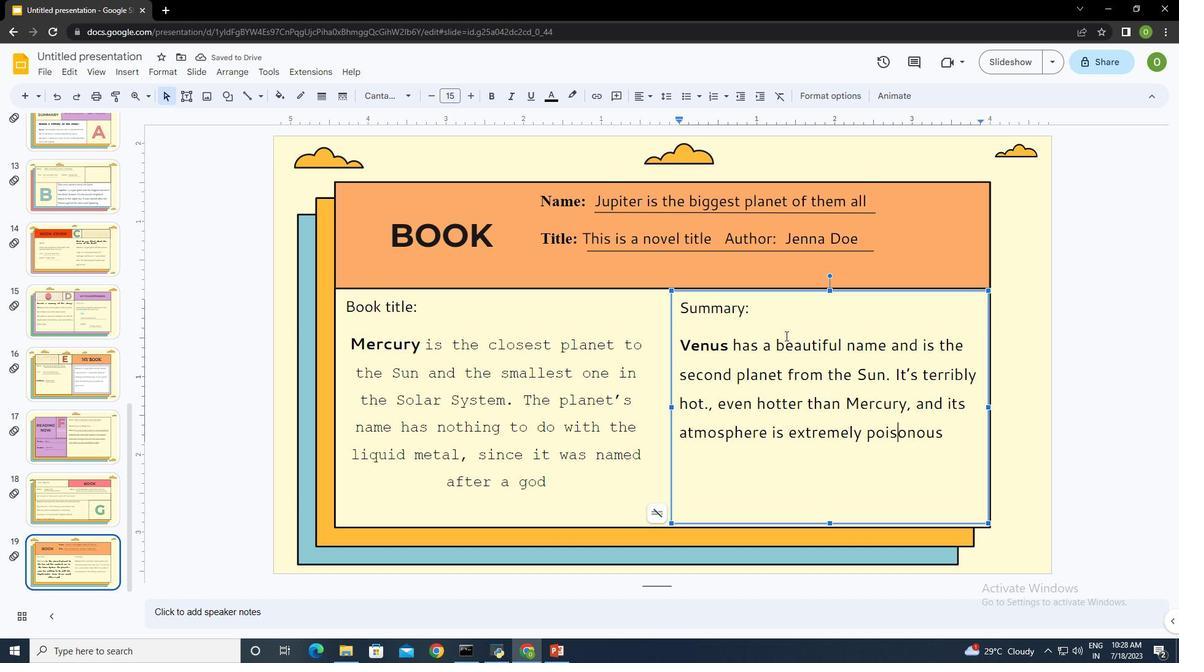 
Action: Mouse moved to (750, 308)
Screenshot: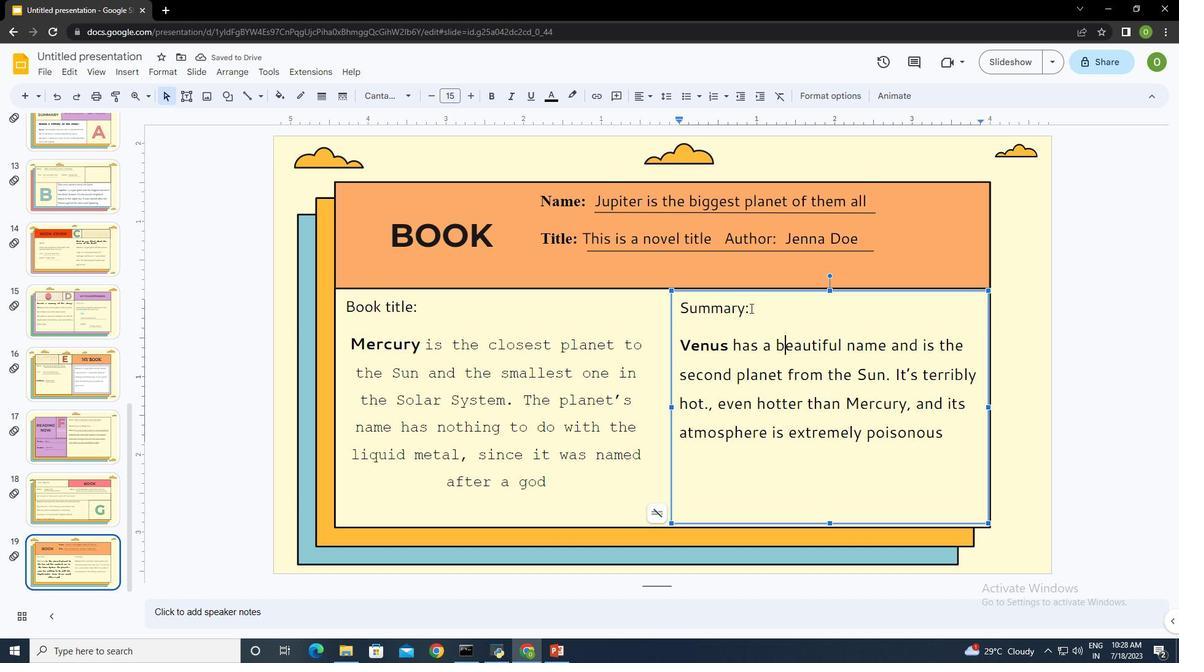 
Action: Mouse pressed left at (750, 308)
Screenshot: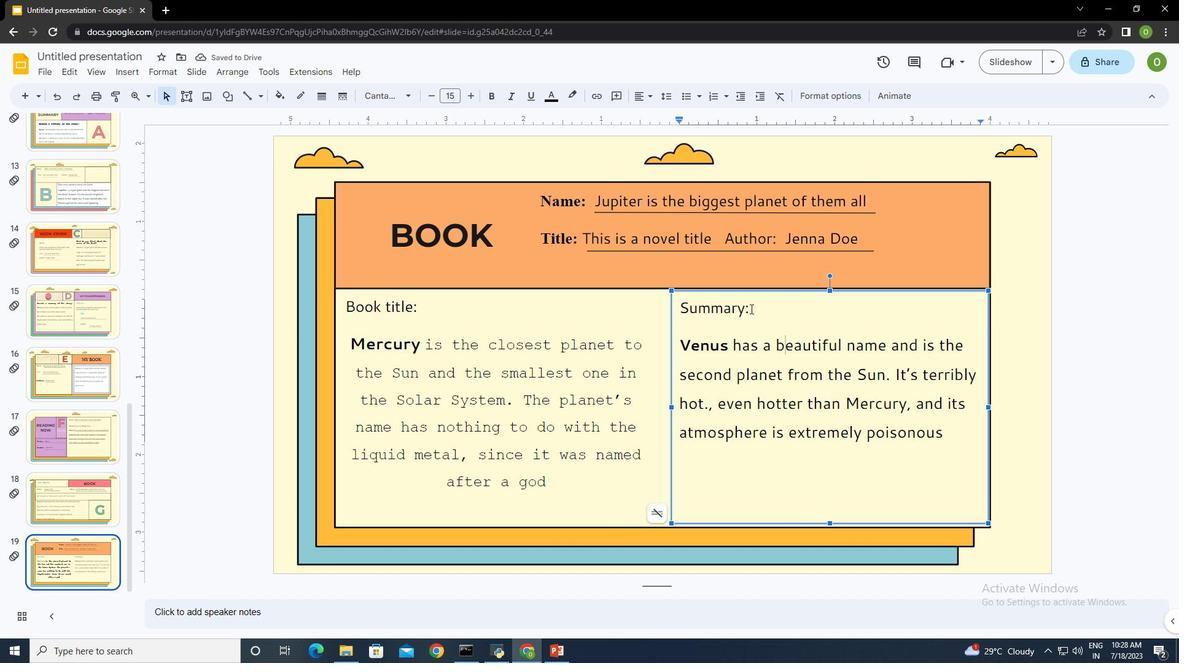 
Action: Mouse moved to (530, 97)
Screenshot: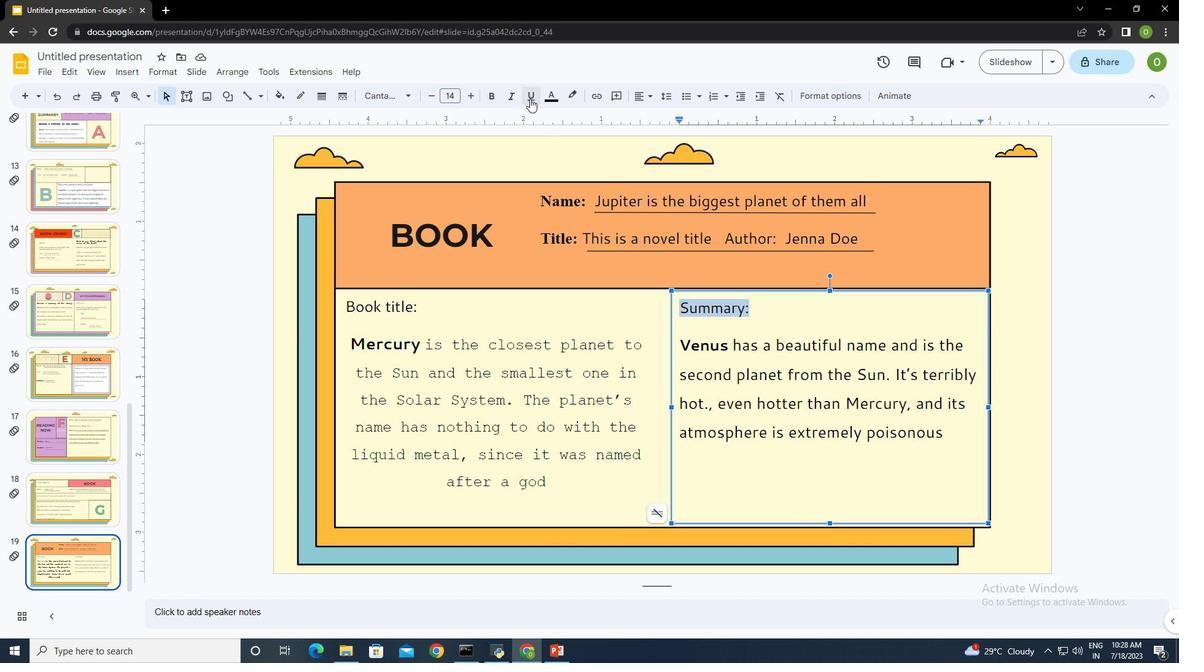 
Action: Mouse pressed left at (530, 97)
Screenshot: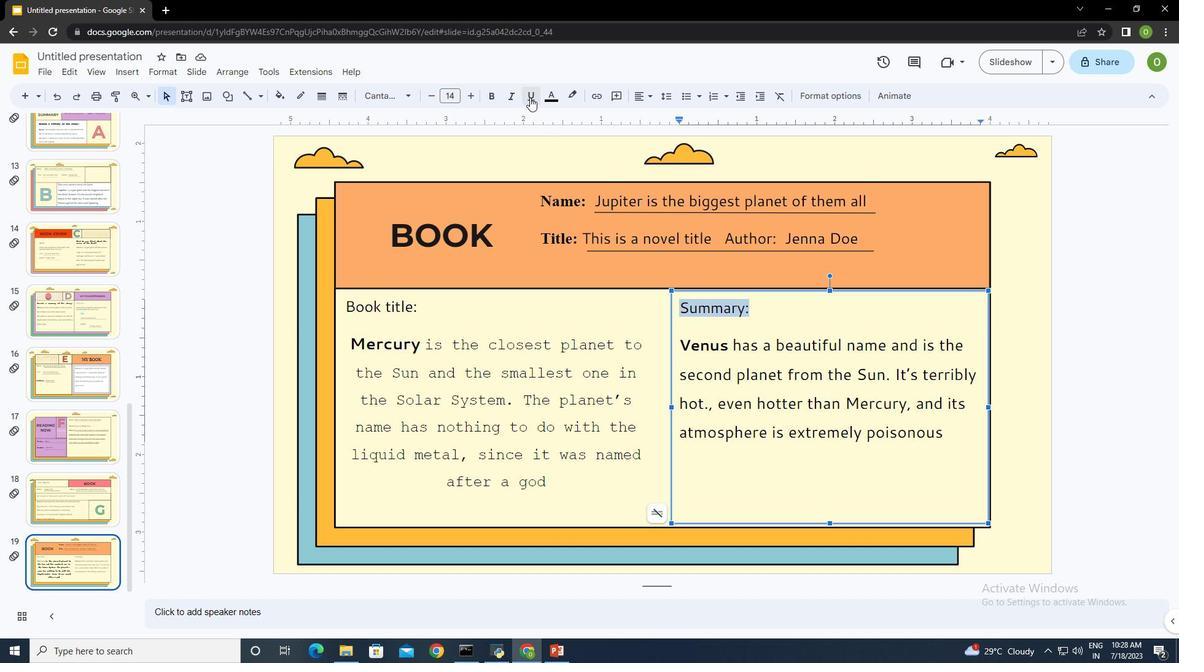 
Action: Mouse moved to (511, 96)
Screenshot: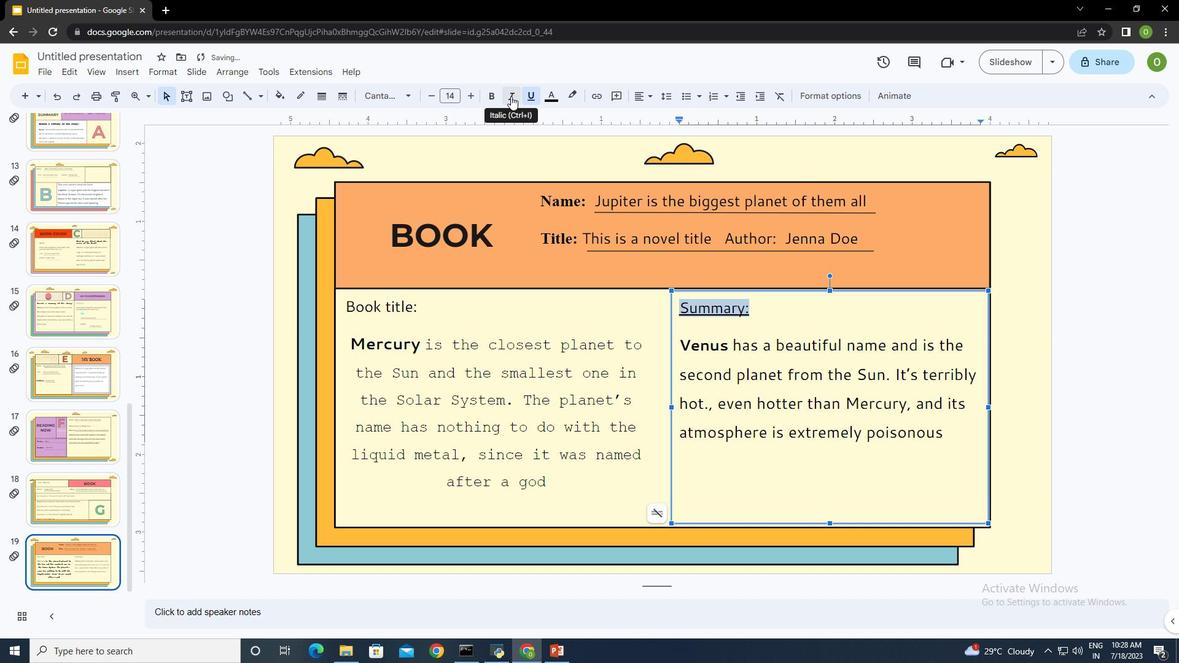 
Action: Mouse pressed left at (511, 96)
Screenshot: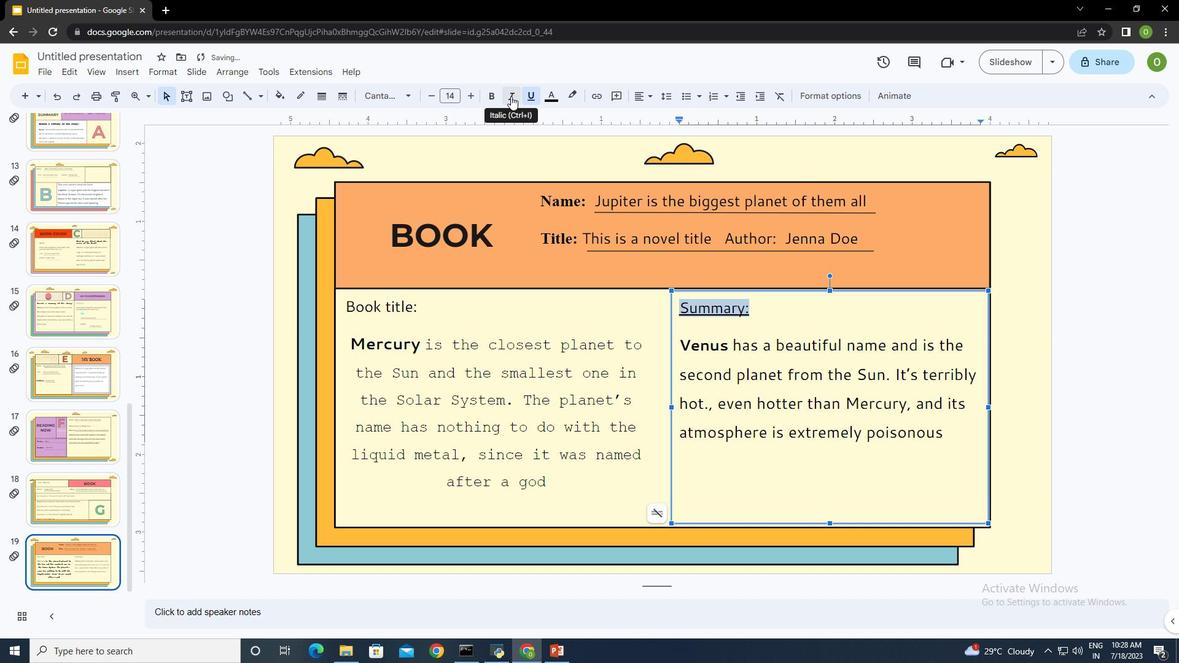 
Action: Mouse moved to (495, 96)
Screenshot: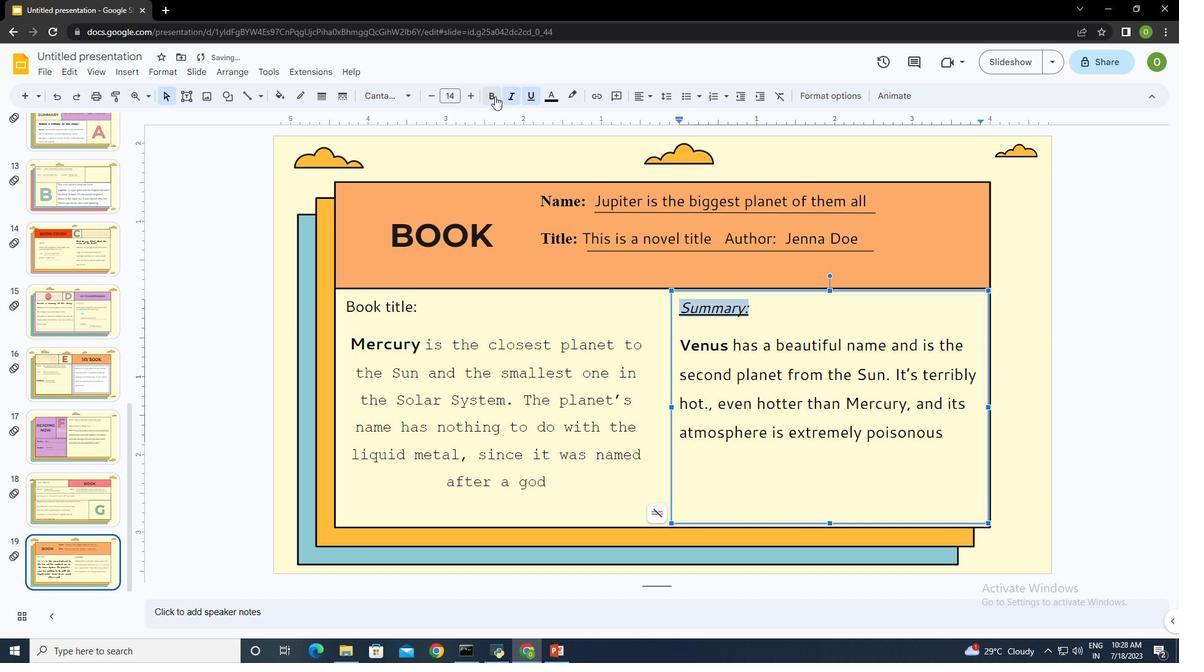 
Action: Mouse pressed left at (495, 96)
Screenshot: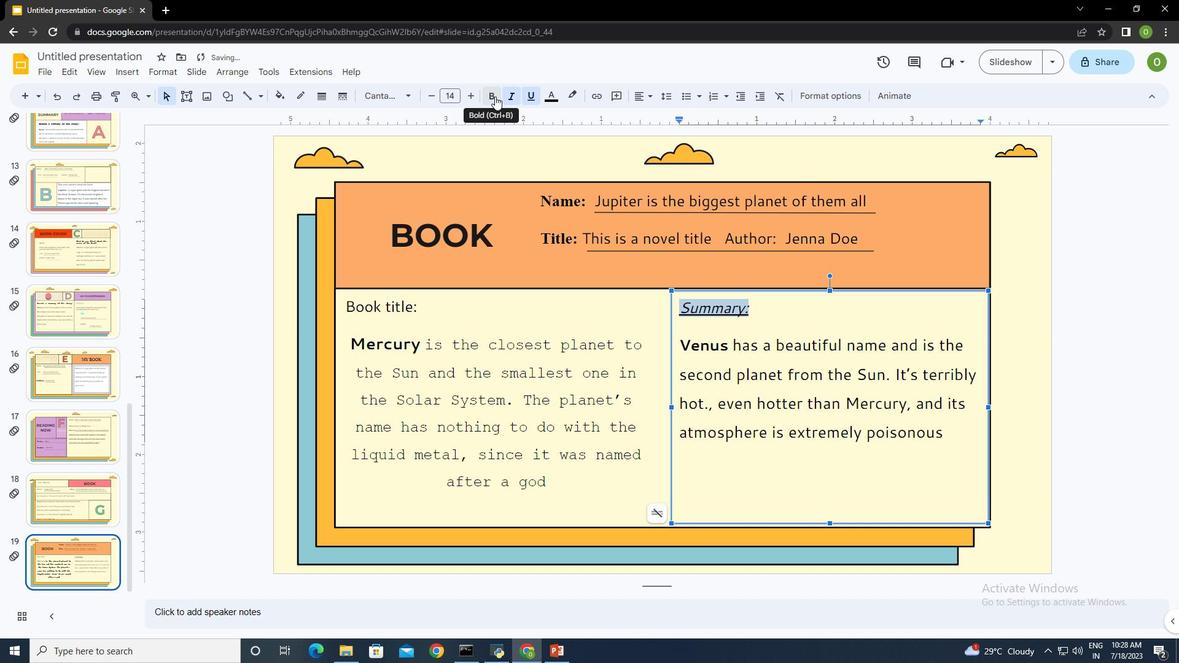 
Action: Mouse moved to (648, 304)
Screenshot: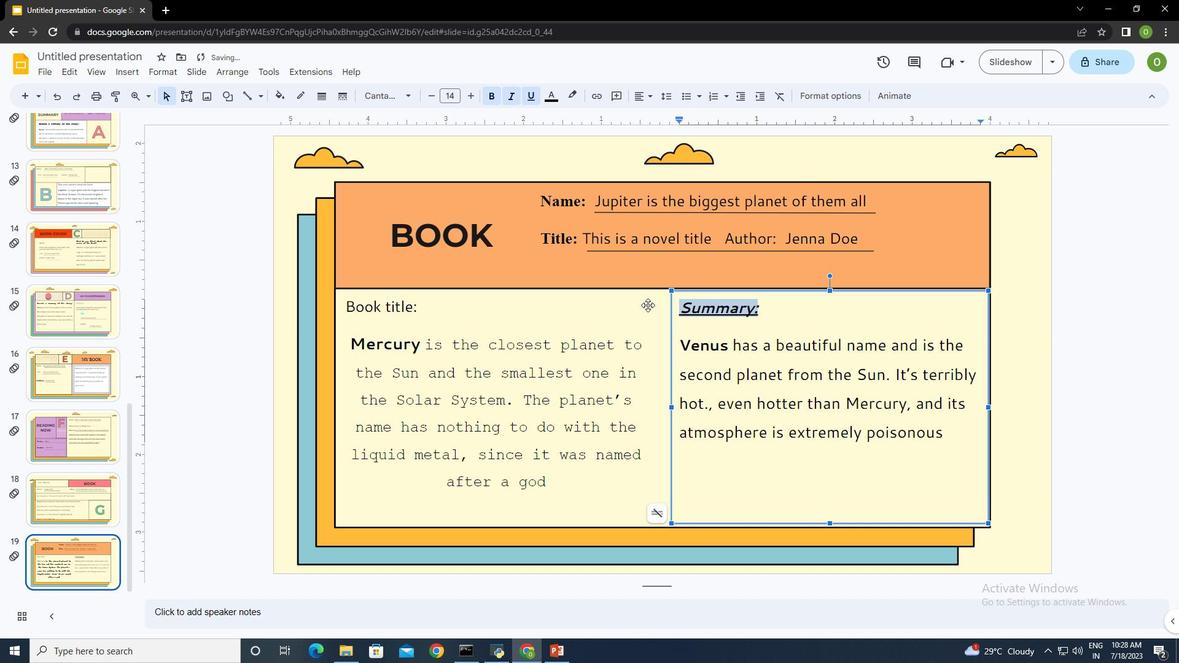 
Action: Mouse pressed left at (648, 304)
Screenshot: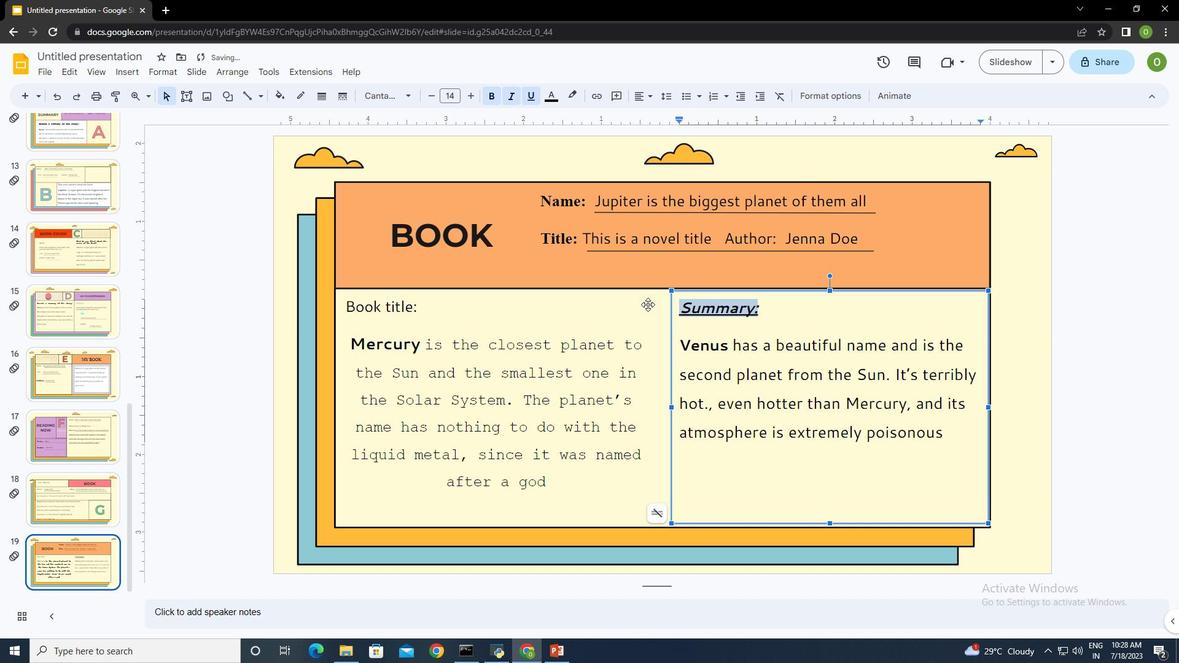 
Action: Mouse moved to (801, 361)
Screenshot: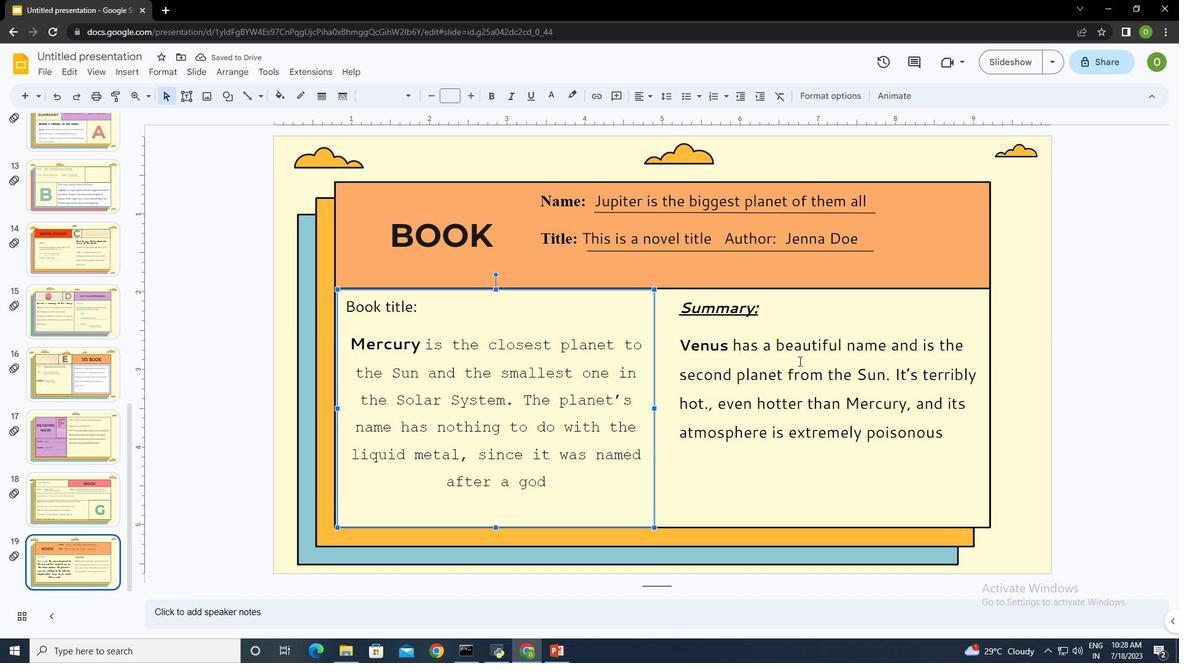 
Action: Mouse pressed left at (801, 361)
Screenshot: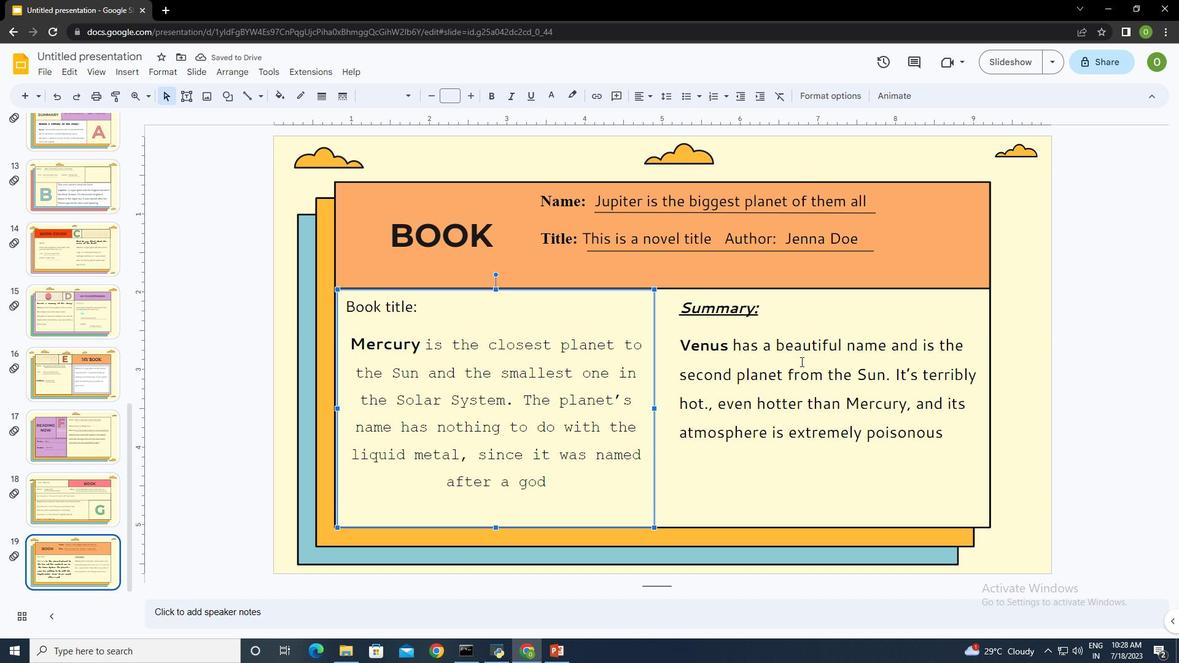 
Action: Mouse moved to (891, 96)
Screenshot: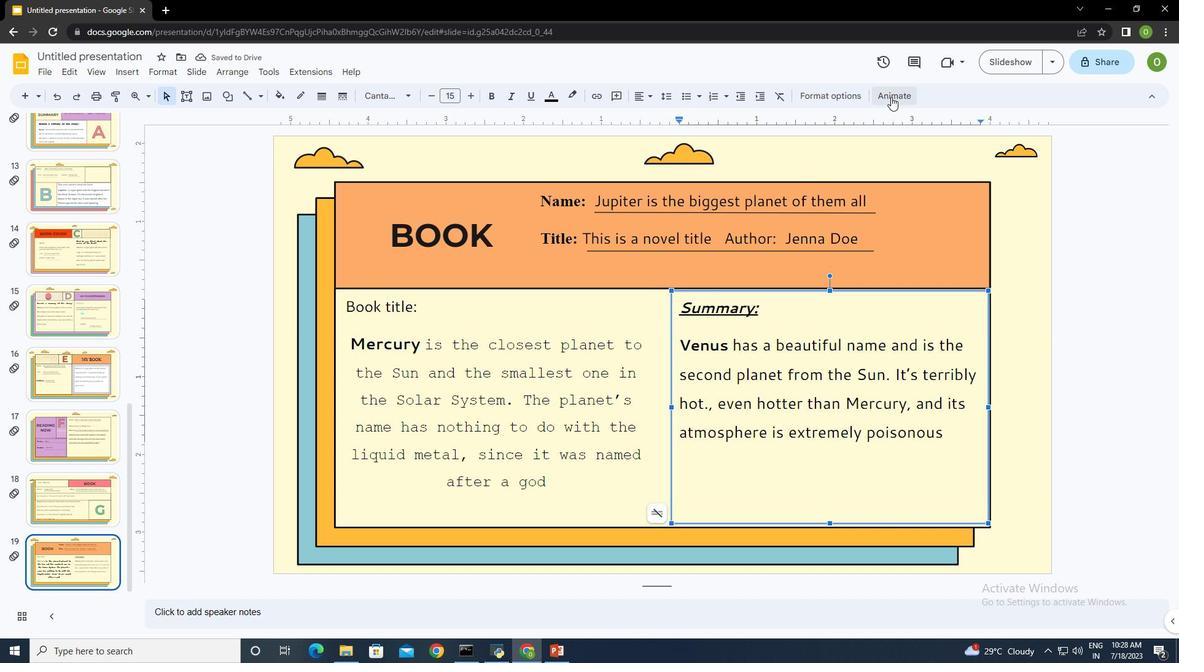 
Action: Mouse pressed left at (891, 96)
Screenshot: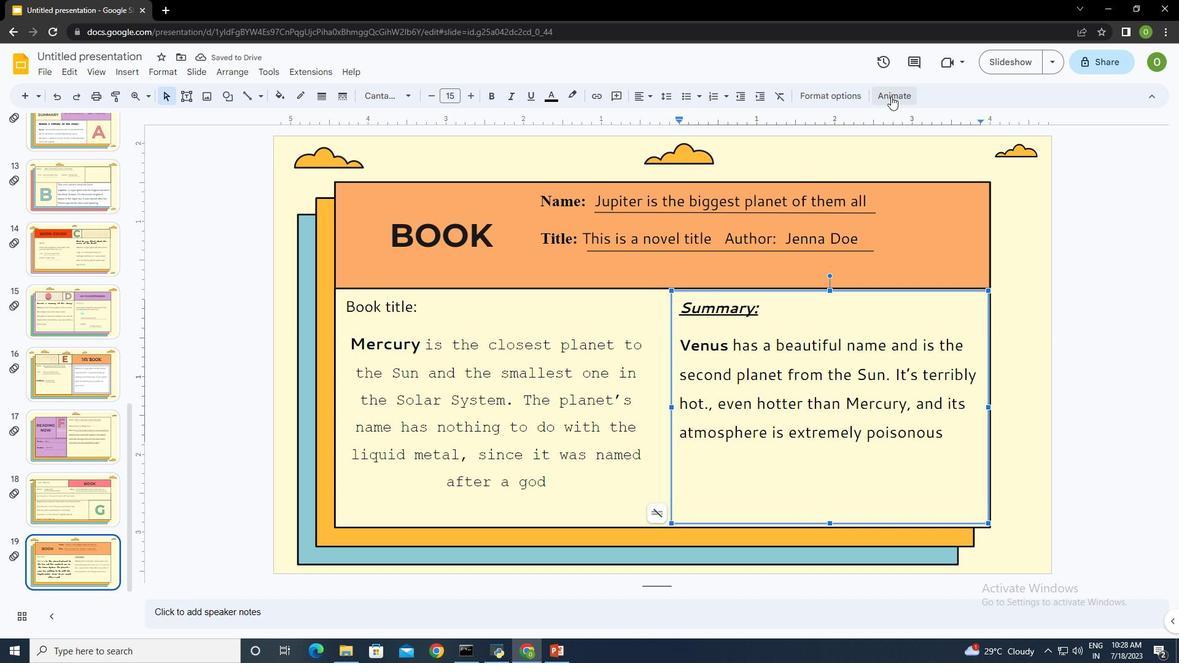 
Action: Mouse moved to (1060, 326)
Screenshot: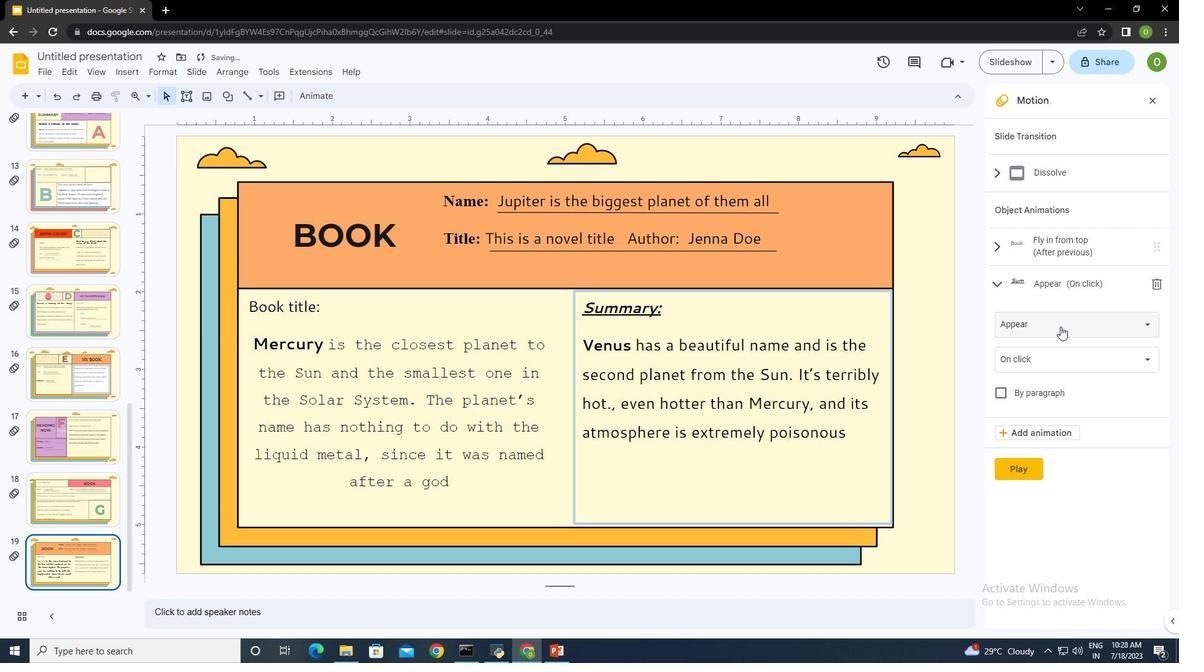 
Action: Mouse pressed left at (1060, 326)
Screenshot: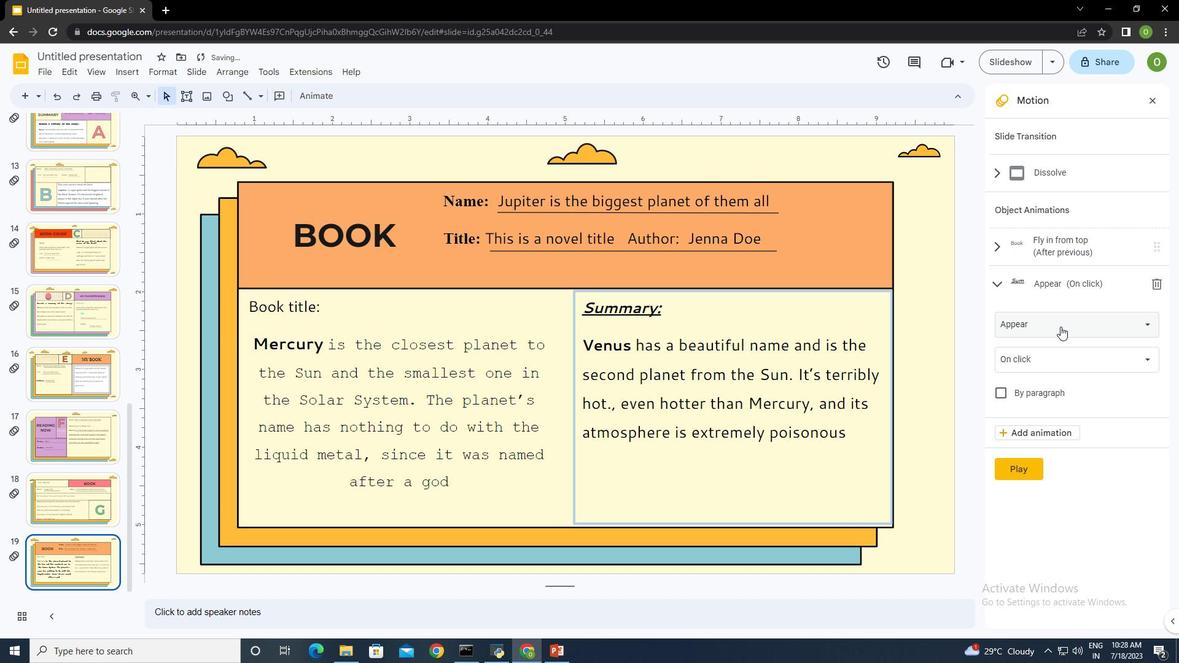 
Action: Mouse moved to (1078, 449)
Screenshot: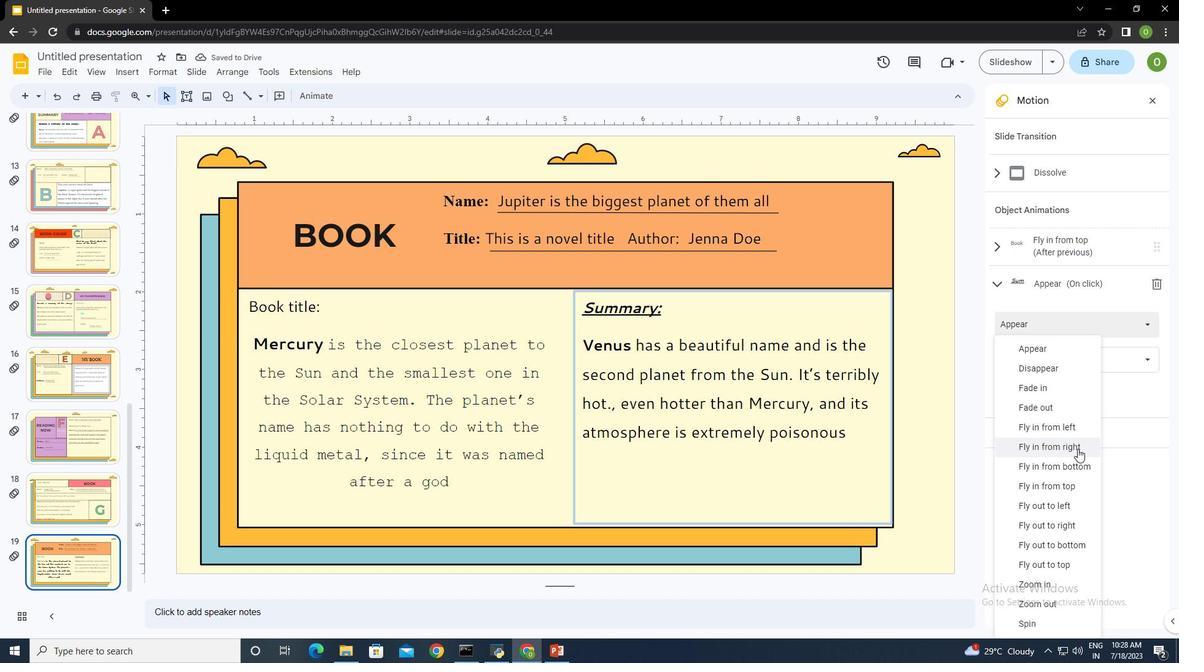 
Action: Mouse scrolled (1078, 448) with delta (0, 0)
Screenshot: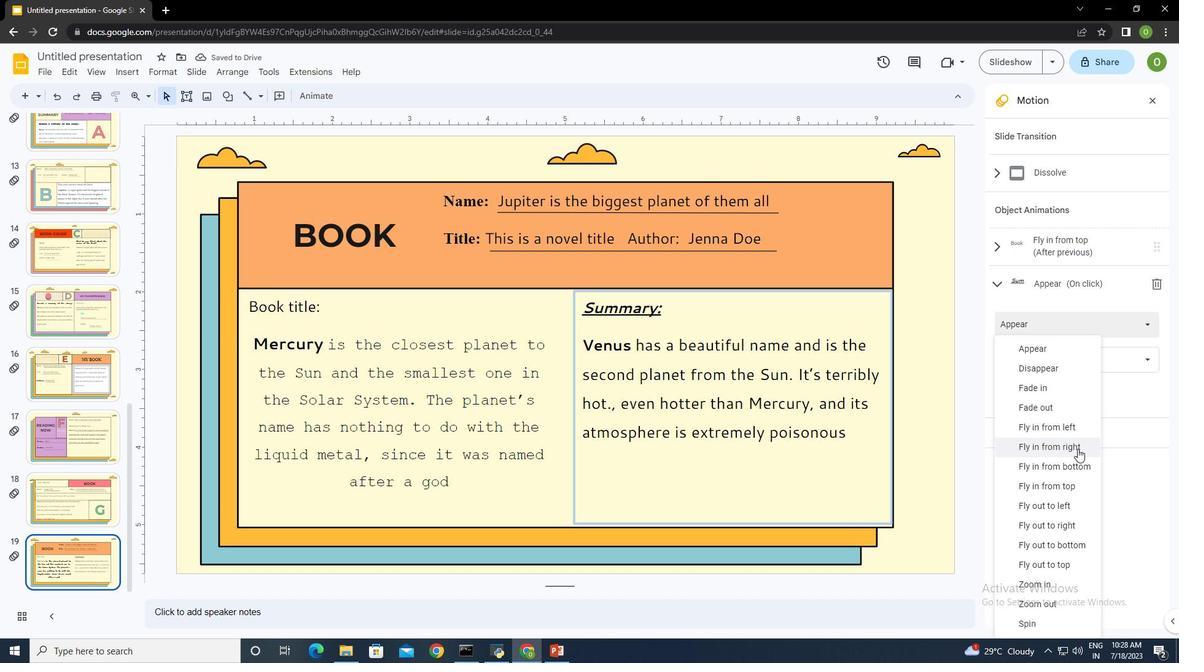 
Action: Mouse moved to (1063, 467)
Screenshot: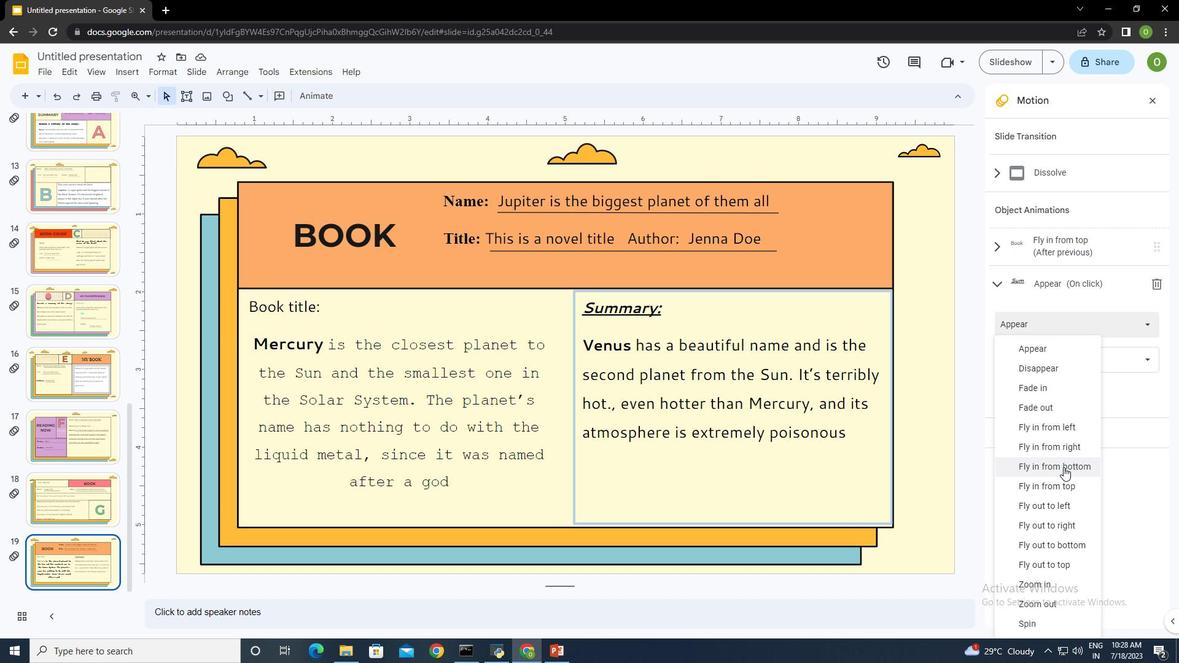 
Action: Mouse pressed left at (1063, 467)
Screenshot: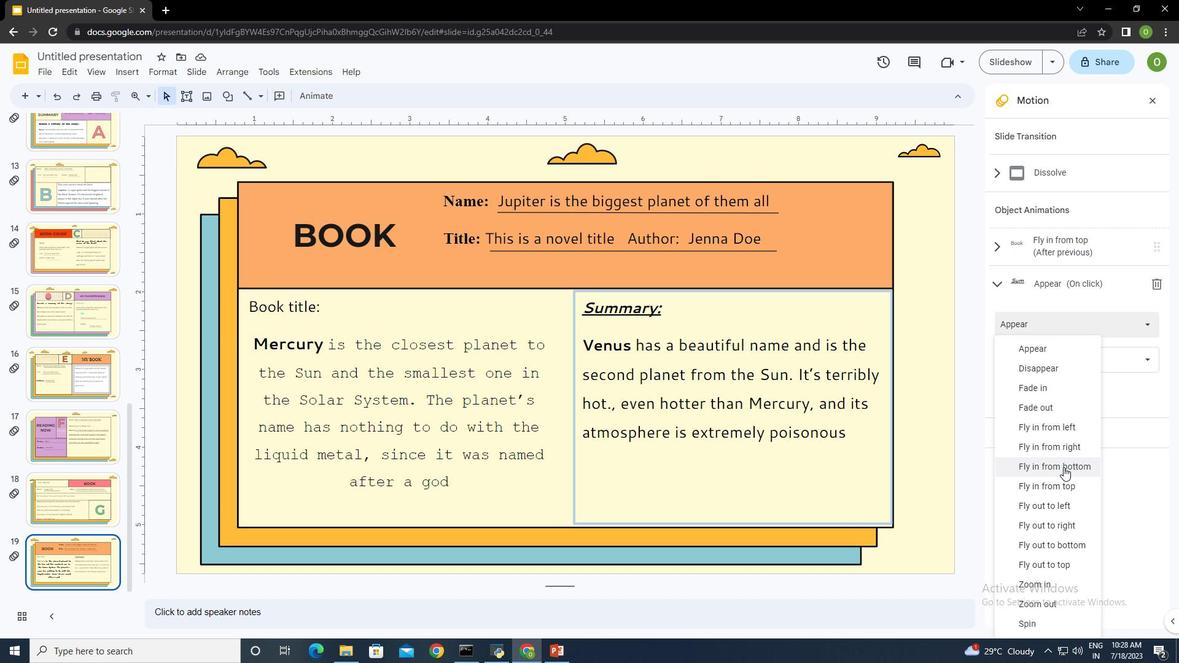
Action: Mouse moved to (1037, 353)
Screenshot: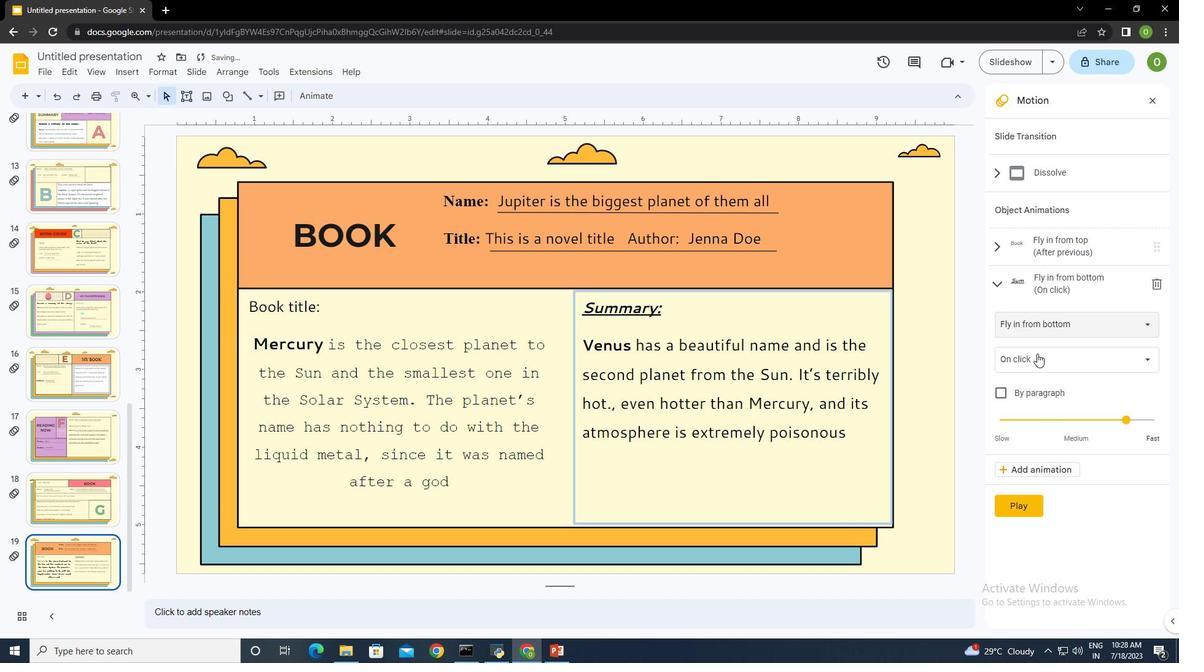 
Action: Mouse pressed left at (1037, 353)
Screenshot: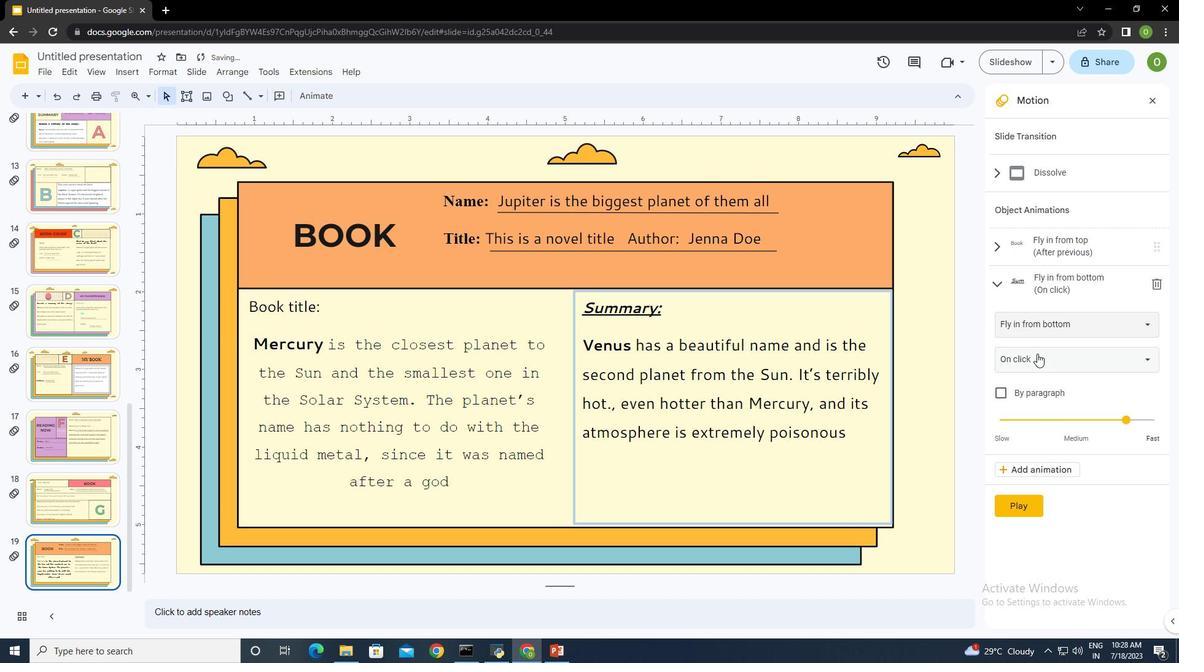 
Action: Mouse moved to (1043, 402)
Screenshot: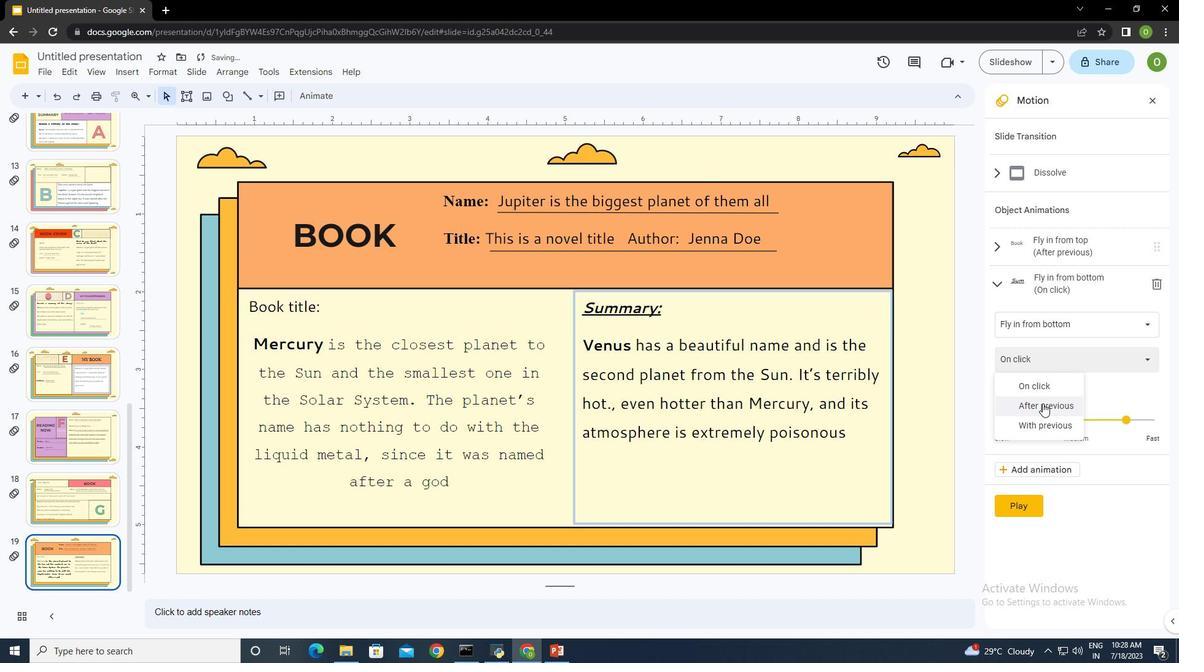 
Action: Mouse pressed left at (1043, 402)
Screenshot: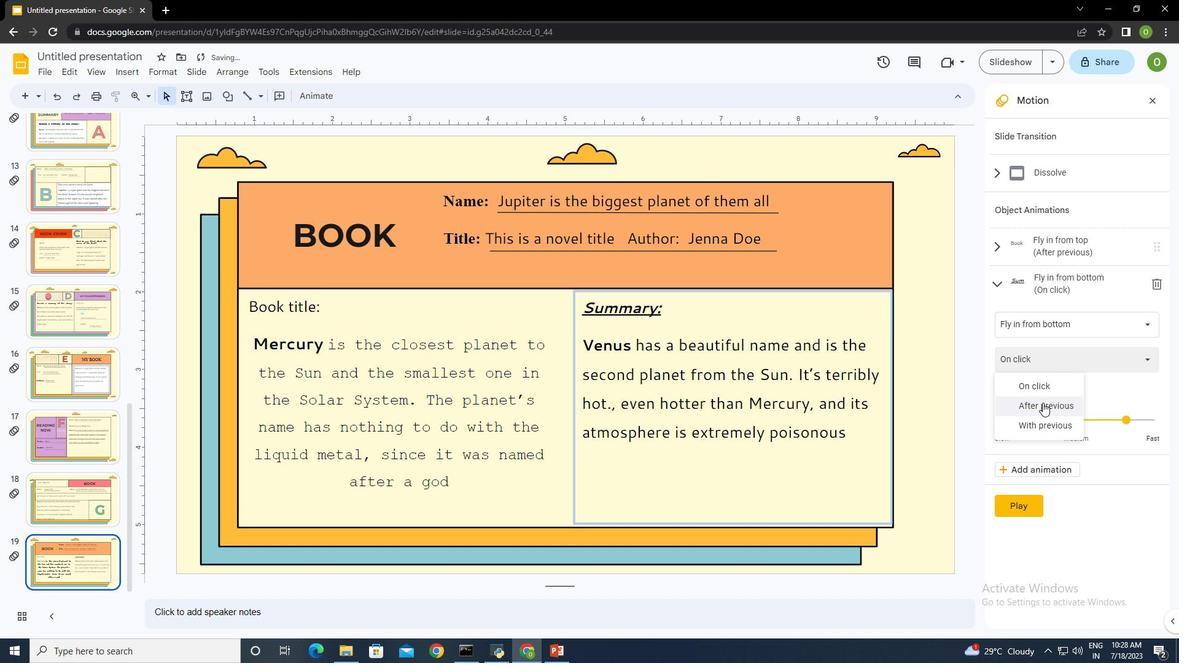 
Action: Mouse moved to (1078, 420)
Screenshot: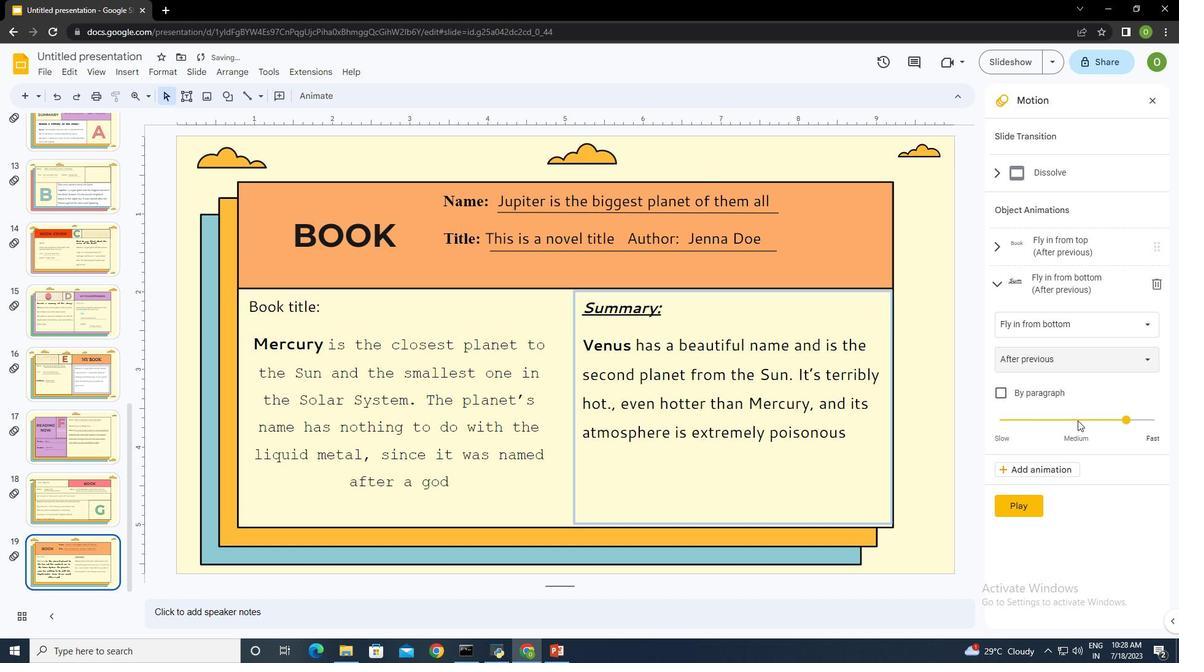 
Action: Mouse pressed left at (1078, 420)
Screenshot: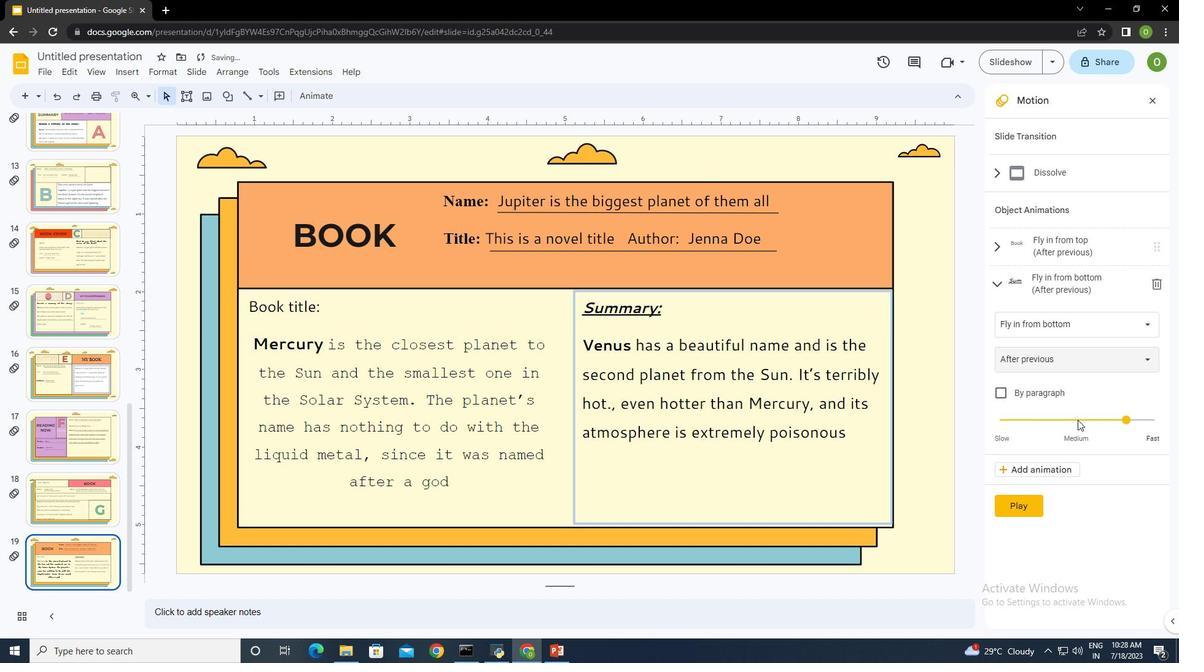 
Action: Mouse pressed left at (1078, 420)
Screenshot: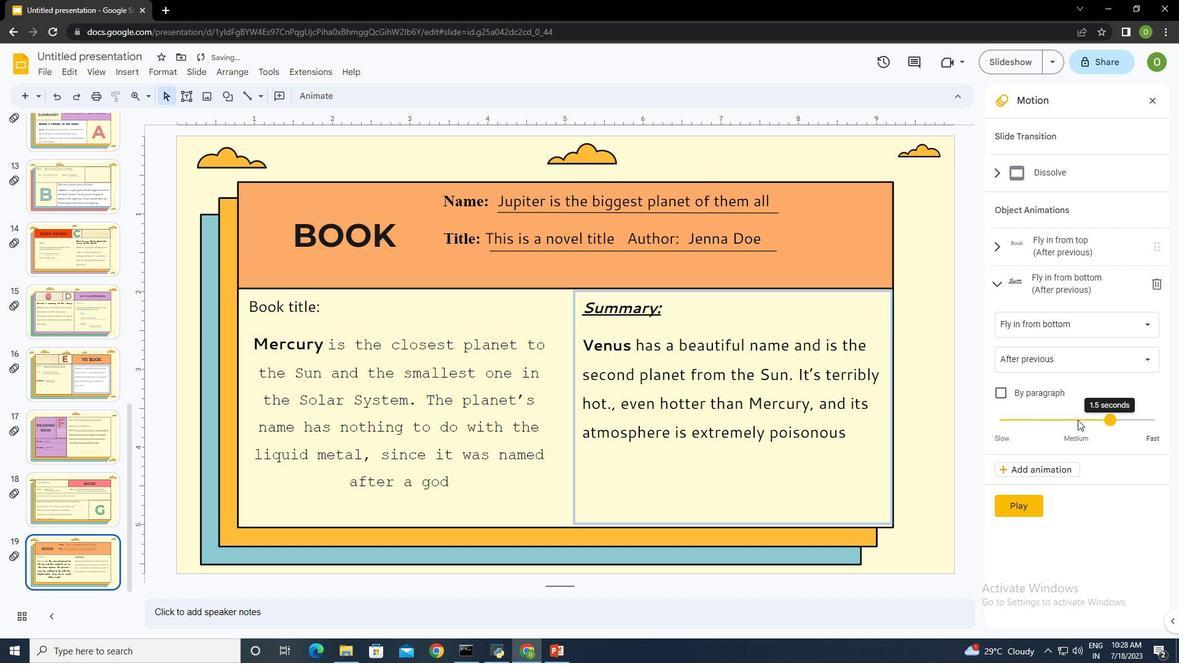 
Action: Mouse moved to (1022, 501)
Screenshot: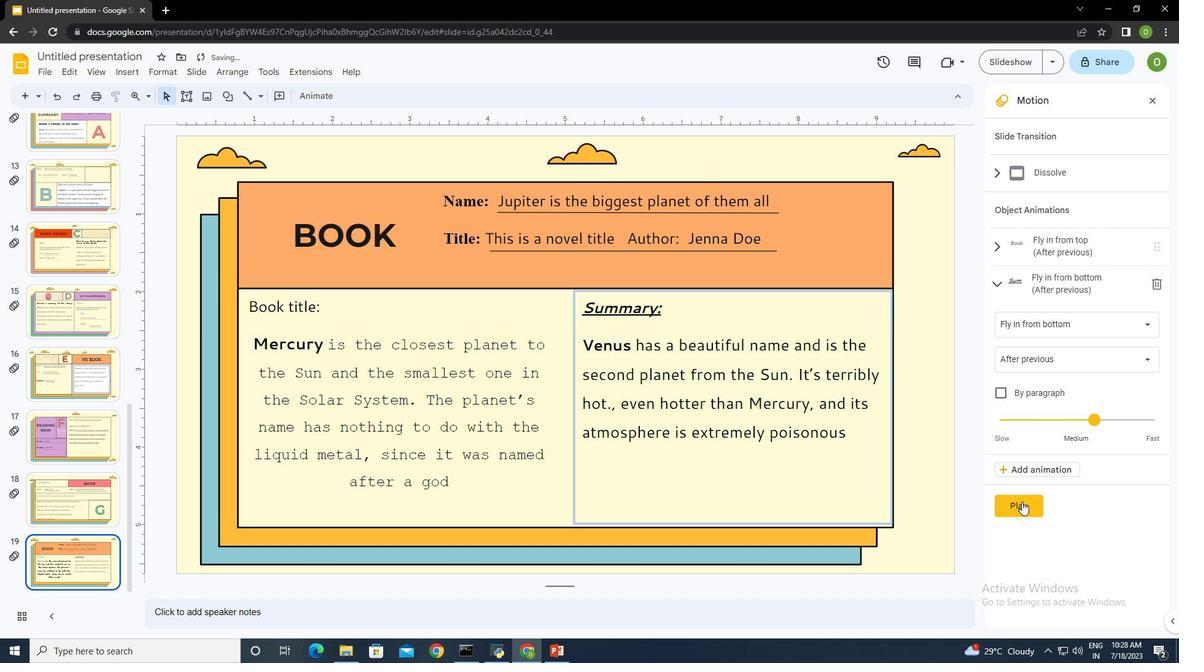 
Action: Mouse pressed left at (1022, 501)
Screenshot: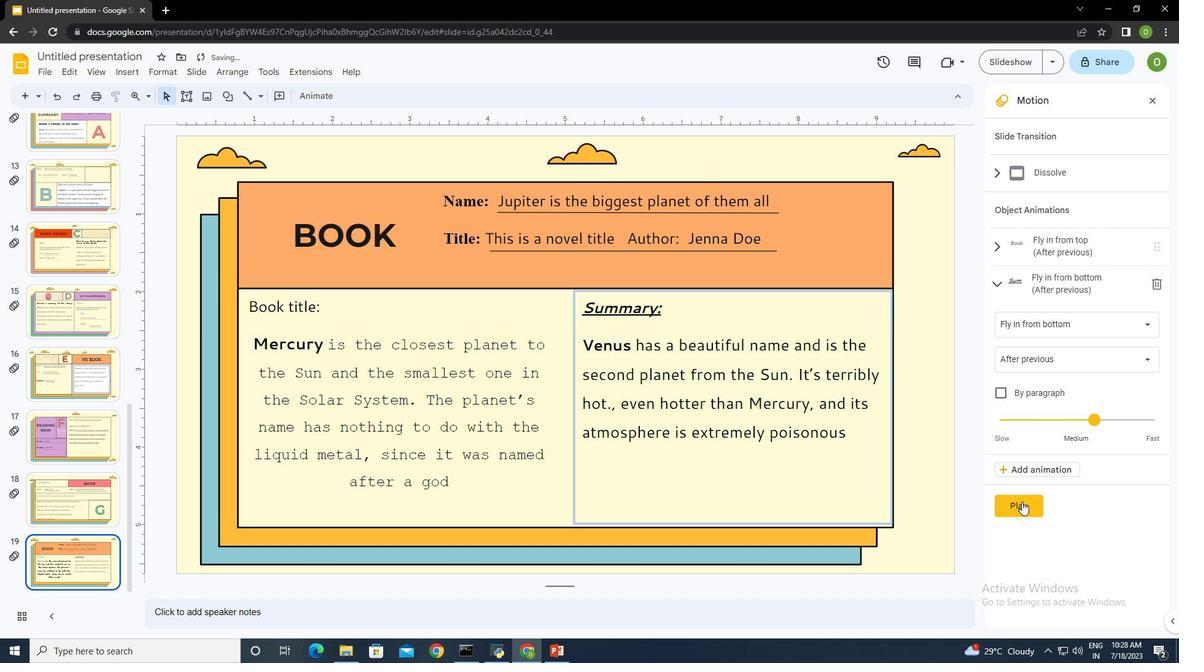 
Action: Mouse moved to (1020, 502)
Screenshot: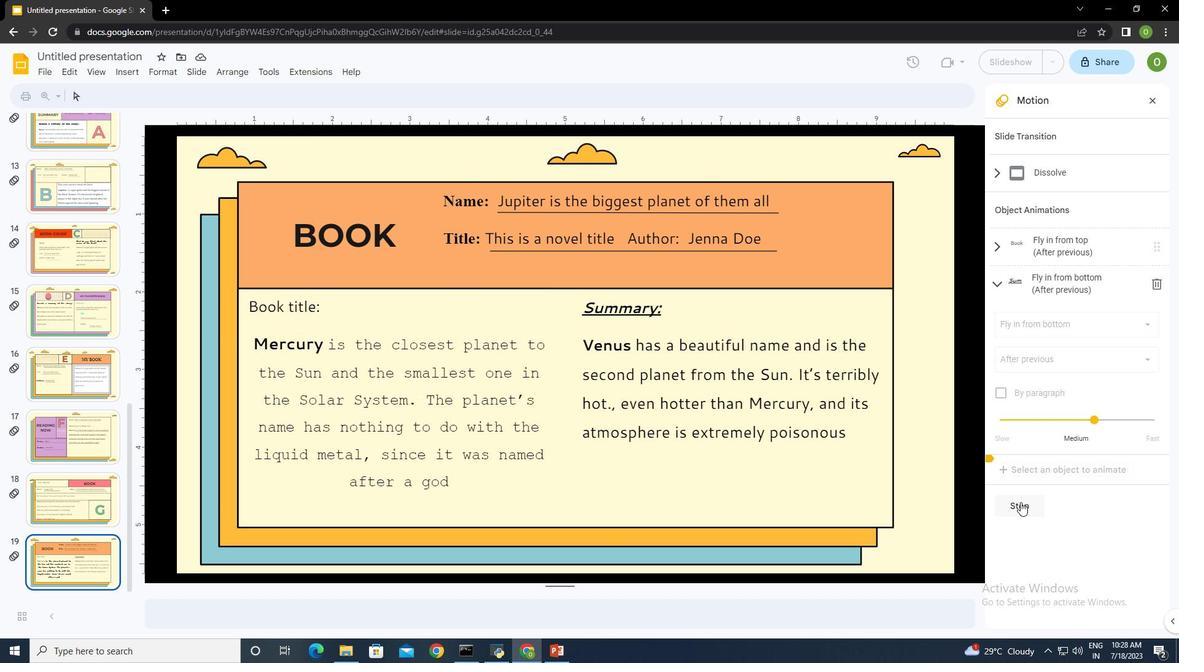 
Action: Mouse pressed left at (1020, 502)
Screenshot: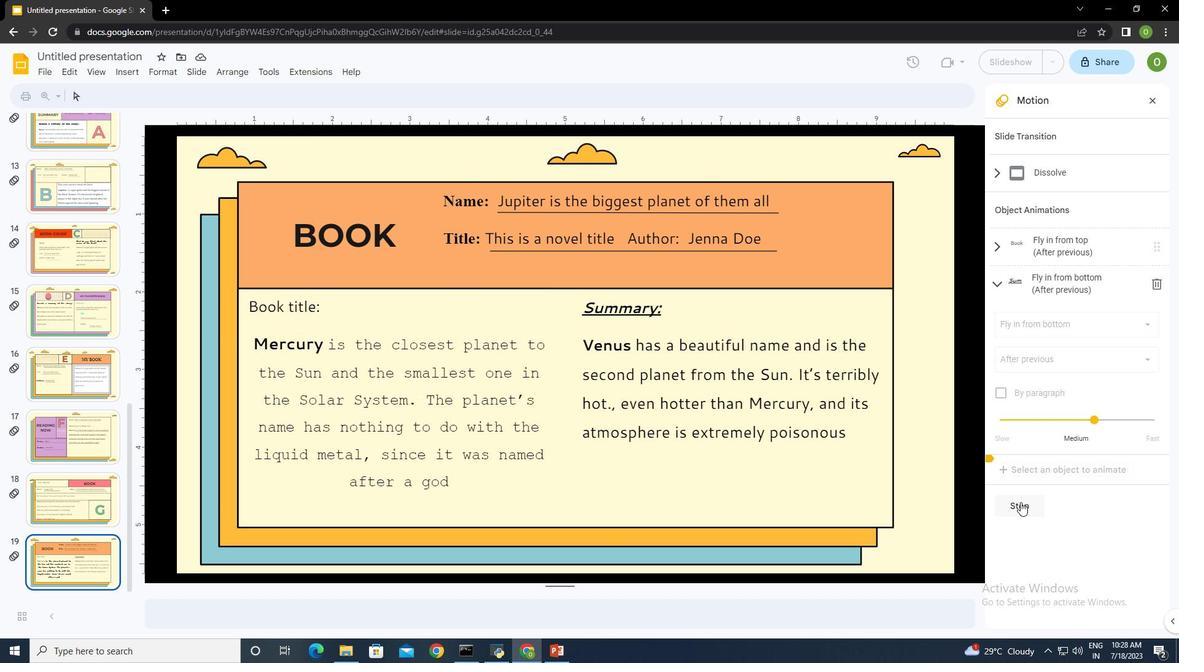 
